 Task: Create a new issue in the GitHub repository titled 'H1 tag missing in MBA.txt file' and add a description 'H1 tag missing in MBA.txt file. Add the h1 tag to make it relevant'.
Action: Mouse moved to (333, 231)
Screenshot: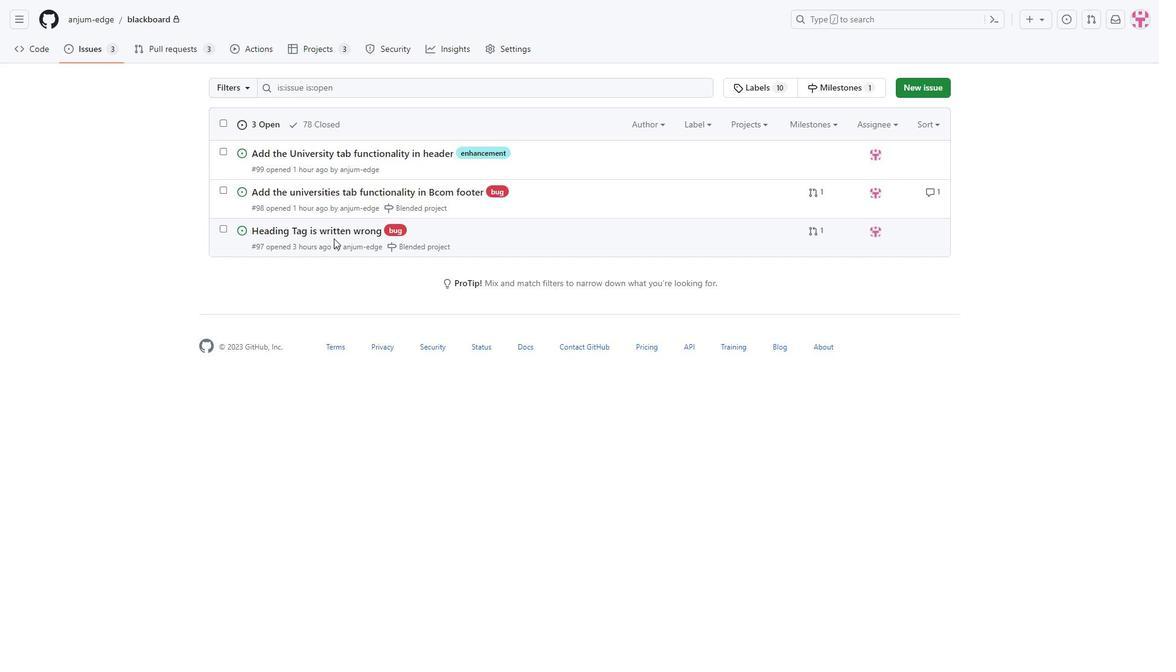
Action: Mouse pressed left at (333, 231)
Screenshot: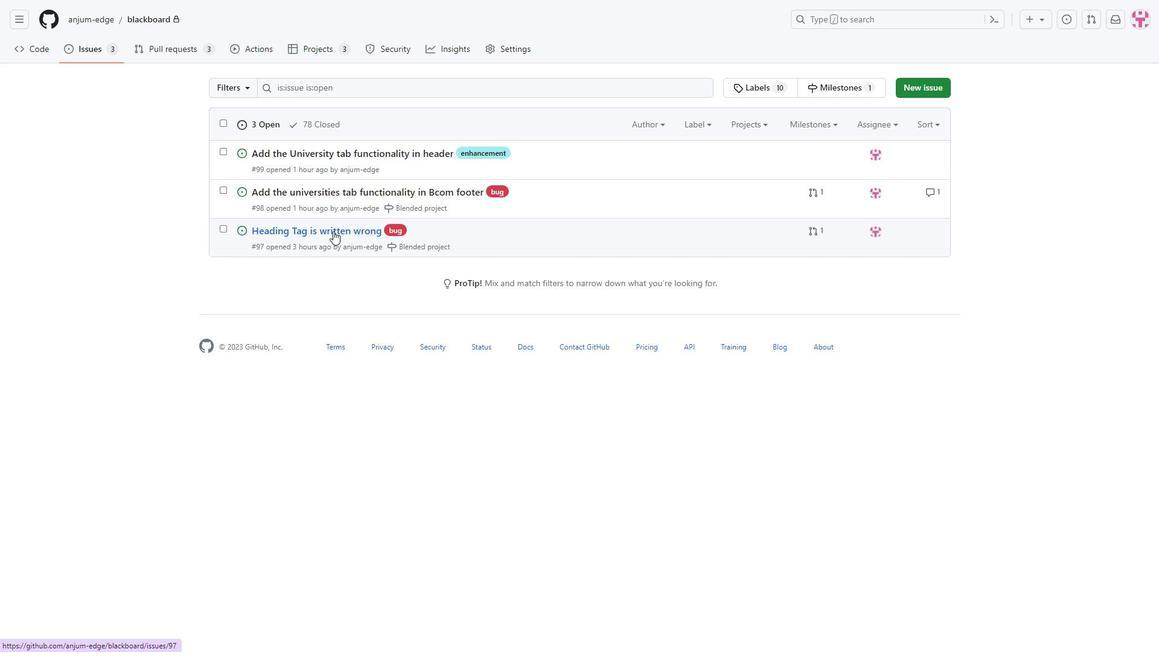 
Action: Mouse moved to (823, 309)
Screenshot: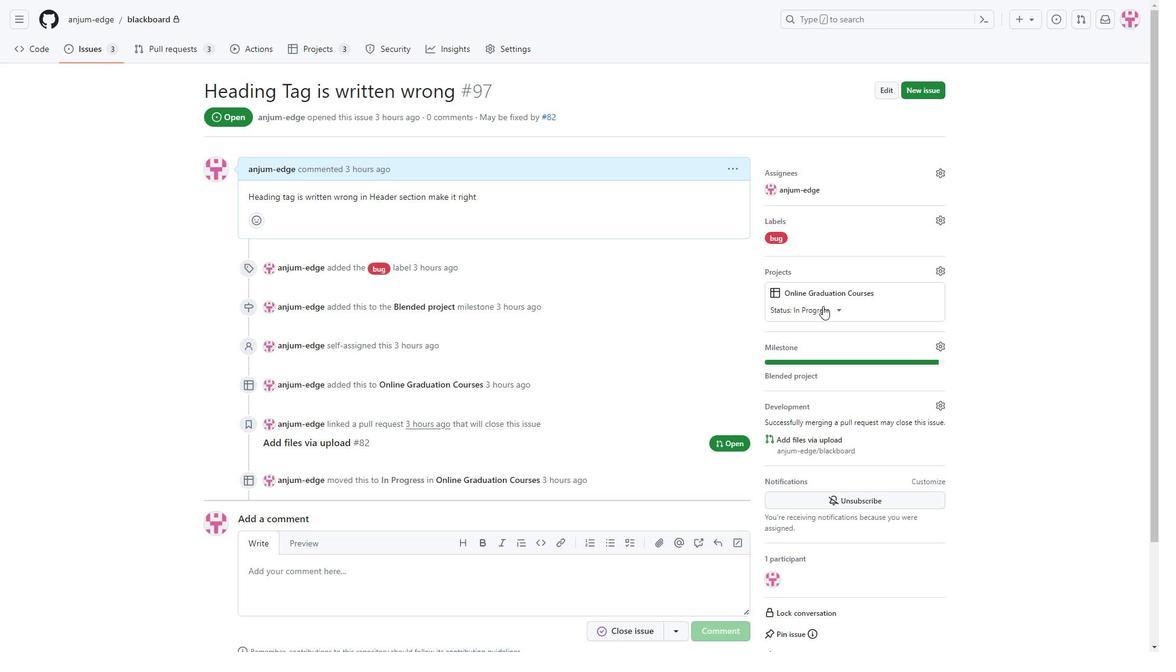 
Action: Mouse pressed left at (823, 309)
Screenshot: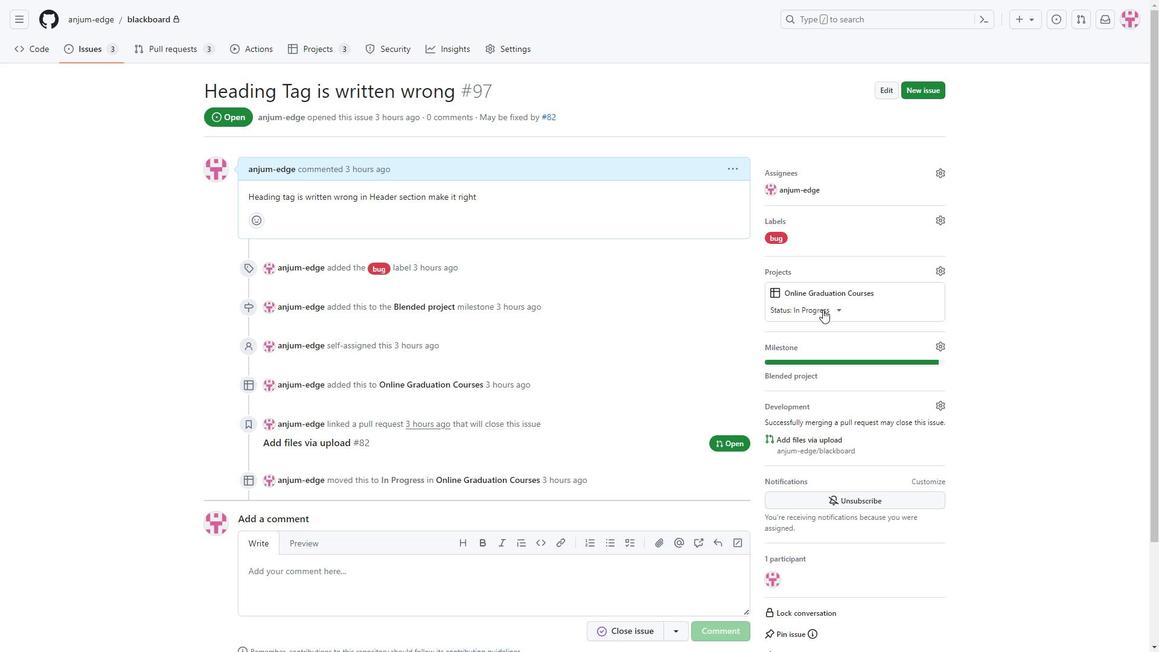 
Action: Mouse moved to (773, 370)
Screenshot: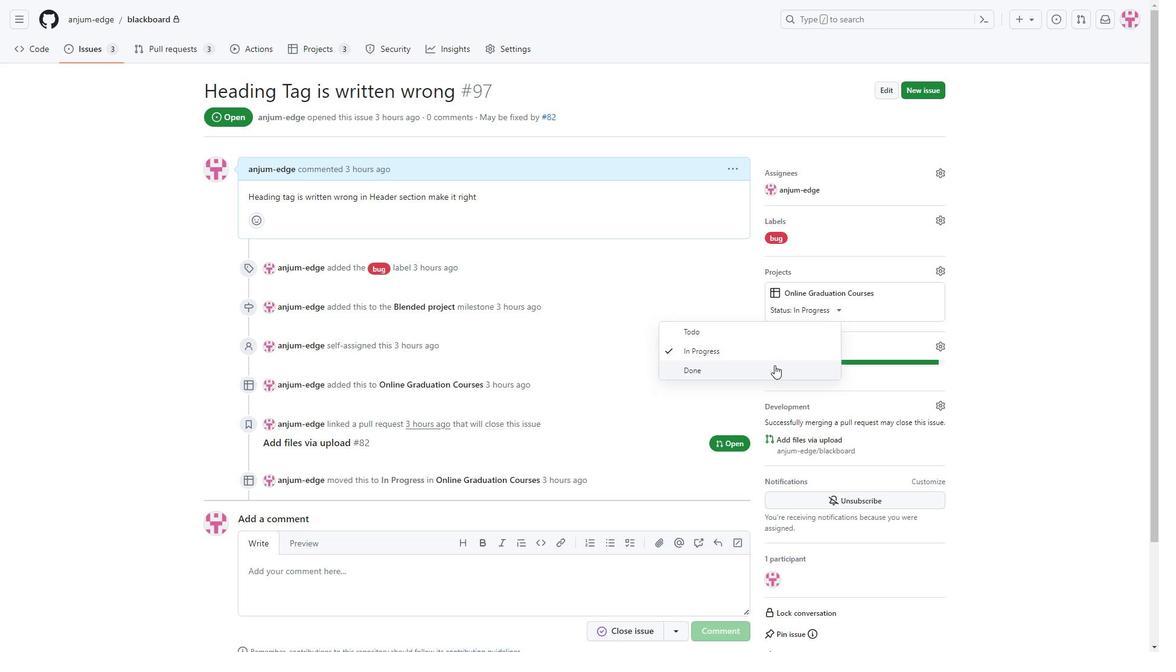 
Action: Mouse pressed left at (773, 370)
Screenshot: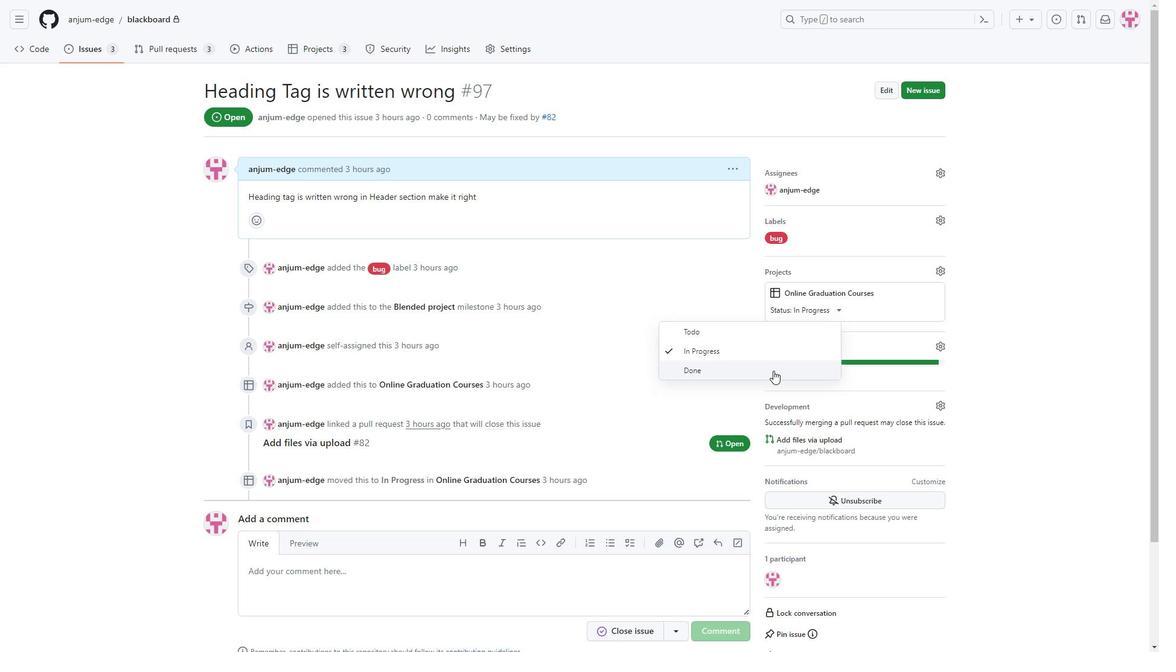 
Action: Mouse moved to (1019, 319)
Screenshot: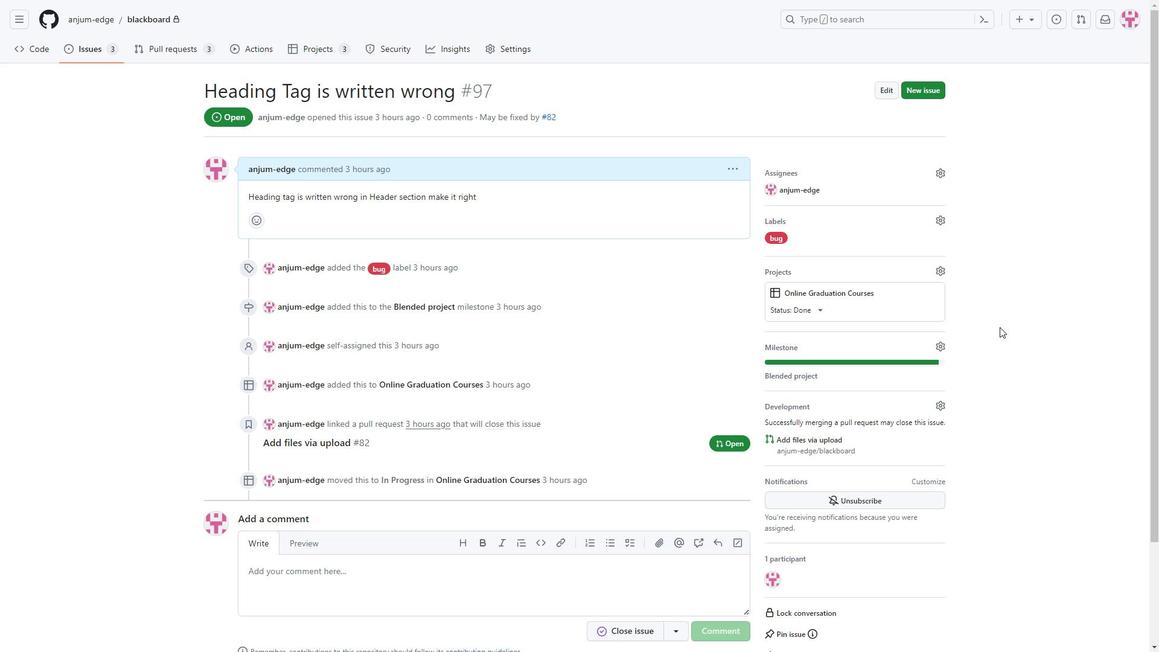 
Action: Mouse pressed left at (1019, 319)
Screenshot: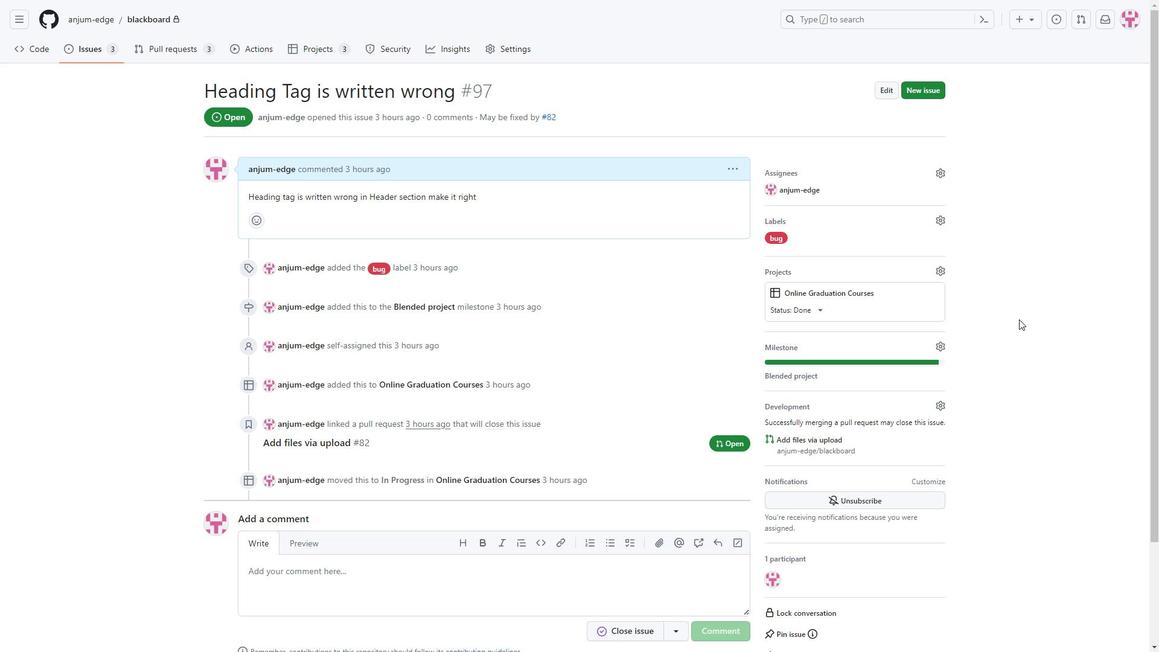 
Action: Mouse moved to (634, 352)
Screenshot: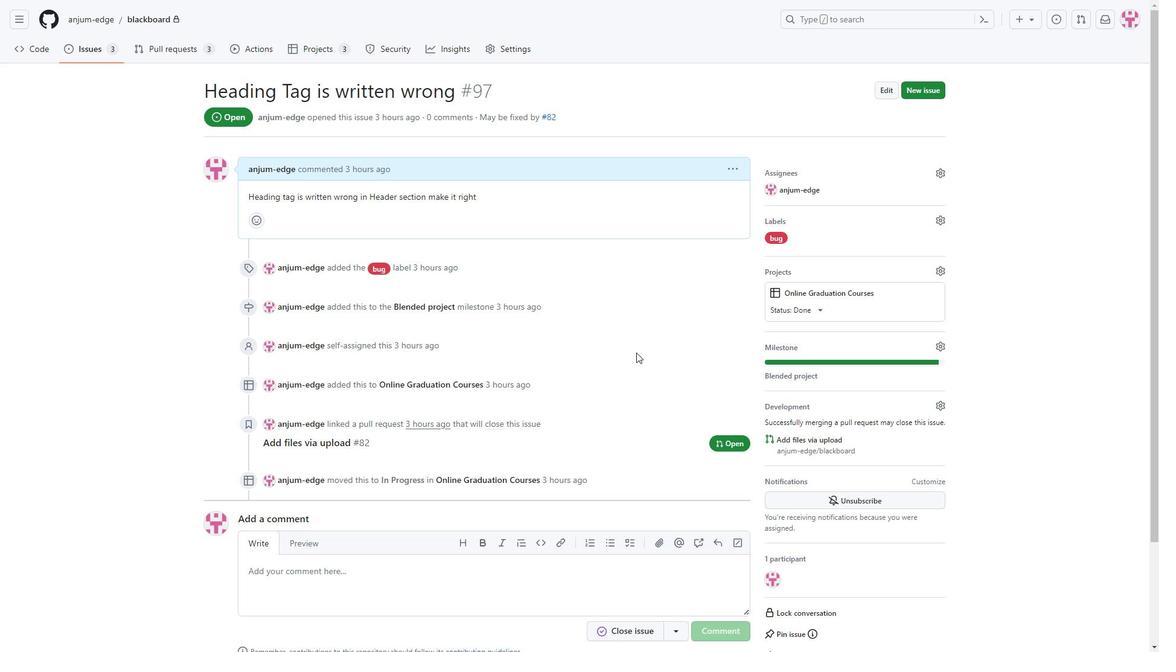 
Action: Mouse scrolled (634, 352) with delta (0, 0)
Screenshot: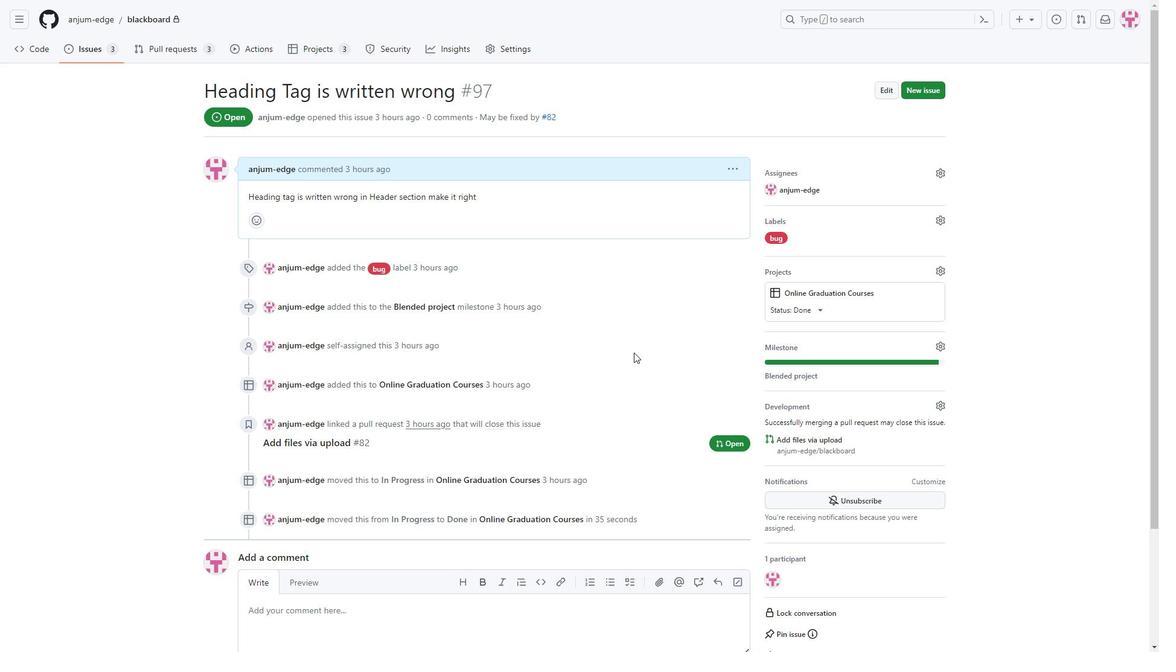 
Action: Mouse scrolled (634, 352) with delta (0, 0)
Screenshot: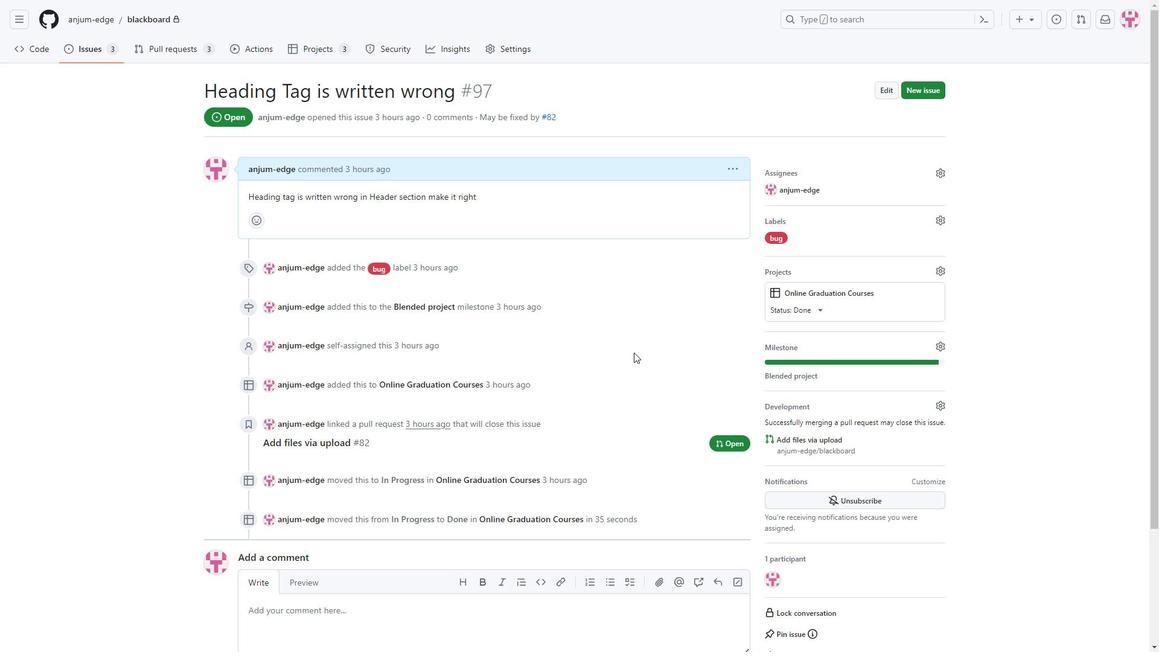 
Action: Mouse moved to (356, 497)
Screenshot: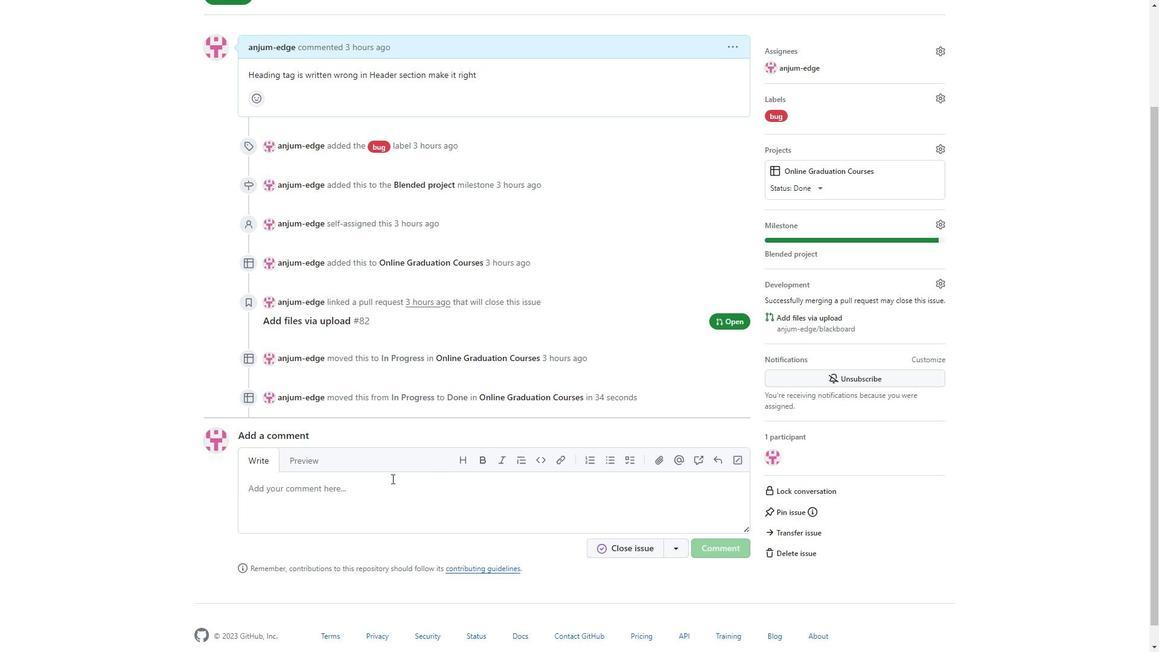
Action: Mouse pressed left at (356, 497)
Screenshot: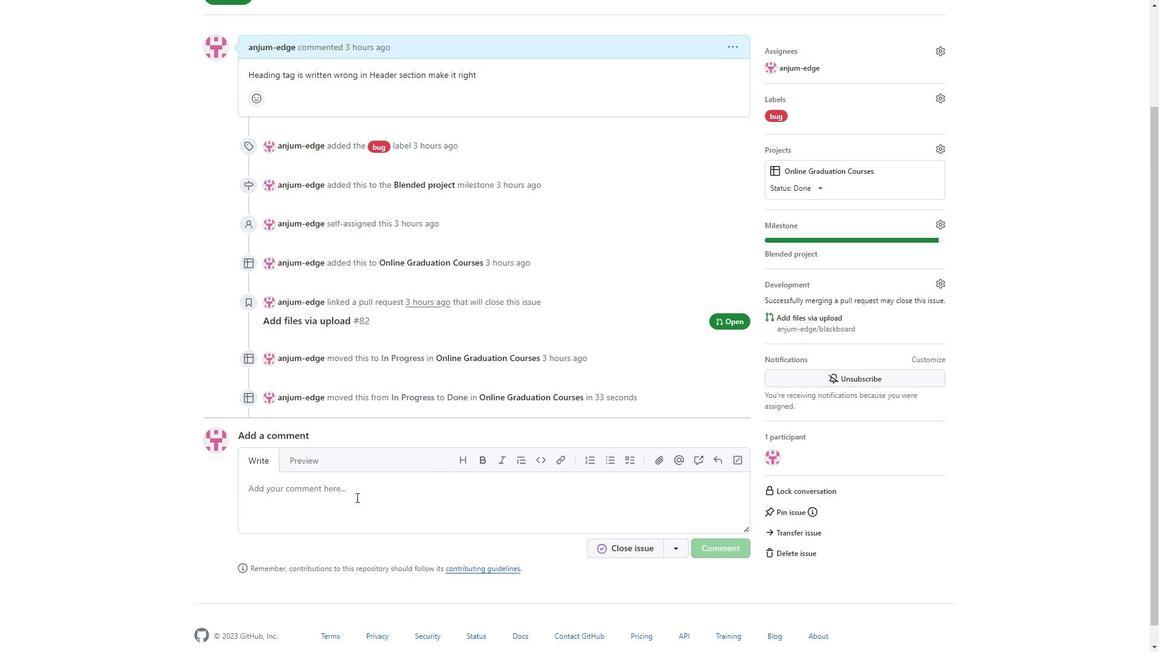 
Action: Mouse moved to (367, 497)
Screenshot: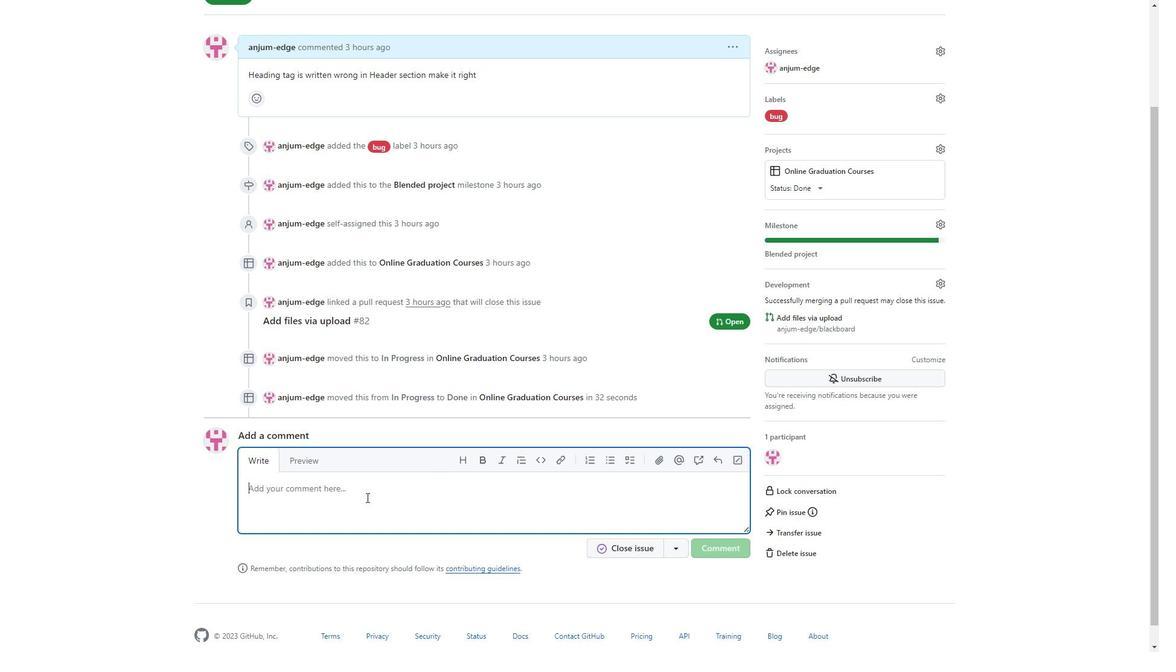 
Action: Key pressed <Key.shift>Done<Key.space>the<Key.space>heading<Key.space>tag<Key.space>is<Key.space>writti<Key.backspace>en<Key.space>wrong<Key.space>in<Key.space>header<Key.space>section<Key.space>
Screenshot: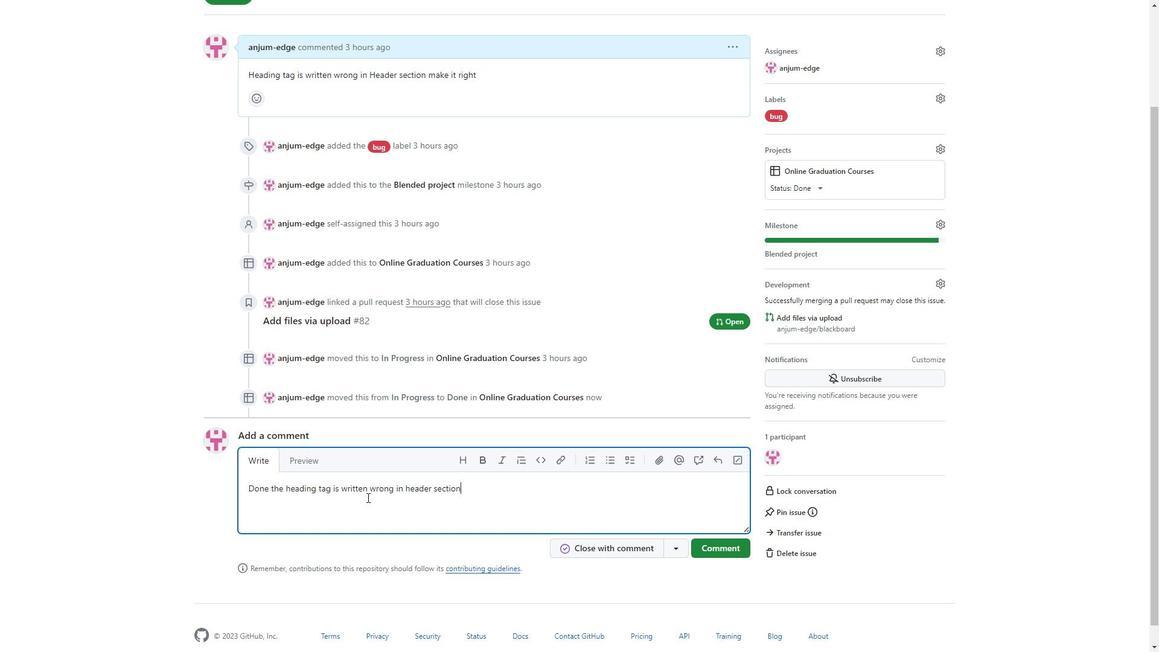 
Action: Mouse moved to (369, 497)
Screenshot: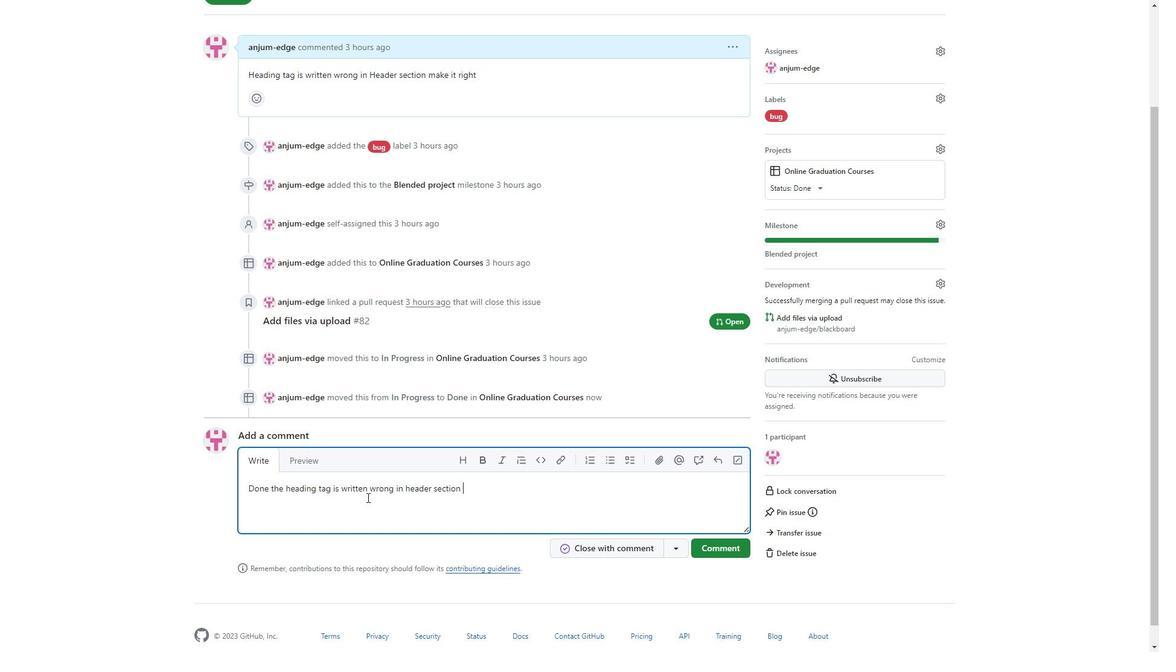 
Action: Key pressed ctrl+A
Screenshot: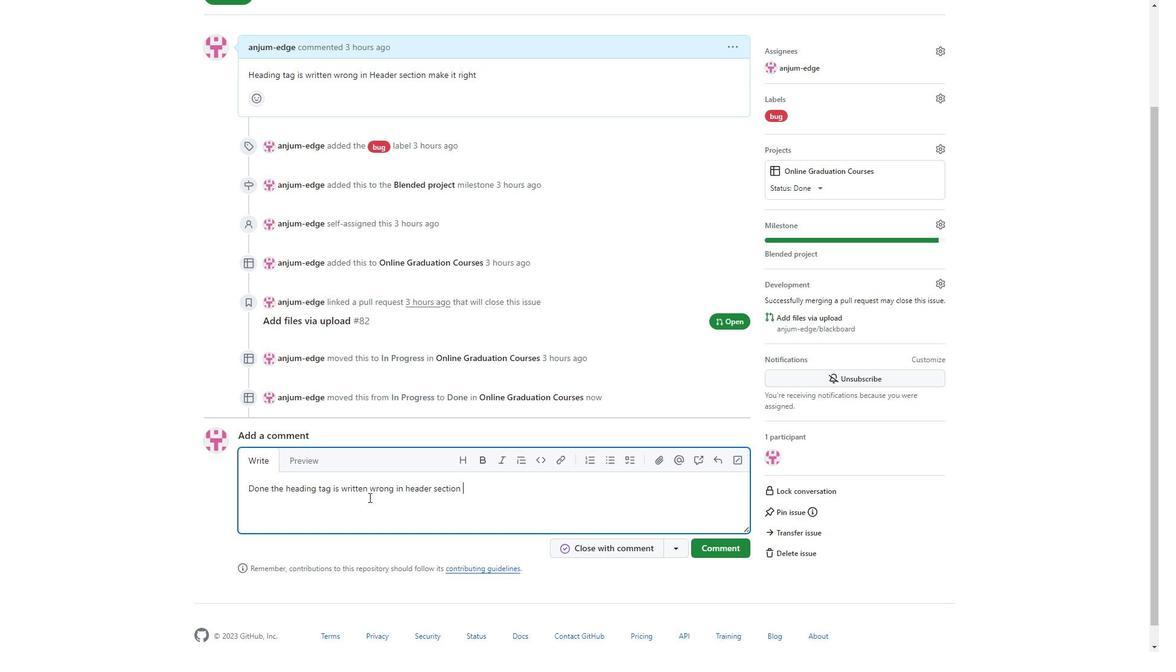 
Action: Mouse moved to (802, 323)
Screenshot: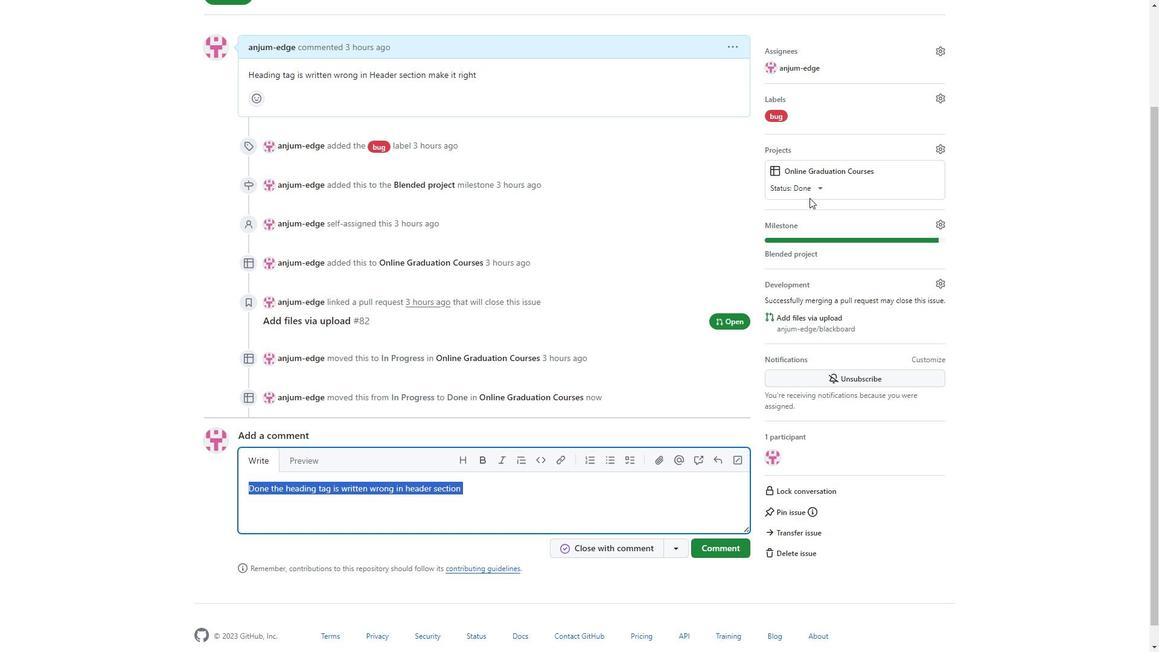 
Action: Mouse scrolled (802, 322) with delta (0, 0)
Screenshot: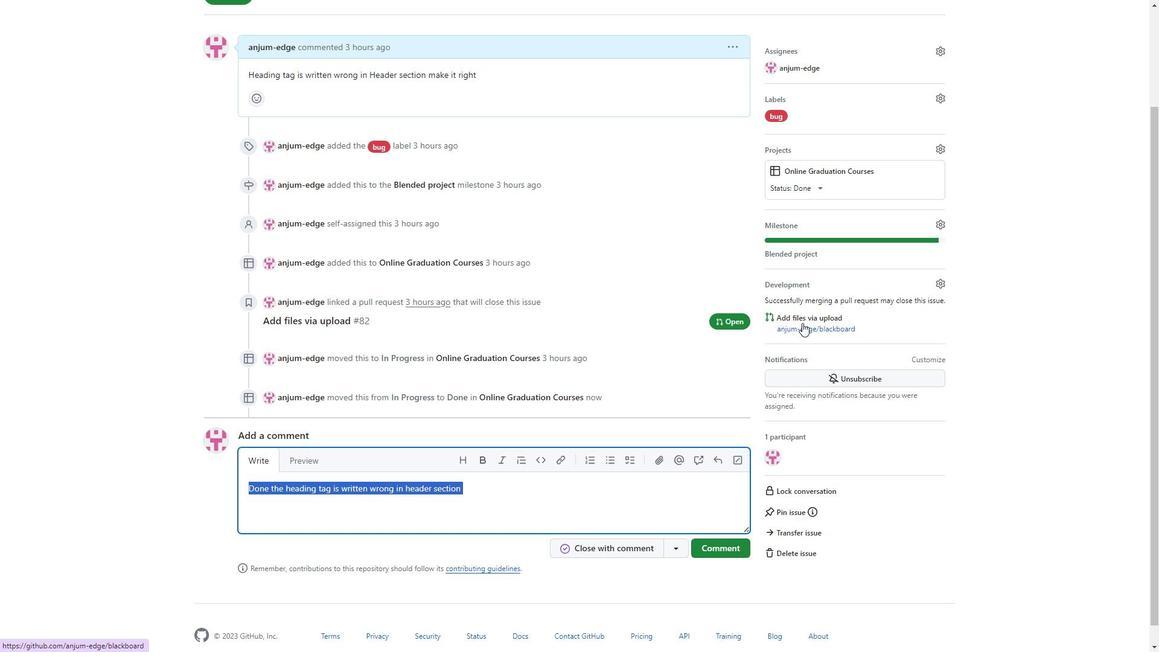 
Action: Mouse scrolled (802, 322) with delta (0, 0)
Screenshot: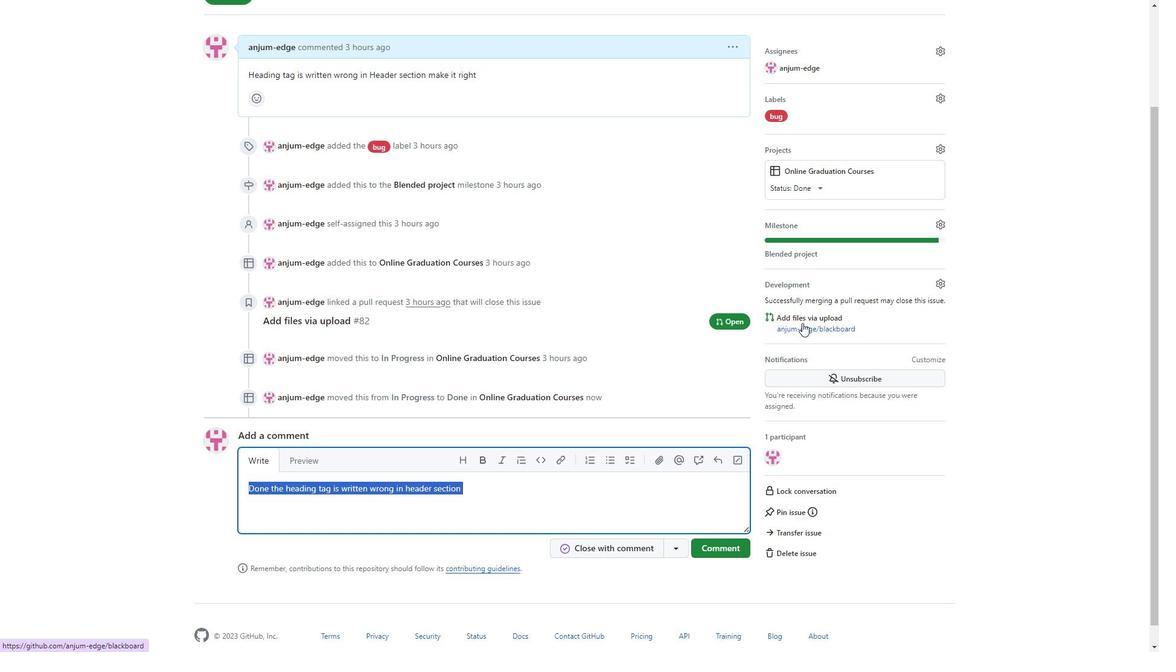 
Action: Mouse moved to (608, 529)
Screenshot: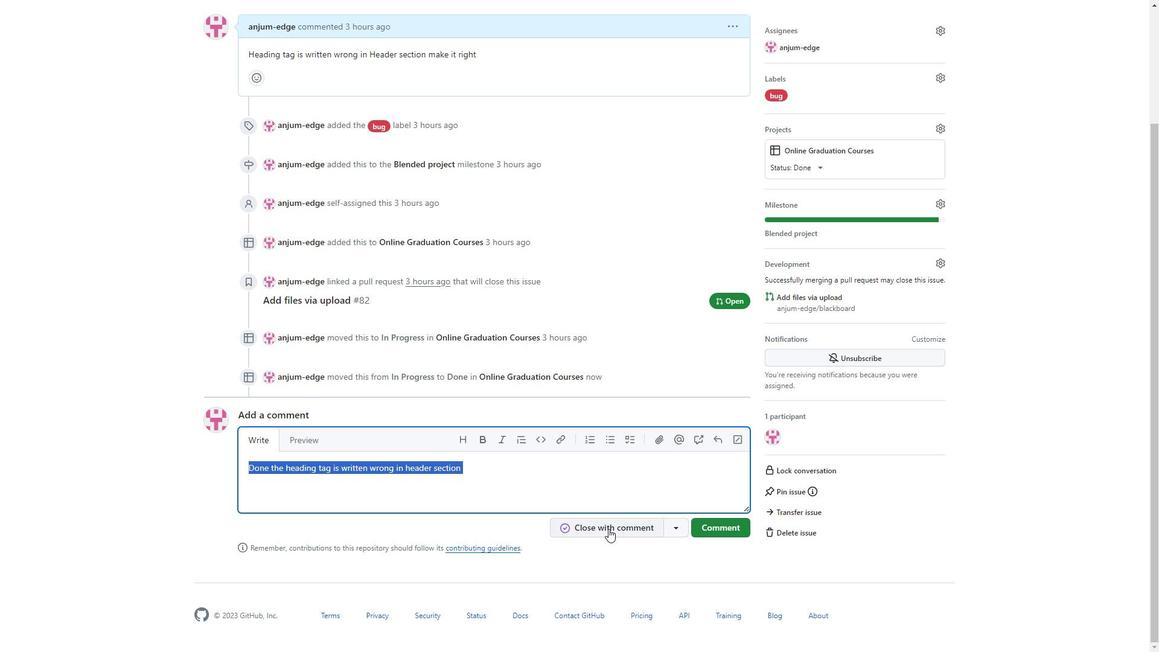 
Action: Mouse pressed left at (608, 529)
Screenshot: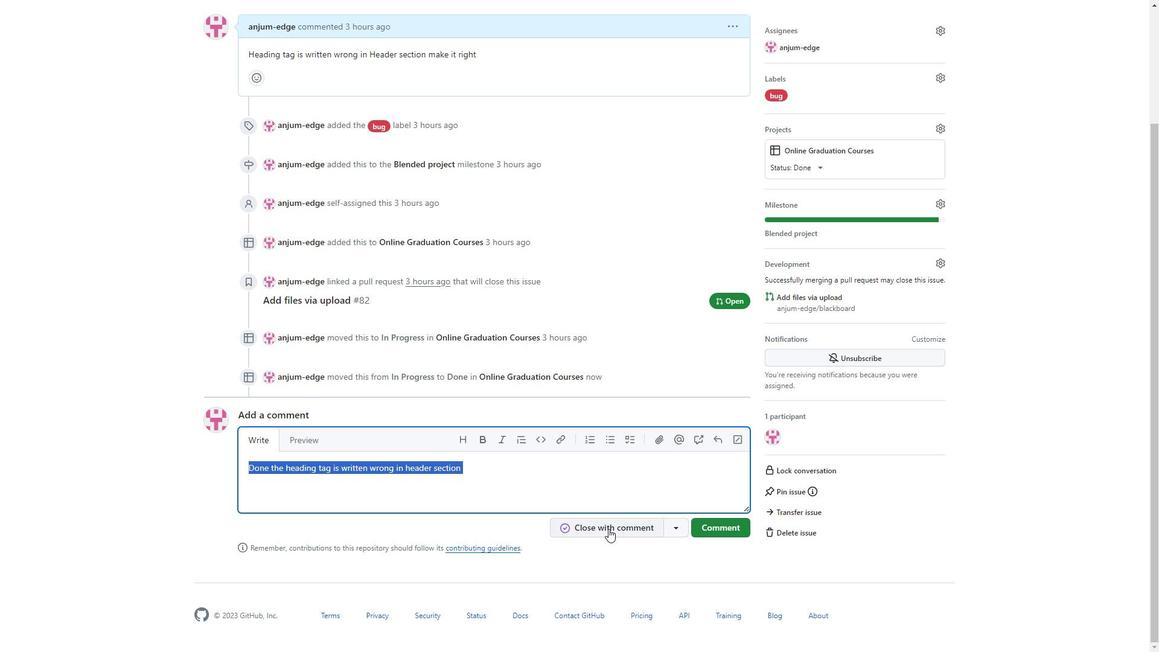 
Action: Mouse moved to (662, 340)
Screenshot: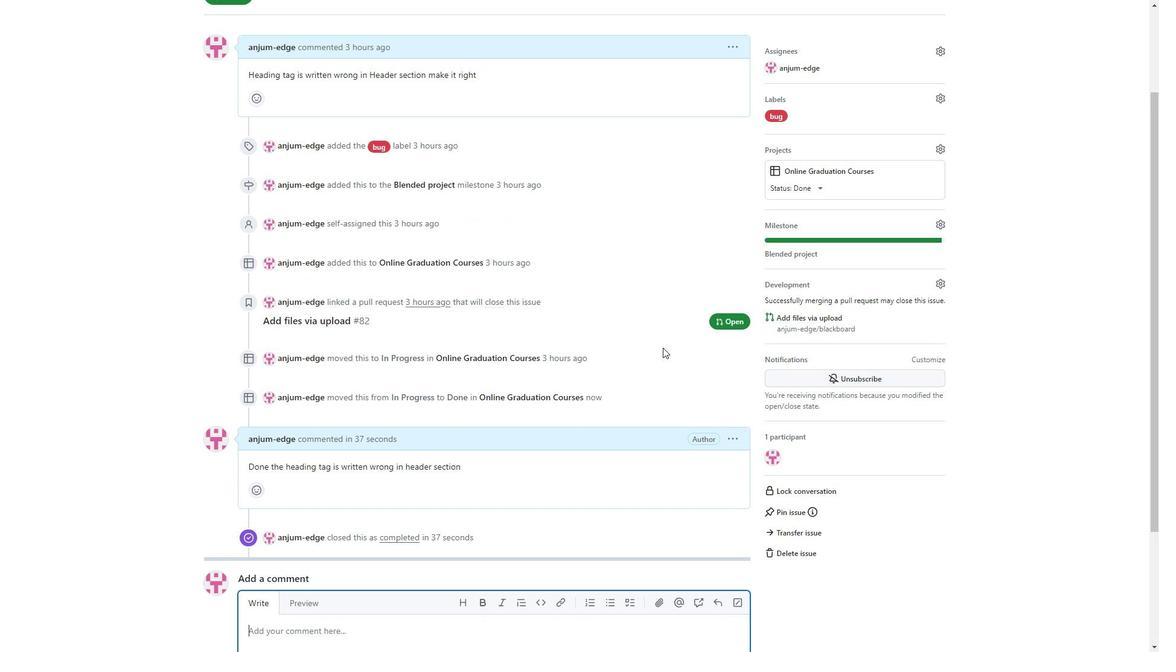 
Action: Mouse scrolled (662, 340) with delta (0, 0)
Screenshot: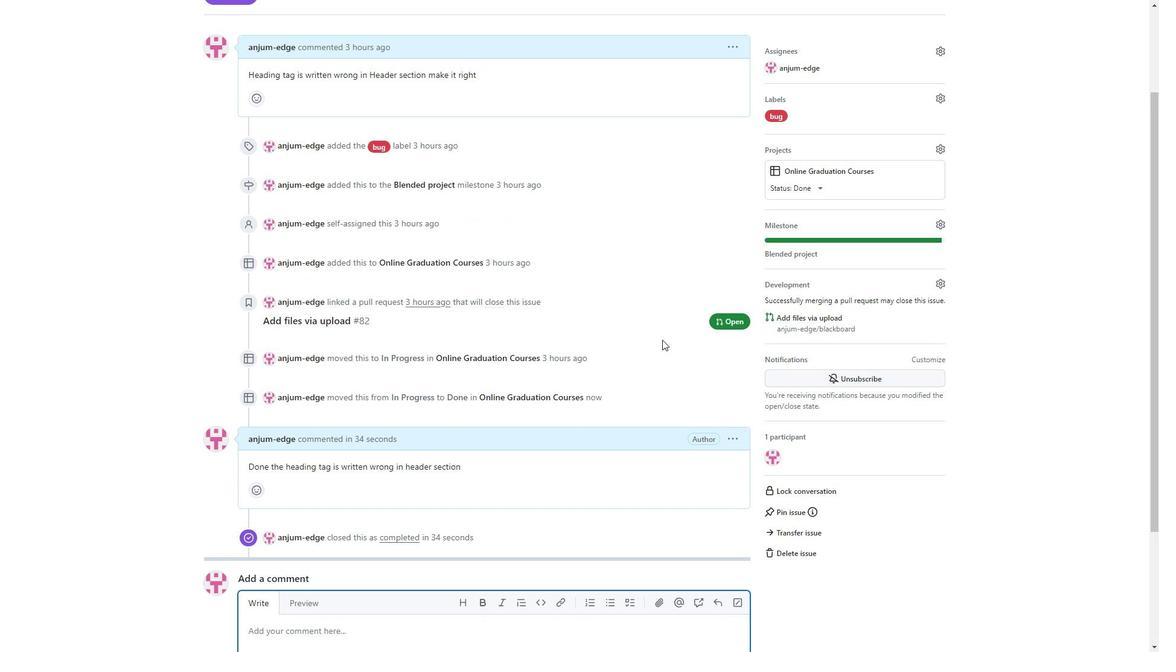 
Action: Mouse scrolled (662, 340) with delta (0, 0)
Screenshot: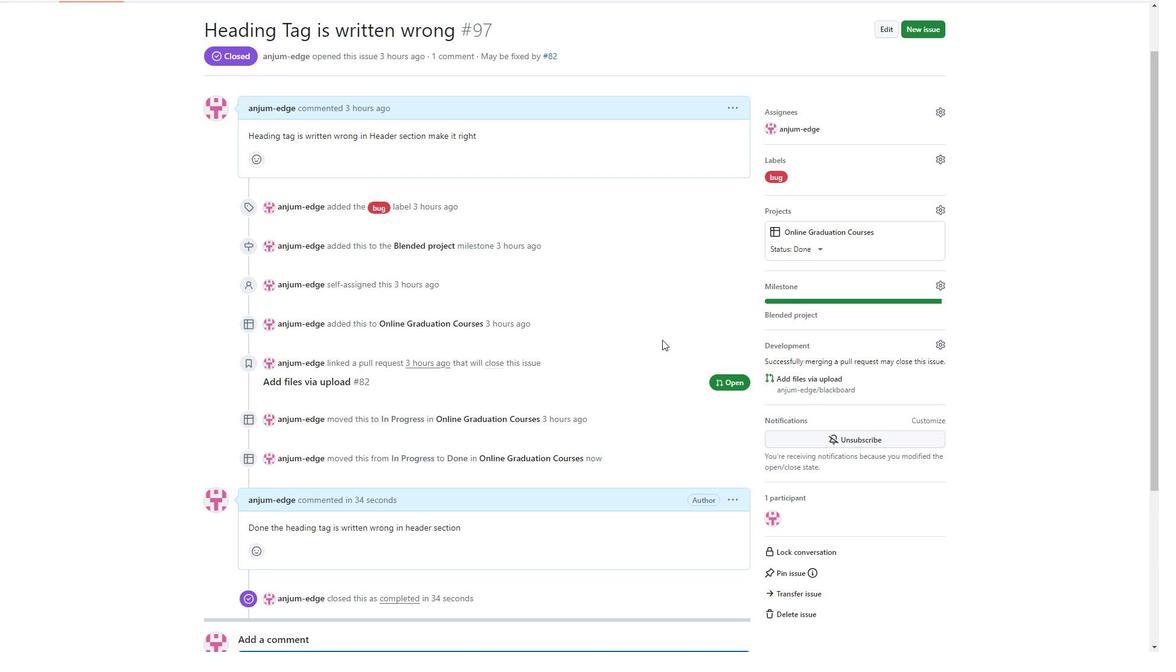 
Action: Mouse scrolled (662, 340) with delta (0, 0)
Screenshot: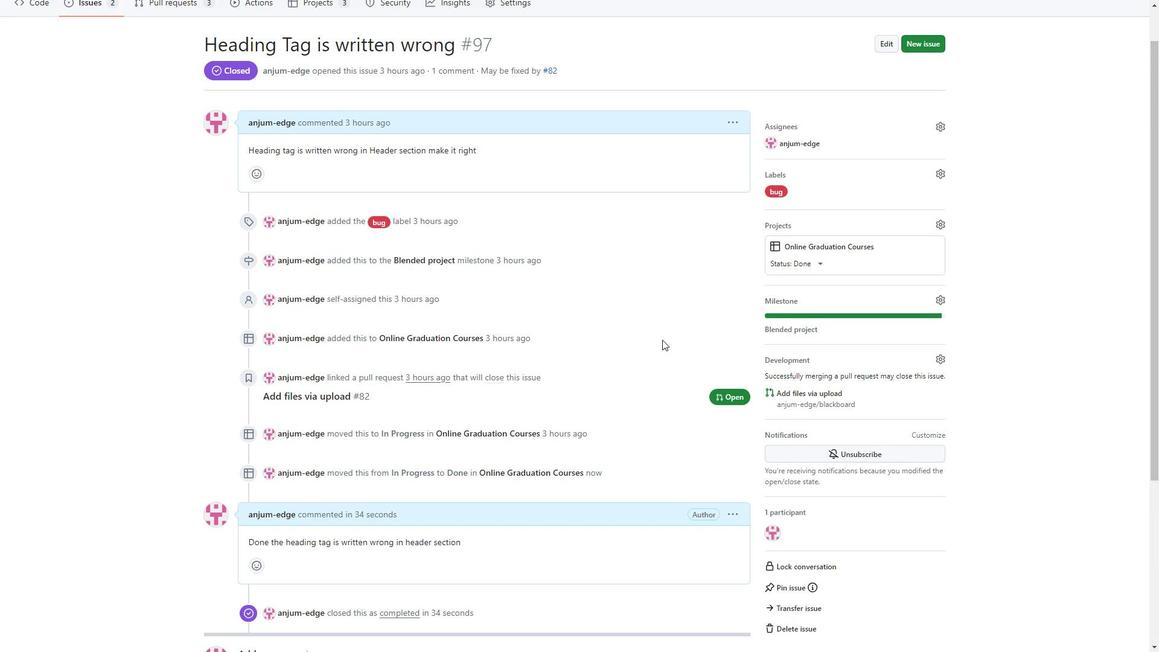 
Action: Mouse moved to (151, 206)
Screenshot: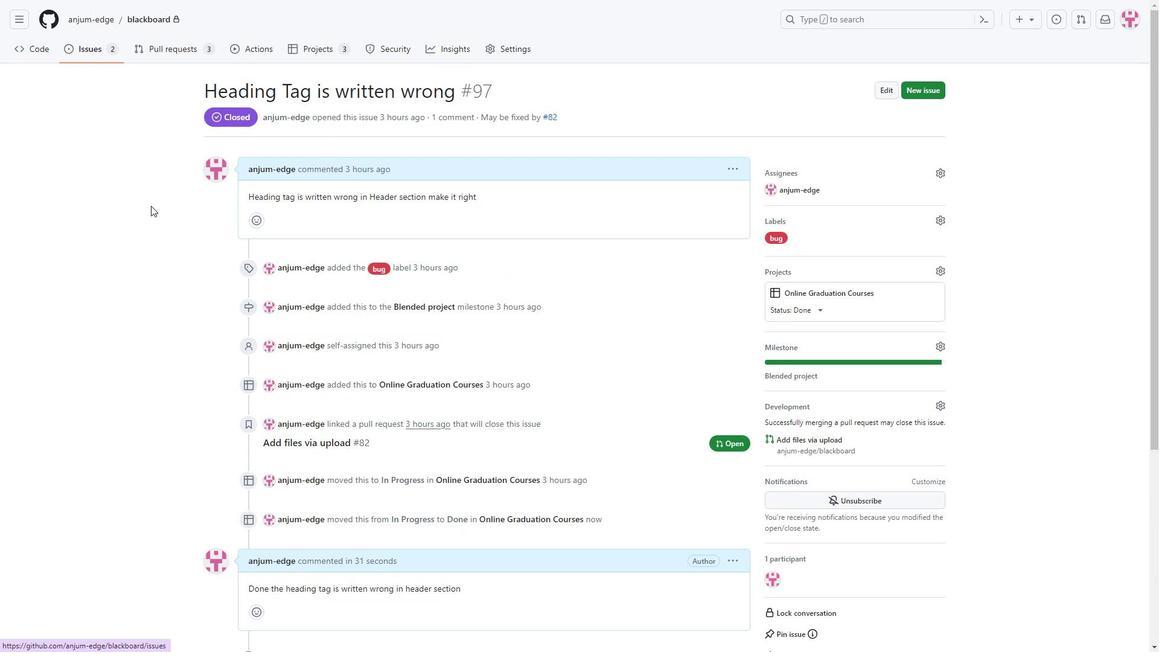 
Action: Mouse scrolled (151, 206) with delta (0, 0)
Screenshot: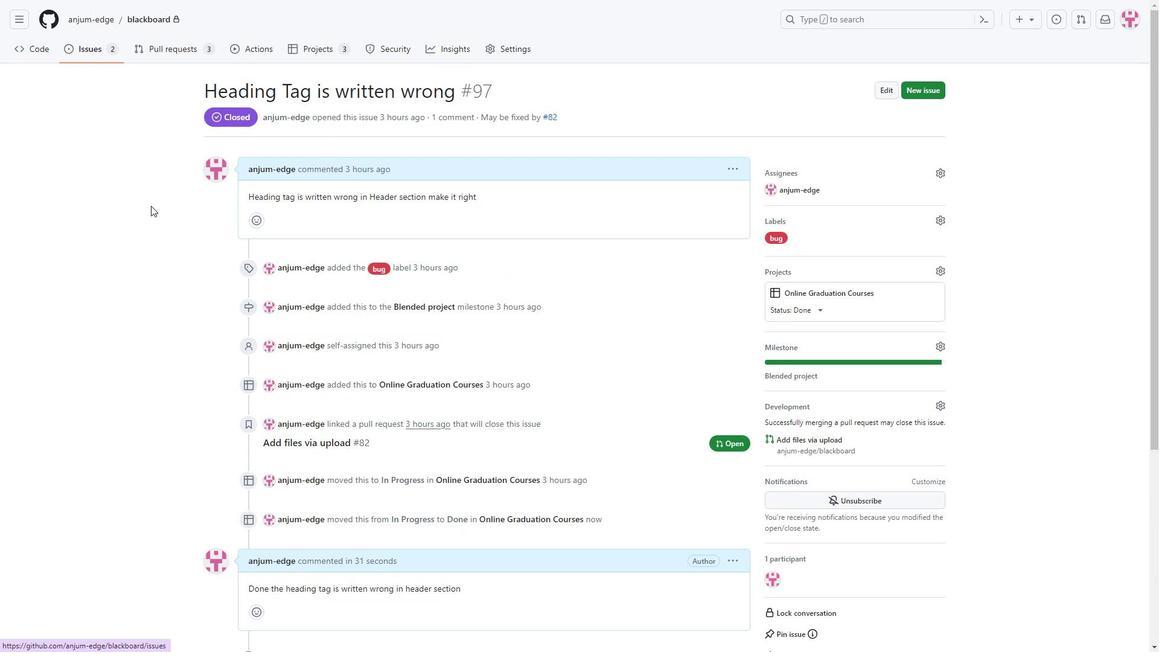 
Action: Mouse scrolled (151, 206) with delta (0, 0)
Screenshot: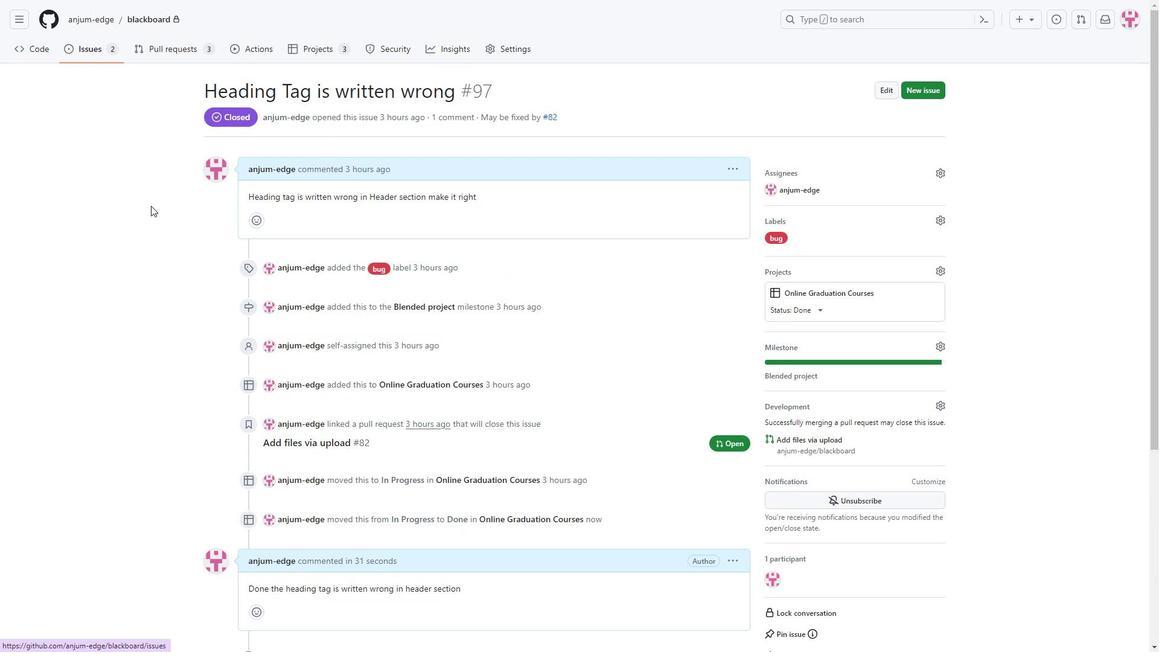 
Action: Mouse scrolled (151, 206) with delta (0, 0)
Screenshot: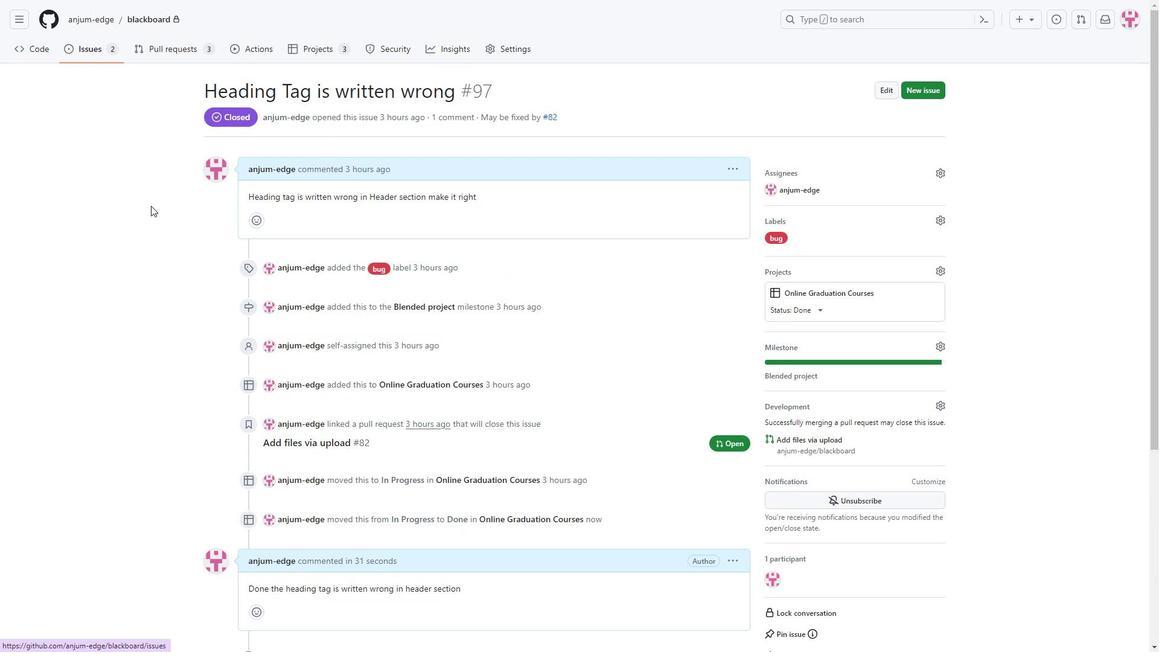 
Action: Mouse scrolled (151, 206) with delta (0, 0)
Screenshot: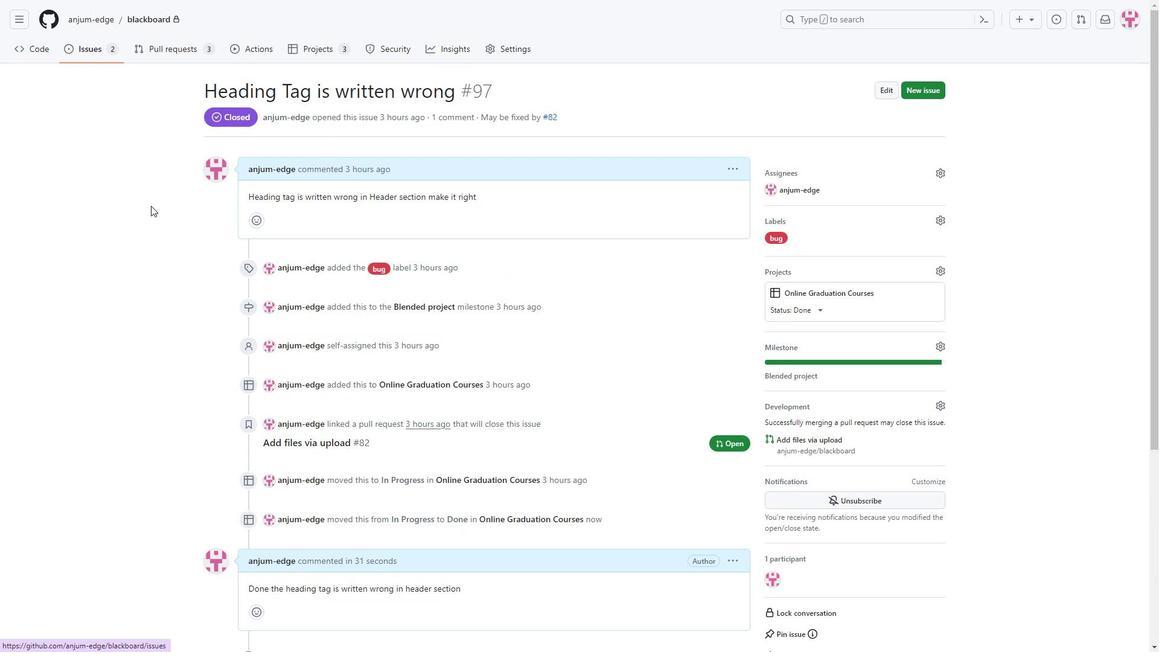 
Action: Mouse scrolled (151, 206) with delta (0, 0)
Screenshot: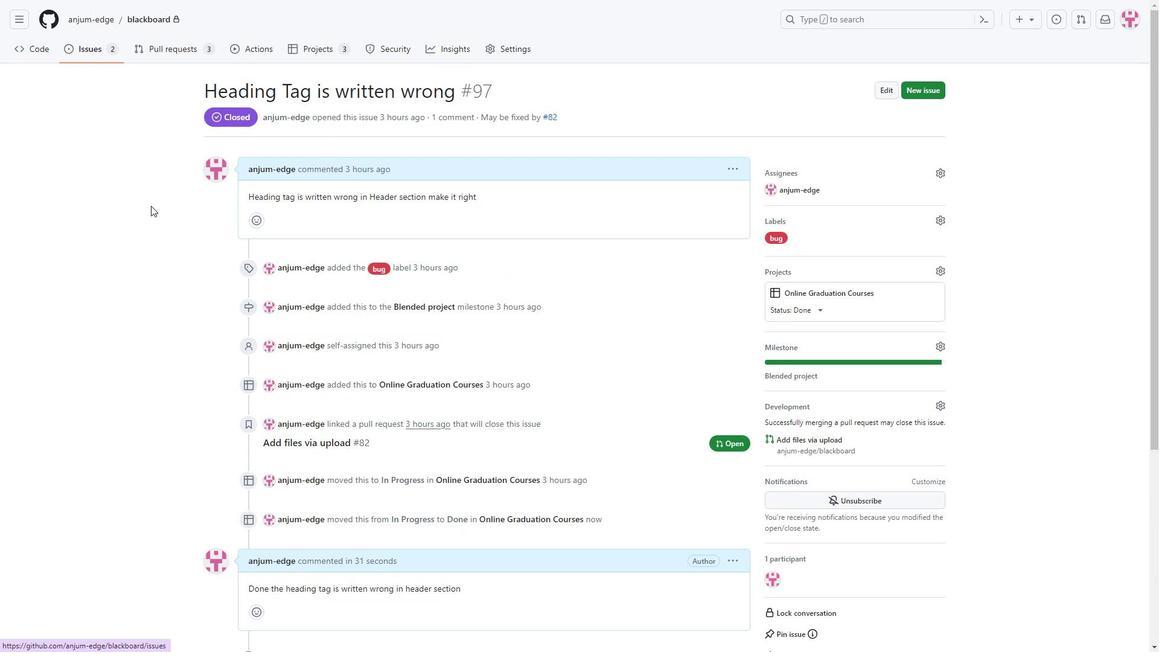 
Action: Mouse scrolled (151, 206) with delta (0, 0)
Screenshot: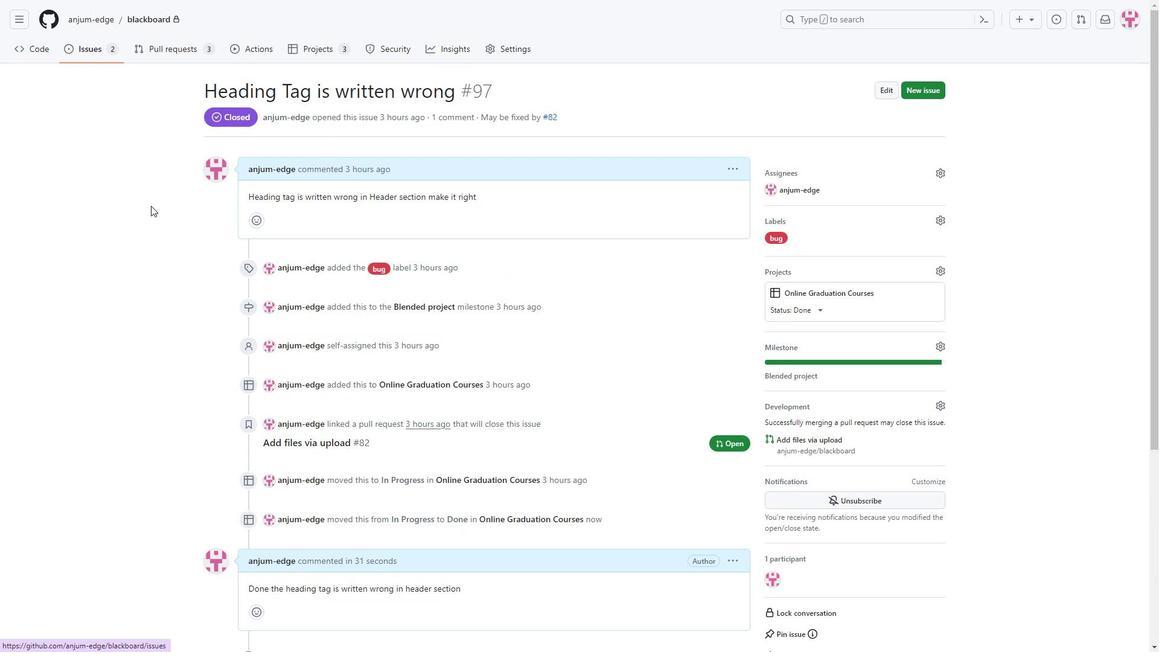 
Action: Mouse scrolled (151, 206) with delta (0, 0)
Screenshot: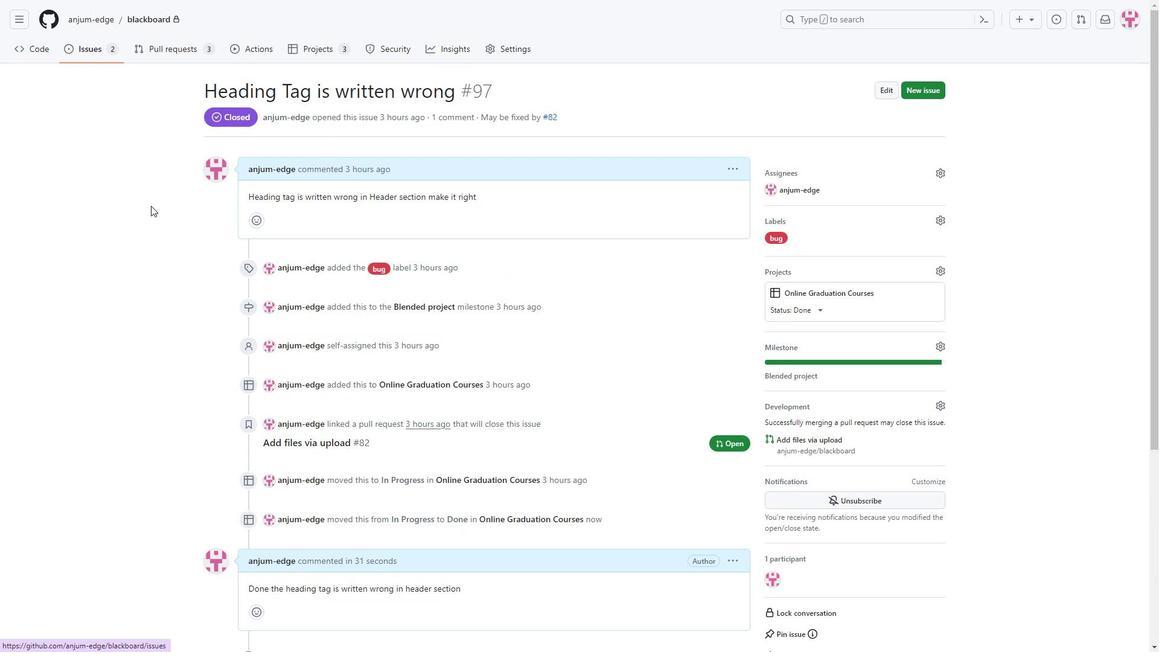 
Action: Mouse moved to (321, 256)
Screenshot: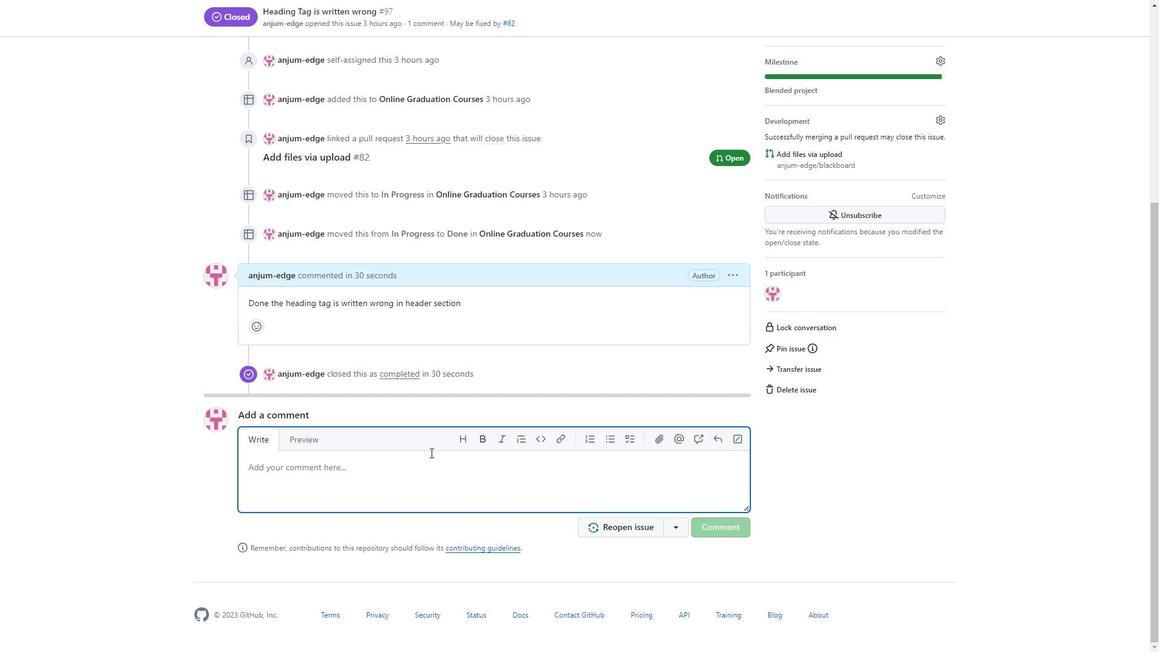 
Action: Mouse scrolled (321, 256) with delta (0, 0)
Screenshot: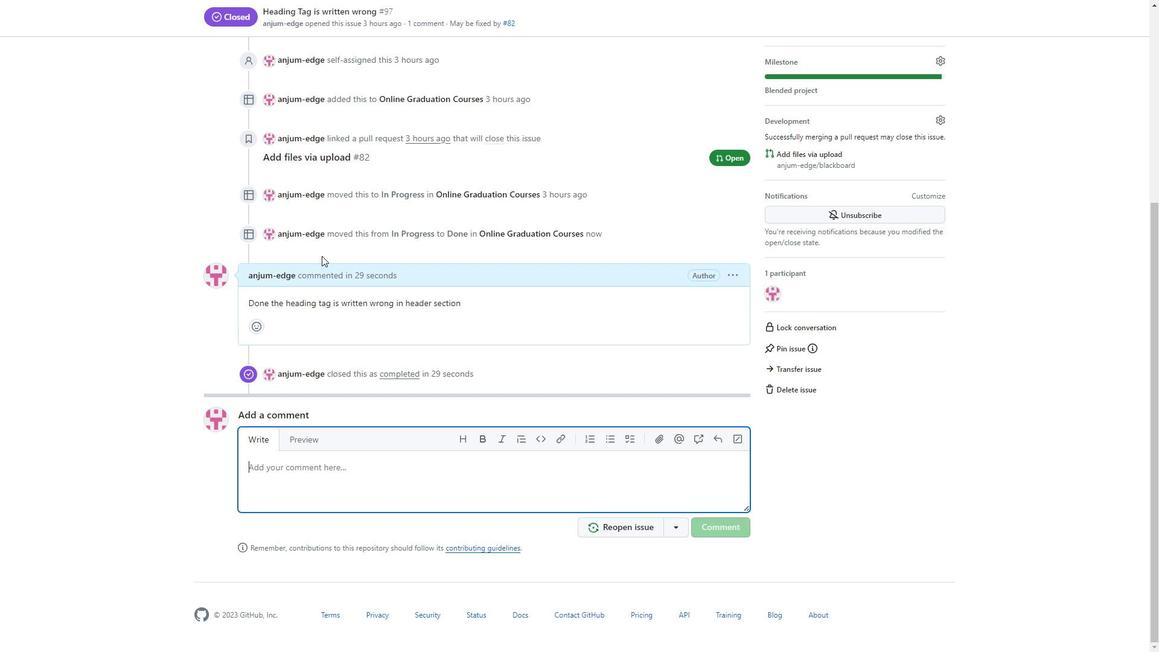 
Action: Mouse scrolled (321, 256) with delta (0, 0)
Screenshot: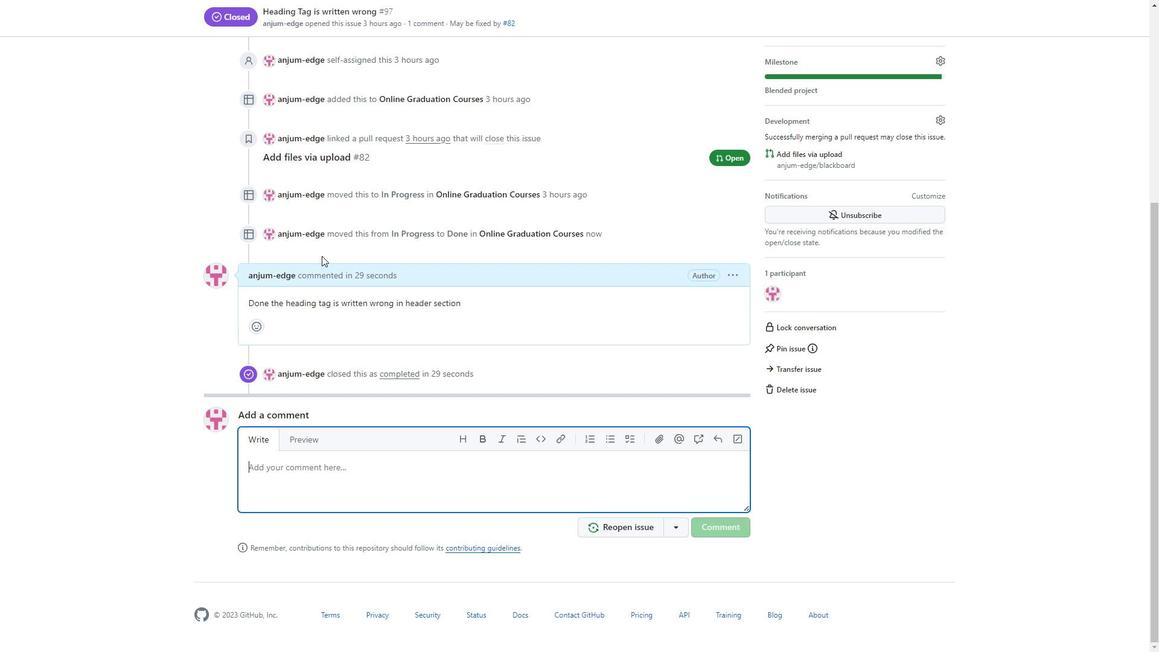 
Action: Mouse scrolled (321, 256) with delta (0, 0)
Screenshot: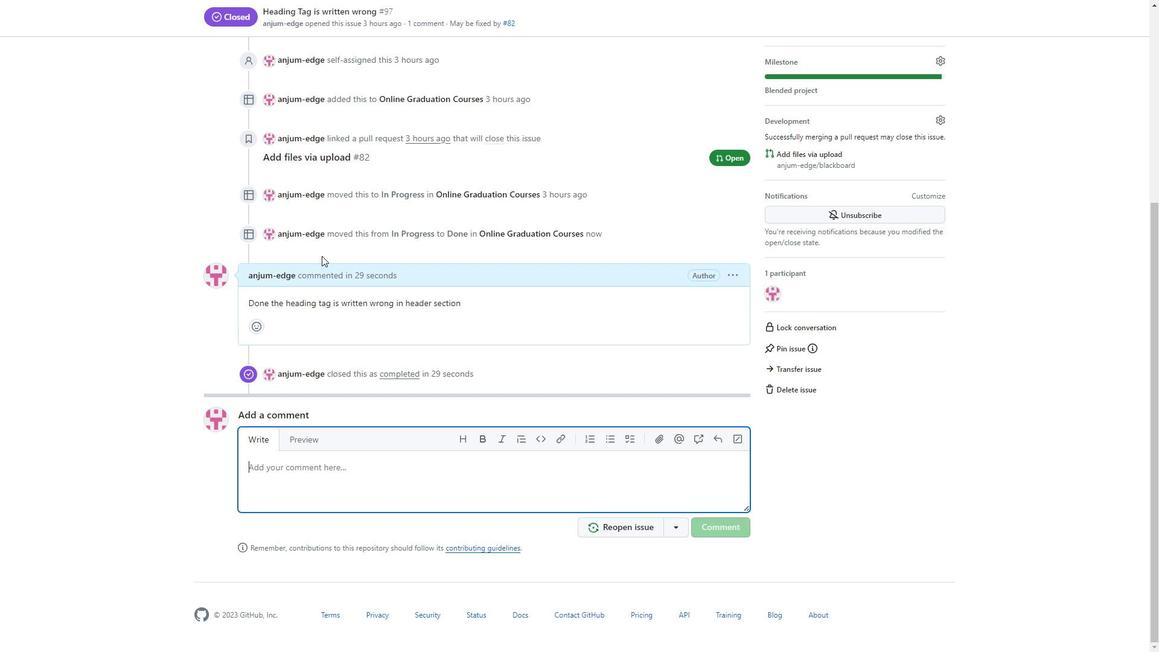 
Action: Mouse scrolled (321, 256) with delta (0, 0)
Screenshot: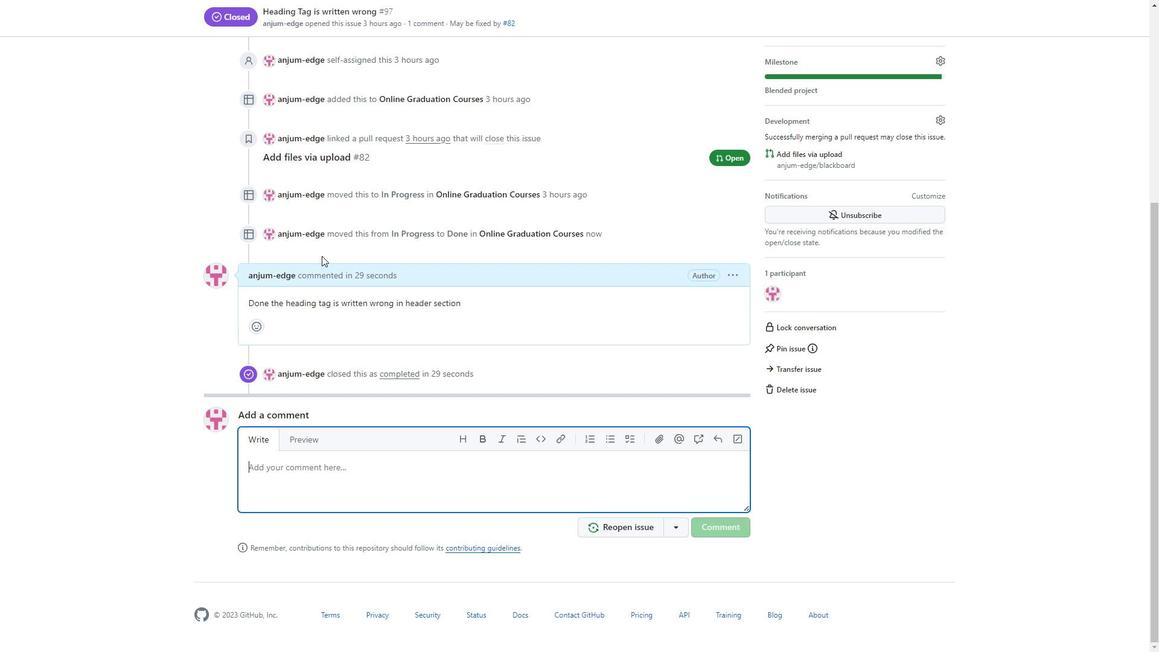 
Action: Mouse scrolled (321, 256) with delta (0, 0)
Screenshot: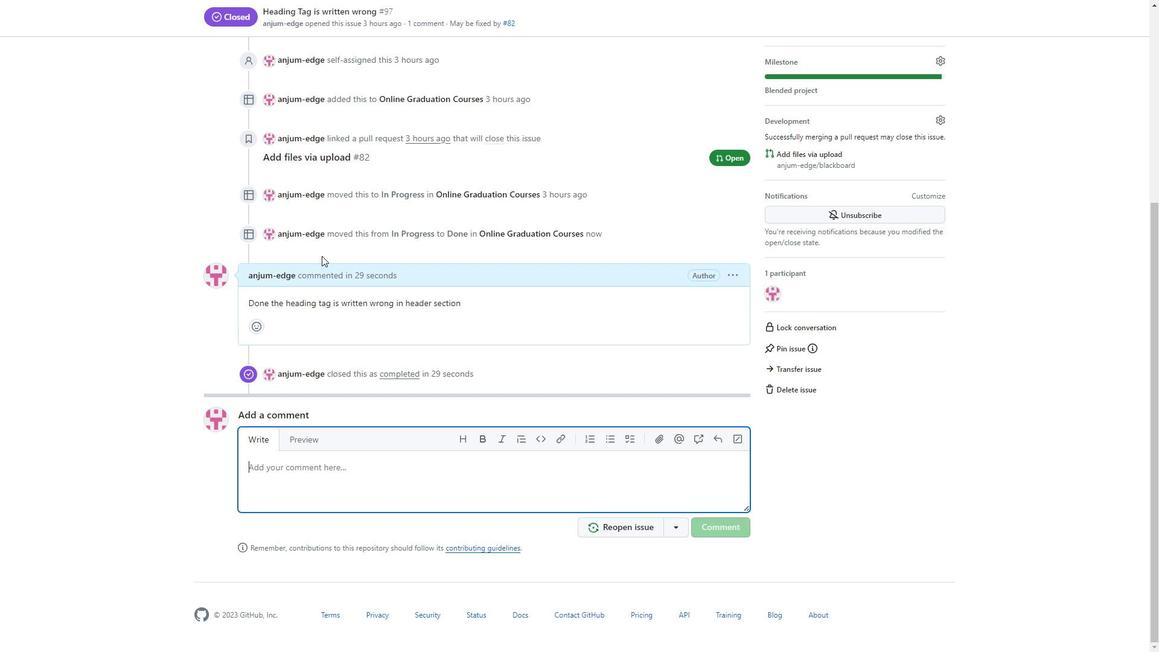 
Action: Mouse moved to (86, 53)
Screenshot: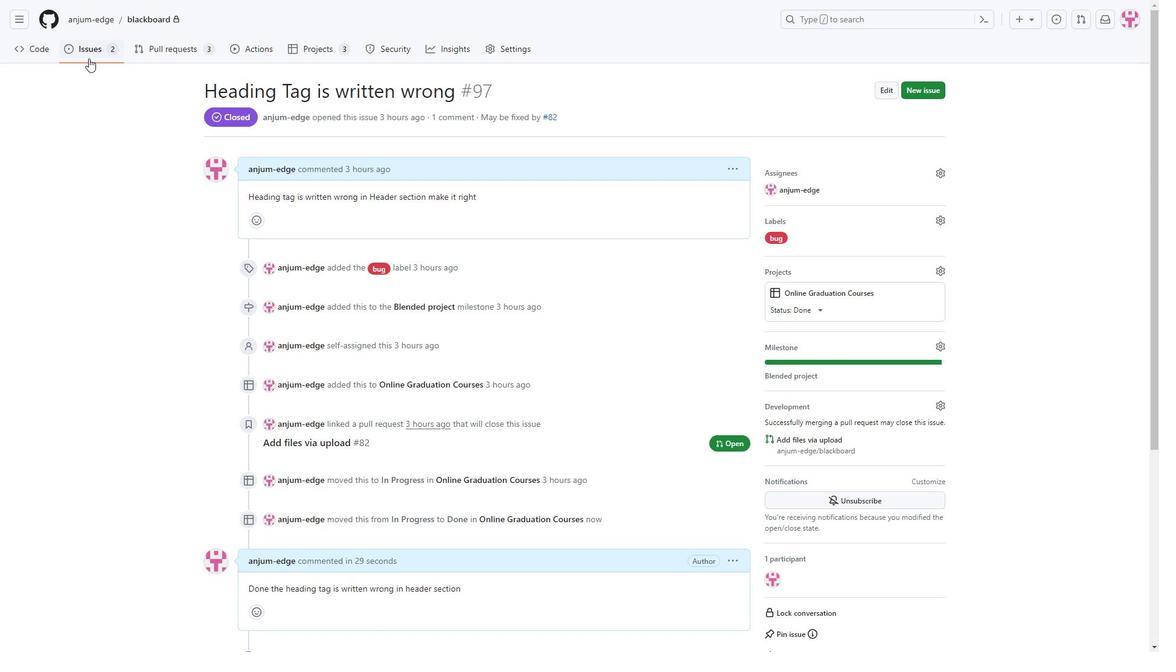 
Action: Mouse pressed left at (86, 53)
Screenshot: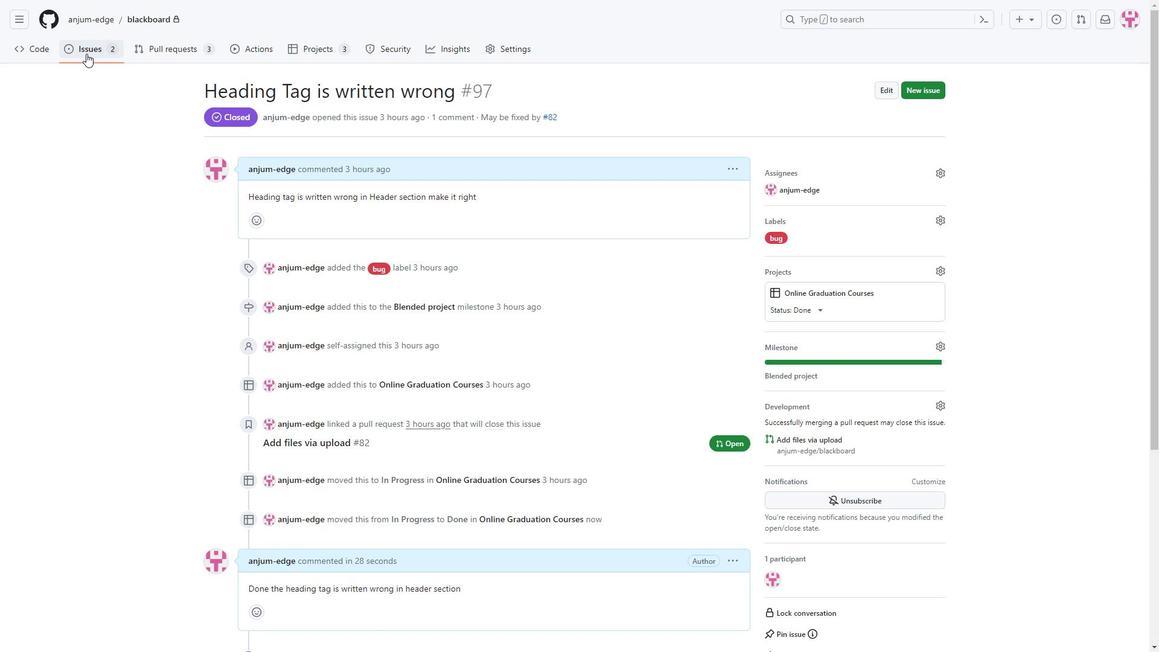 
Action: Mouse moved to (922, 87)
Screenshot: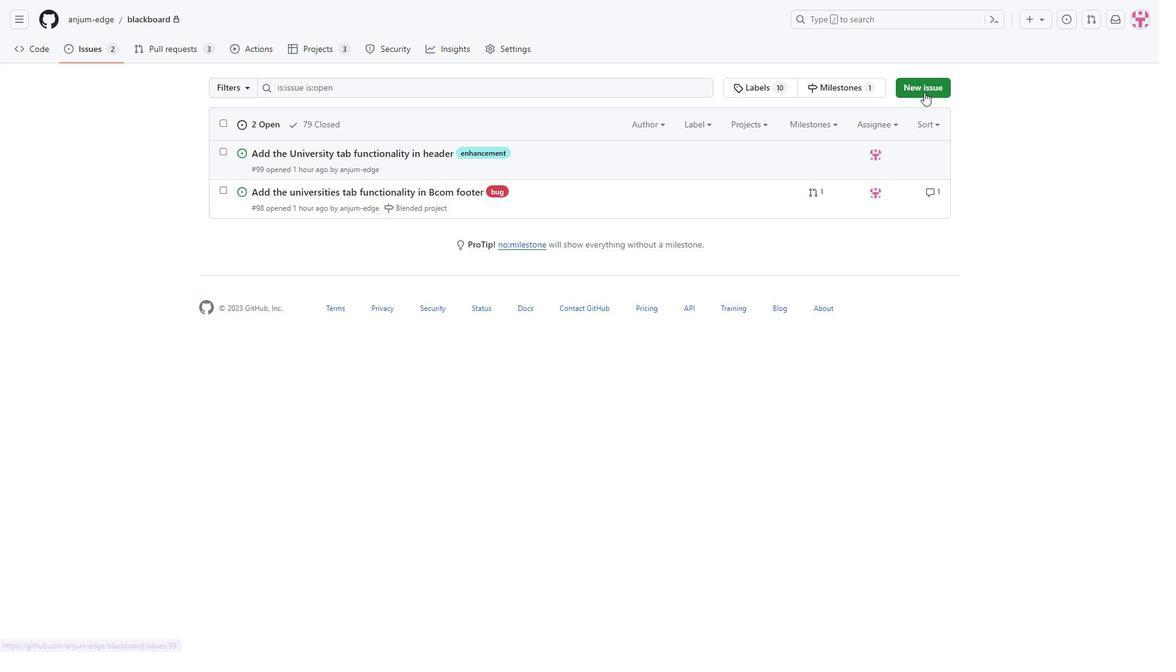 
Action: Mouse pressed left at (922, 87)
Screenshot: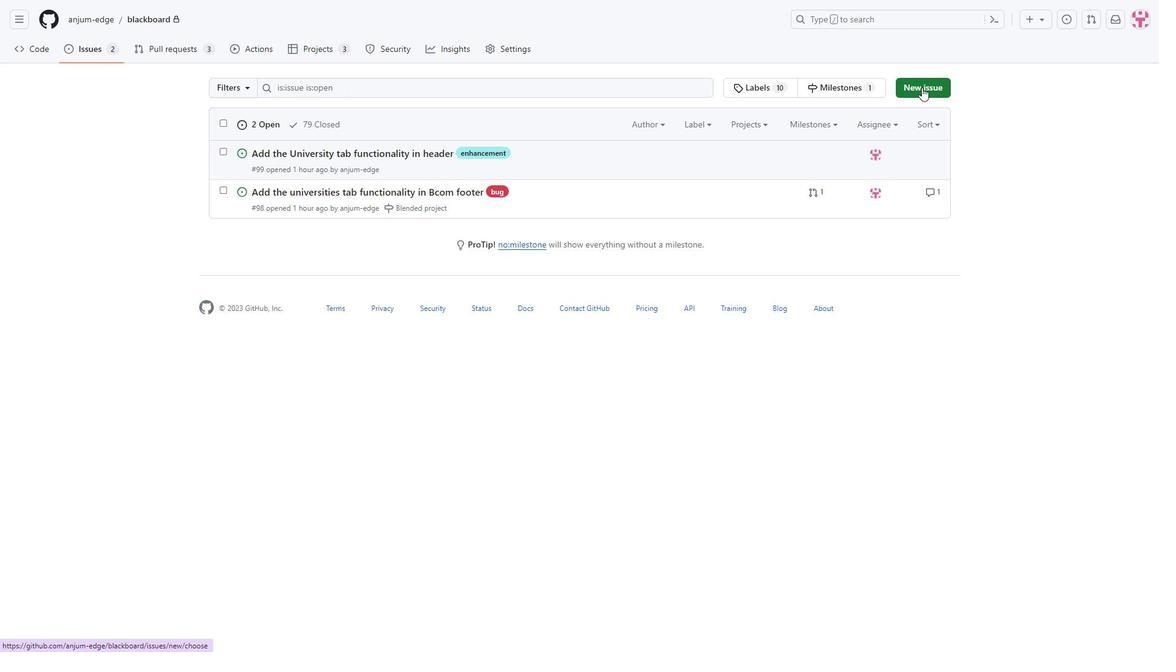 
Action: Mouse moved to (366, 108)
Screenshot: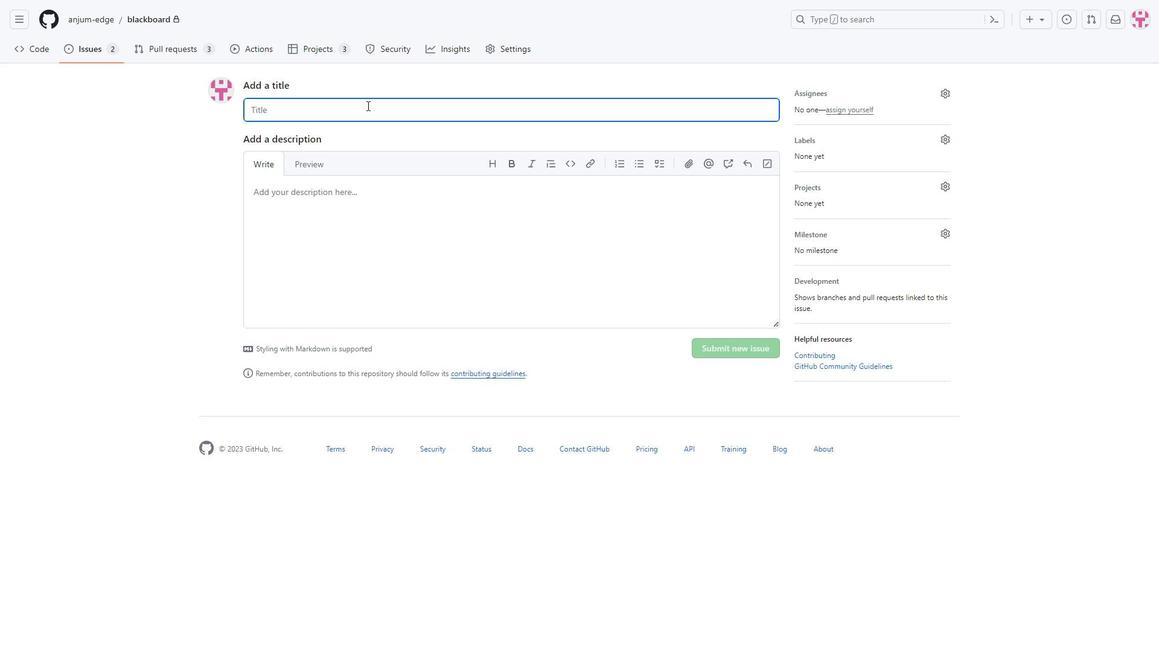 
Action: Mouse pressed left at (366, 108)
Screenshot: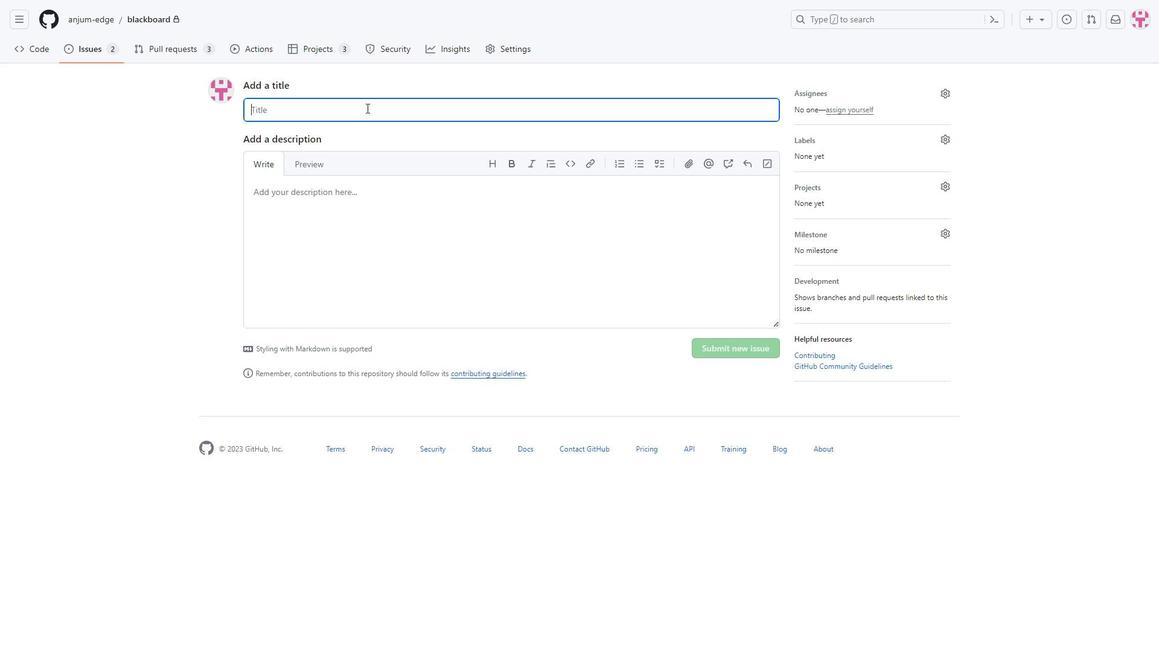 
Action: Mouse moved to (96, 54)
Screenshot: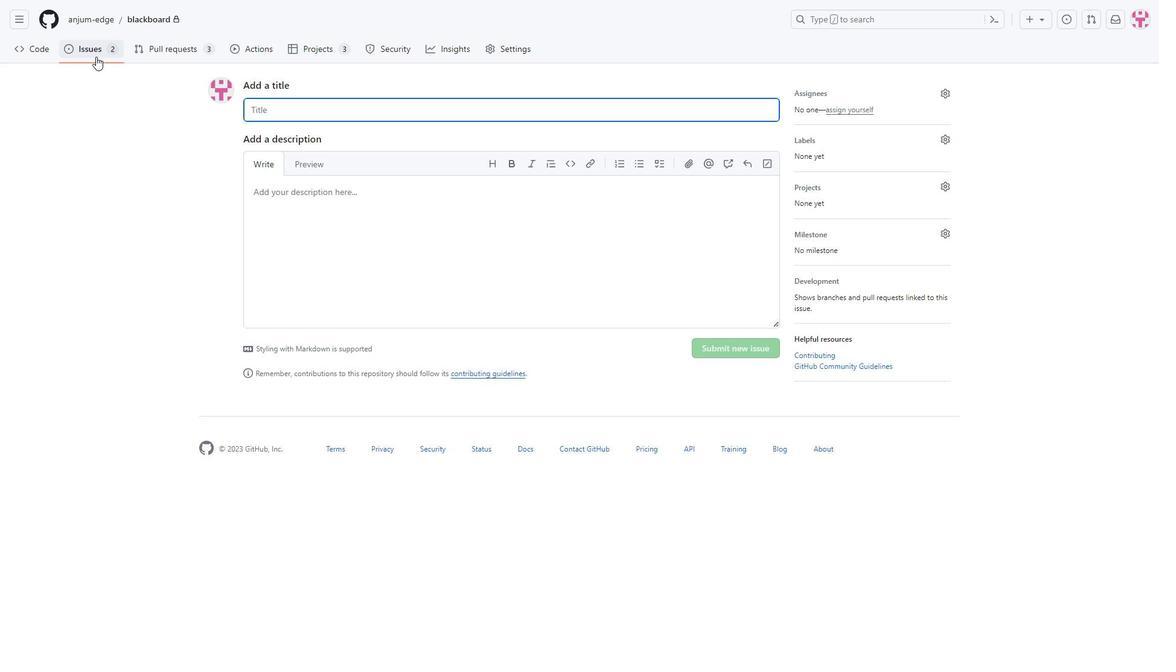
Action: Mouse pressed left at (96, 54)
Screenshot: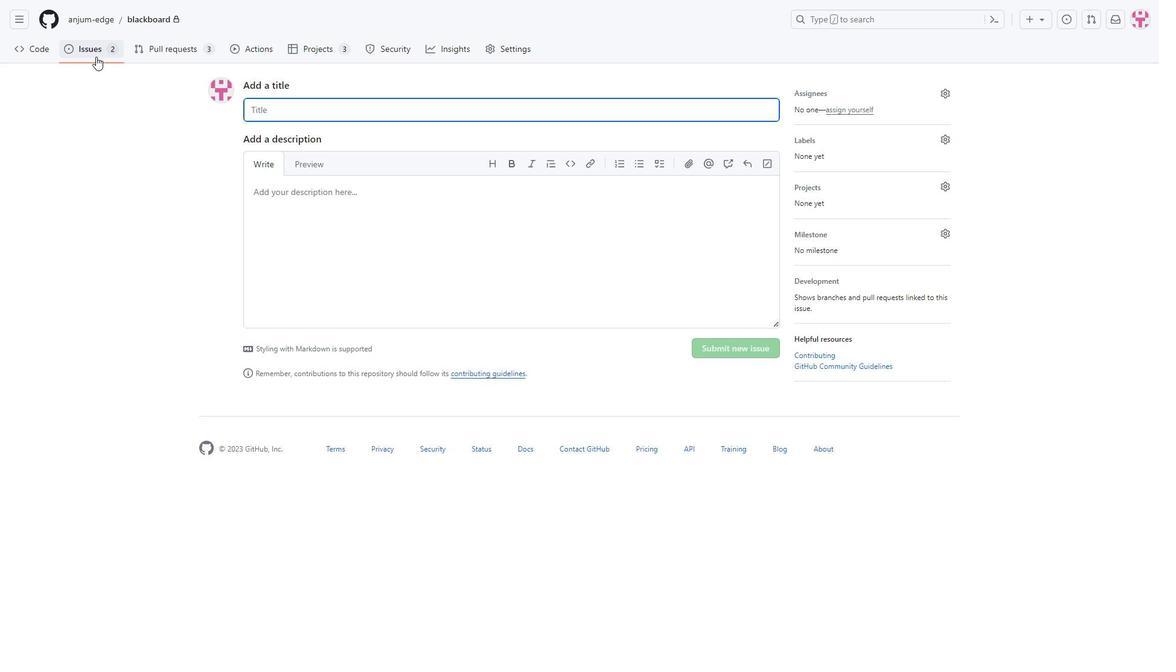 
Action: Mouse moved to (376, 195)
Screenshot: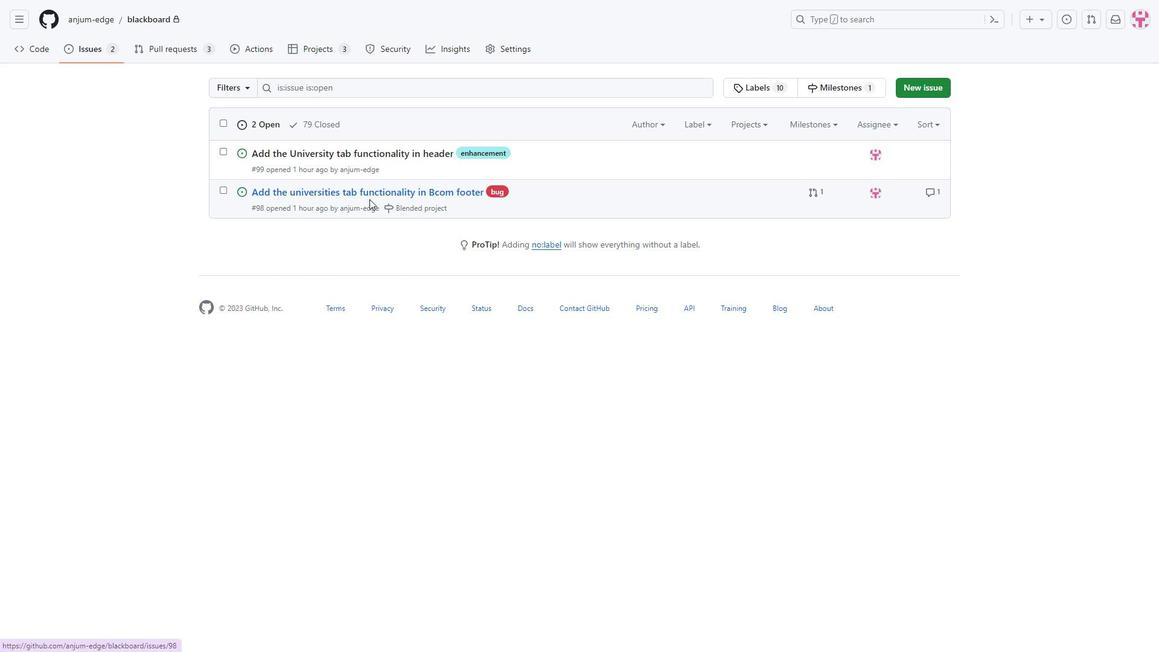 
Action: Mouse pressed left at (376, 195)
Screenshot: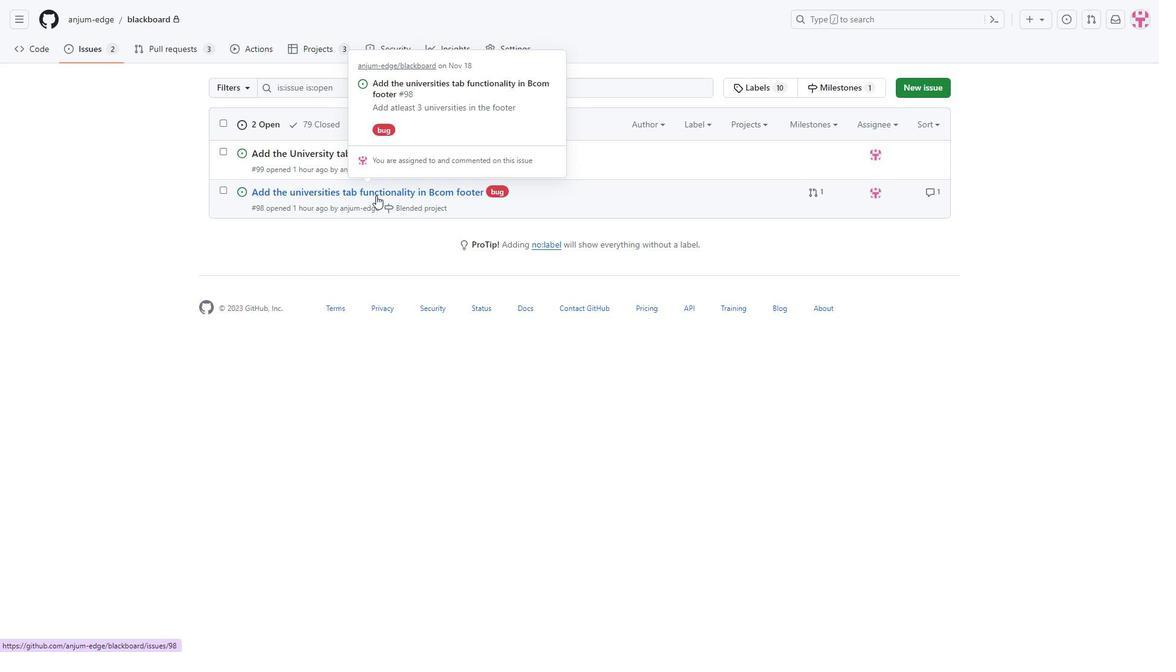 
Action: Mouse moved to (515, 250)
Screenshot: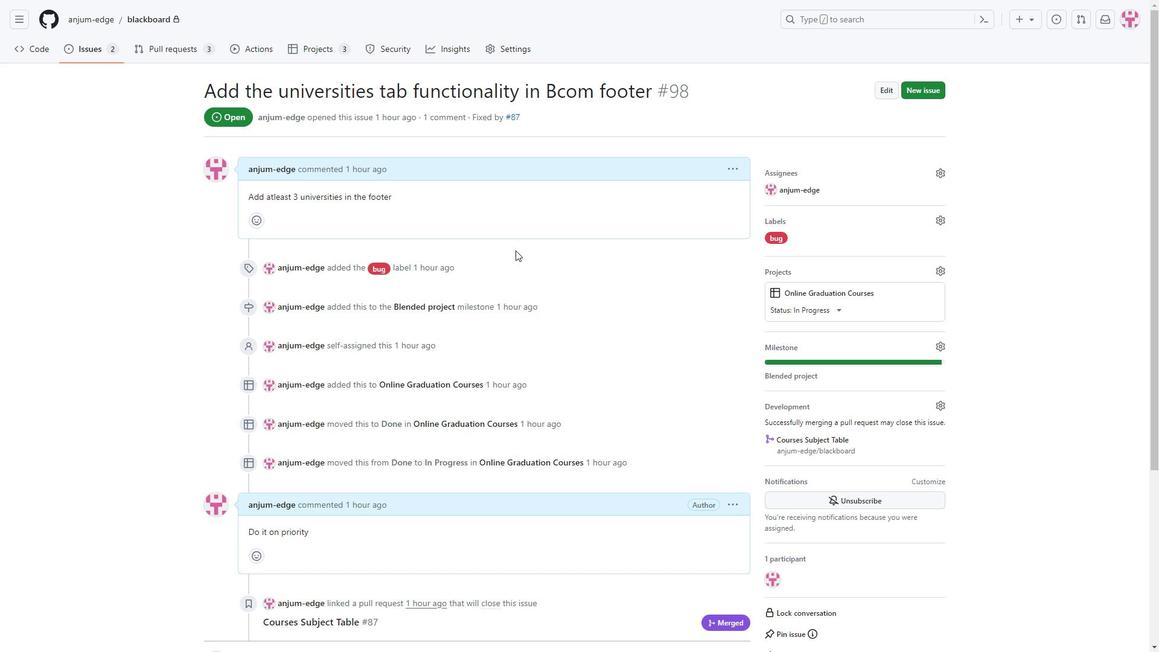 
Action: Mouse scrolled (515, 250) with delta (0, 0)
Screenshot: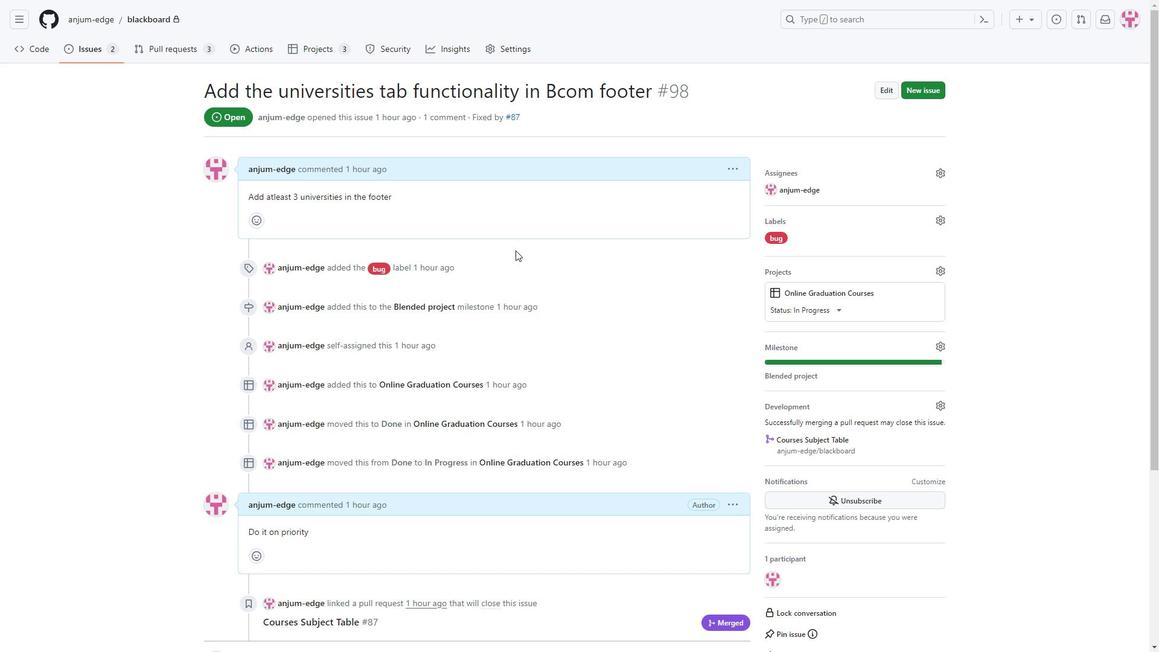 
Action: Mouse scrolled (515, 250) with delta (0, 0)
Screenshot: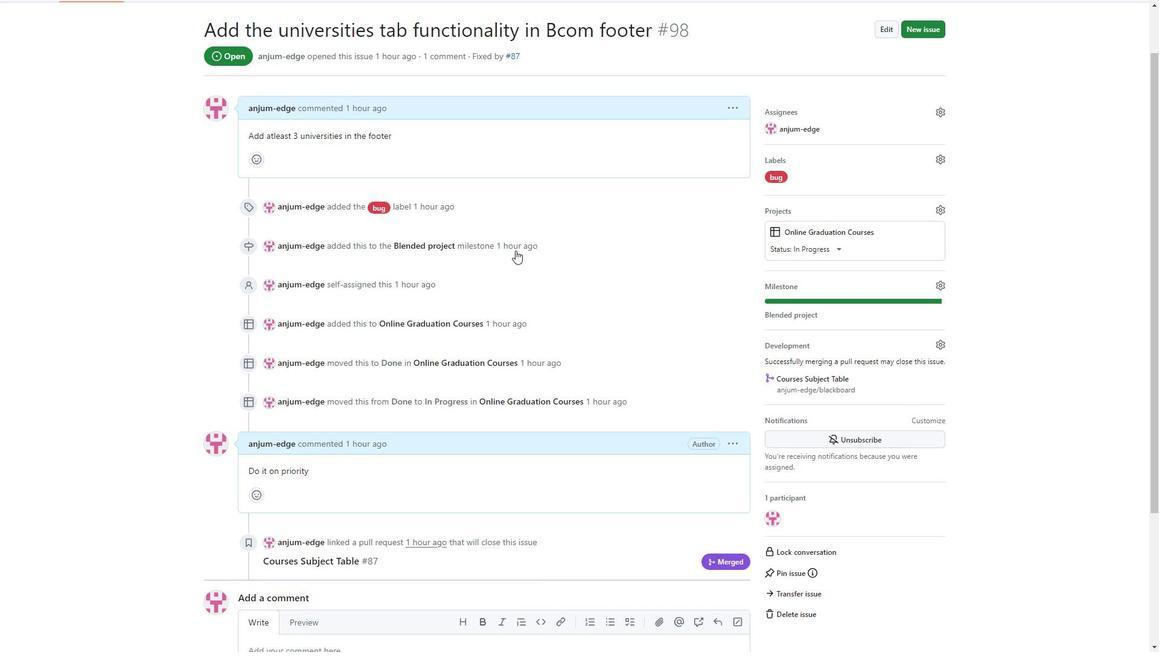 
Action: Mouse scrolled (515, 250) with delta (0, 0)
Screenshot: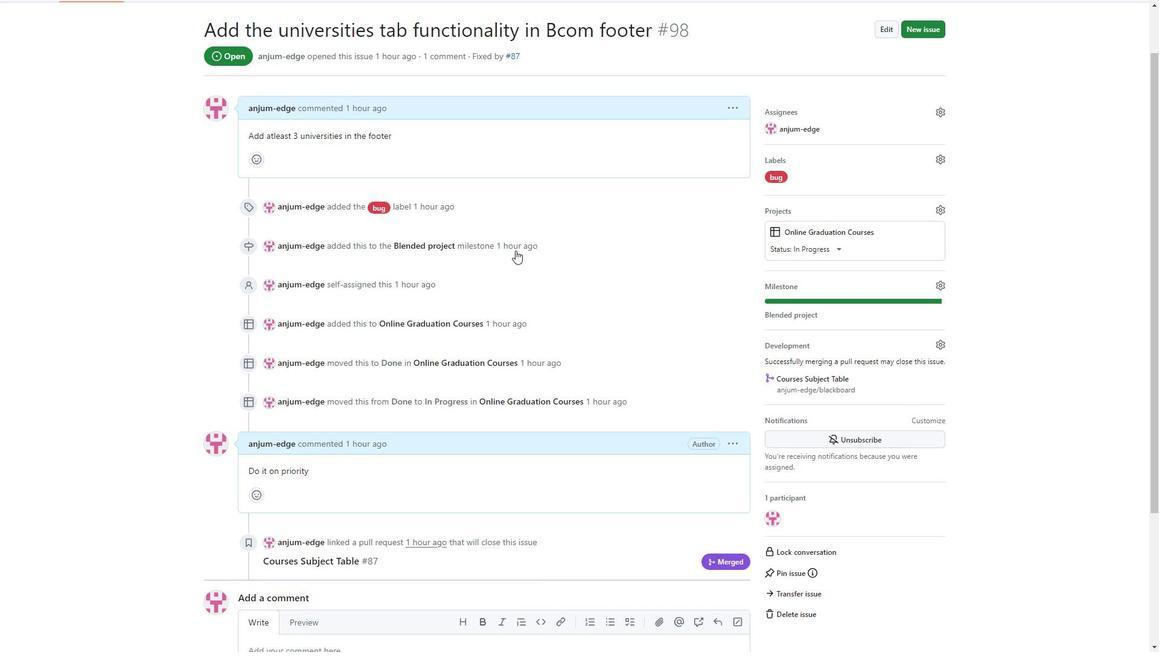 
Action: Mouse scrolled (515, 250) with delta (0, 0)
Screenshot: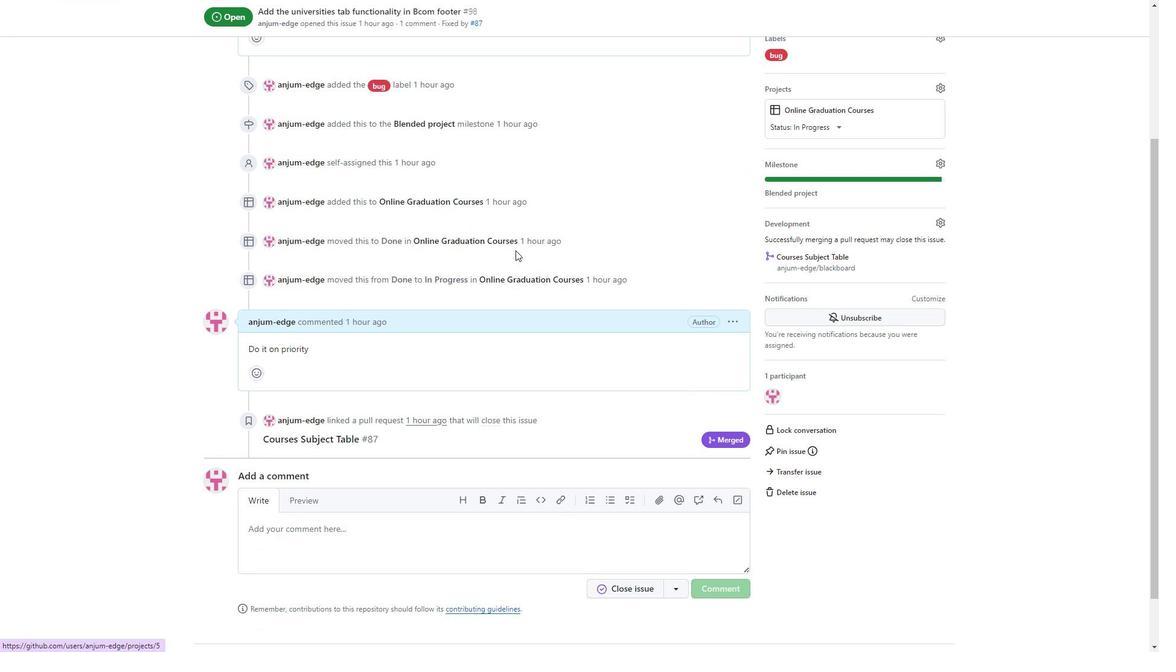 
Action: Mouse scrolled (515, 250) with delta (0, 0)
Screenshot: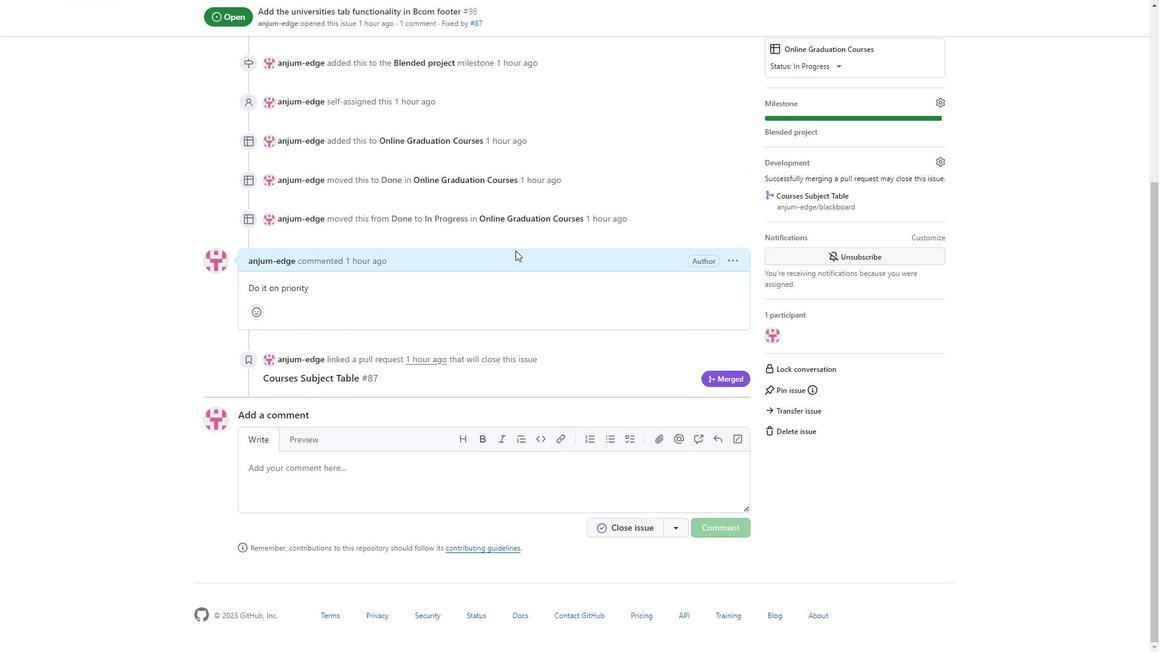 
Action: Mouse moved to (482, 299)
Screenshot: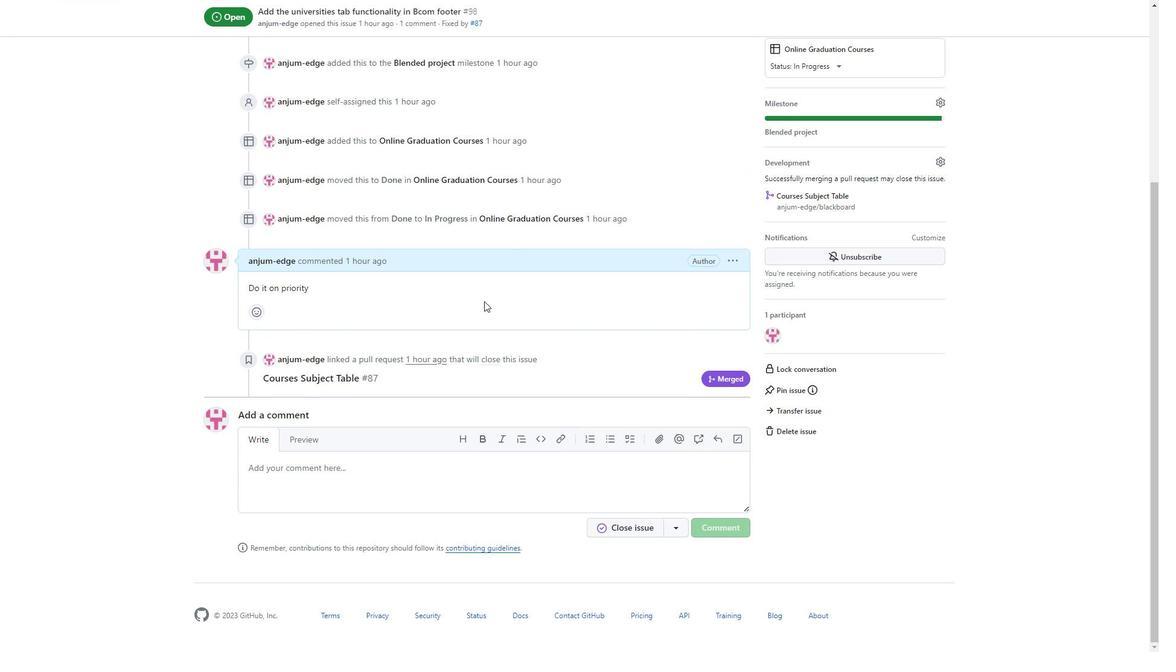 
Action: Mouse scrolled (482, 300) with delta (0, 0)
Screenshot: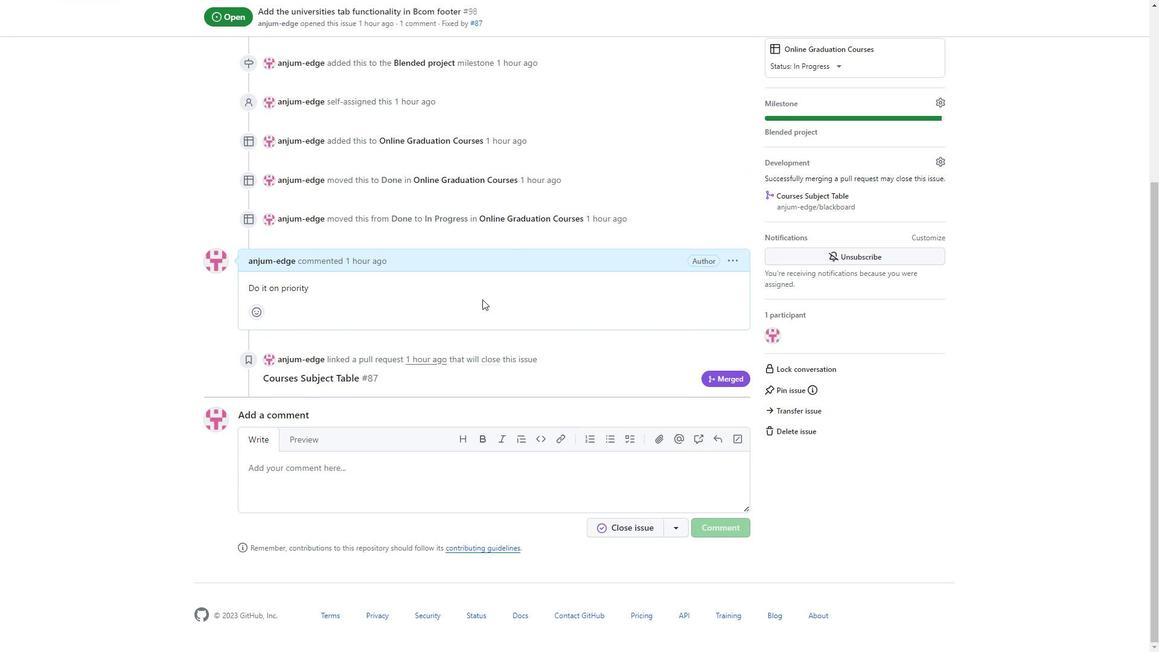
Action: Mouse scrolled (482, 300) with delta (0, 0)
Screenshot: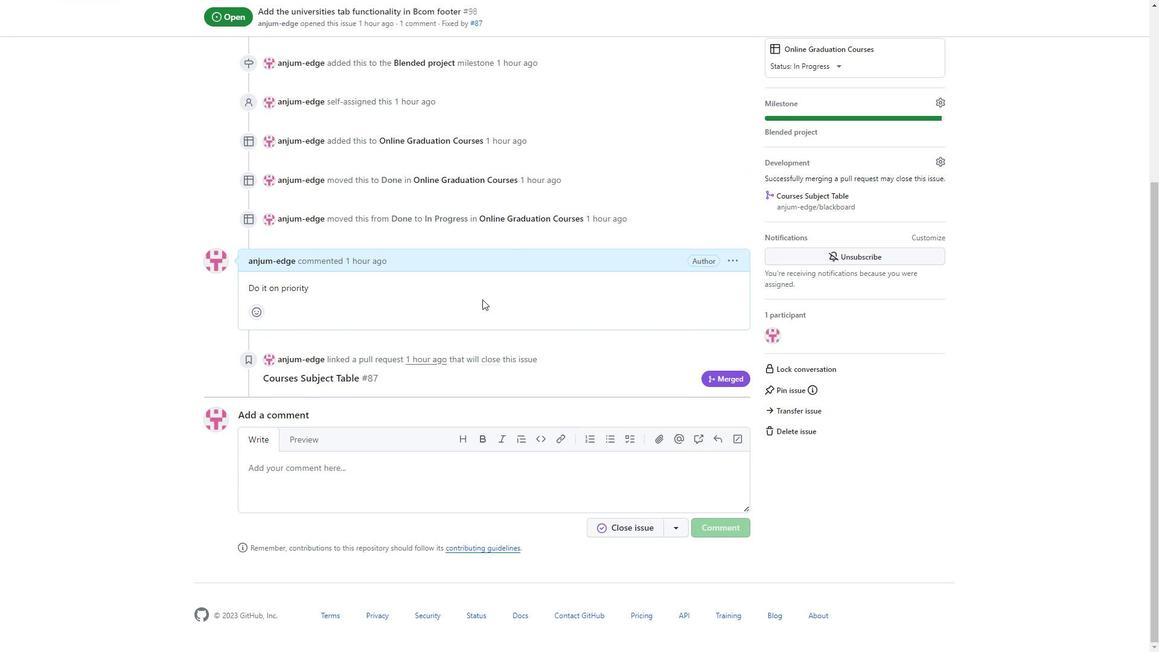 
Action: Mouse scrolled (482, 300) with delta (0, 0)
Screenshot: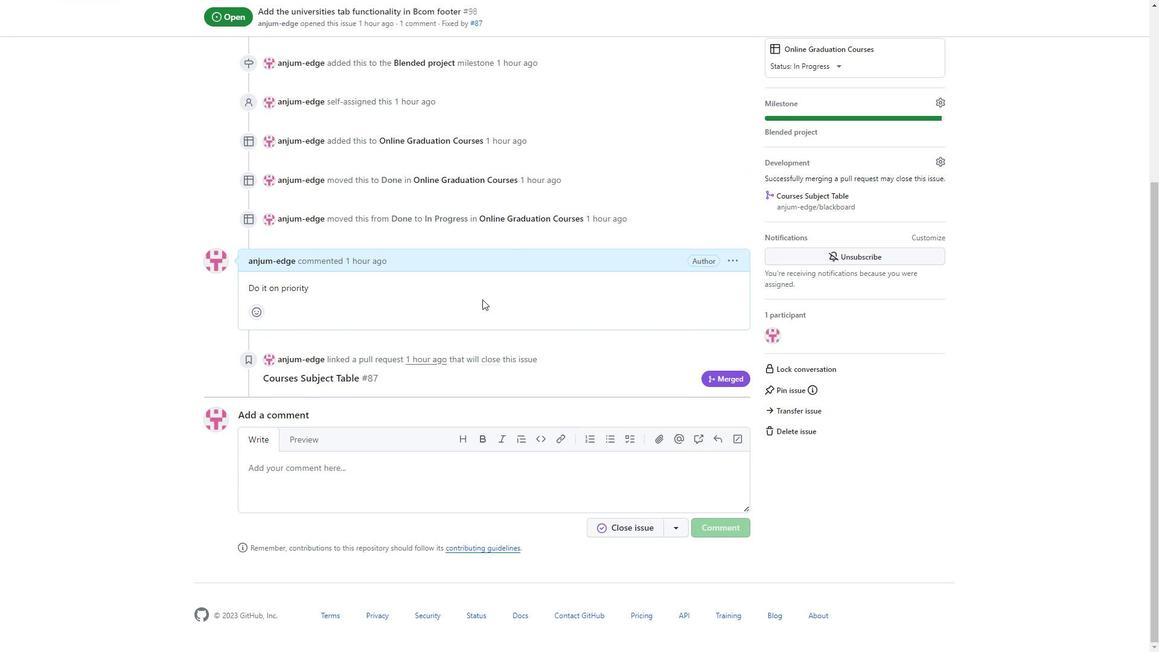 
Action: Mouse scrolled (482, 300) with delta (0, 0)
Screenshot: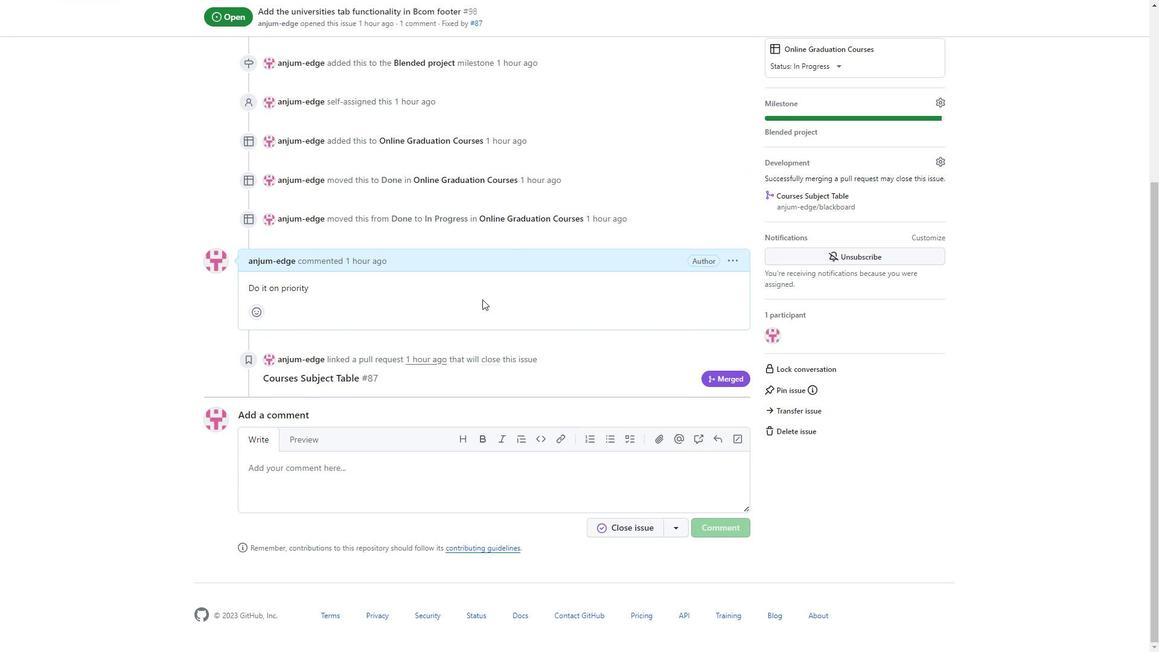 
Action: Mouse scrolled (482, 300) with delta (0, 0)
Screenshot: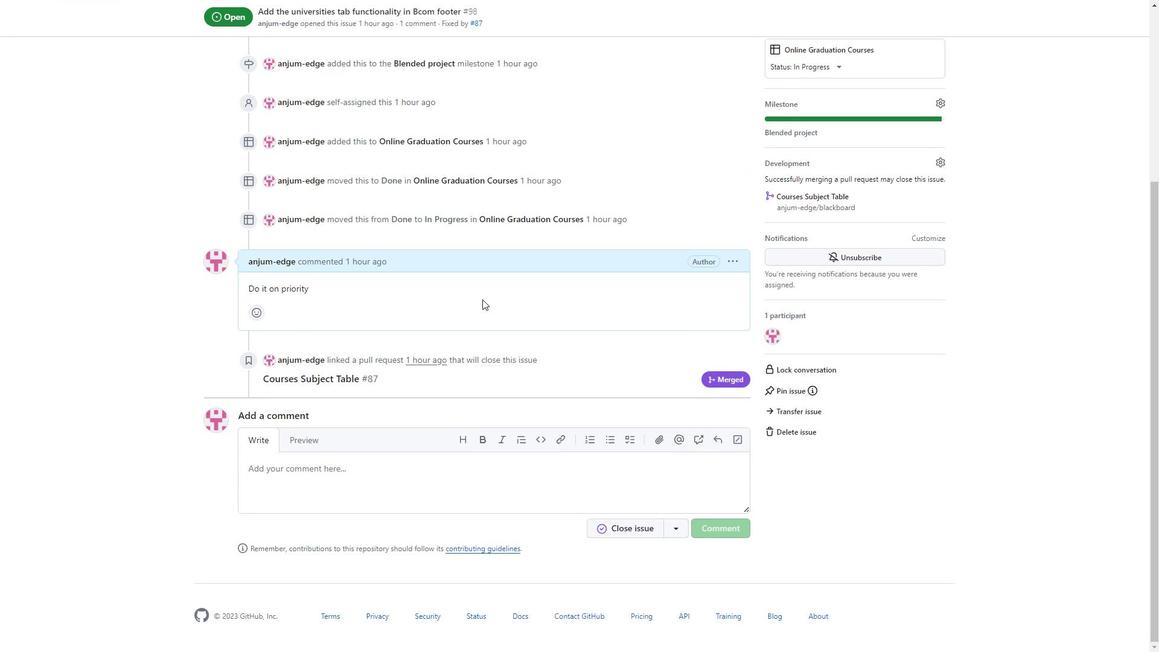 
Action: Mouse moved to (98, 48)
Screenshot: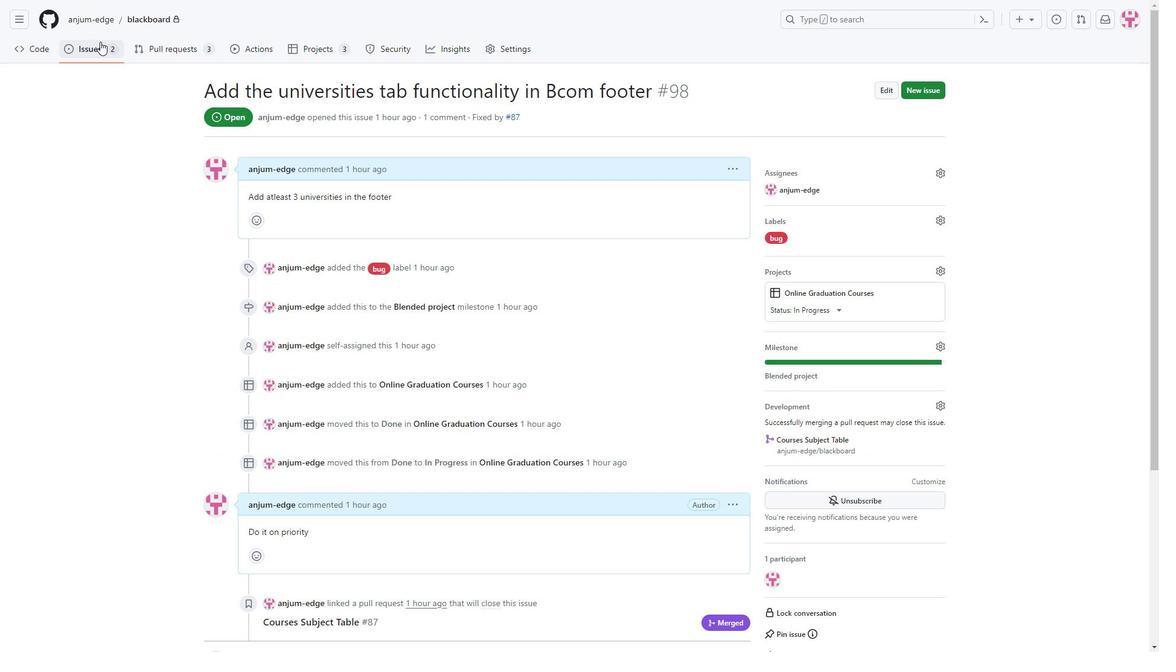 
Action: Mouse pressed left at (98, 48)
Screenshot: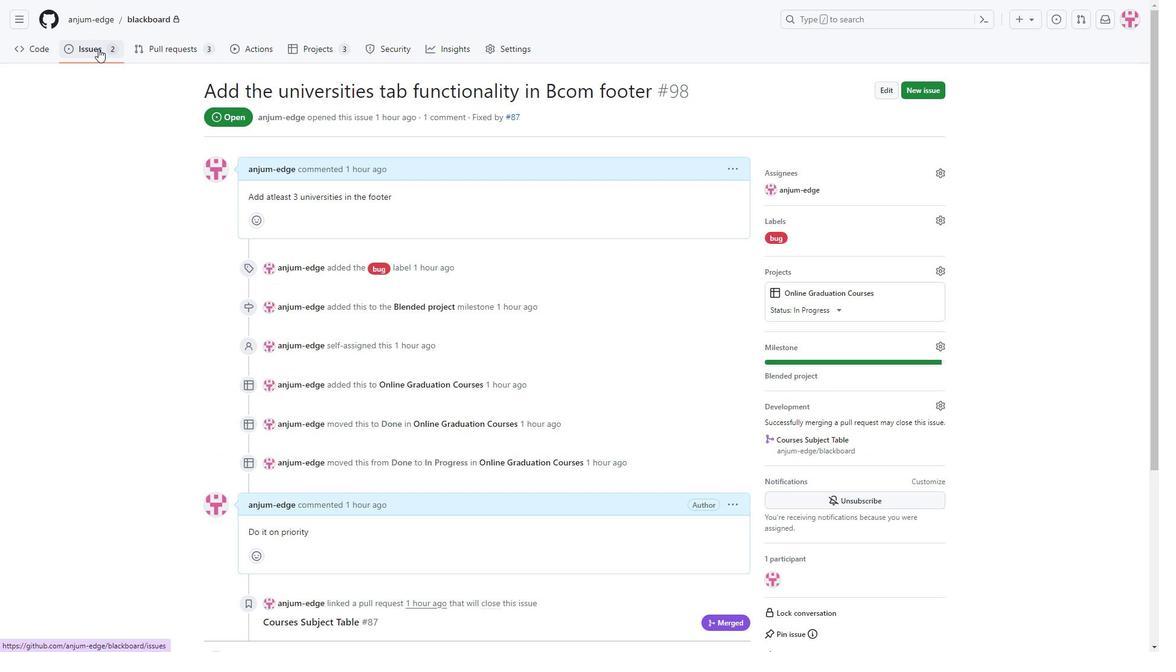 
Action: Mouse moved to (31, 42)
Screenshot: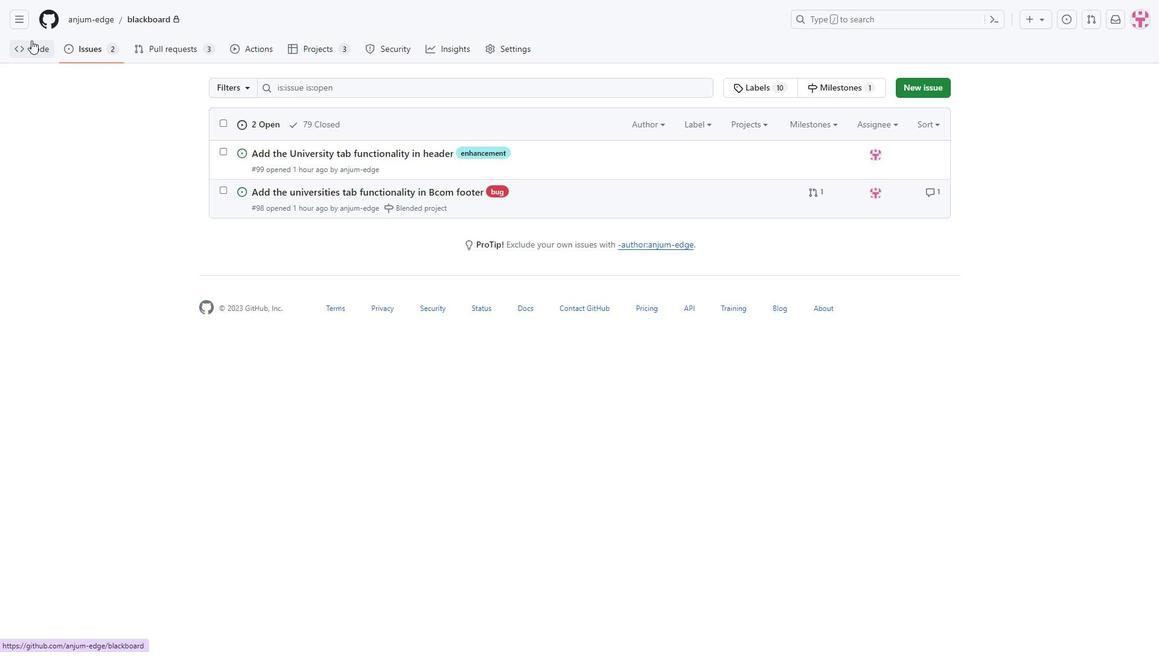 
Action: Mouse pressed left at (31, 42)
Screenshot: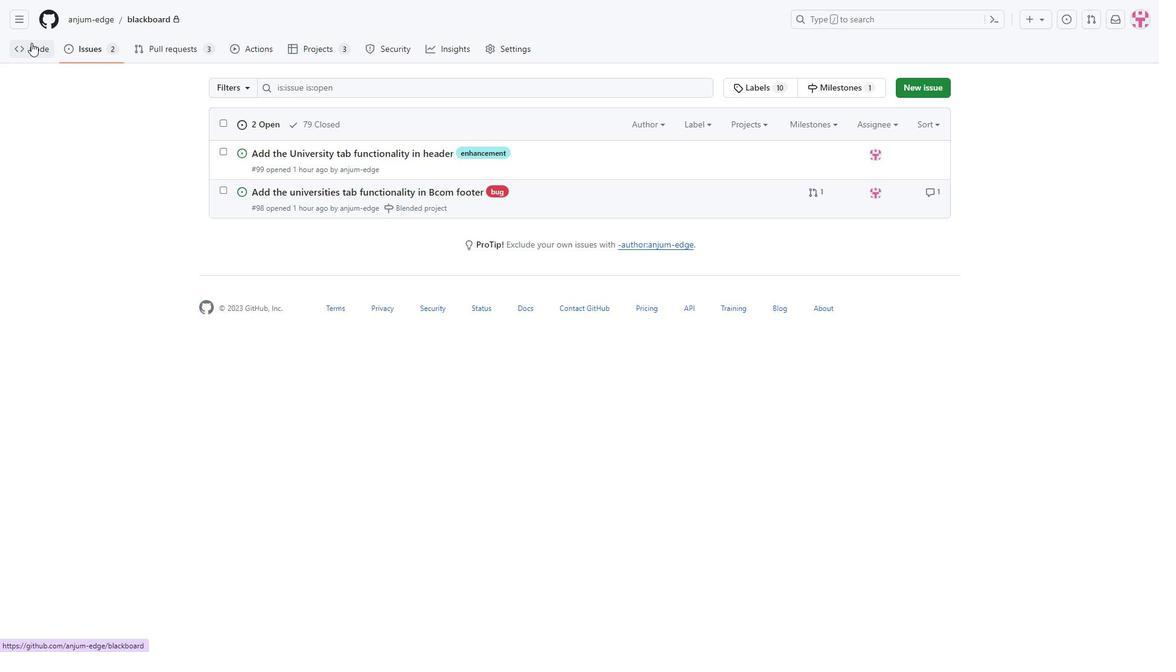 
Action: Mouse moved to (351, 260)
Screenshot: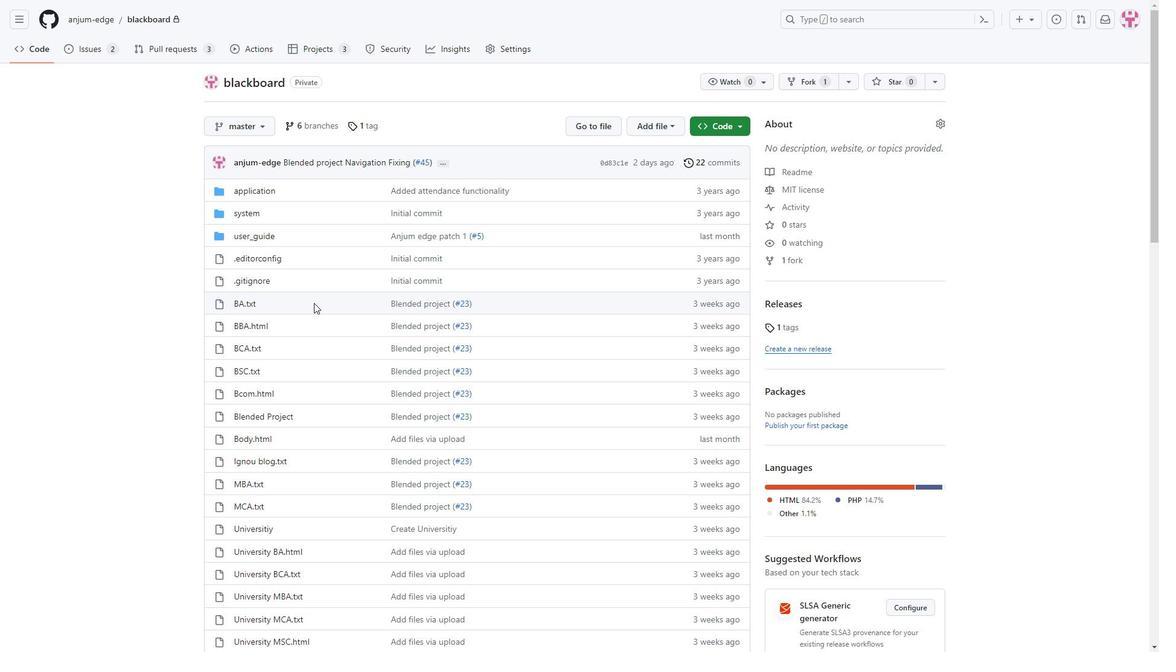 
Action: Mouse scrolled (351, 260) with delta (0, 0)
Screenshot: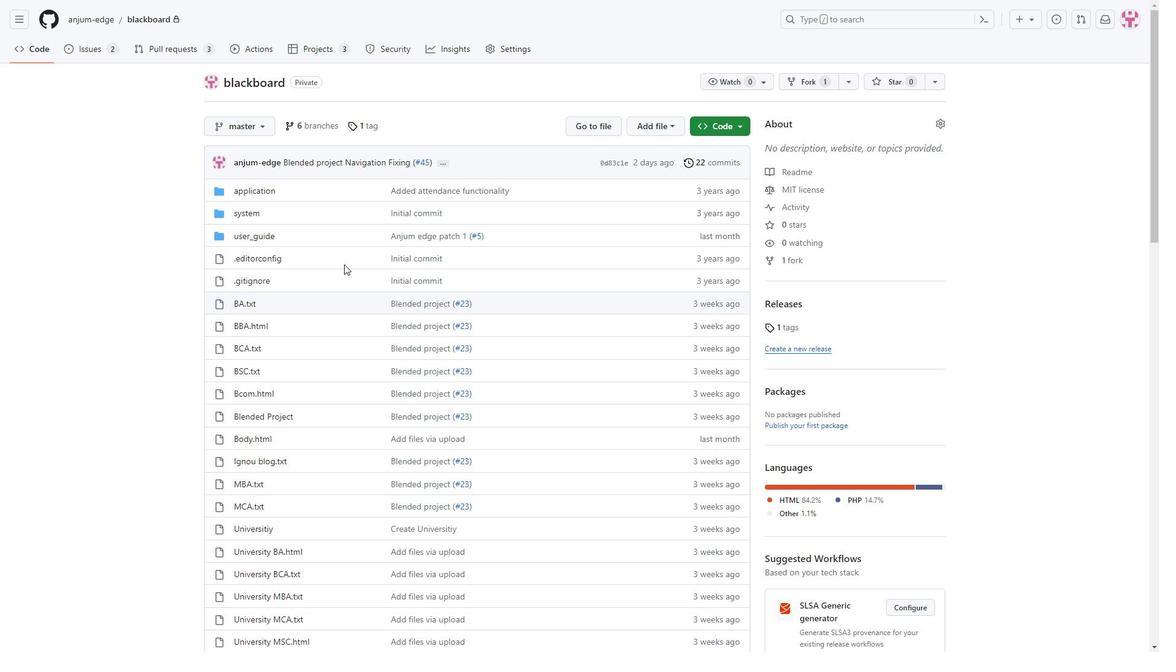 
Action: Mouse moved to (351, 260)
Screenshot: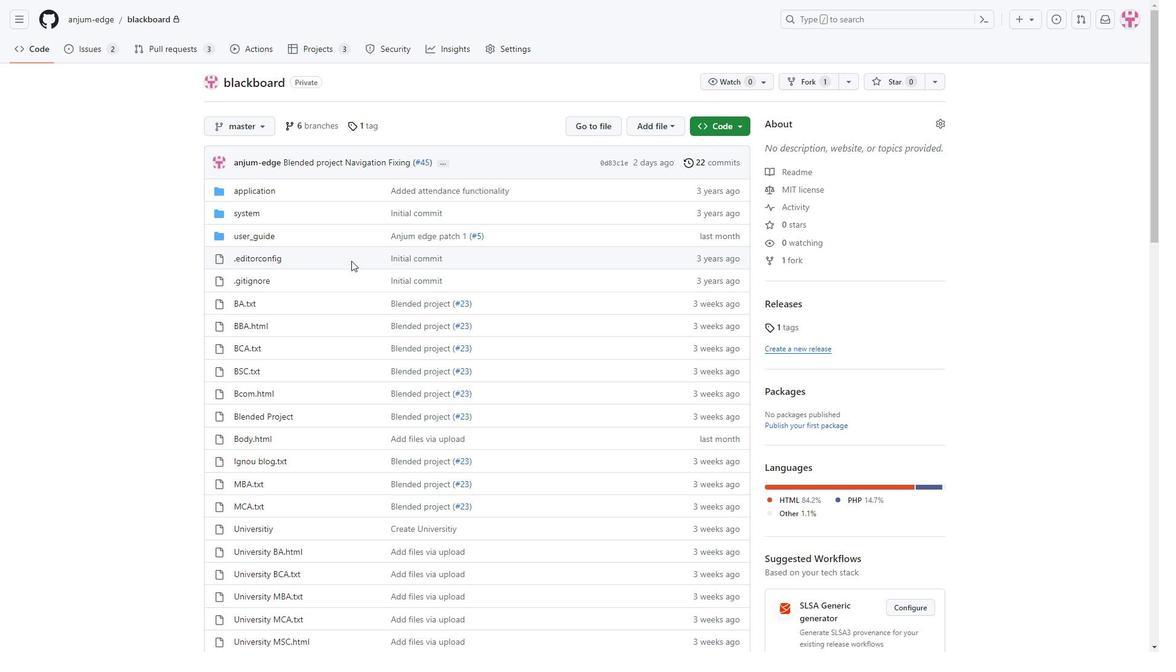 
Action: Mouse scrolled (351, 260) with delta (0, 0)
Screenshot: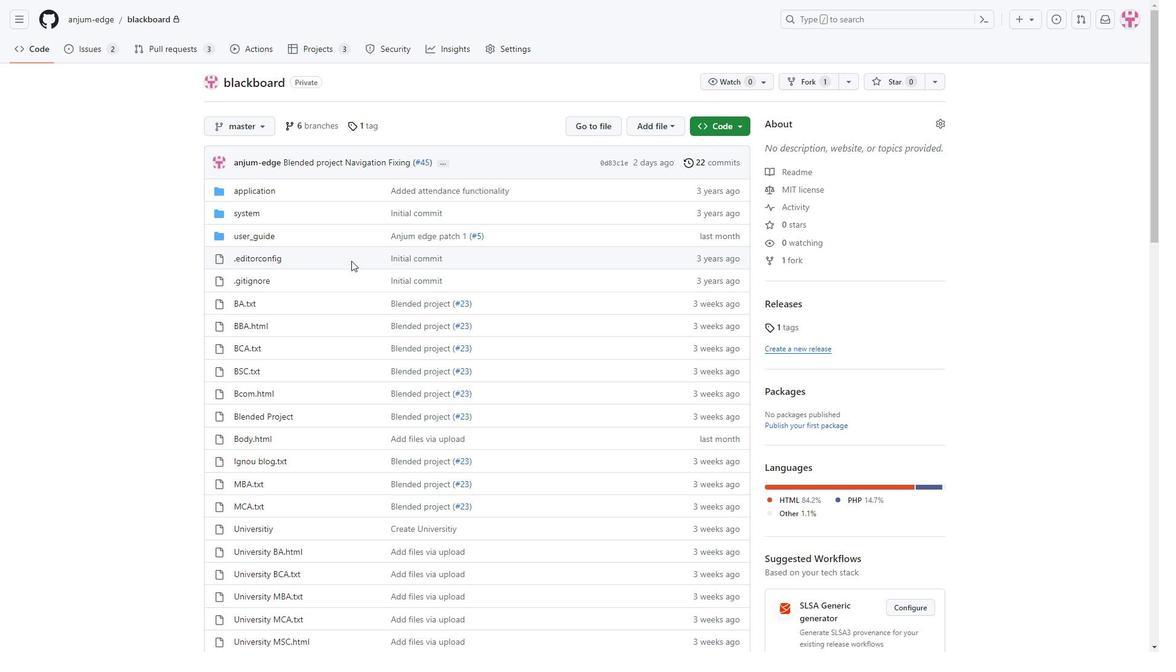 
Action: Mouse moved to (347, 274)
Screenshot: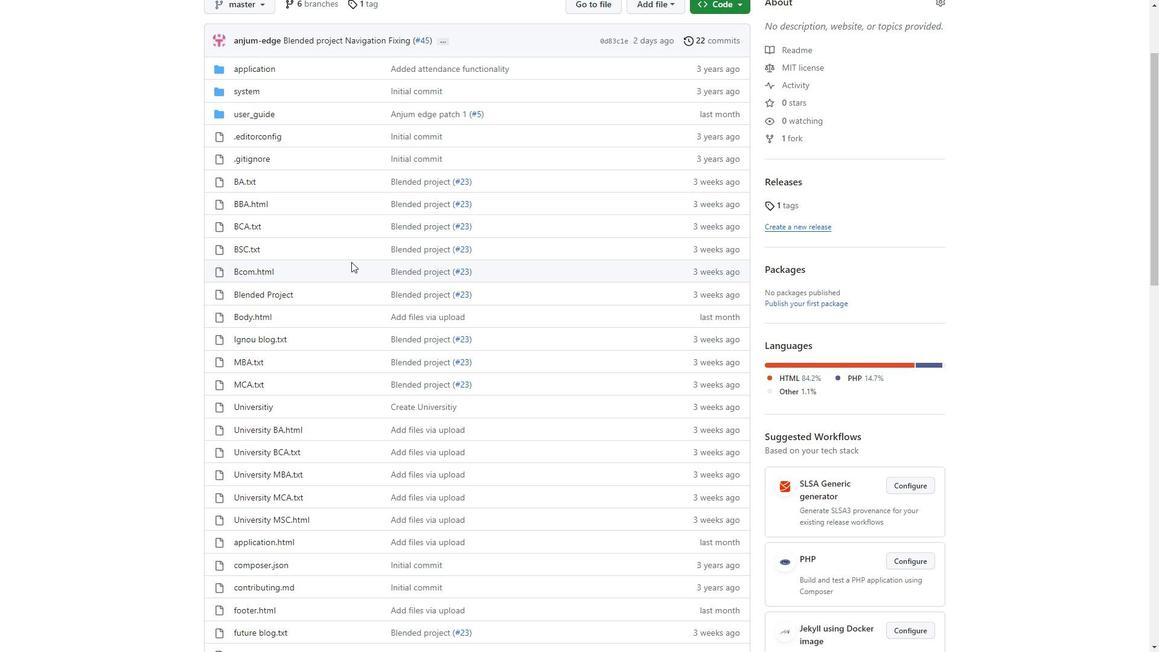 
Action: Mouse scrolled (347, 274) with delta (0, 0)
Screenshot: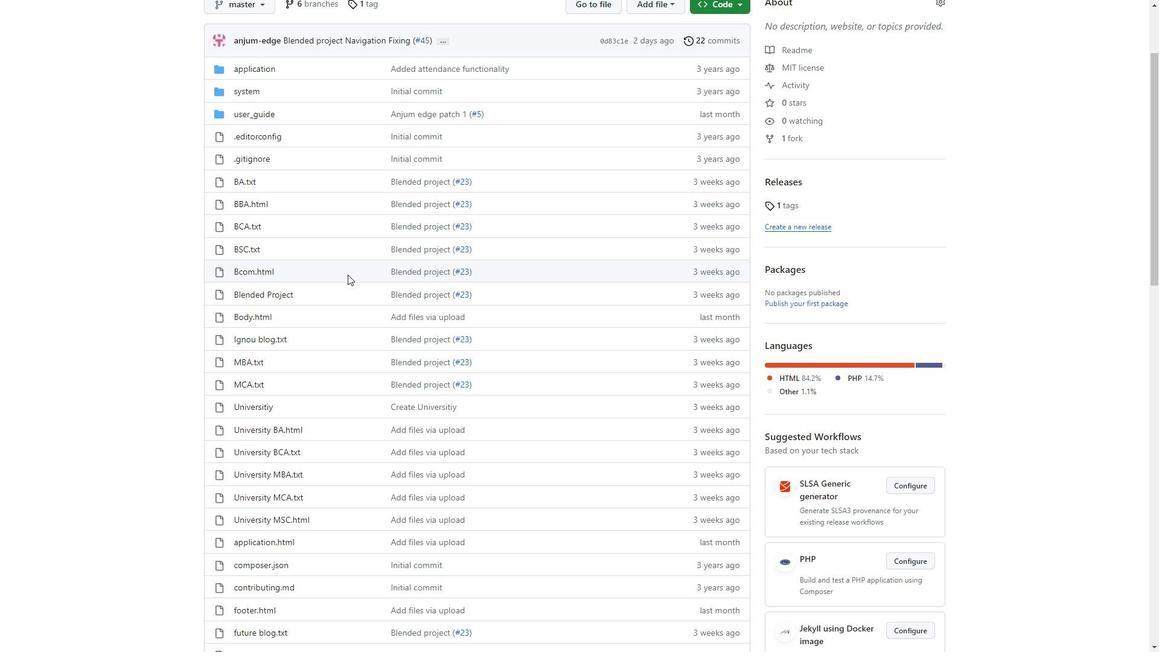 
Action: Mouse moved to (428, 373)
Screenshot: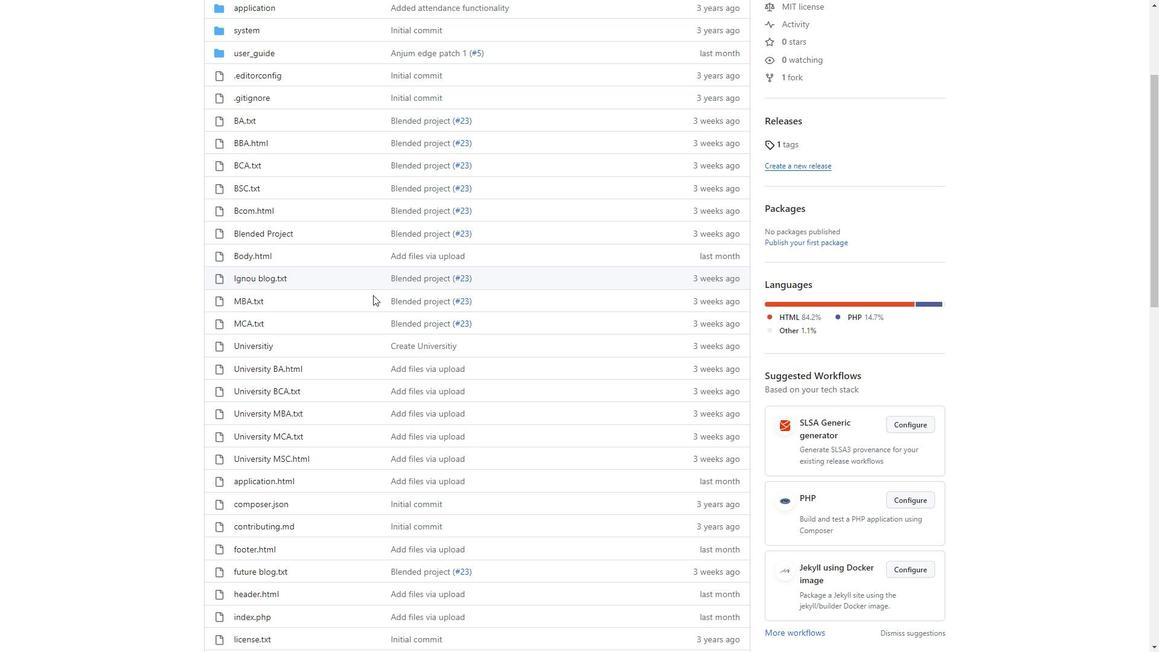 
Action: Mouse scrolled (428, 372) with delta (0, 0)
Screenshot: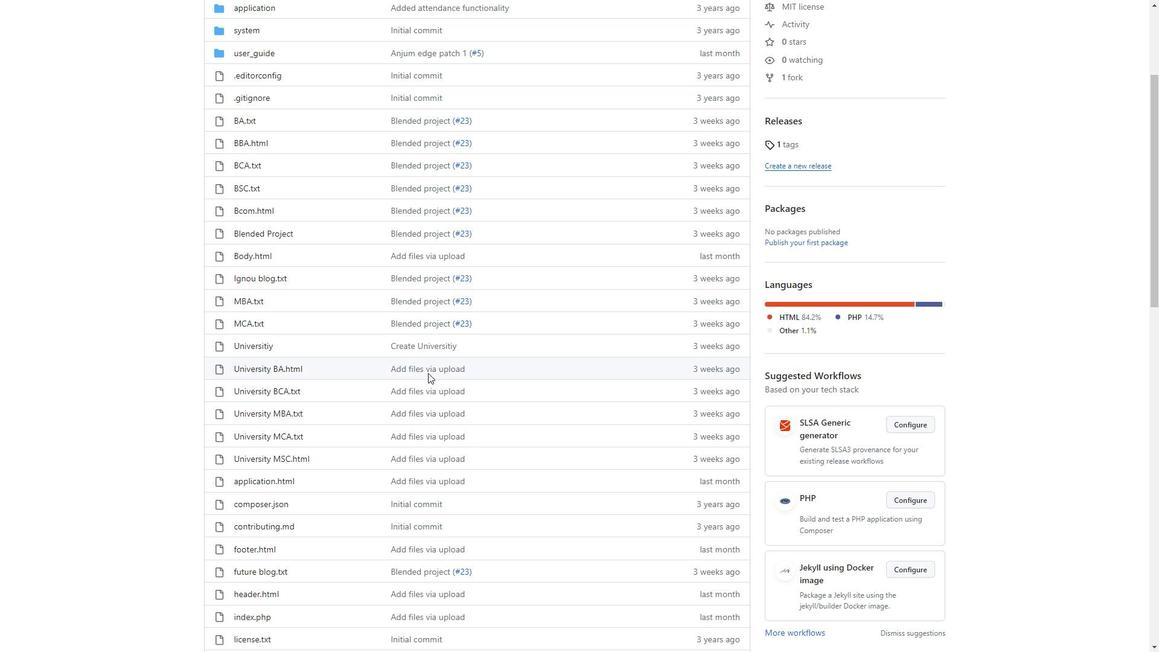 
Action: Mouse moved to (428, 373)
Screenshot: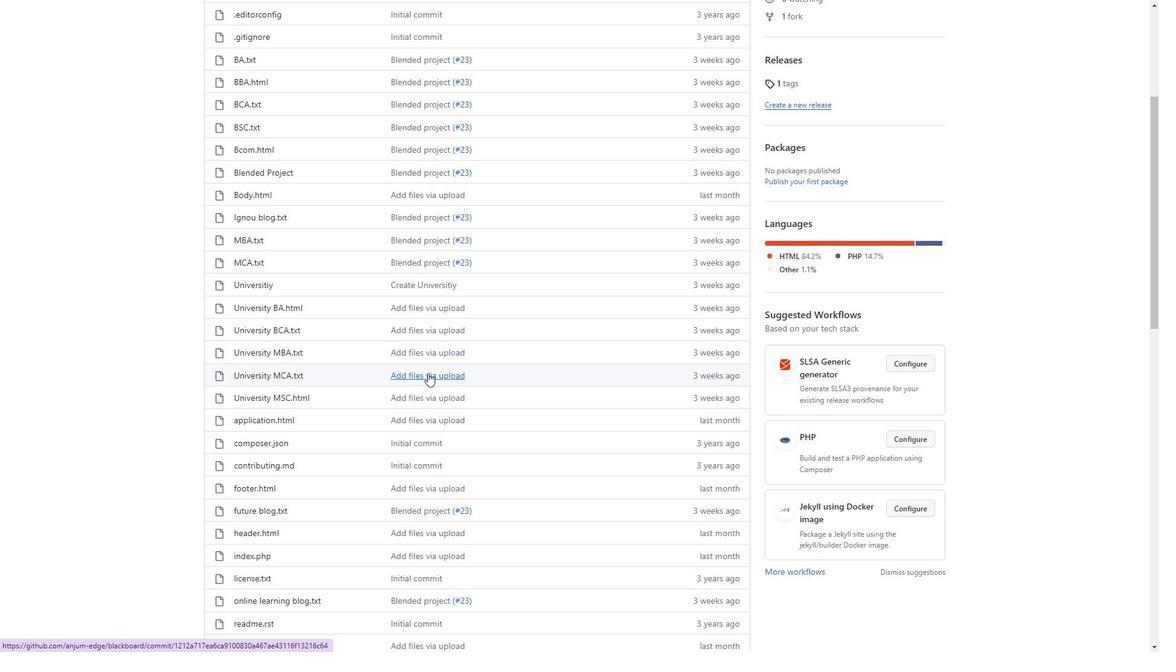 
Action: Mouse scrolled (428, 372) with delta (0, 0)
Screenshot: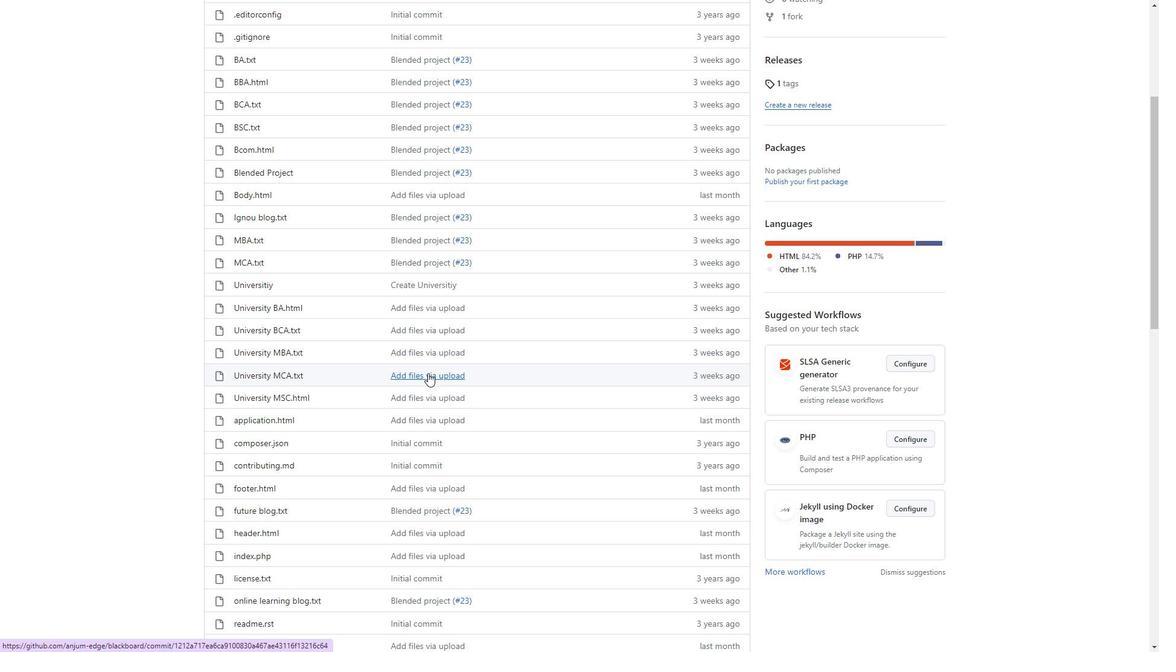
Action: Mouse scrolled (428, 372) with delta (0, 0)
Screenshot: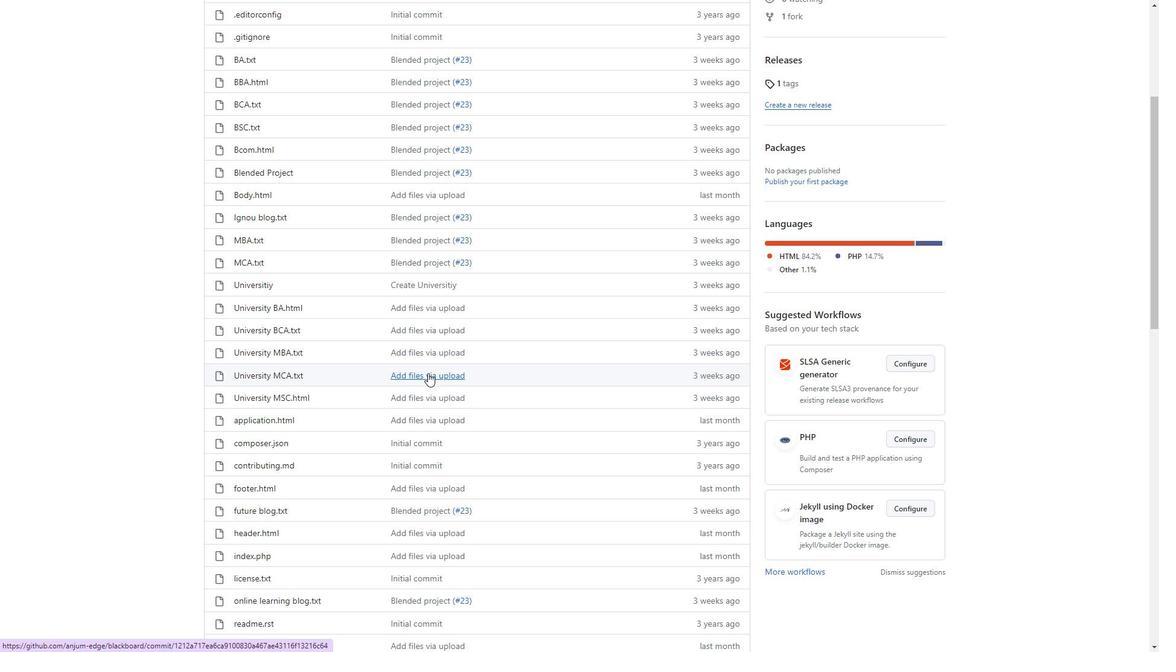 
Action: Mouse moved to (404, 358)
Screenshot: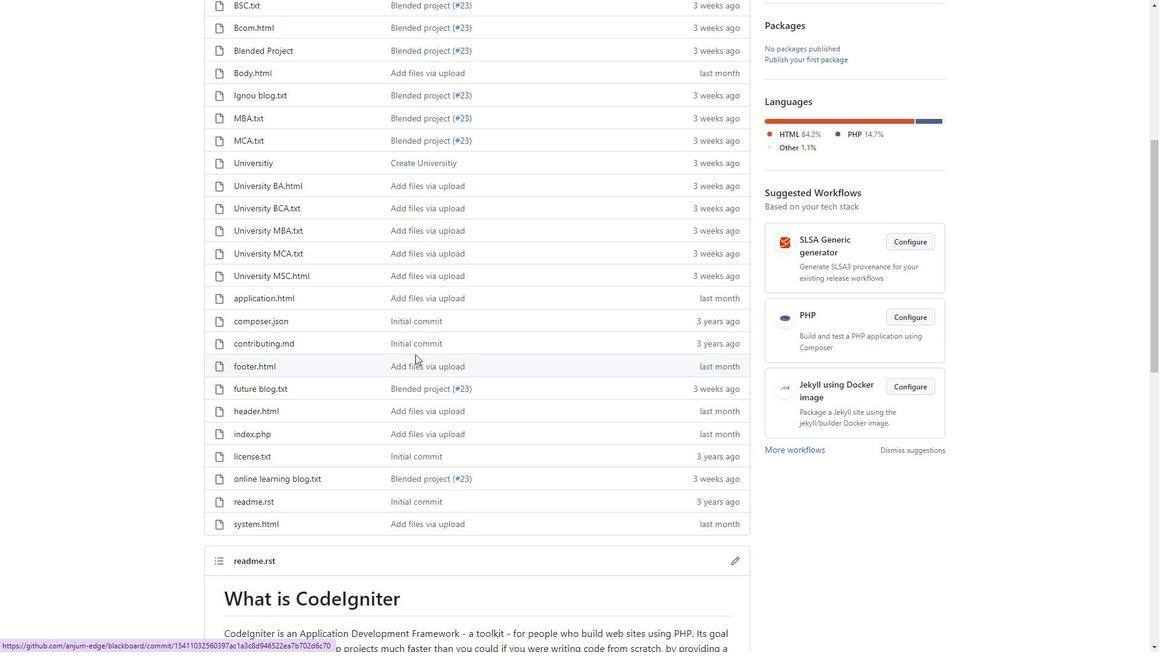 
Action: Mouse scrolled (404, 359) with delta (0, 0)
Screenshot: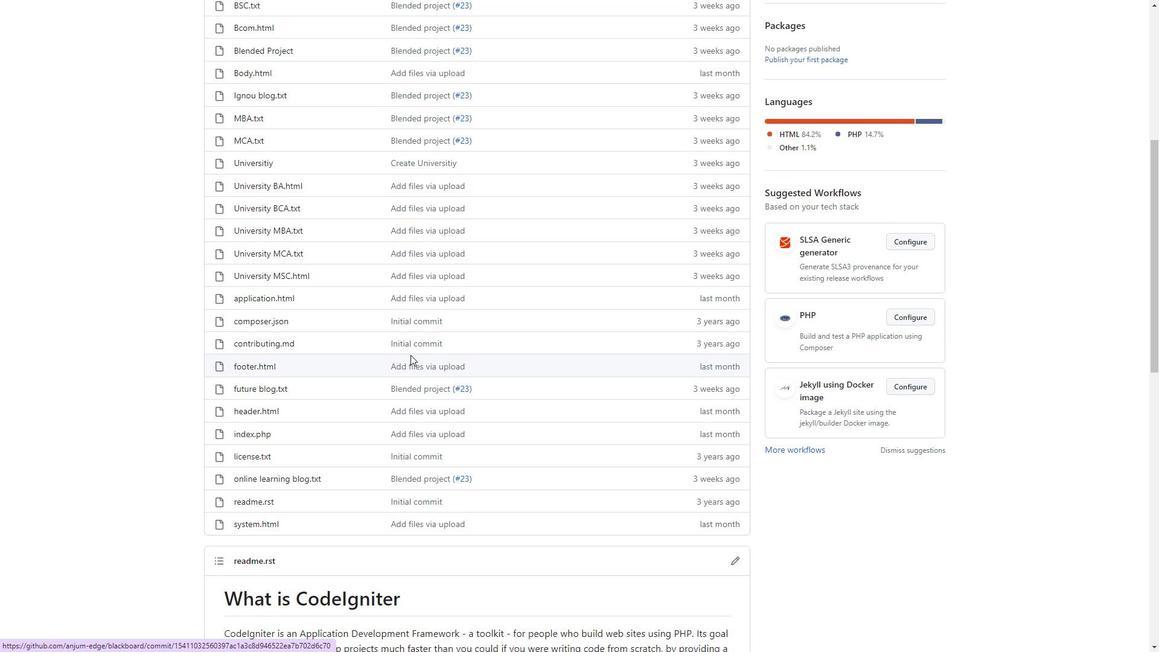 
Action: Mouse scrolled (404, 359) with delta (0, 0)
Screenshot: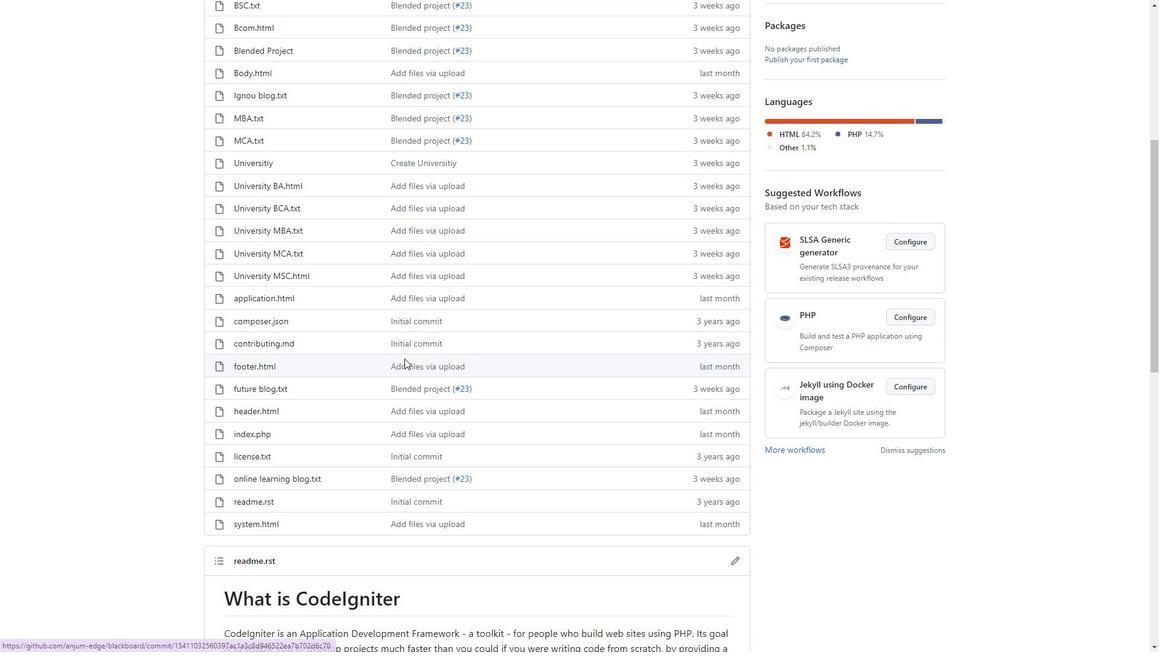 
Action: Mouse scrolled (404, 359) with delta (0, 0)
Screenshot: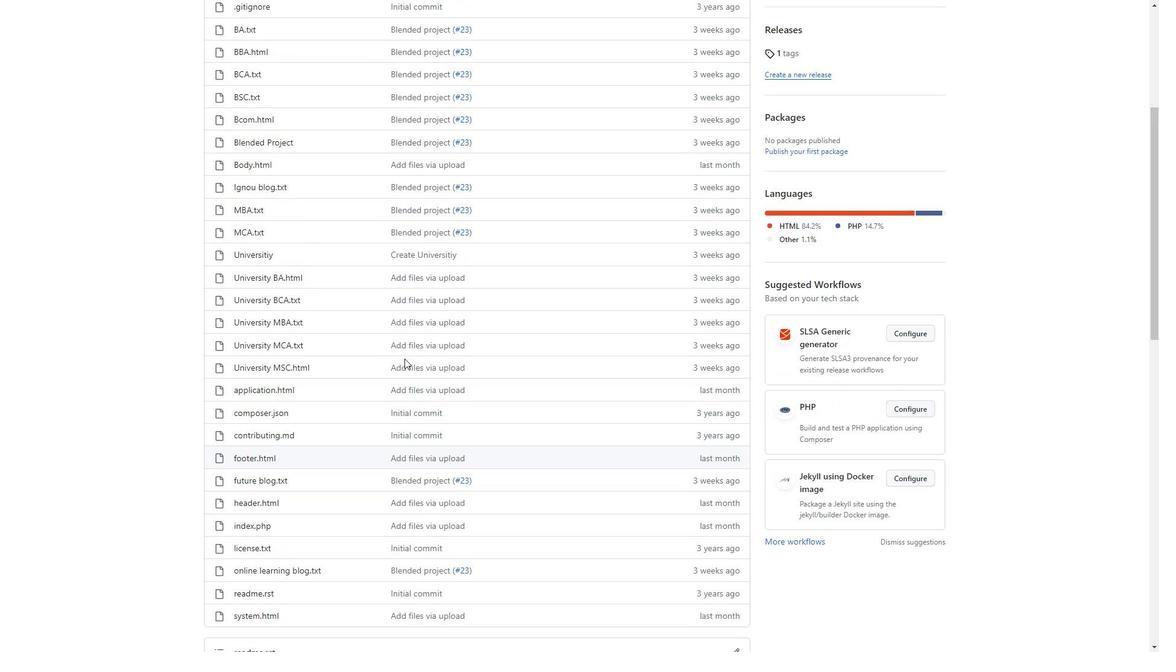 
Action: Mouse moved to (415, 393)
Screenshot: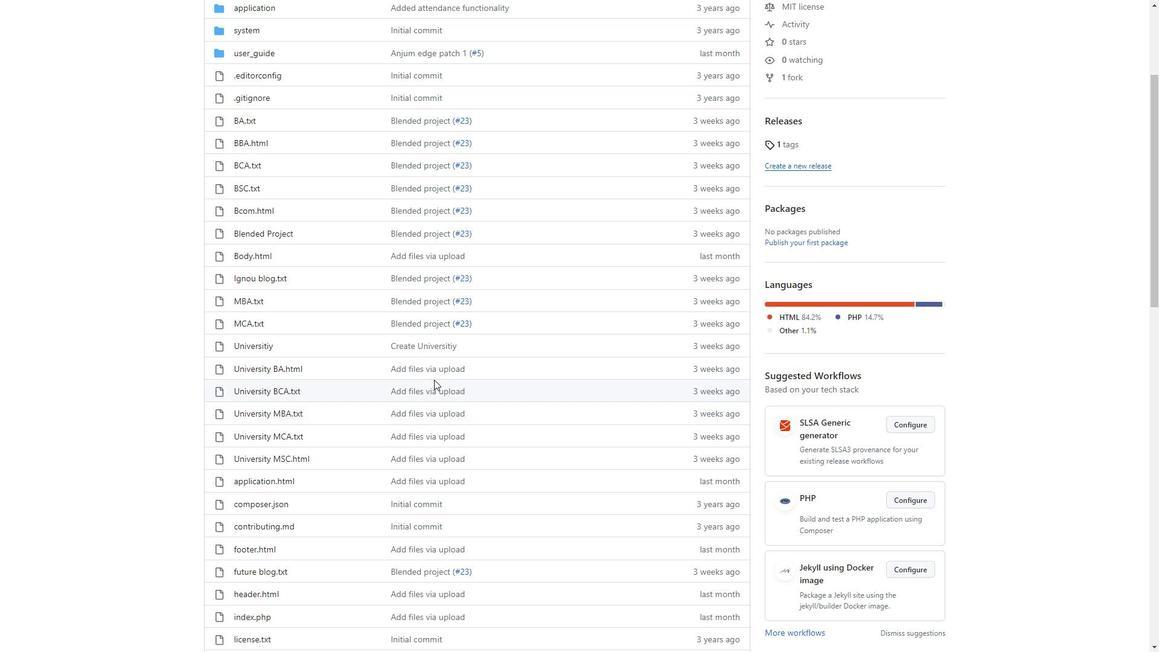 
Action: Mouse scrolled (415, 393) with delta (0, 0)
Screenshot: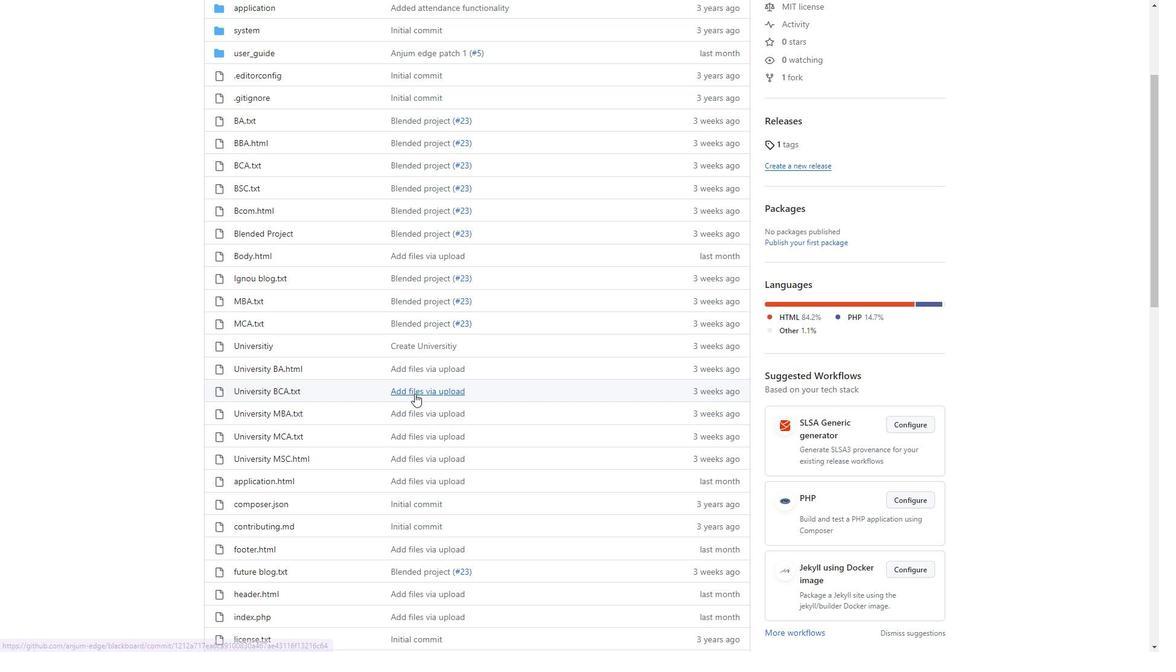 
Action: Mouse moved to (293, 289)
Screenshot: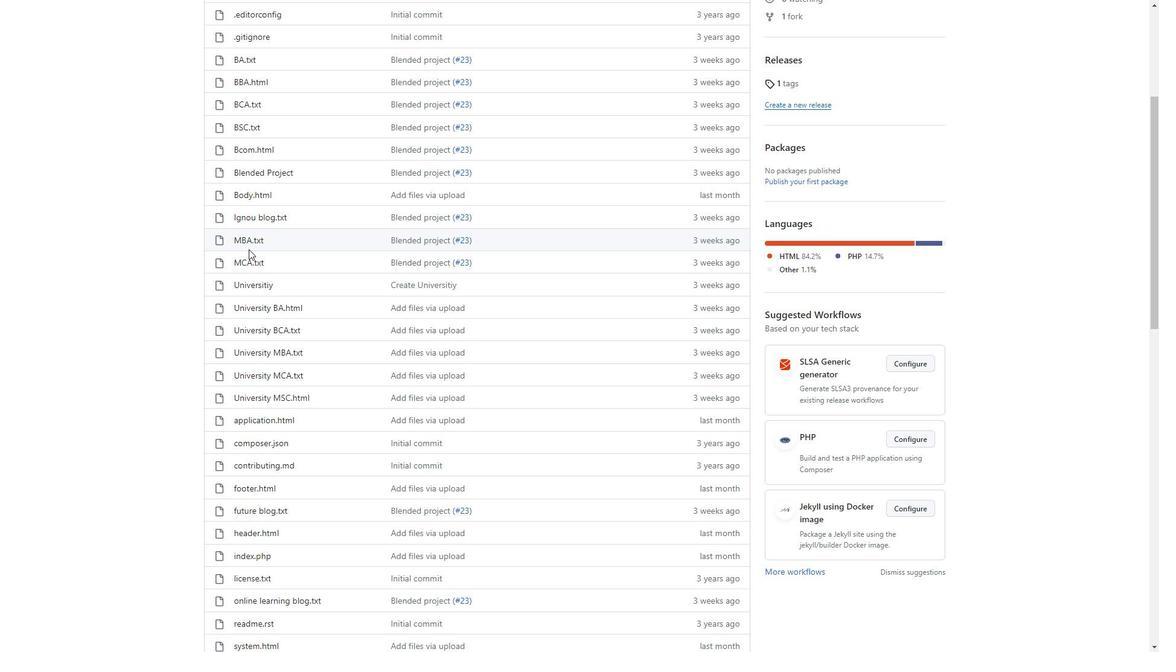 
Action: Mouse scrolled (293, 289) with delta (0, 0)
Screenshot: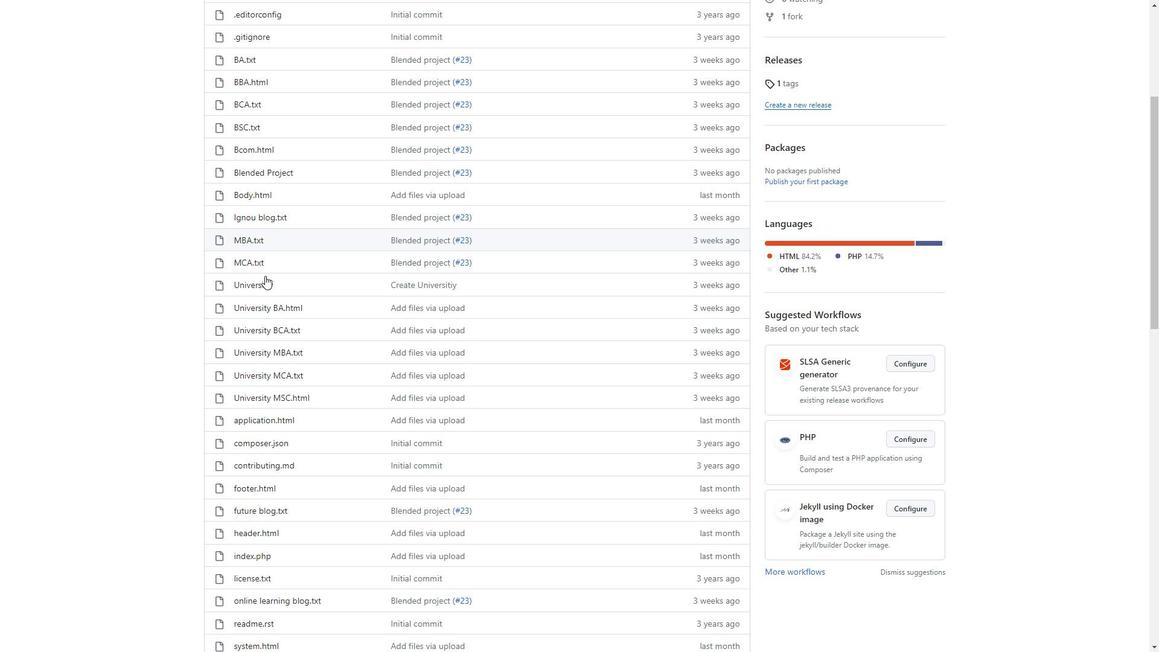 
Action: Mouse scrolled (293, 289) with delta (0, 0)
Screenshot: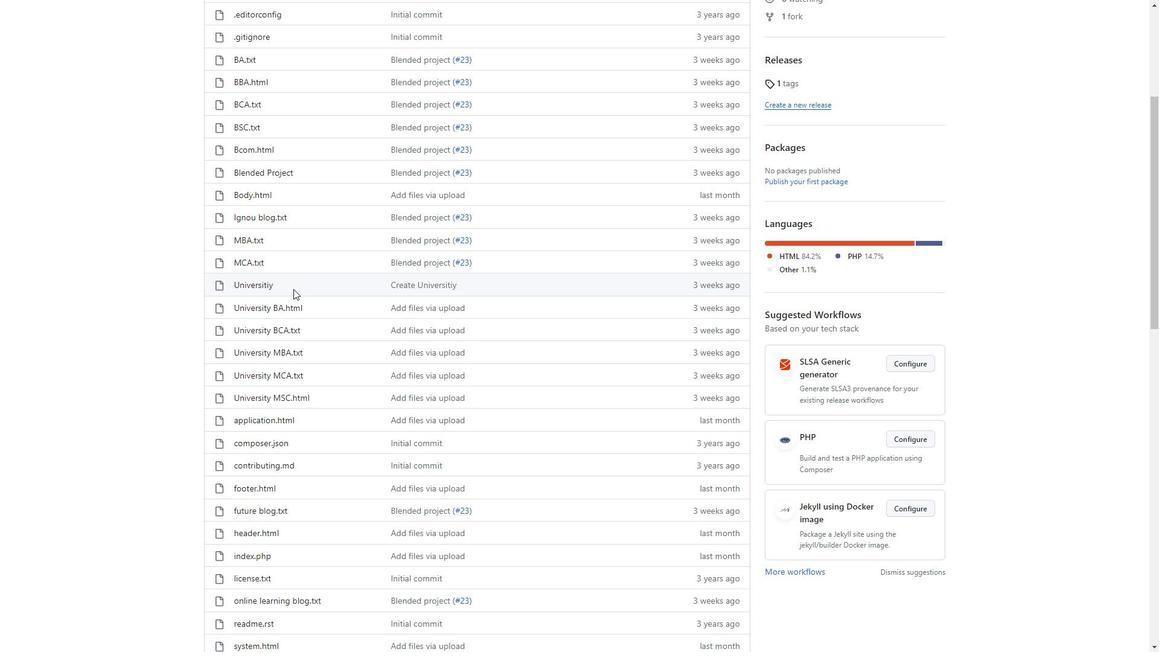 
Action: Mouse moved to (267, 431)
Screenshot: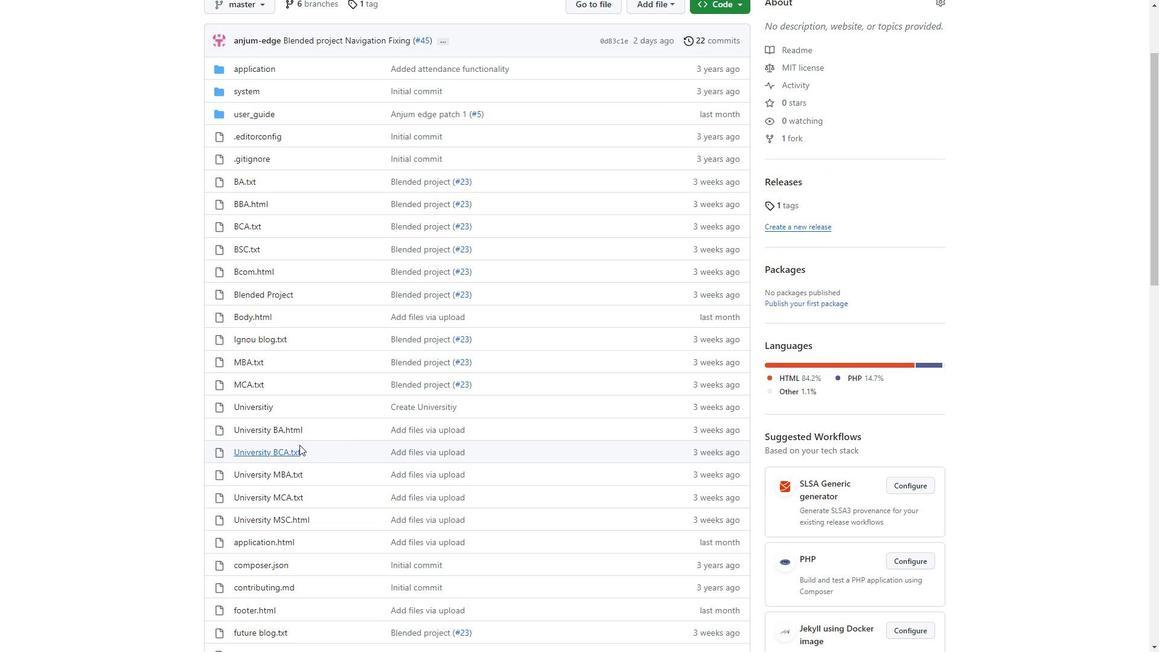 
Action: Mouse pressed left at (267, 431)
Screenshot: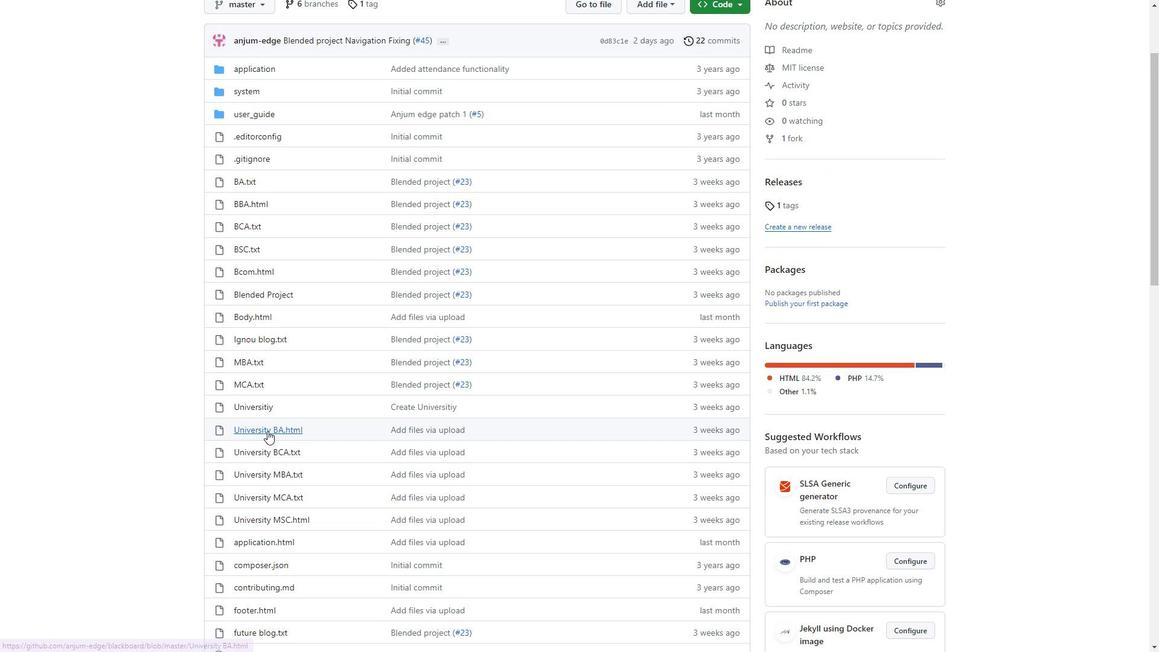 
Action: Mouse moved to (304, 400)
Screenshot: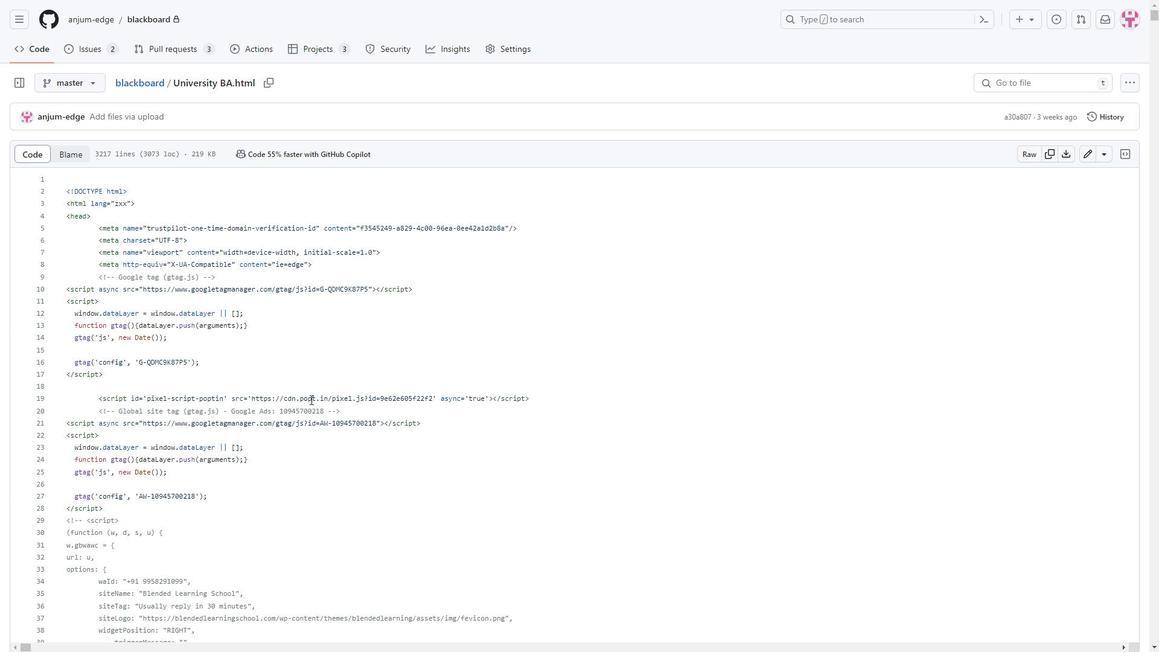 
Action: Mouse scrolled (304, 399) with delta (0, 0)
Screenshot: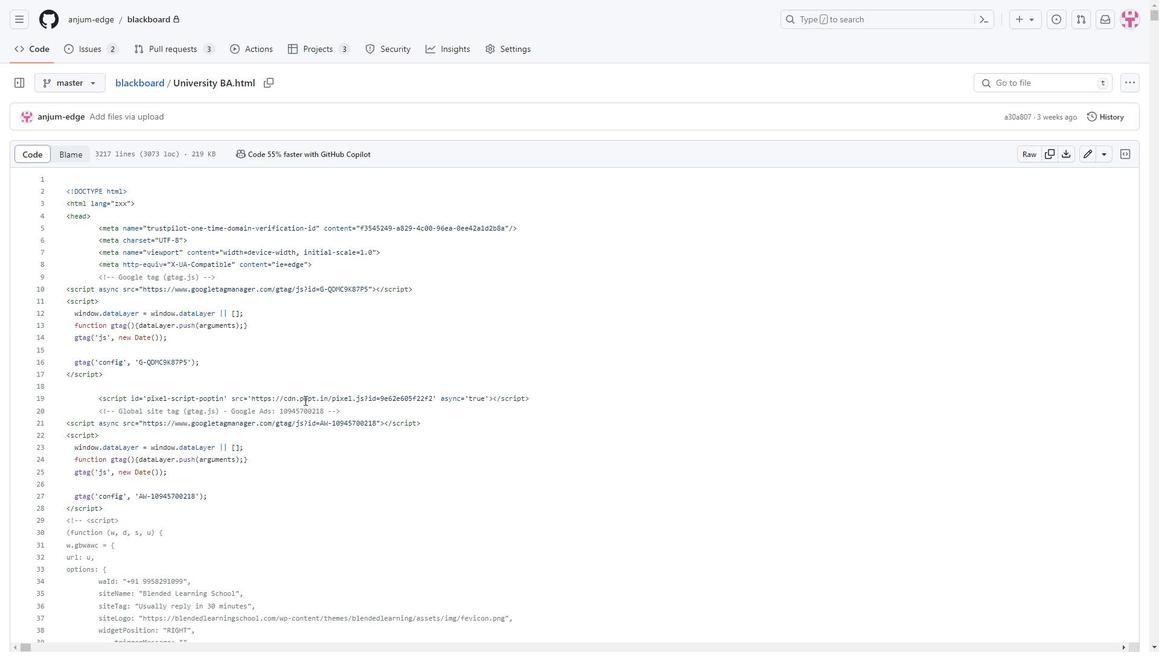 
Action: Mouse scrolled (304, 399) with delta (0, 0)
Screenshot: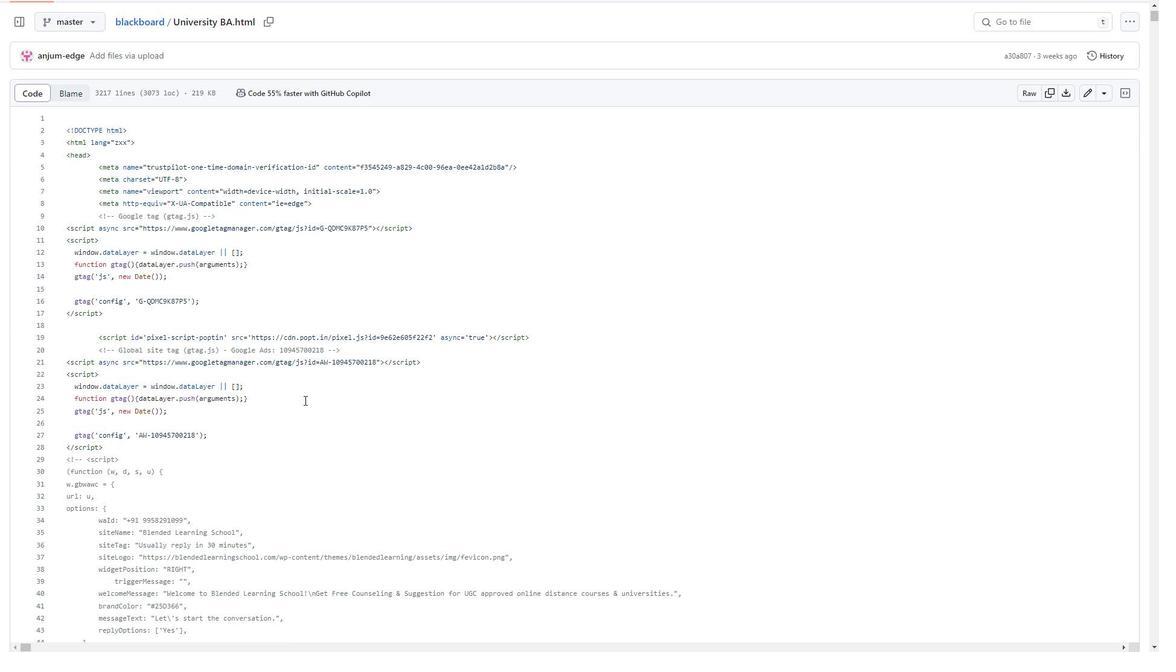 
Action: Mouse scrolled (304, 399) with delta (0, 0)
Screenshot: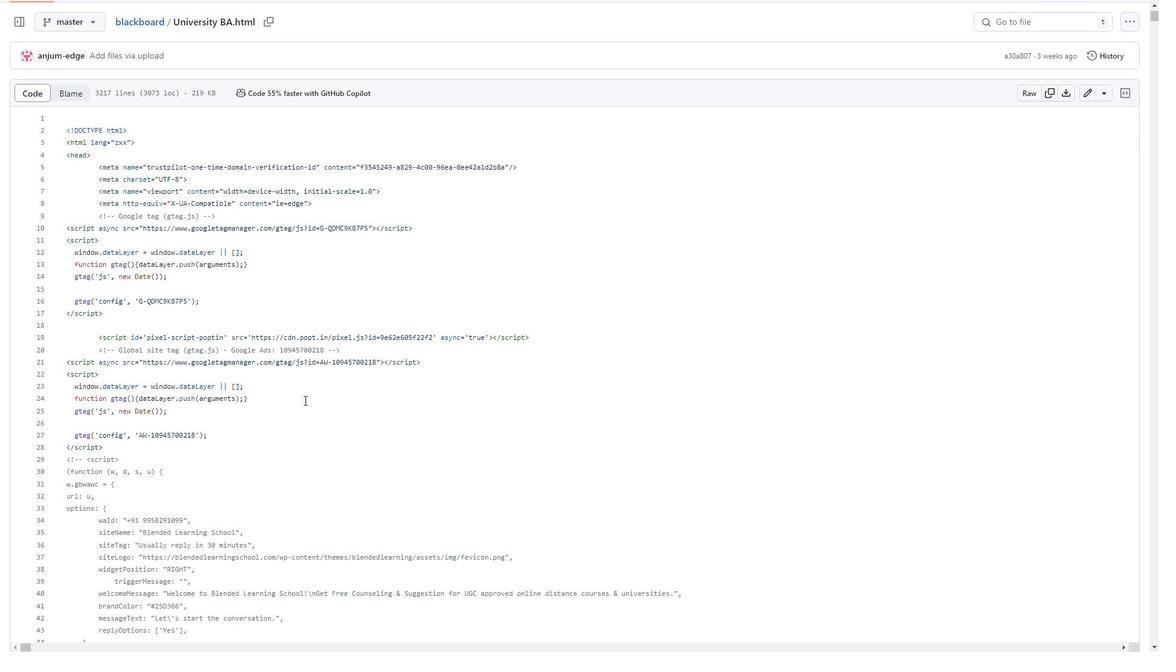 
Action: Mouse scrolled (304, 399) with delta (0, 0)
Screenshot: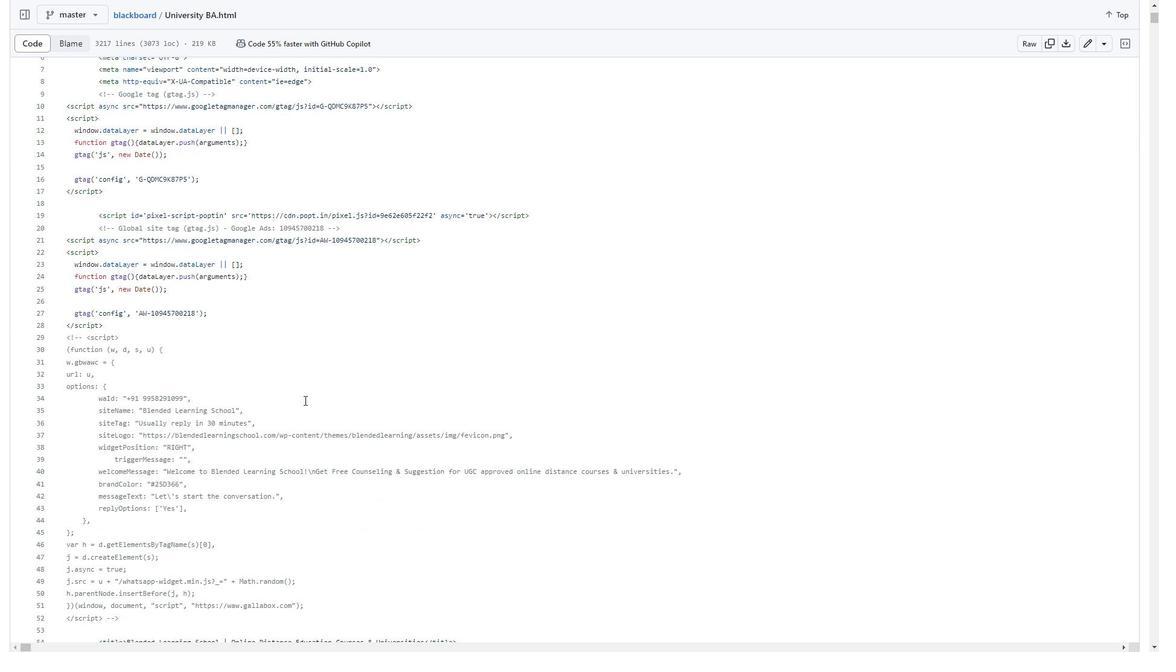 
Action: Mouse moved to (296, 428)
Screenshot: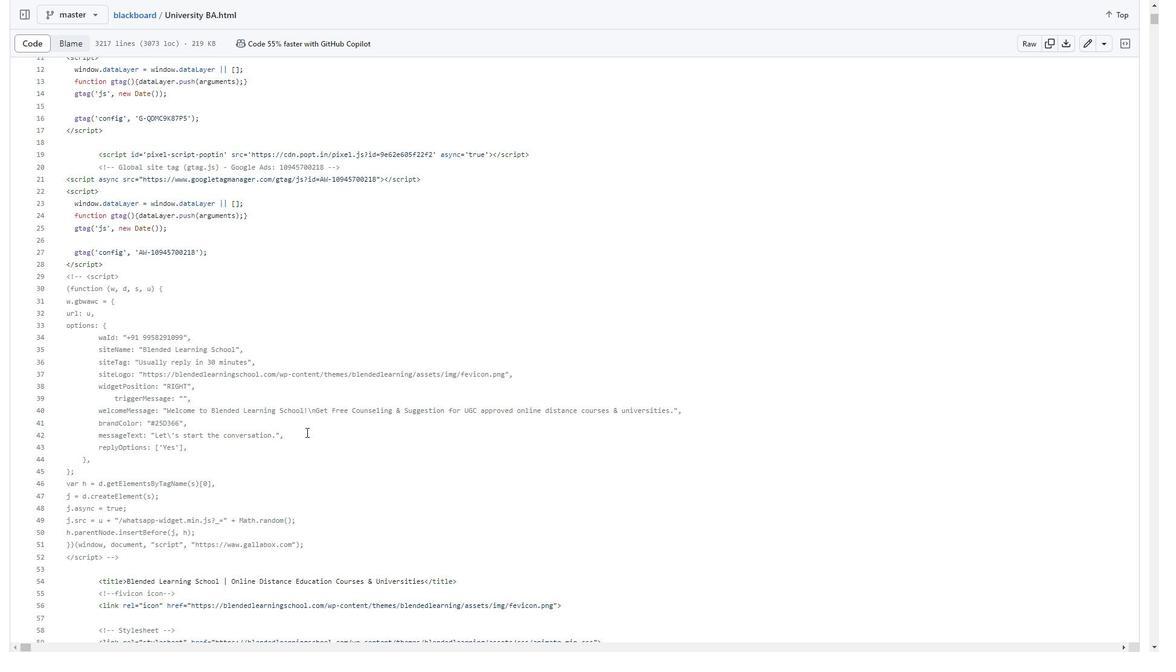 
Action: Mouse scrolled (296, 427) with delta (0, 0)
Screenshot: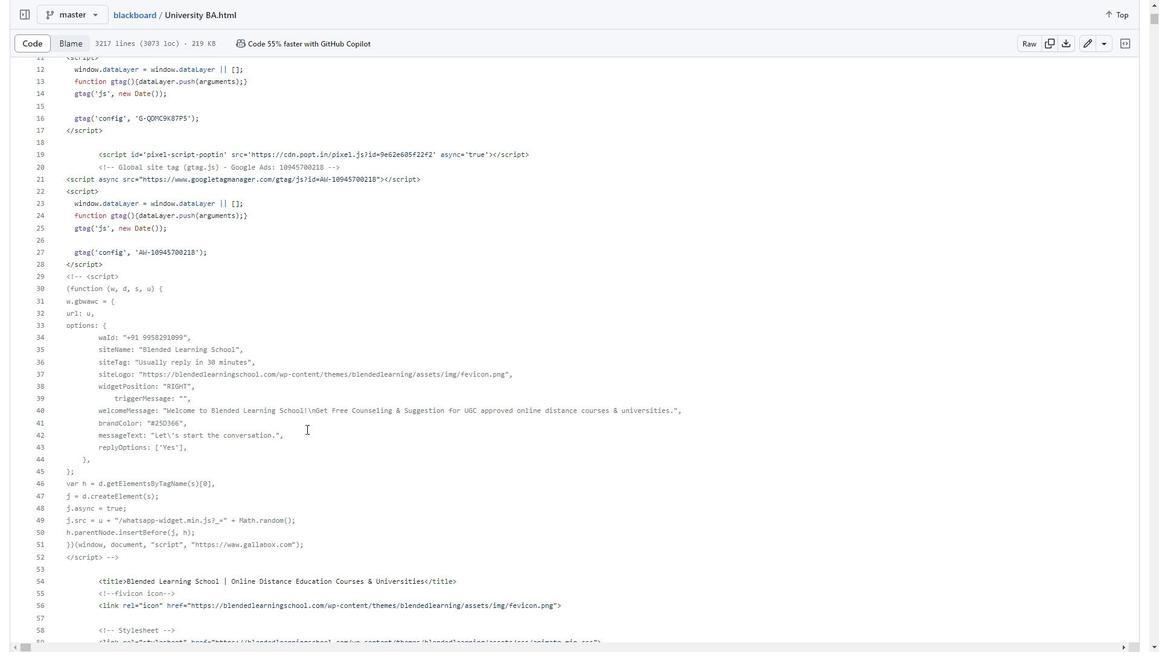 
Action: Mouse scrolled (296, 427) with delta (0, 0)
Screenshot: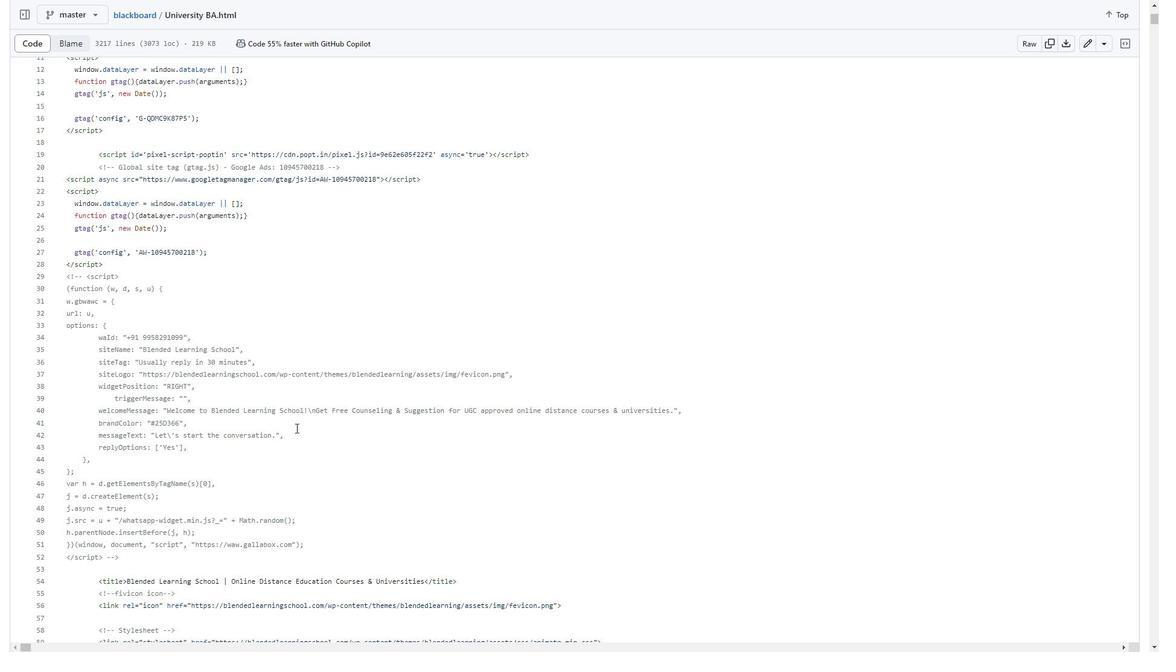 
Action: Mouse scrolled (296, 427) with delta (0, 0)
Screenshot: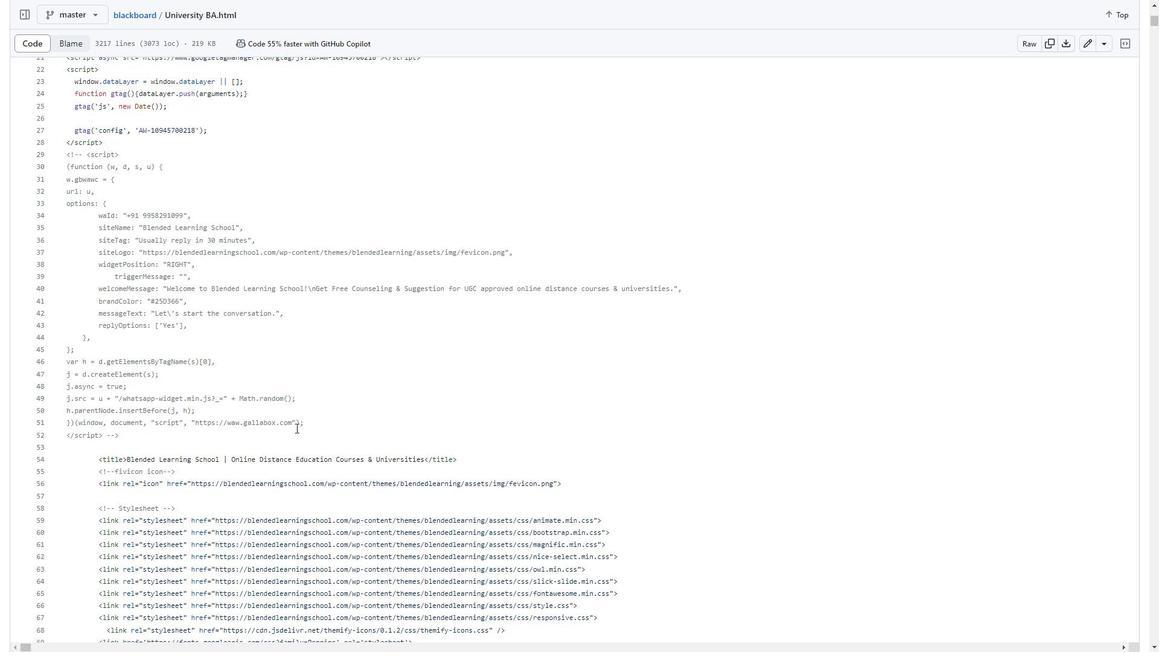 
Action: Mouse scrolled (296, 427) with delta (0, 0)
Screenshot: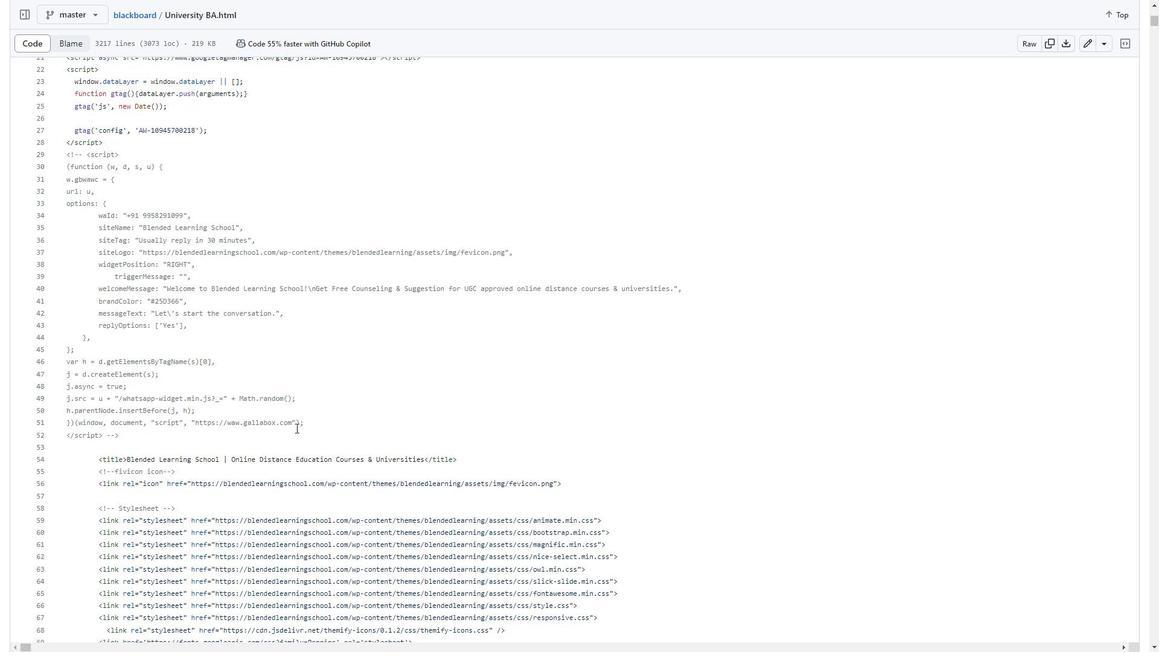 
Action: Mouse scrolled (296, 427) with delta (0, 0)
Screenshot: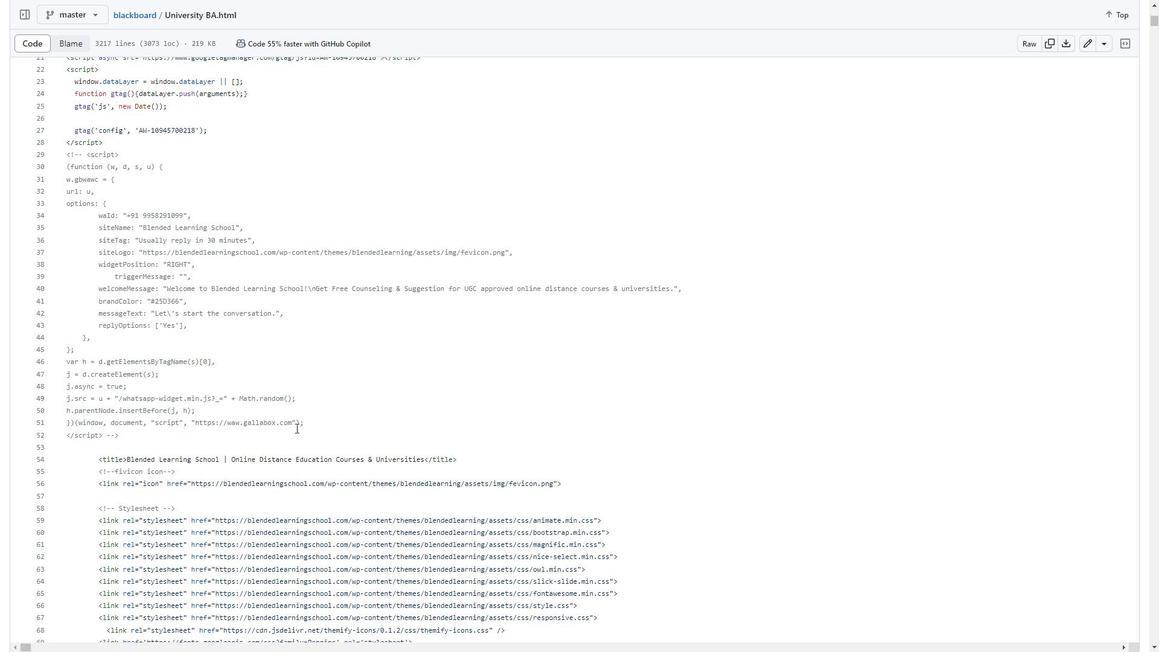 
Action: Mouse scrolled (296, 427) with delta (0, 0)
Screenshot: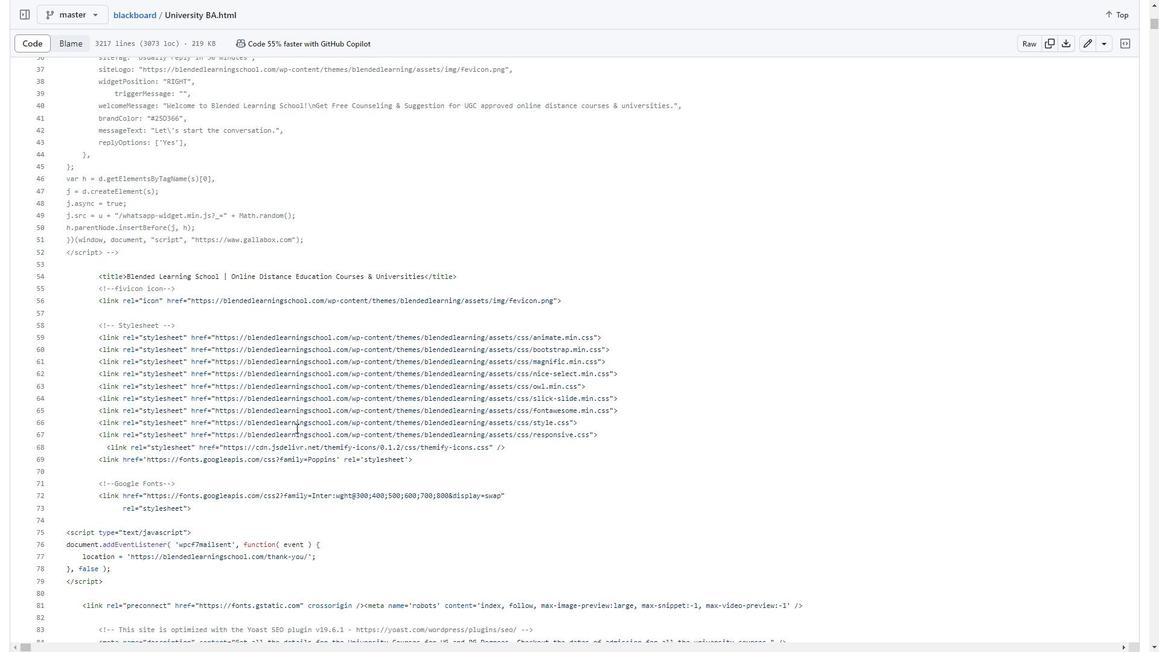 
Action: Mouse scrolled (296, 427) with delta (0, 0)
Screenshot: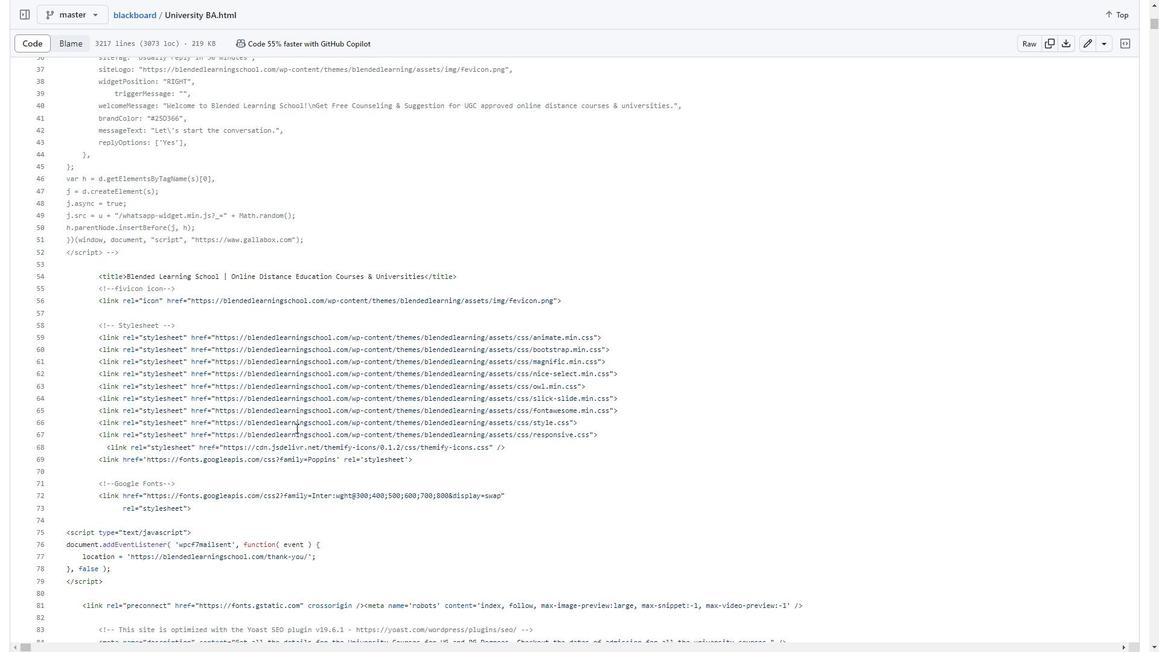 
Action: Mouse moved to (99, 213)
Screenshot: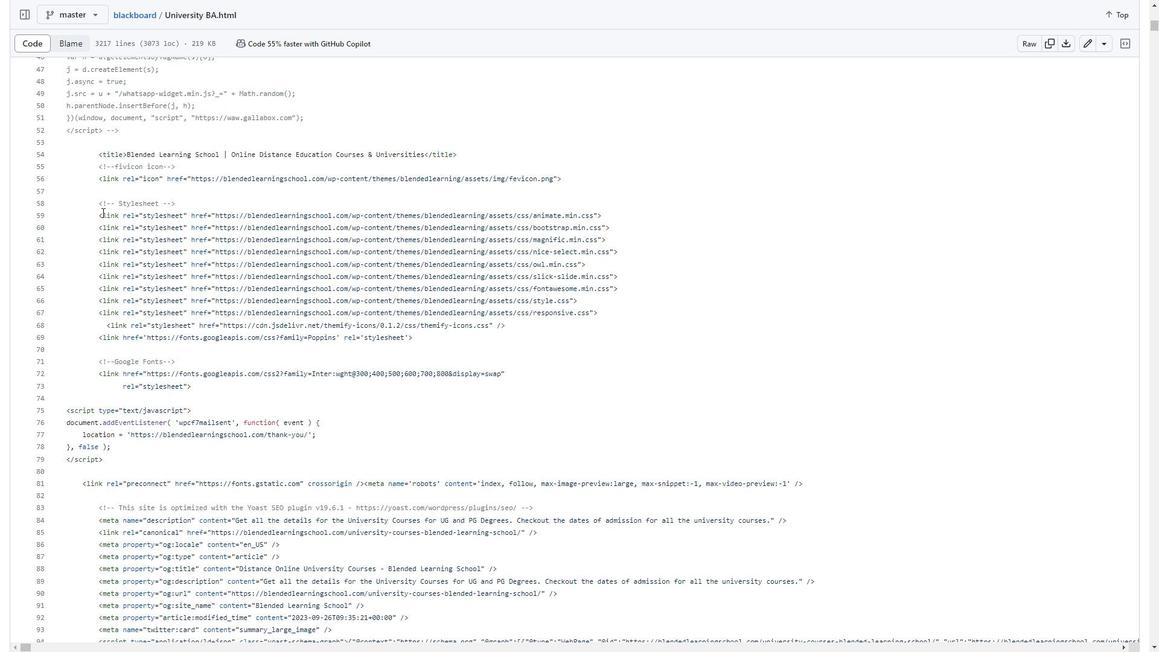 
Action: Mouse pressed left at (99, 213)
Screenshot: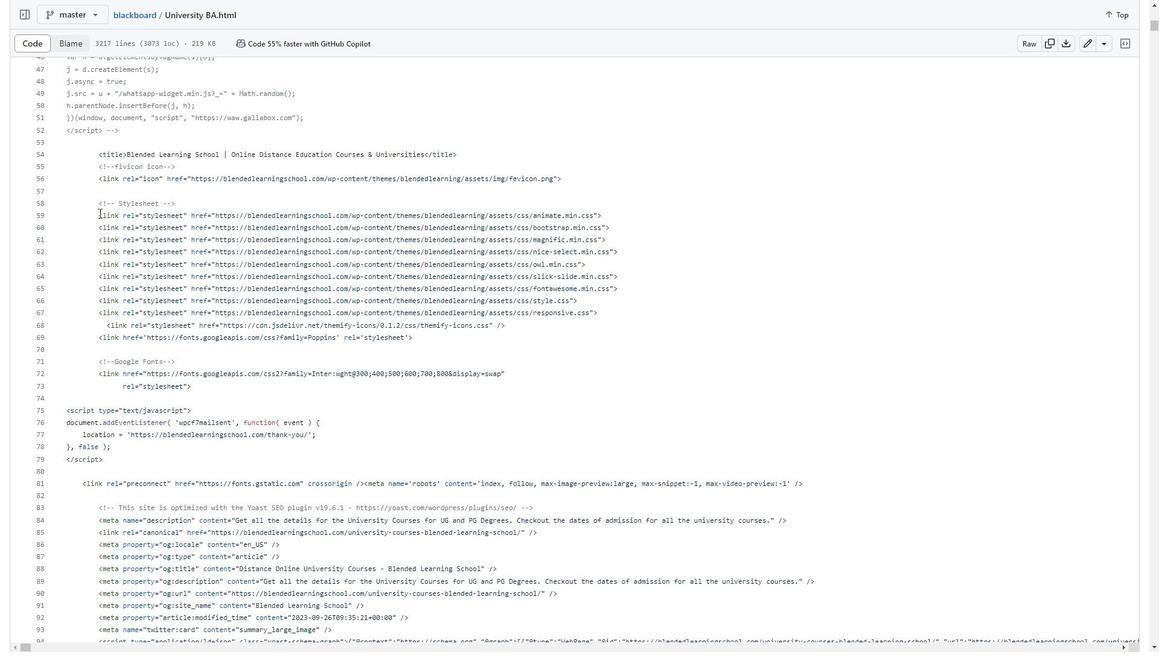 
Action: Mouse moved to (276, 325)
Screenshot: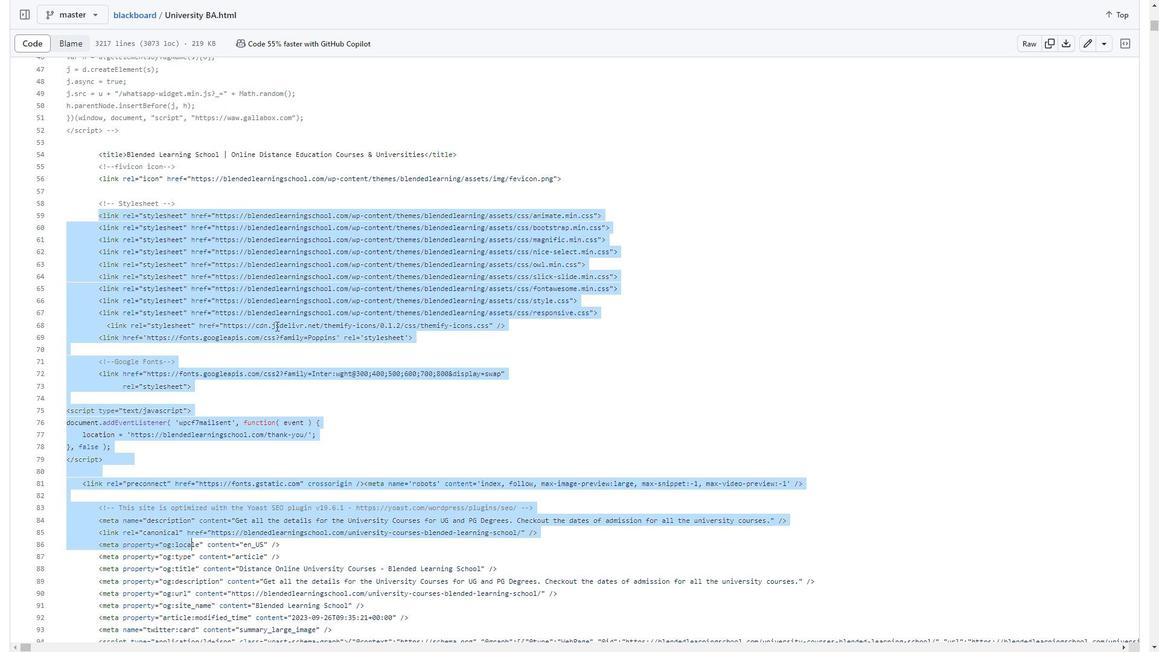
Action: Mouse scrolled (276, 325) with delta (0, 0)
Screenshot: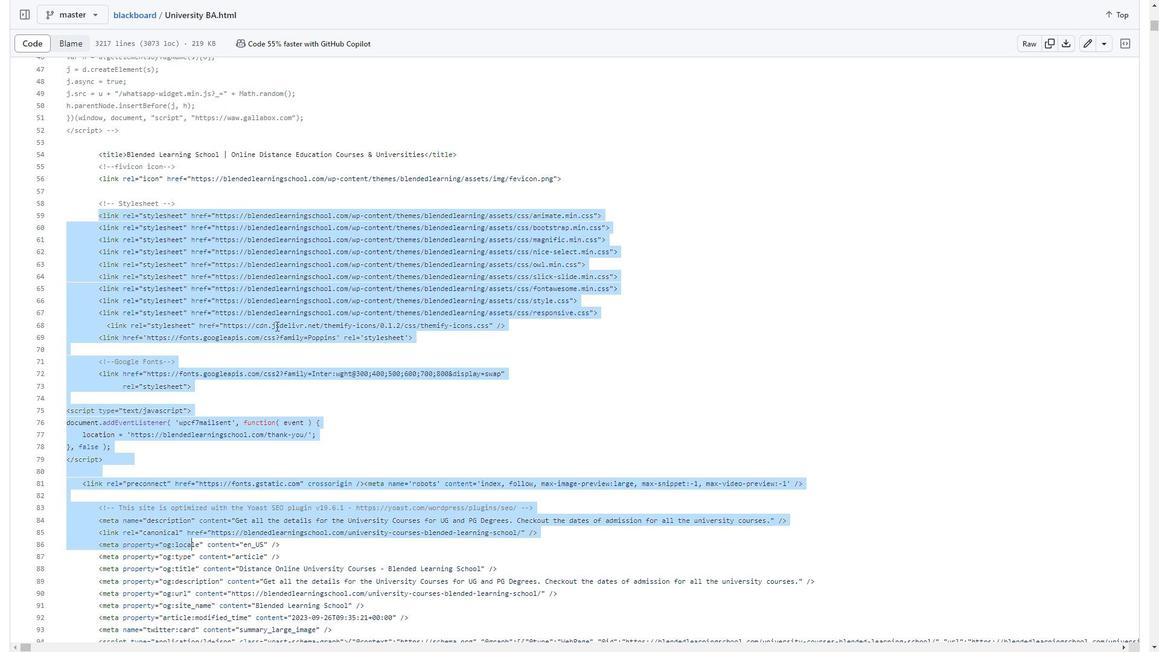 
Action: Mouse moved to (275, 325)
Screenshot: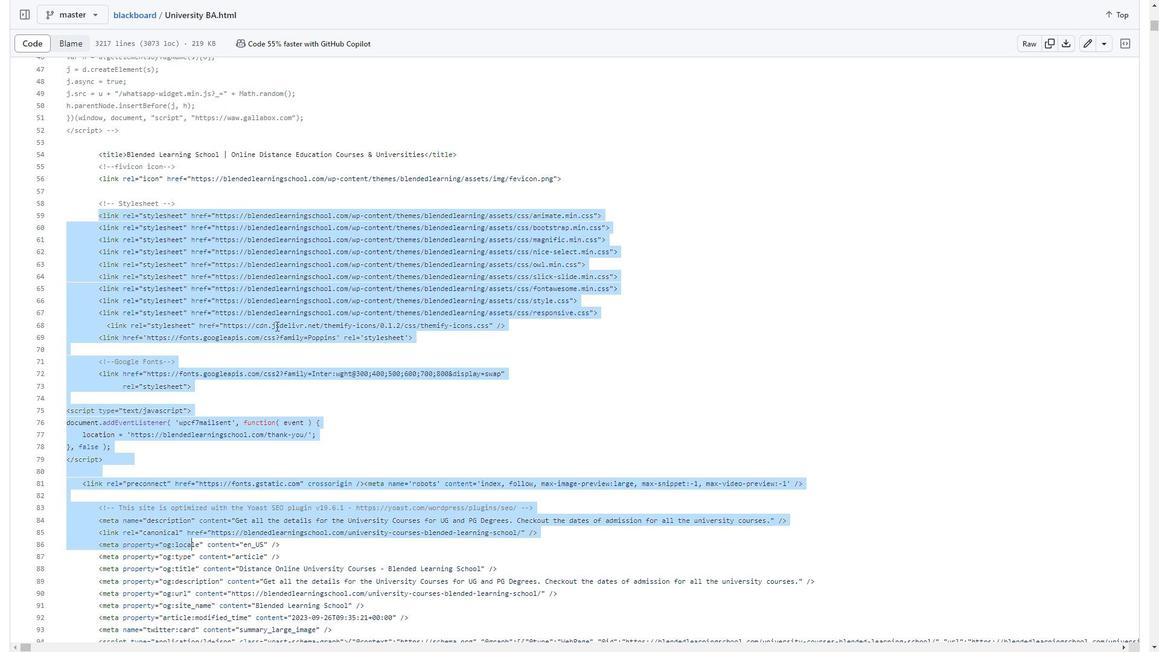 
Action: Mouse scrolled (275, 325) with delta (0, 0)
Screenshot: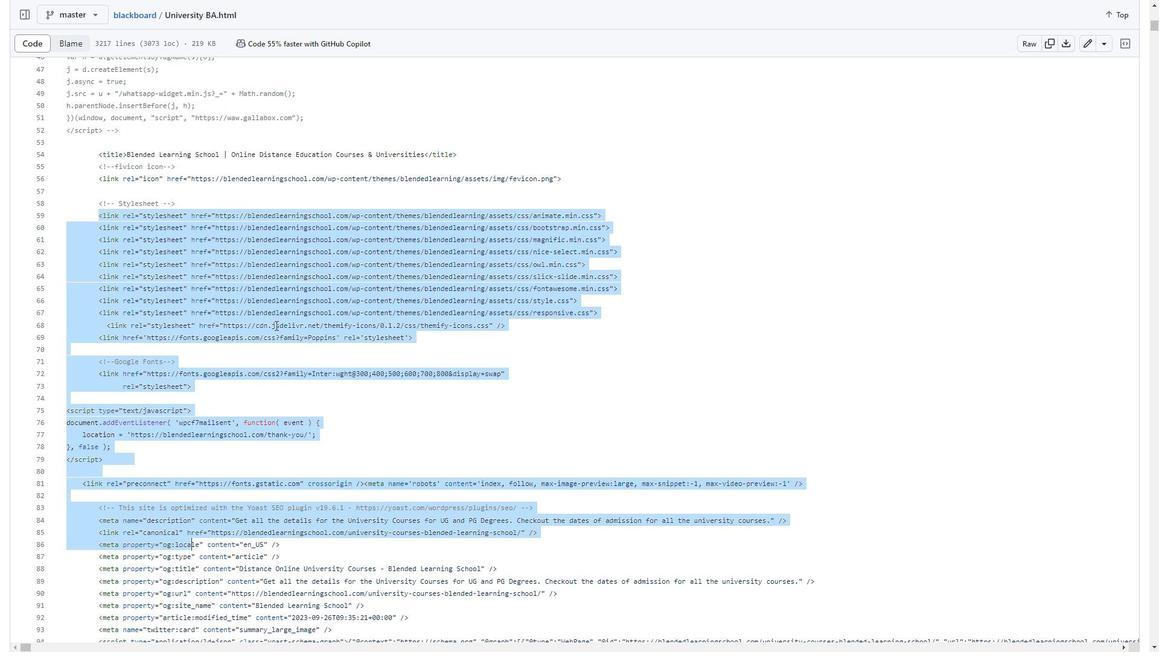 
Action: Mouse moved to (341, 234)
Screenshot: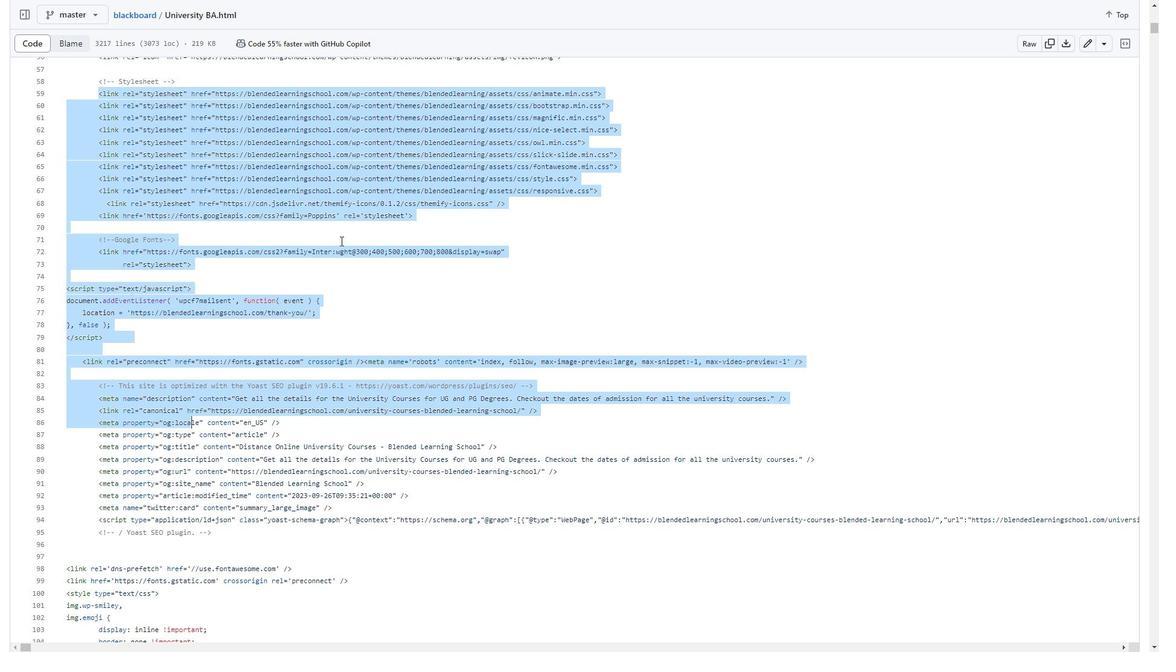 
Action: Mouse scrolled (341, 233) with delta (0, 0)
Screenshot: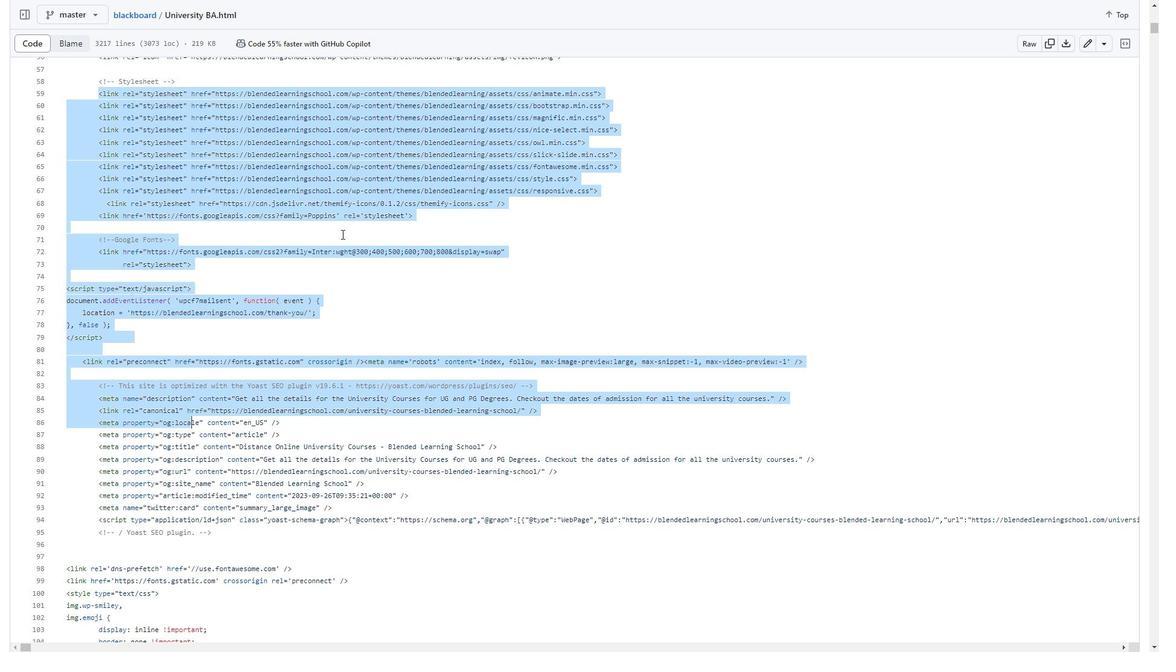 
Action: Mouse scrolled (341, 233) with delta (0, 0)
Screenshot: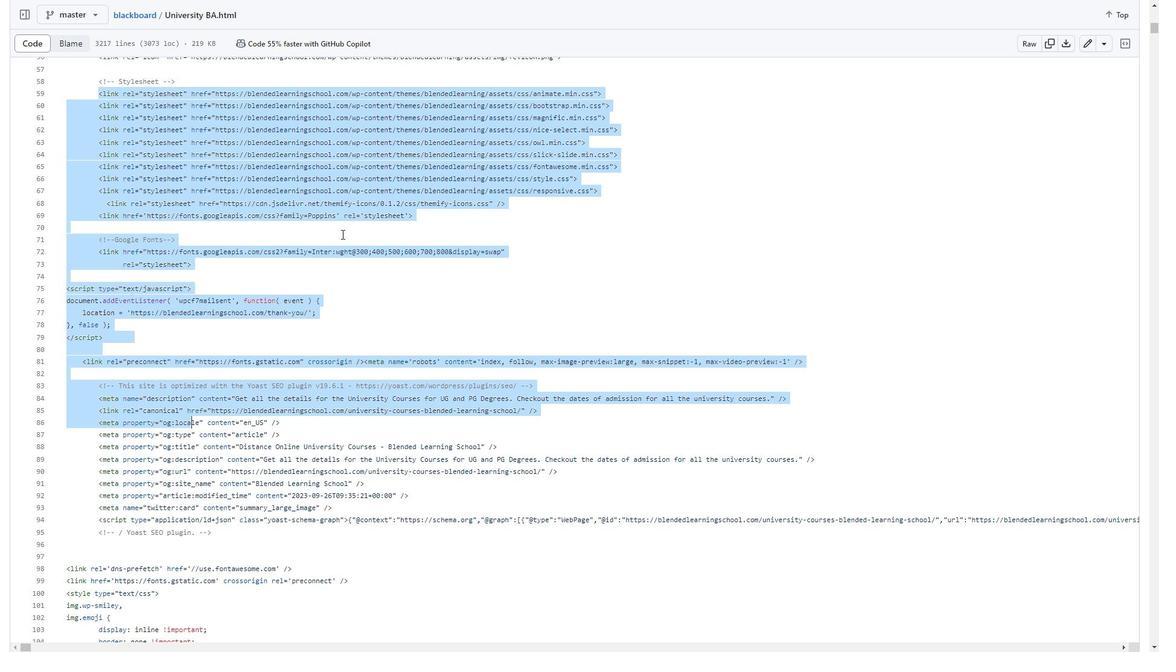
Action: Mouse scrolled (341, 233) with delta (0, 0)
Screenshot: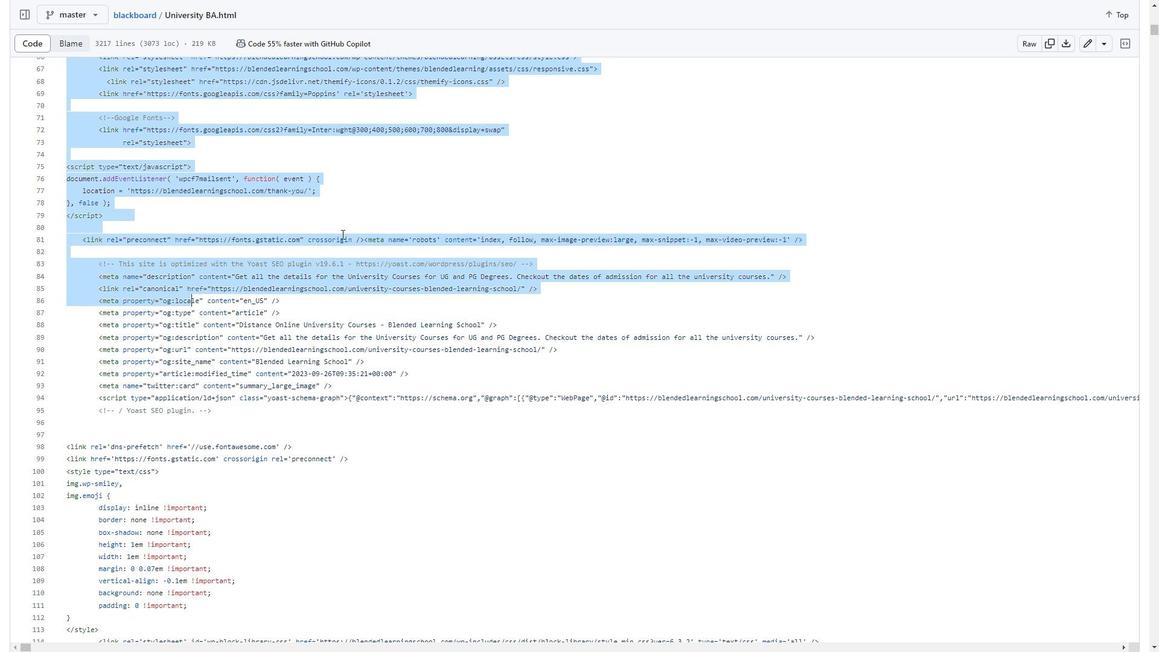 
Action: Mouse scrolled (341, 233) with delta (0, 0)
Screenshot: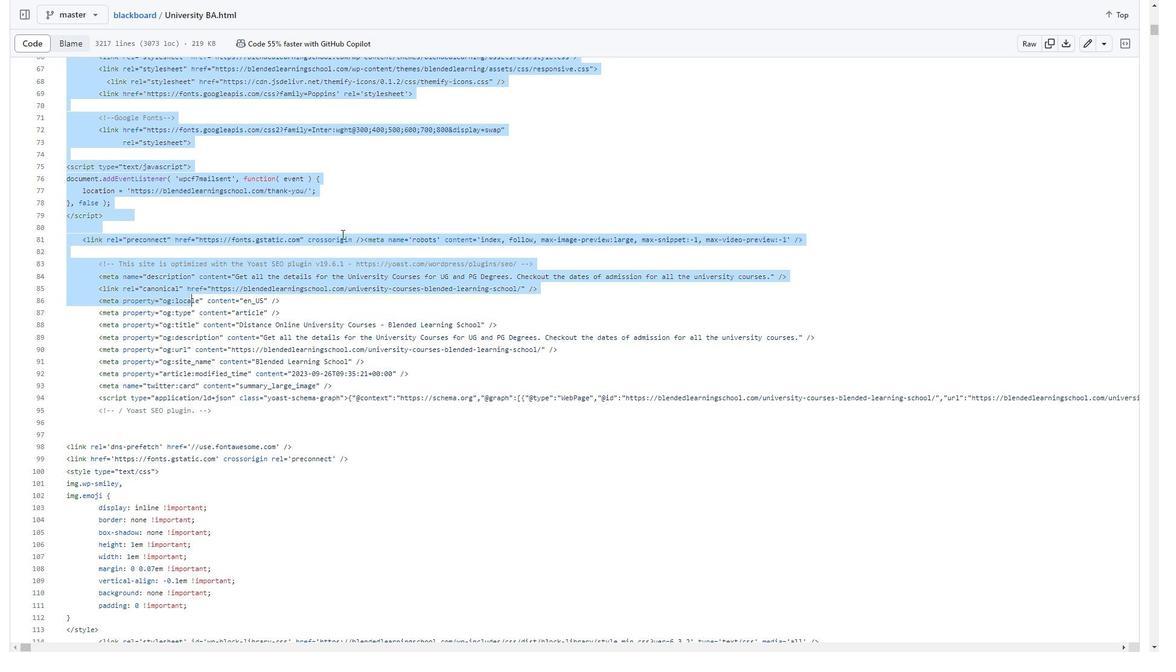 
Action: Mouse scrolled (341, 233) with delta (0, 0)
Screenshot: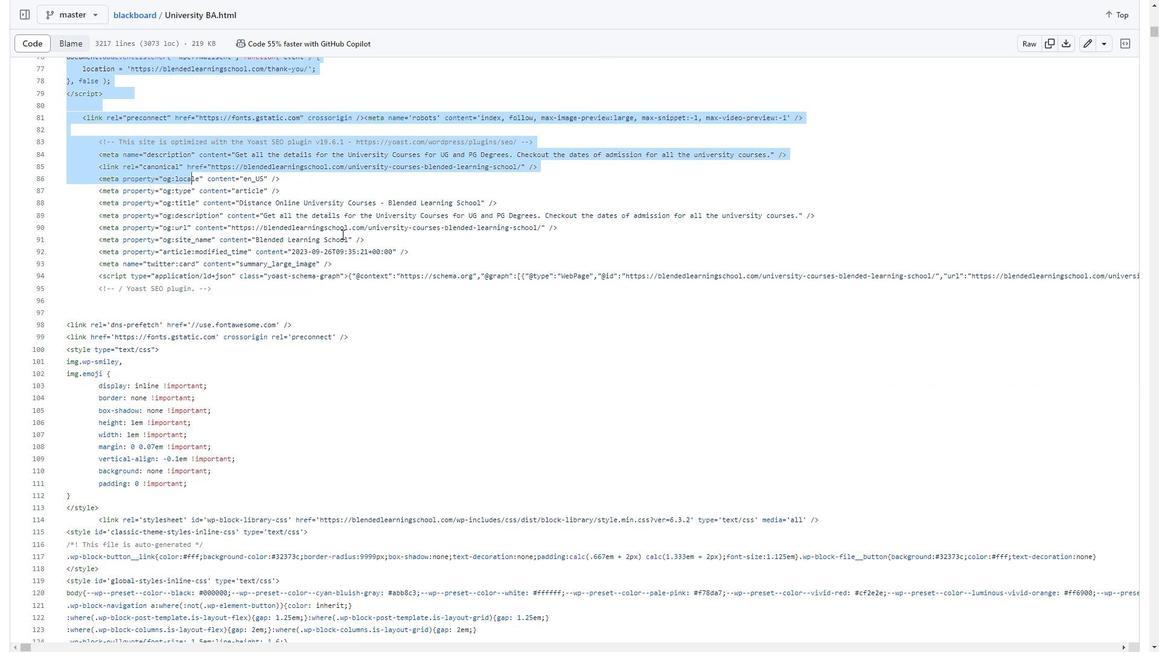 
Action: Mouse scrolled (341, 233) with delta (0, 0)
Screenshot: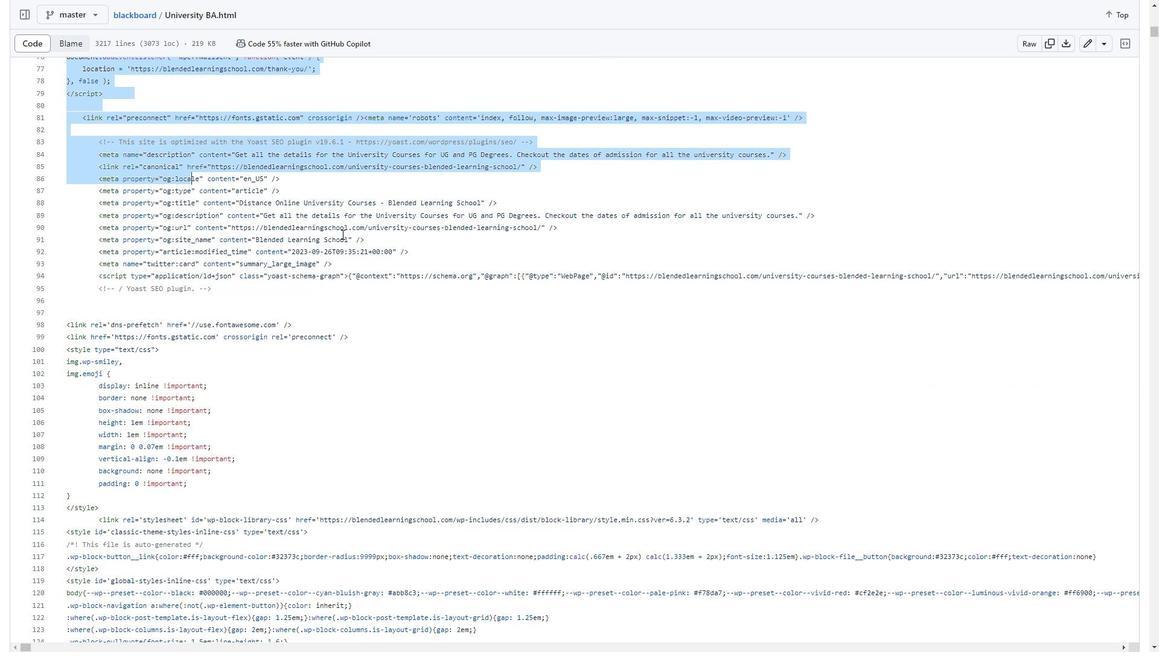 
Action: Mouse scrolled (341, 233) with delta (0, 0)
Screenshot: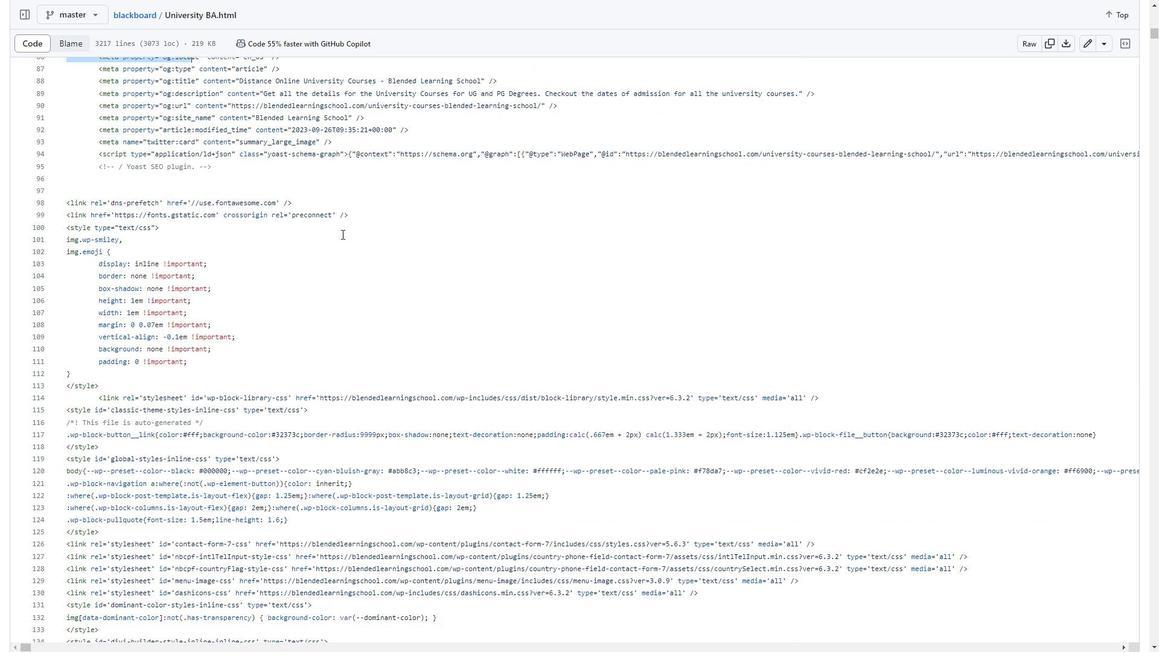 
Action: Mouse scrolled (341, 233) with delta (0, 0)
Screenshot: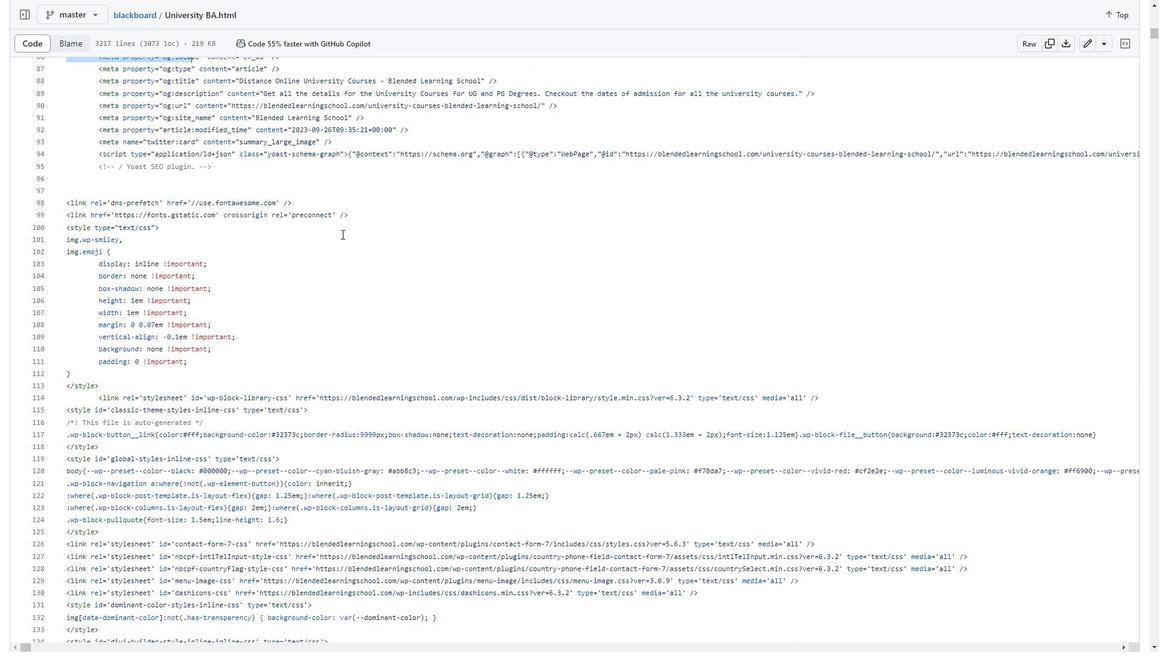 
Action: Mouse moved to (231, 260)
Screenshot: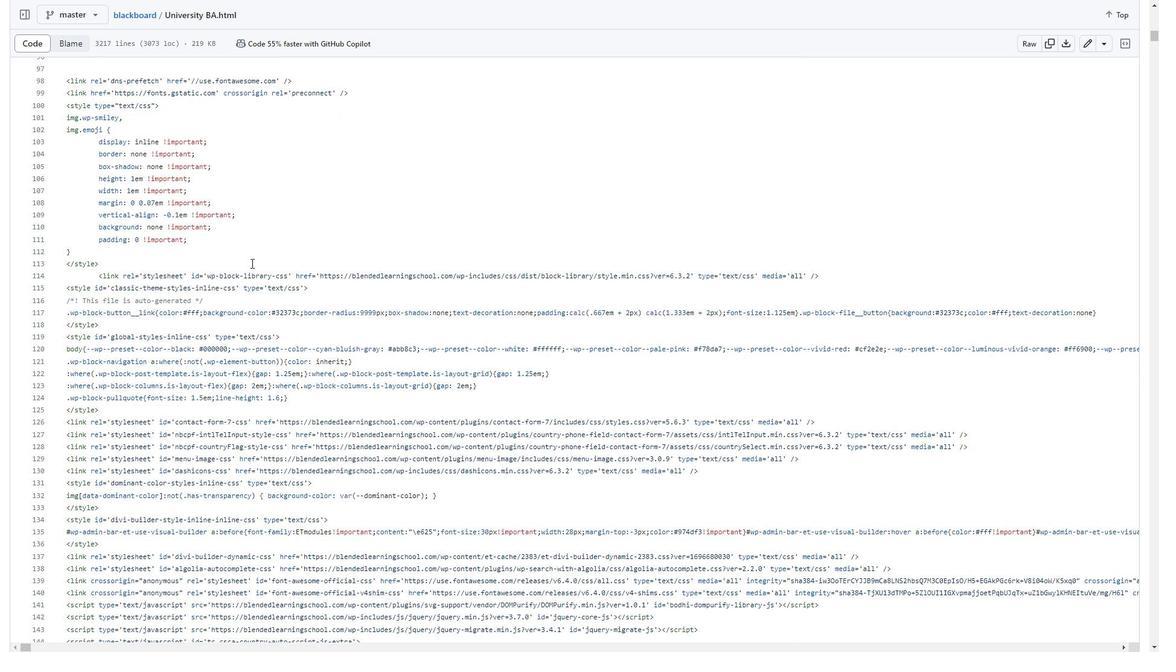 
Action: Mouse scrolled (231, 259) with delta (0, 0)
Screenshot: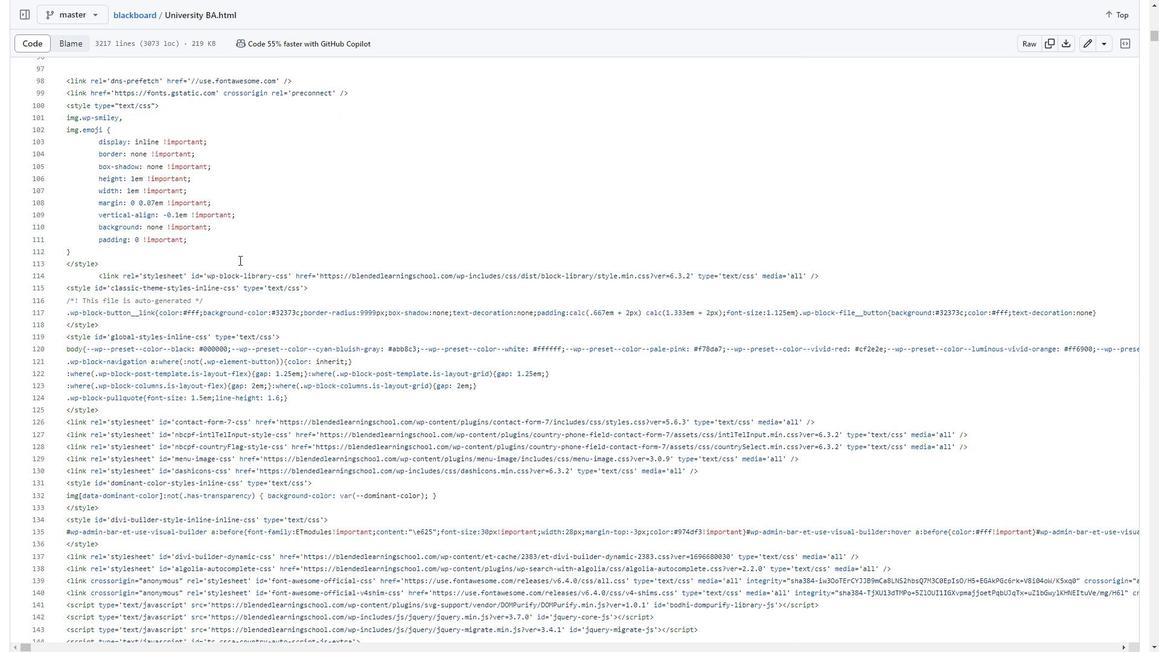 
Action: Mouse moved to (67, 212)
Screenshot: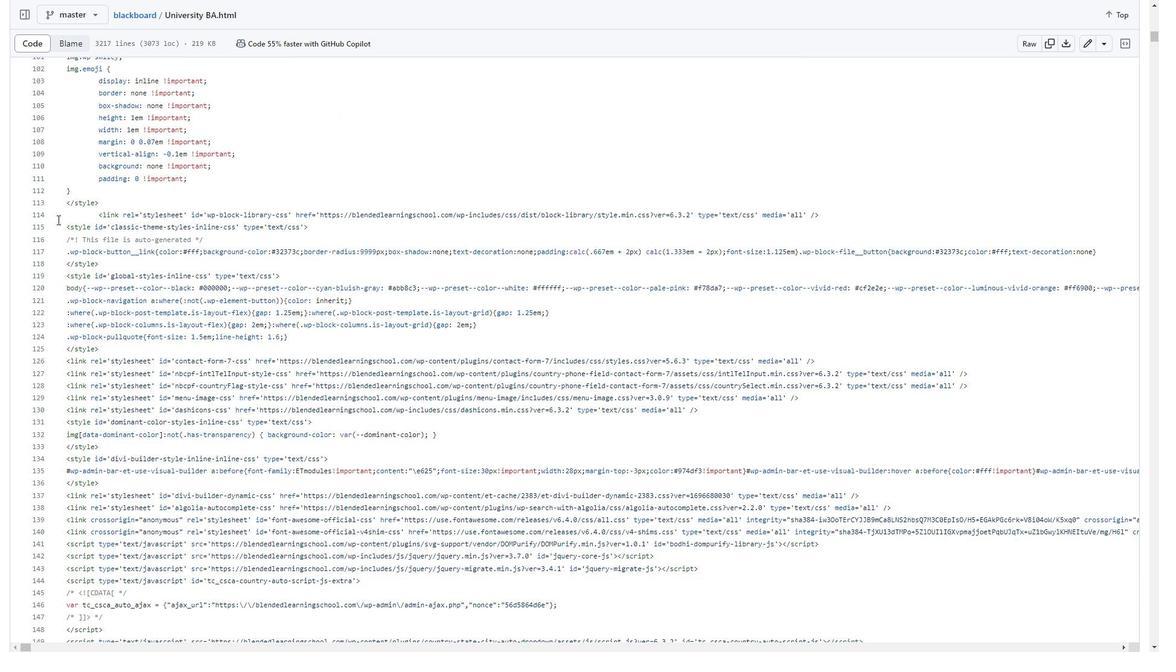
Action: Mouse pressed left at (67, 212)
Screenshot: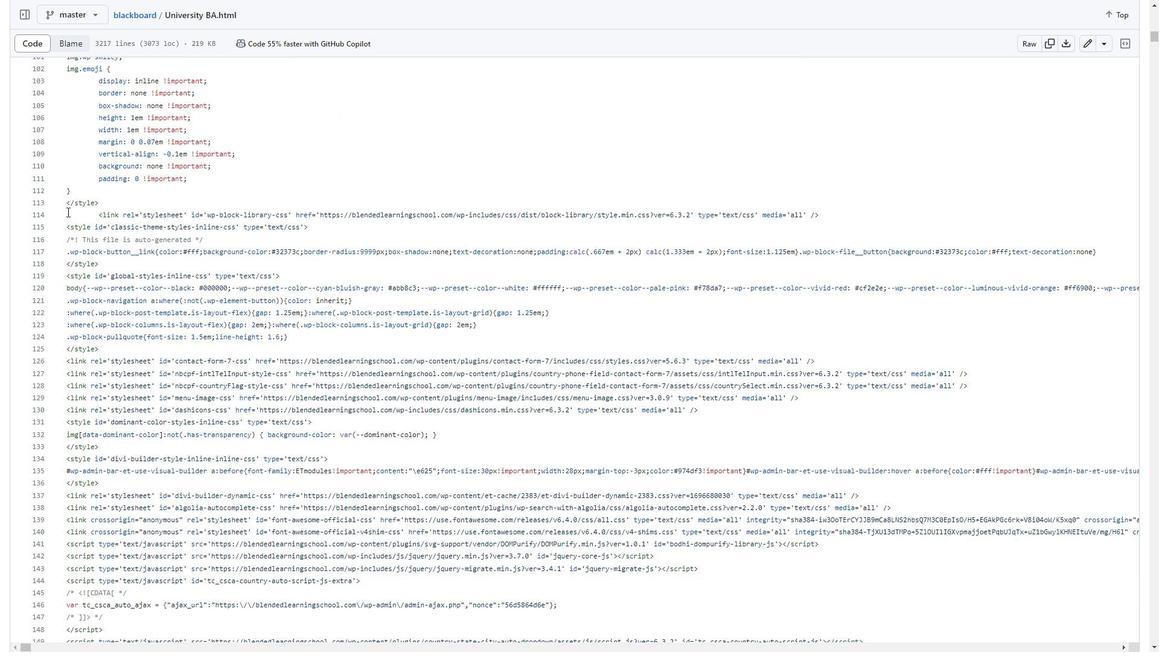 
Action: Mouse moved to (242, 383)
Screenshot: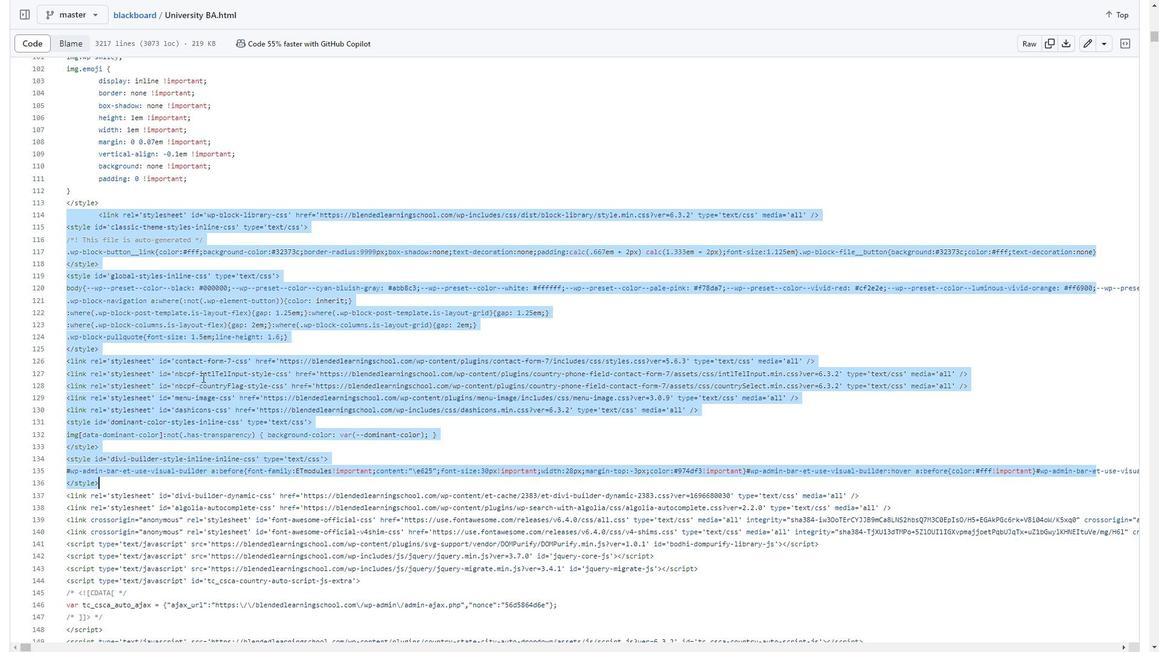 
Action: Mouse scrolled (242, 383) with delta (0, 0)
Screenshot: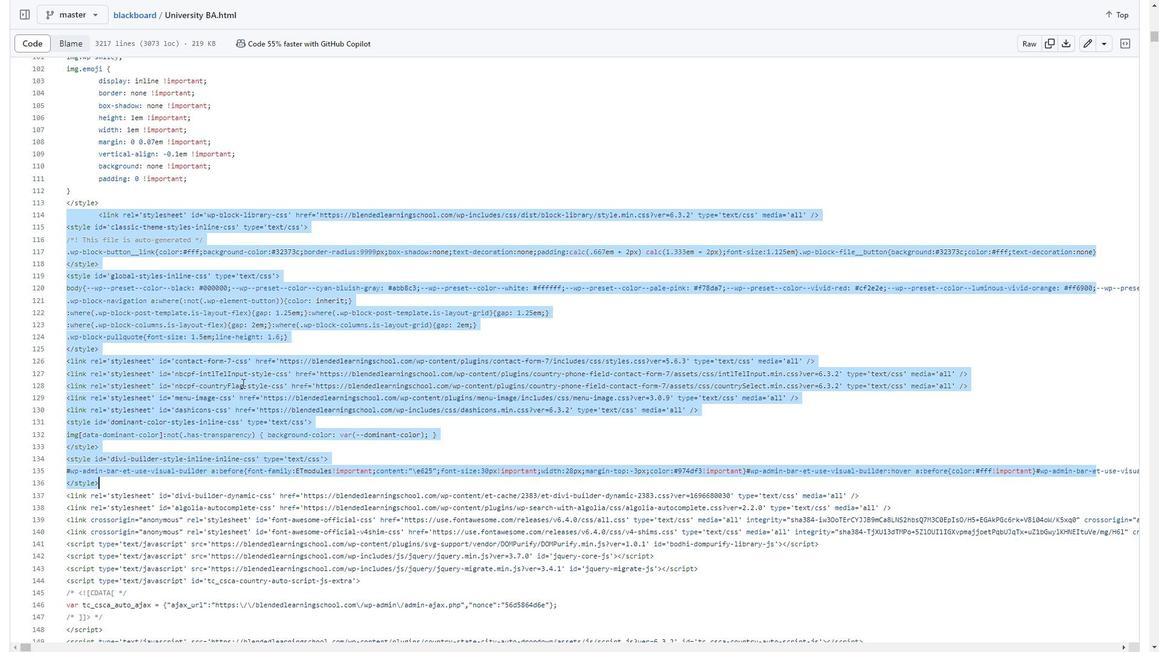 
Action: Mouse moved to (335, 380)
Screenshot: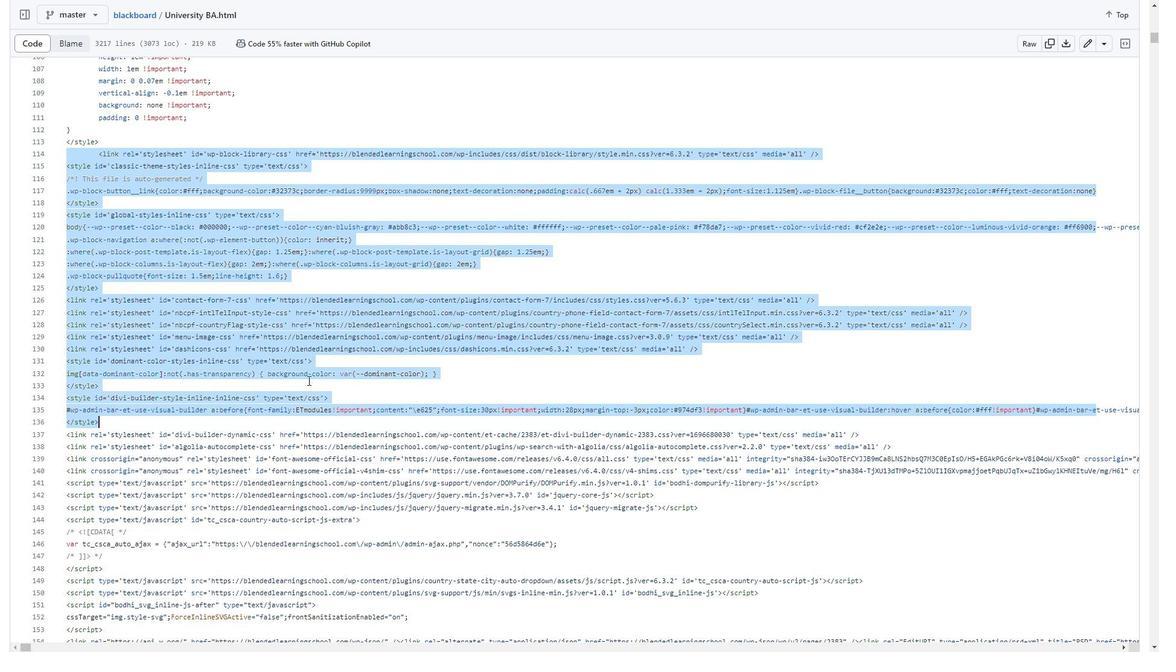 
Action: Mouse scrolled (335, 379) with delta (0, 0)
Screenshot: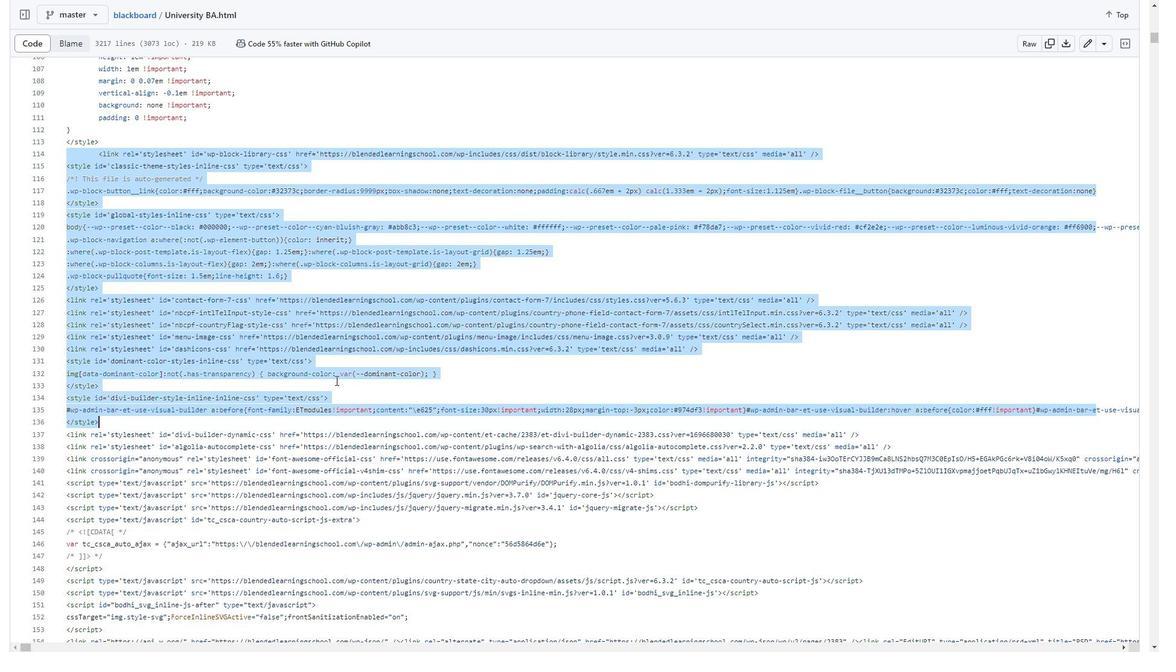 
Action: Mouse moved to (294, 392)
Screenshot: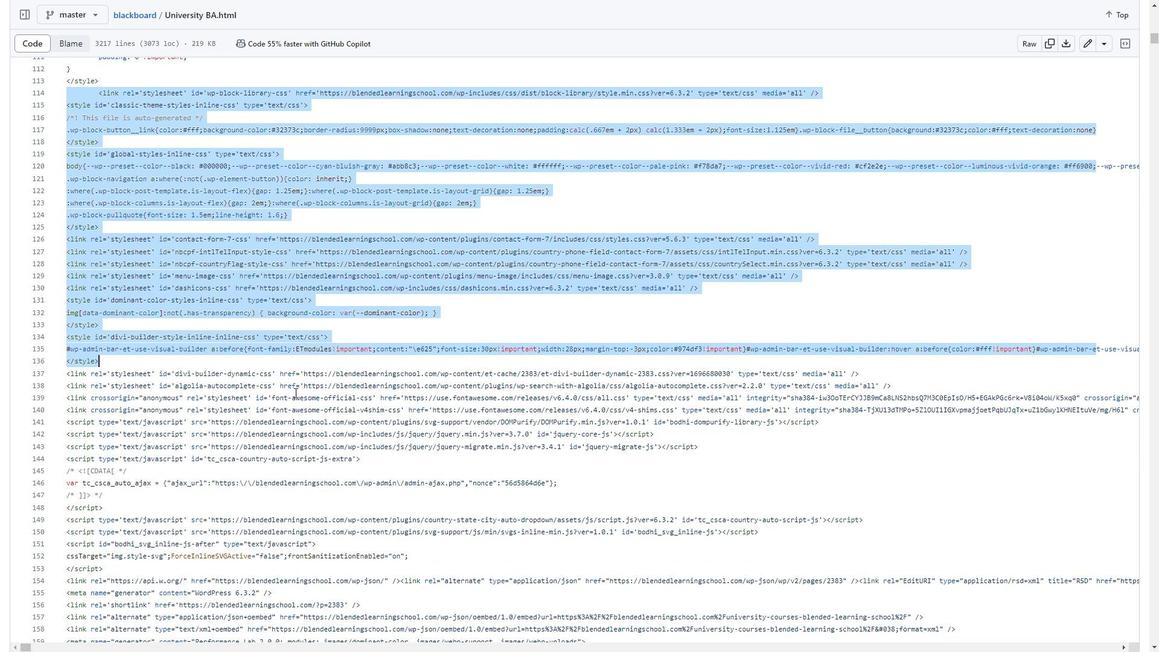 
Action: Mouse scrolled (294, 392) with delta (0, 0)
Screenshot: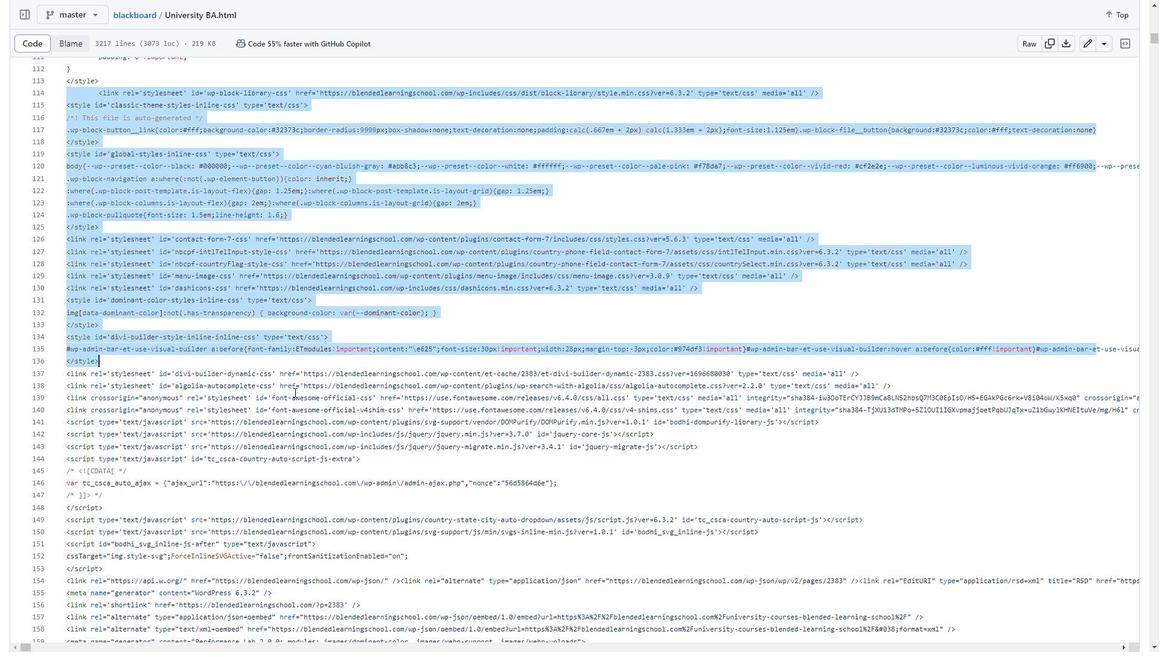 
Action: Mouse scrolled (294, 392) with delta (0, 0)
Screenshot: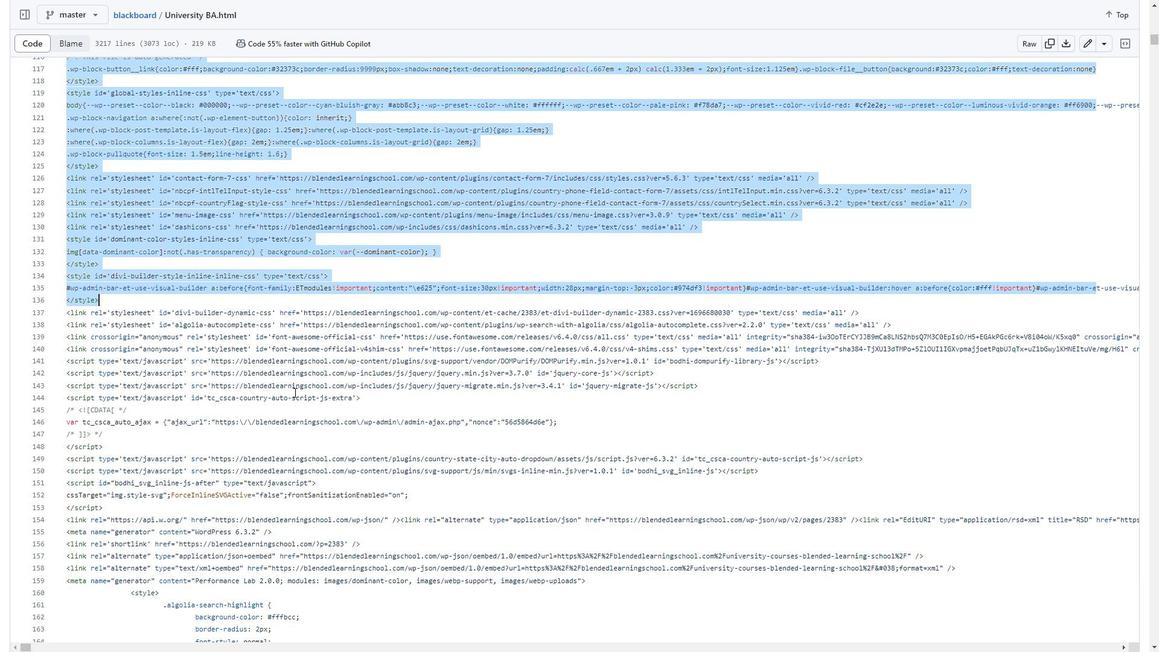
Action: Mouse scrolled (294, 392) with delta (0, 0)
Screenshot: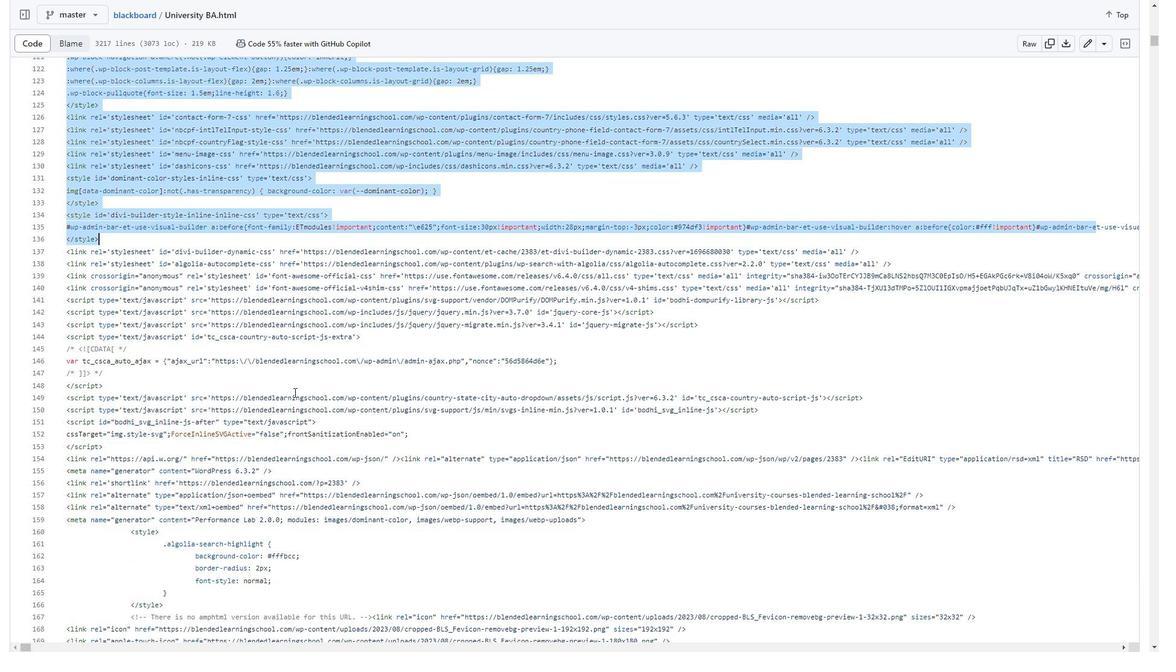 
Action: Mouse scrolled (294, 392) with delta (0, 0)
Screenshot: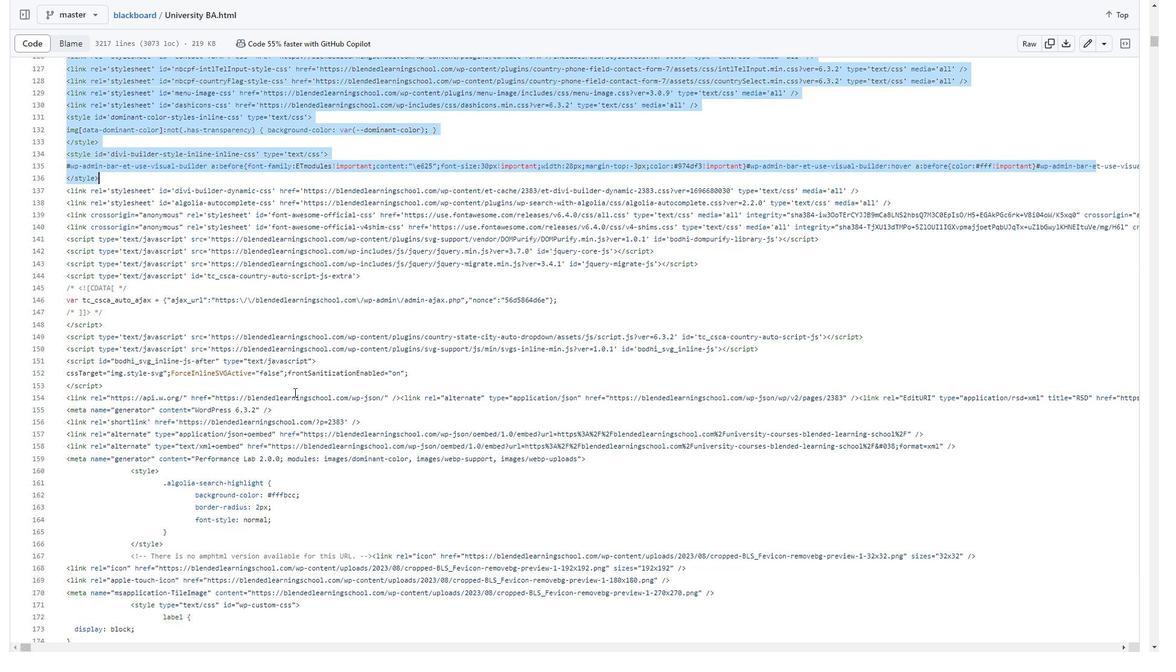 
Action: Mouse scrolled (294, 392) with delta (0, 0)
Screenshot: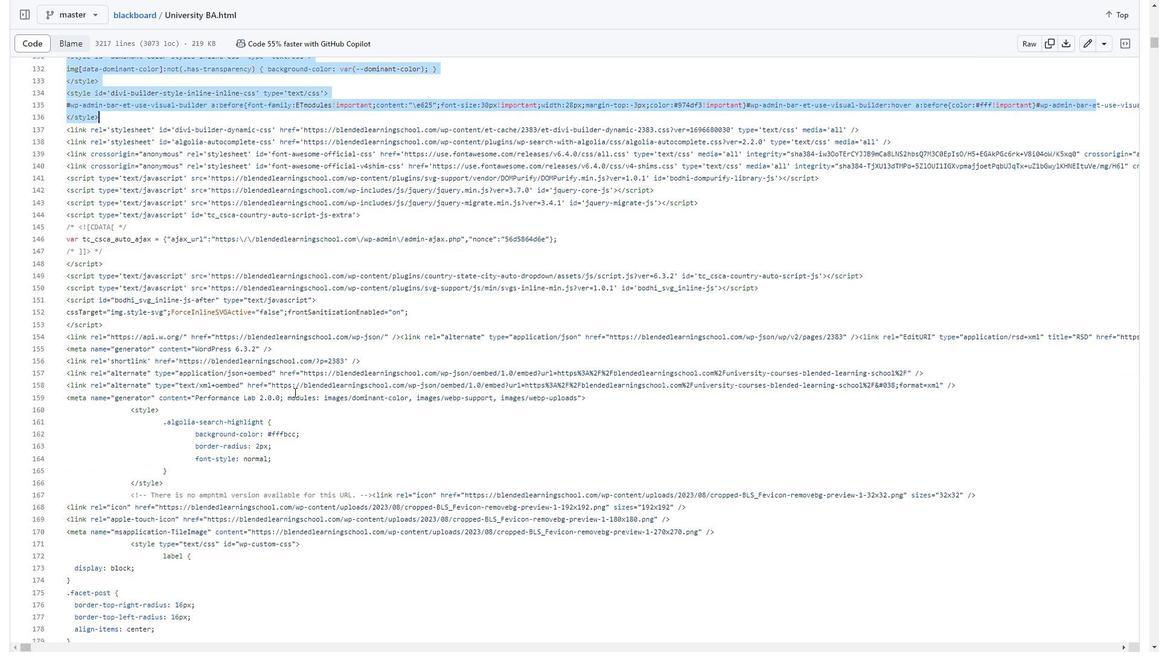 
Action: Mouse scrolled (294, 393) with delta (0, 0)
Screenshot: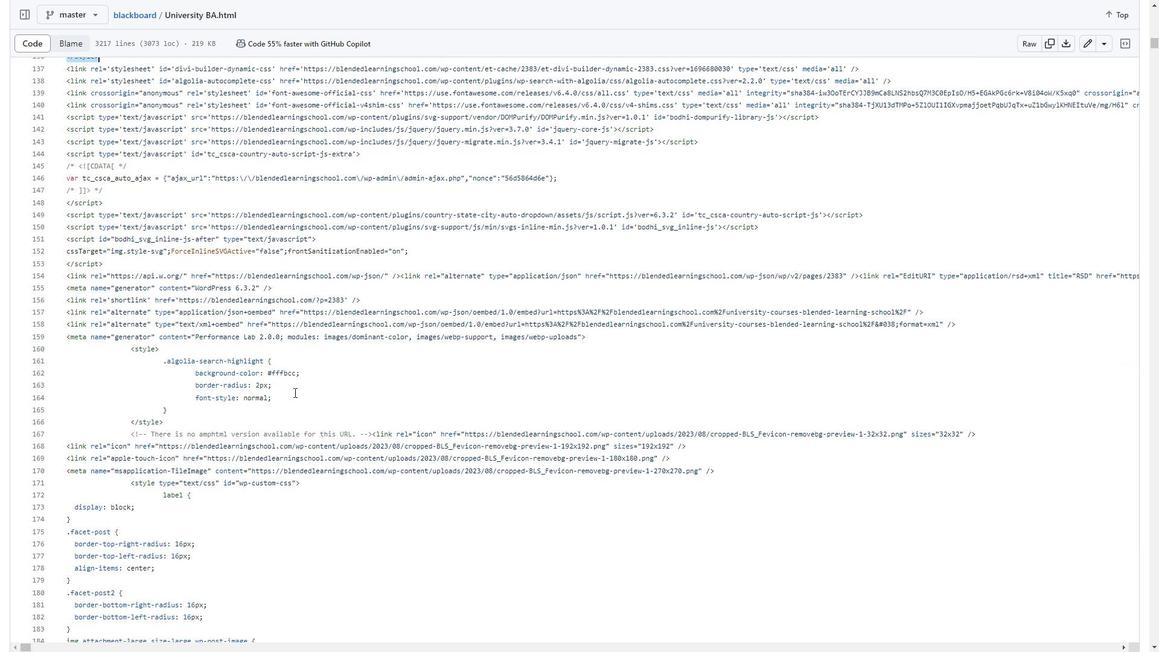 
Action: Mouse scrolled (294, 393) with delta (0, 0)
Screenshot: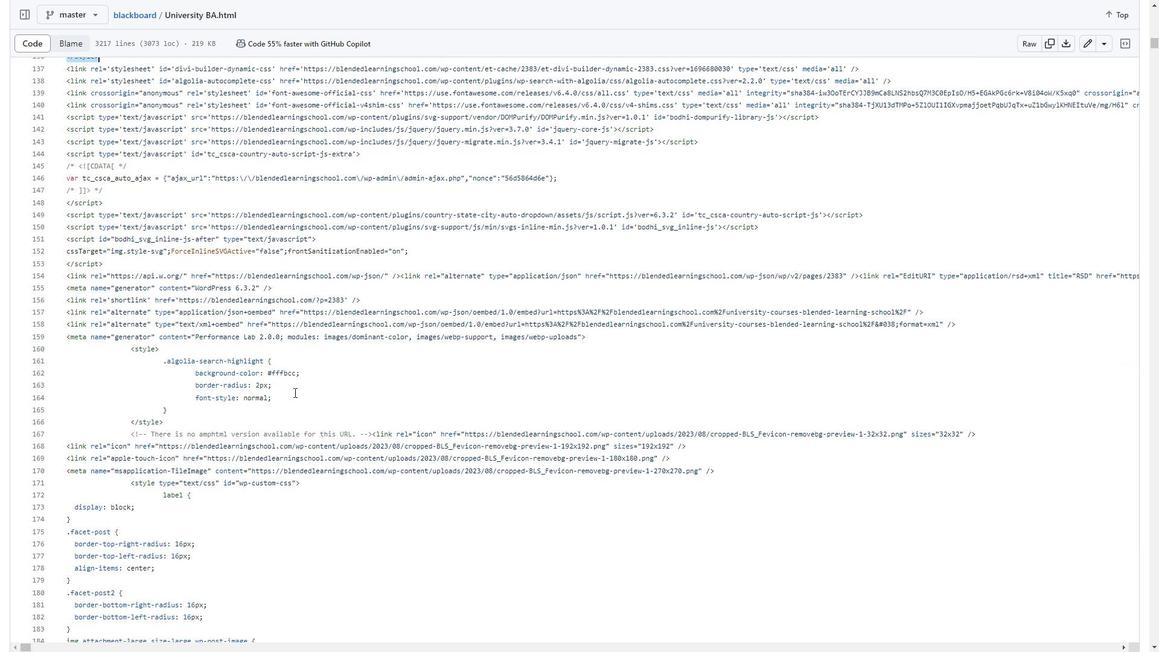 
Action: Mouse scrolled (294, 393) with delta (0, 0)
Screenshot: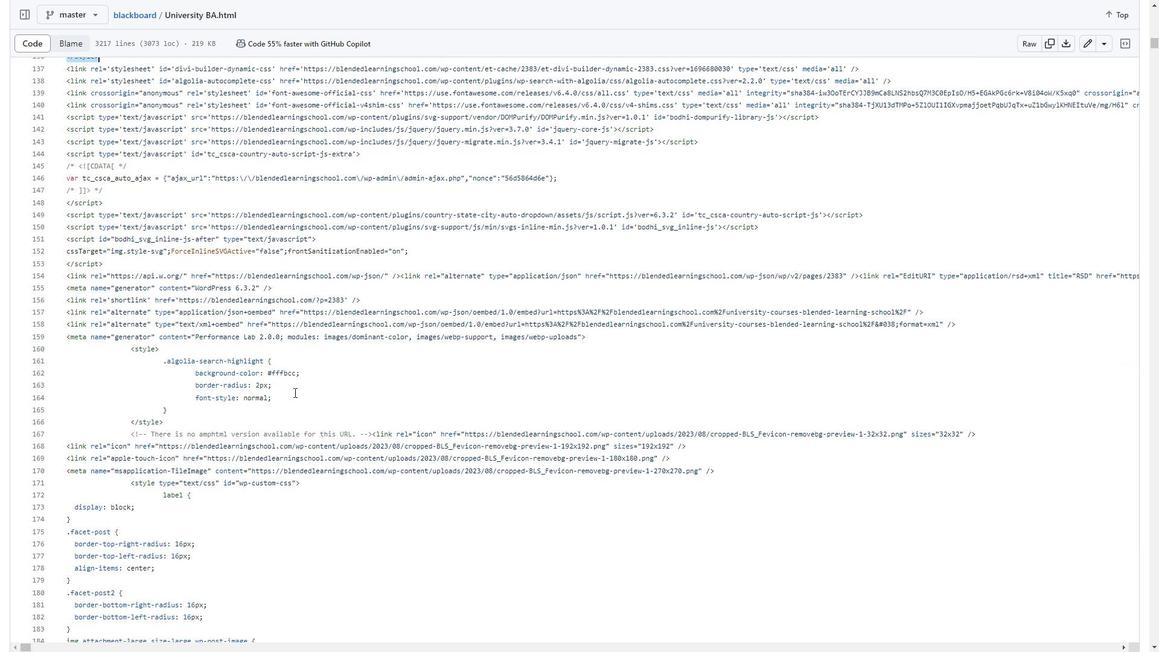 
Action: Mouse scrolled (294, 392) with delta (0, 0)
Screenshot: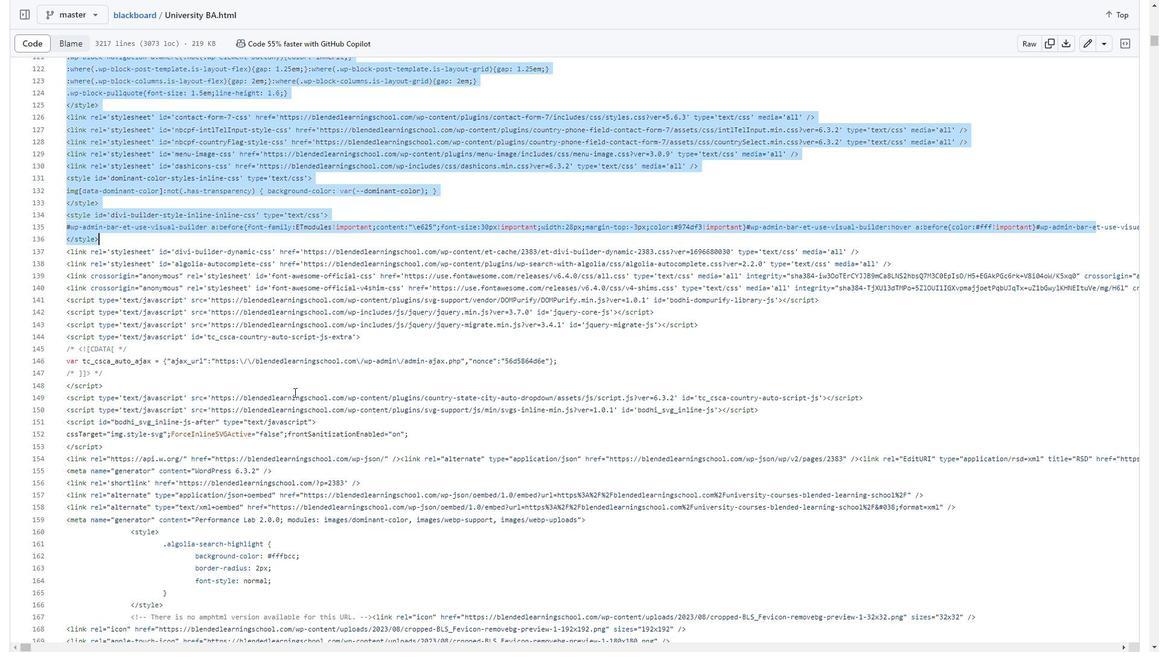 
Action: Mouse scrolled (294, 392) with delta (0, 0)
Screenshot: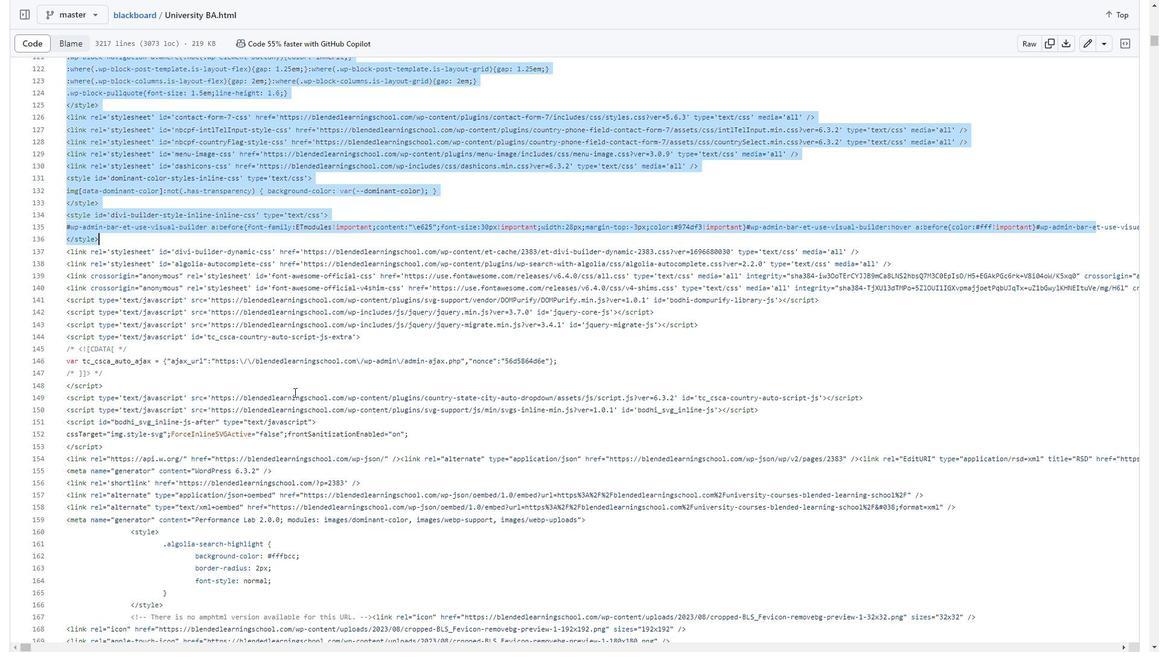 
Action: Mouse moved to (66, 274)
Screenshot: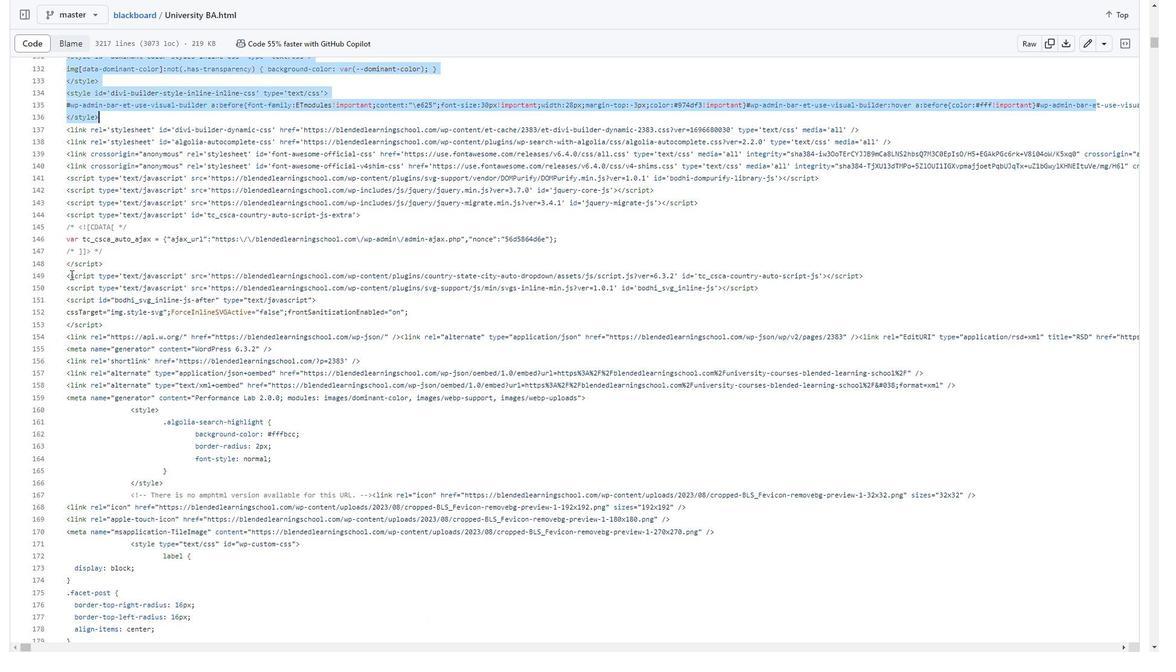 
Action: Mouse pressed left at (66, 274)
Screenshot: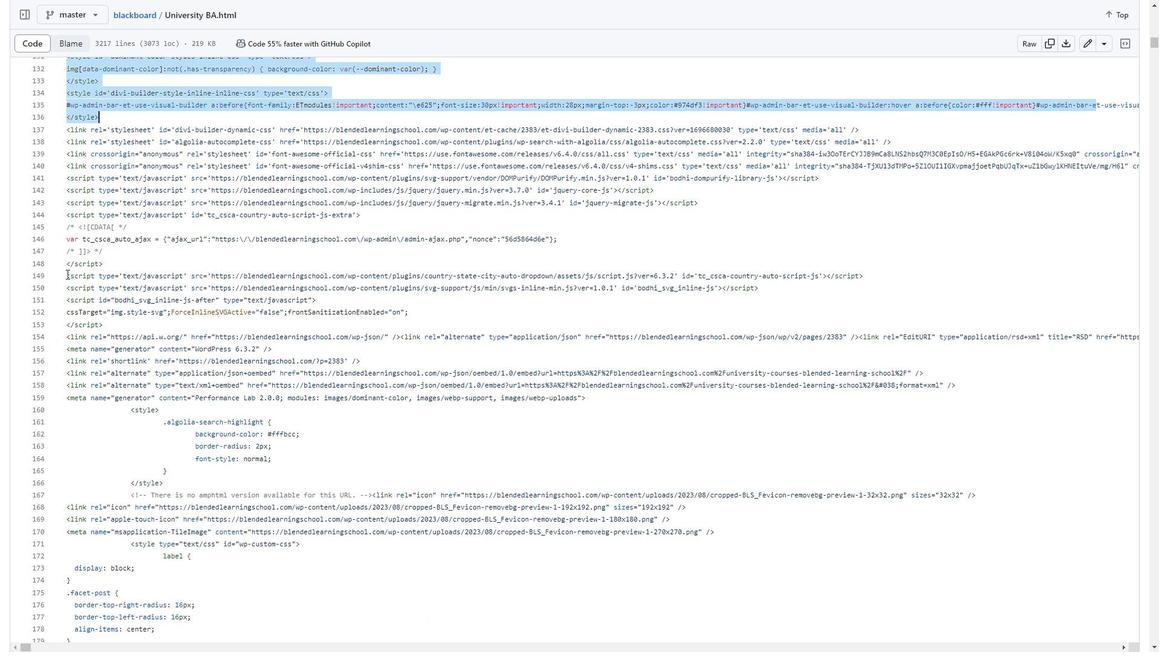 
Action: Mouse moved to (207, 378)
Screenshot: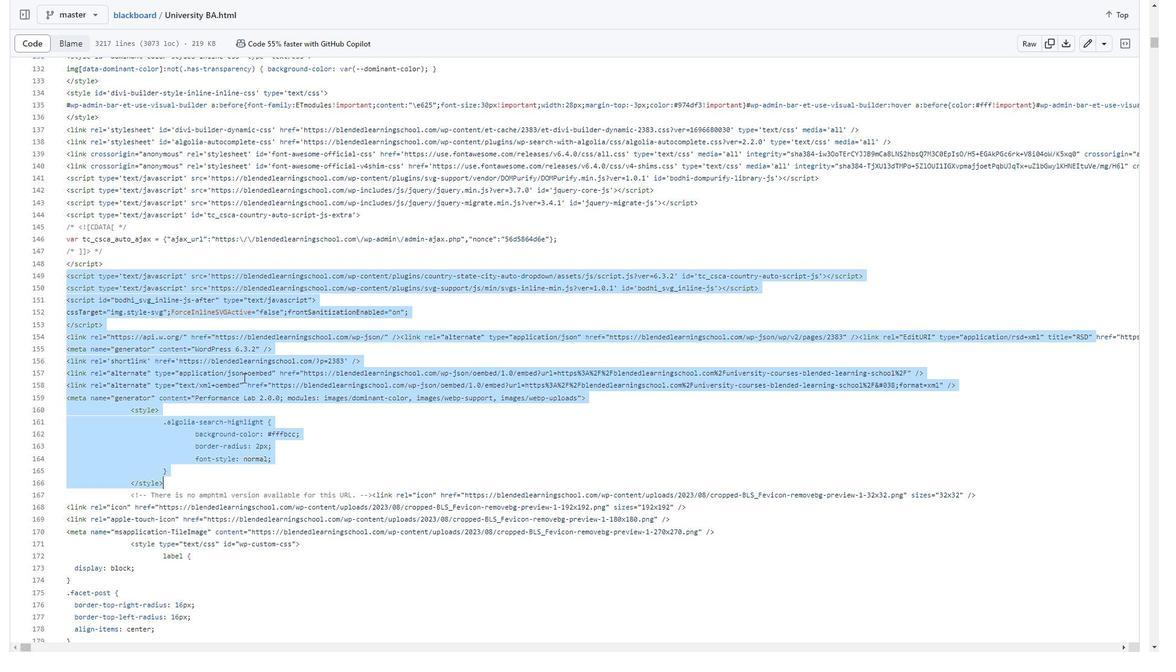 
Action: Mouse scrolled (207, 378) with delta (0, 0)
Screenshot: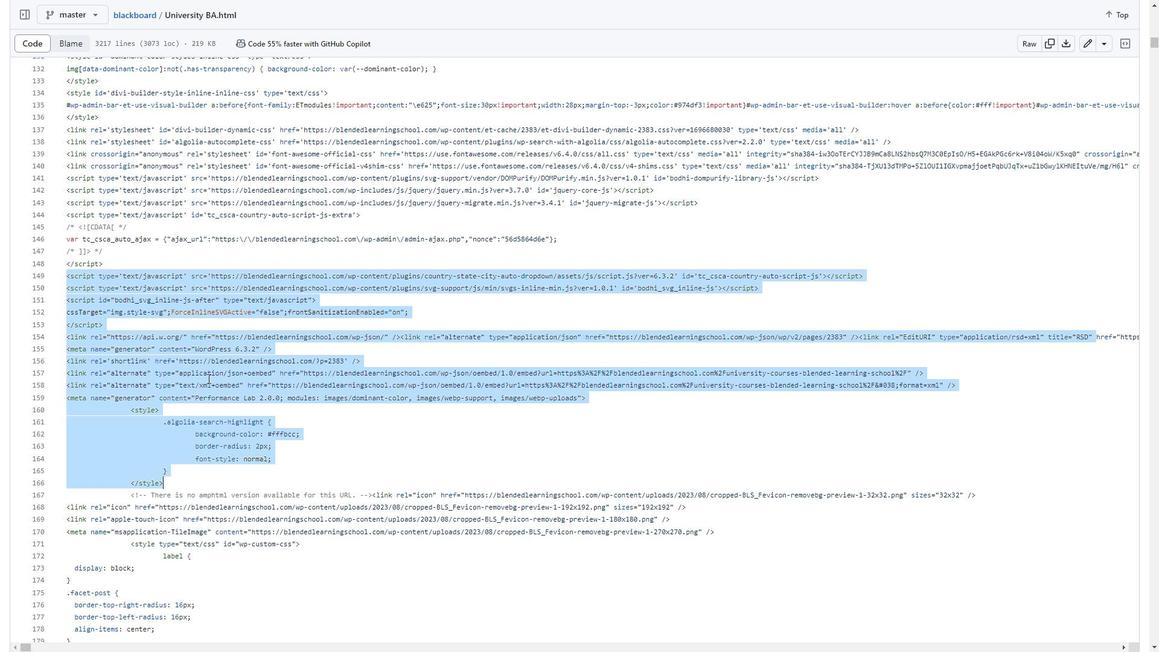 
Action: Mouse scrolled (207, 378) with delta (0, 0)
Screenshot: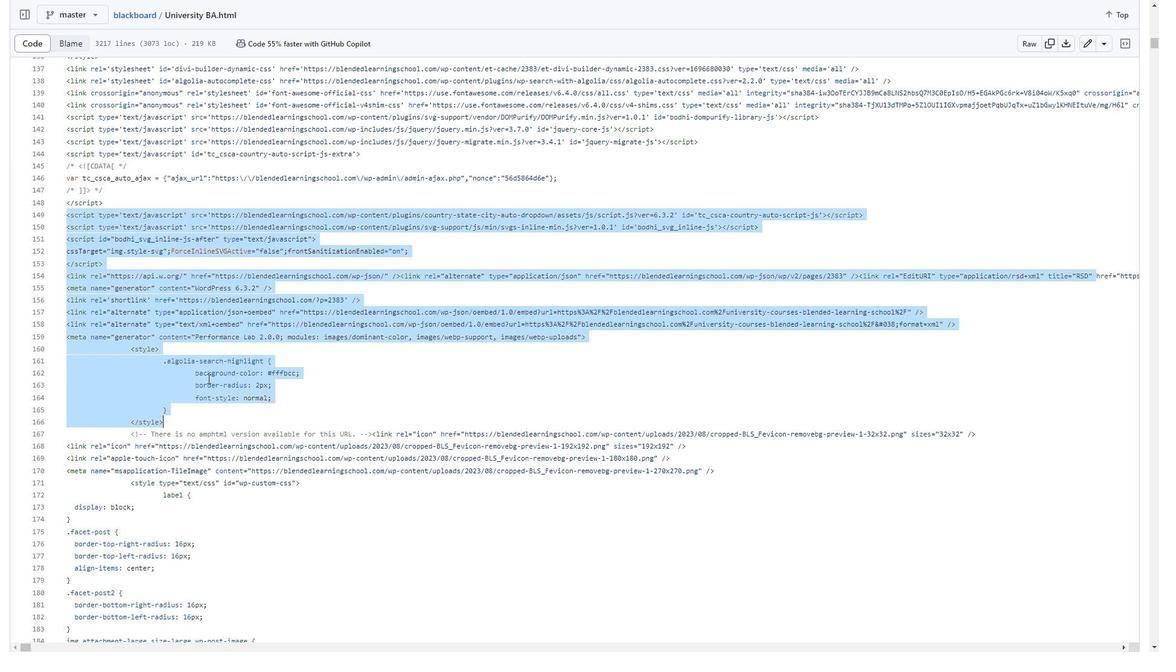 
Action: Mouse scrolled (207, 378) with delta (0, 0)
Screenshot: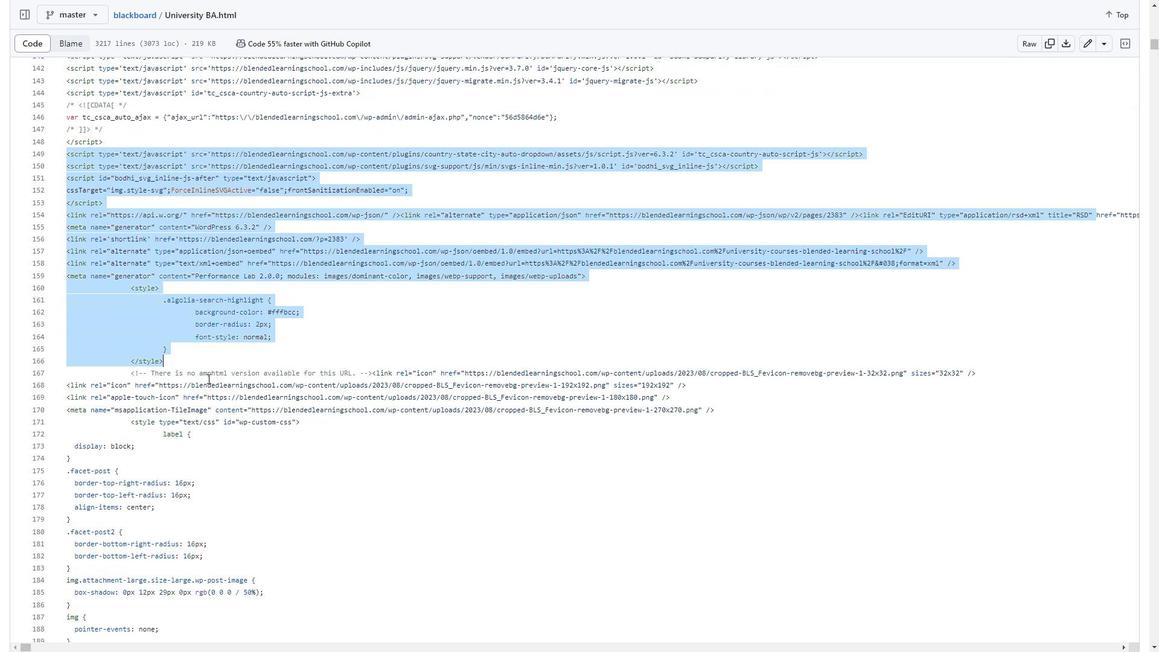 
Action: Mouse moved to (270, 410)
Screenshot: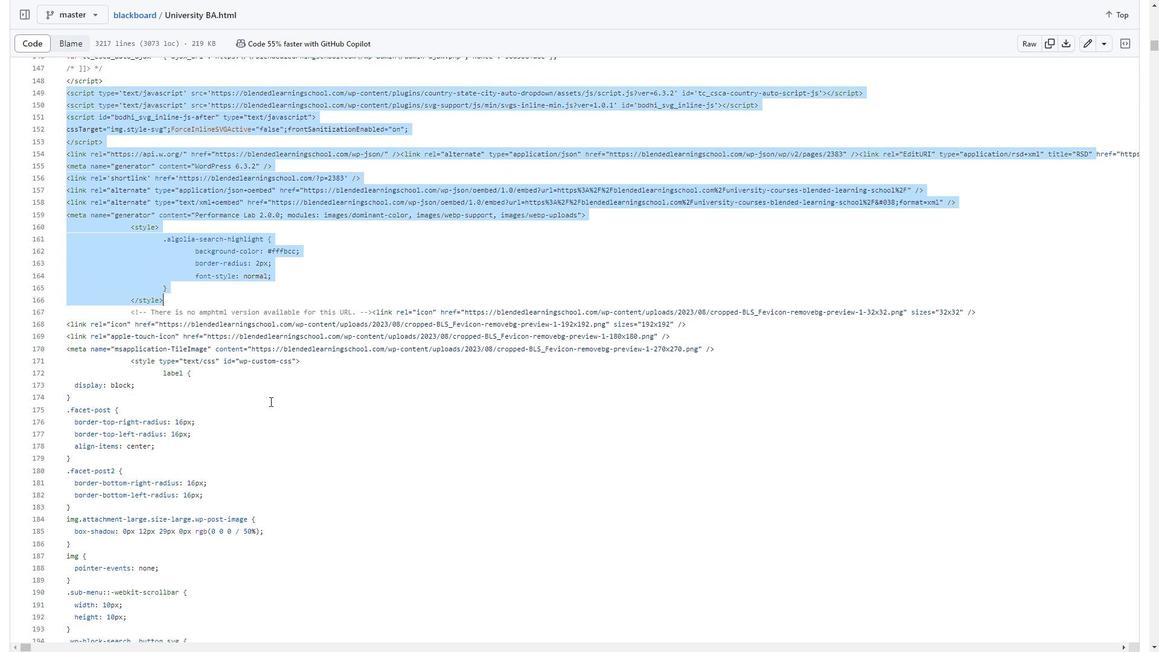 
Action: Mouse scrolled (270, 409) with delta (0, 0)
Screenshot: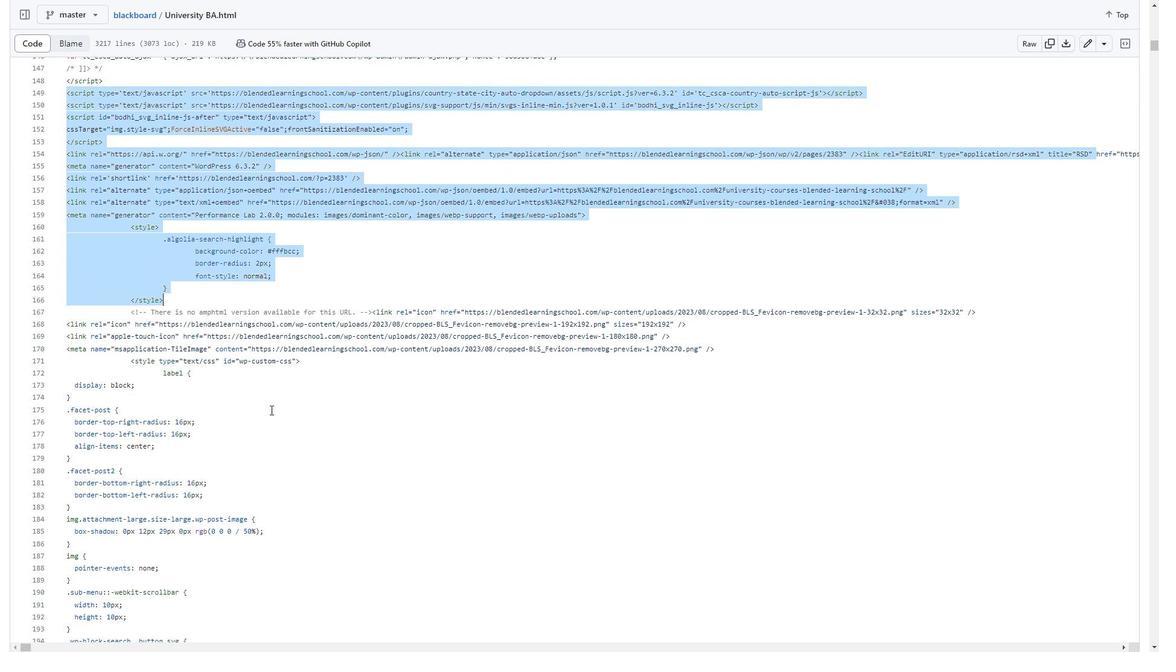 
Action: Mouse scrolled (270, 409) with delta (0, 0)
Screenshot: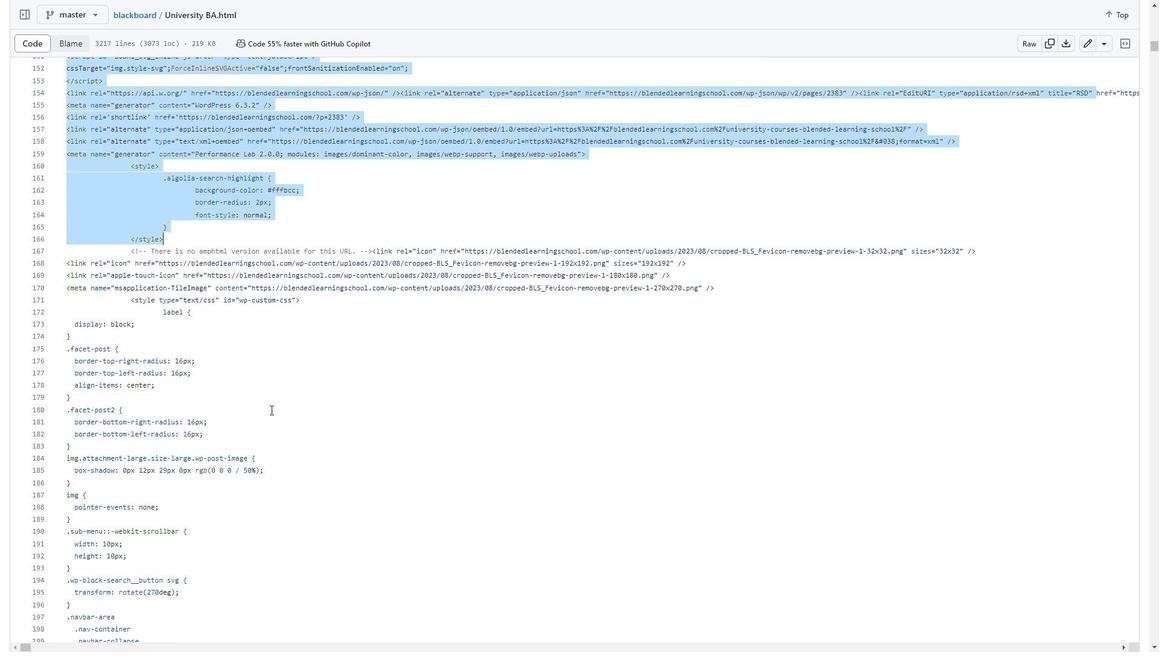 
Action: Mouse scrolled (270, 409) with delta (0, 0)
Screenshot: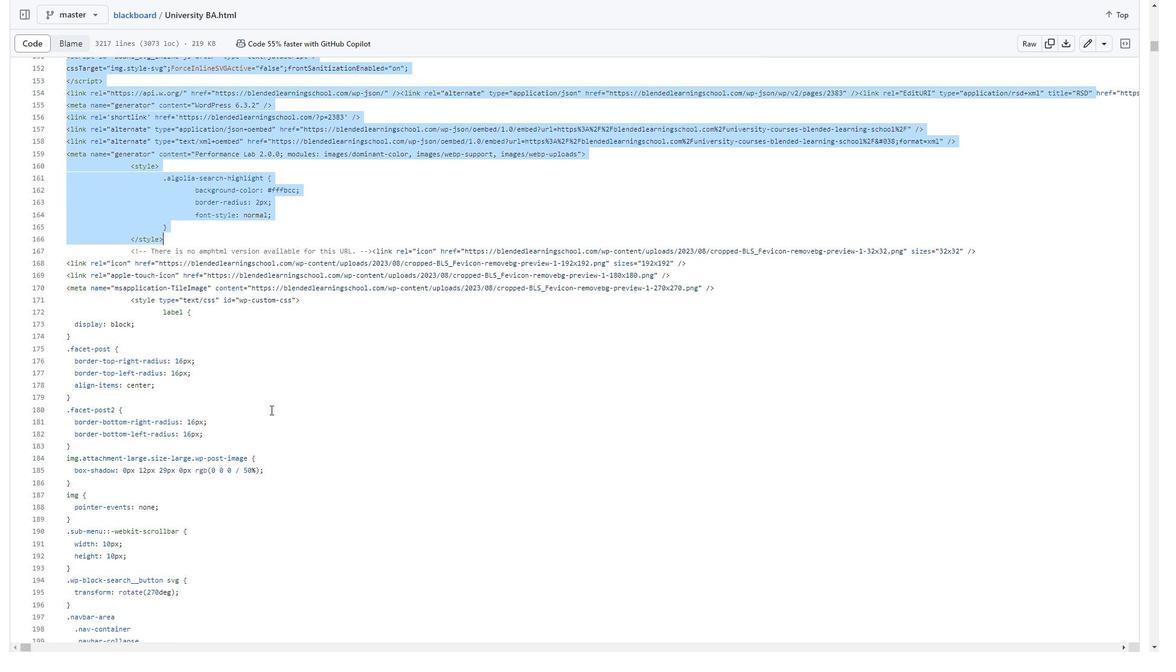 
Action: Mouse scrolled (270, 409) with delta (0, 0)
Screenshot: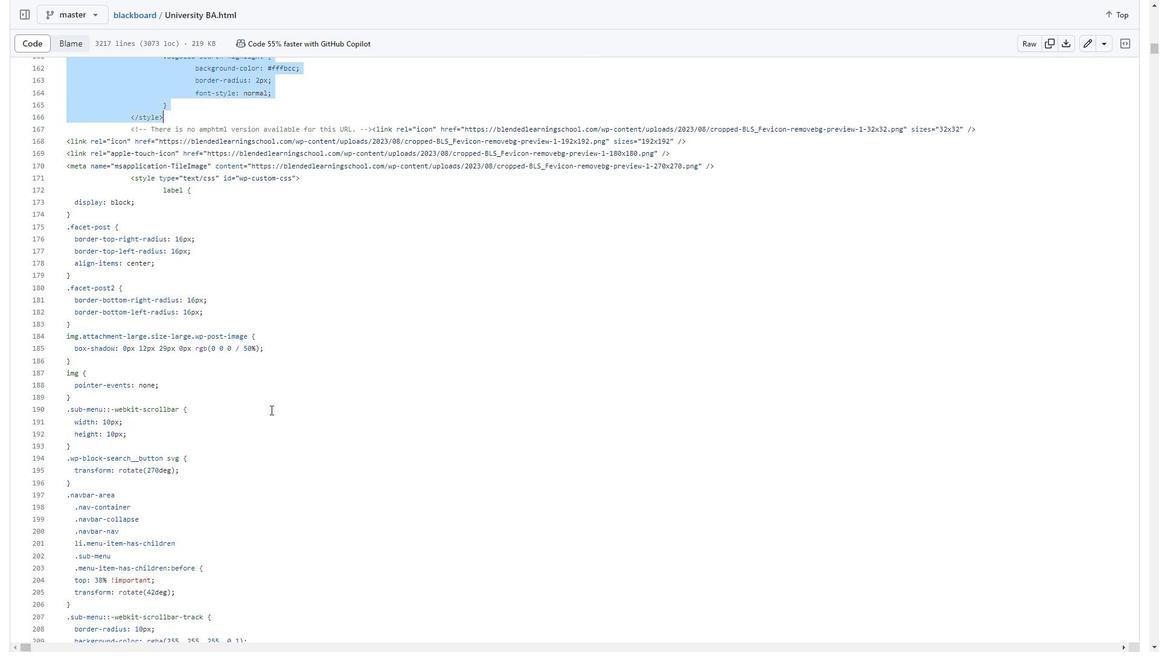 
Action: Mouse scrolled (270, 409) with delta (0, 0)
Screenshot: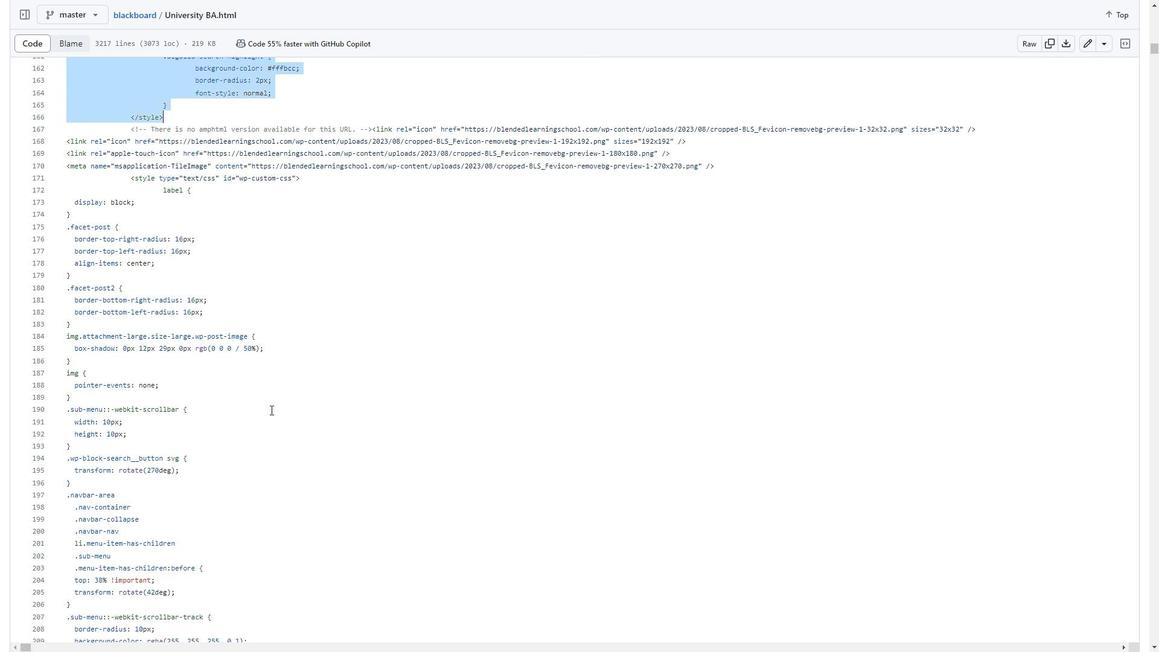
Action: Mouse scrolled (270, 409) with delta (0, 0)
Screenshot: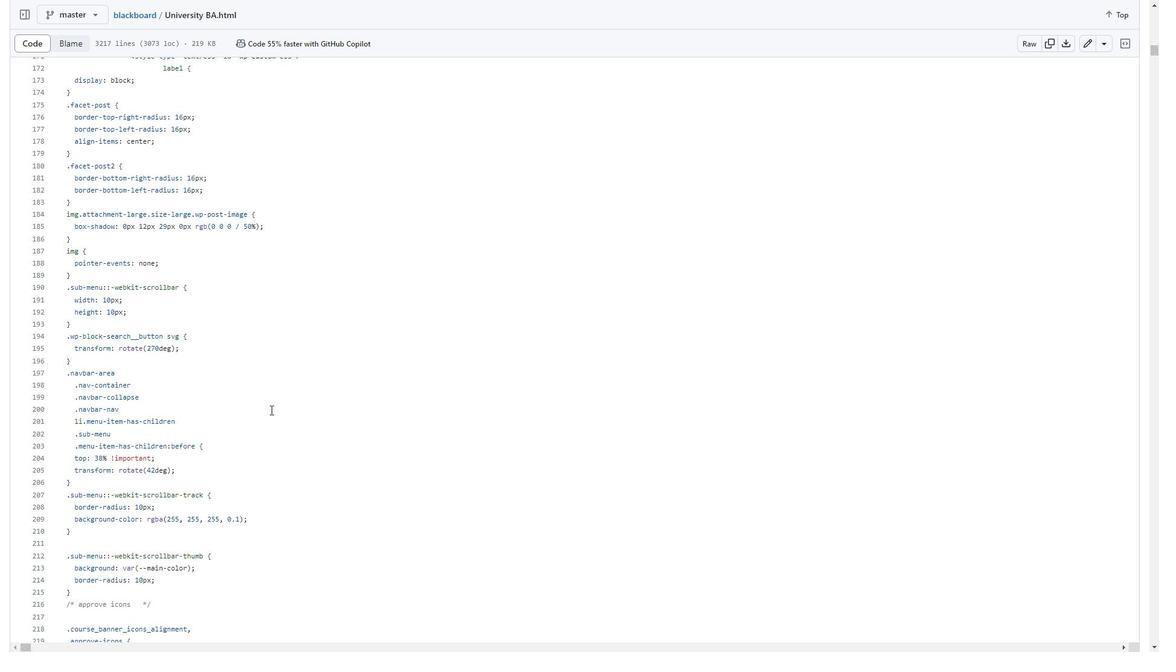 
Action: Mouse scrolled (270, 409) with delta (0, 0)
Screenshot: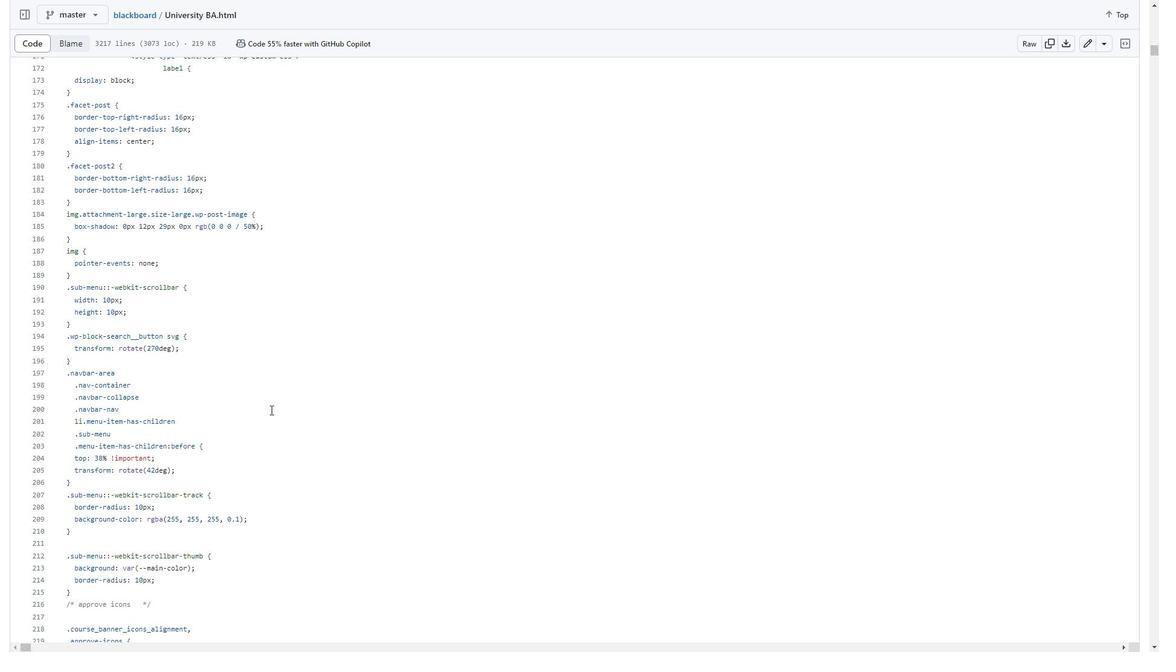 
Action: Mouse scrolled (270, 409) with delta (0, 0)
Screenshot: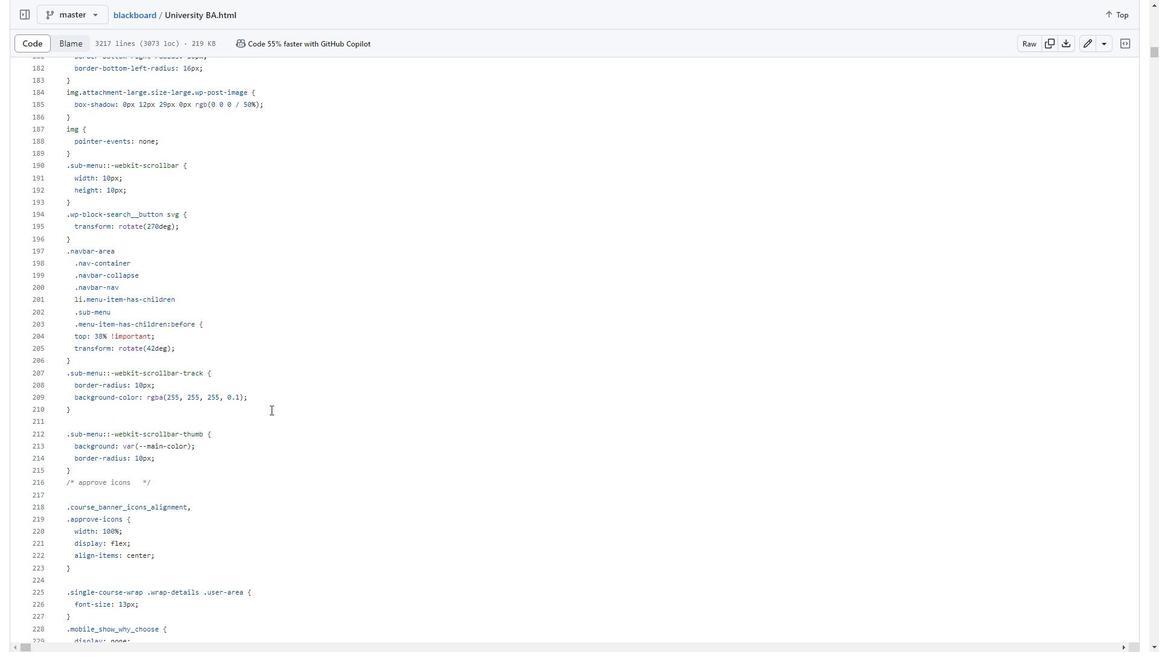 
Action: Mouse scrolled (270, 409) with delta (0, 0)
Screenshot: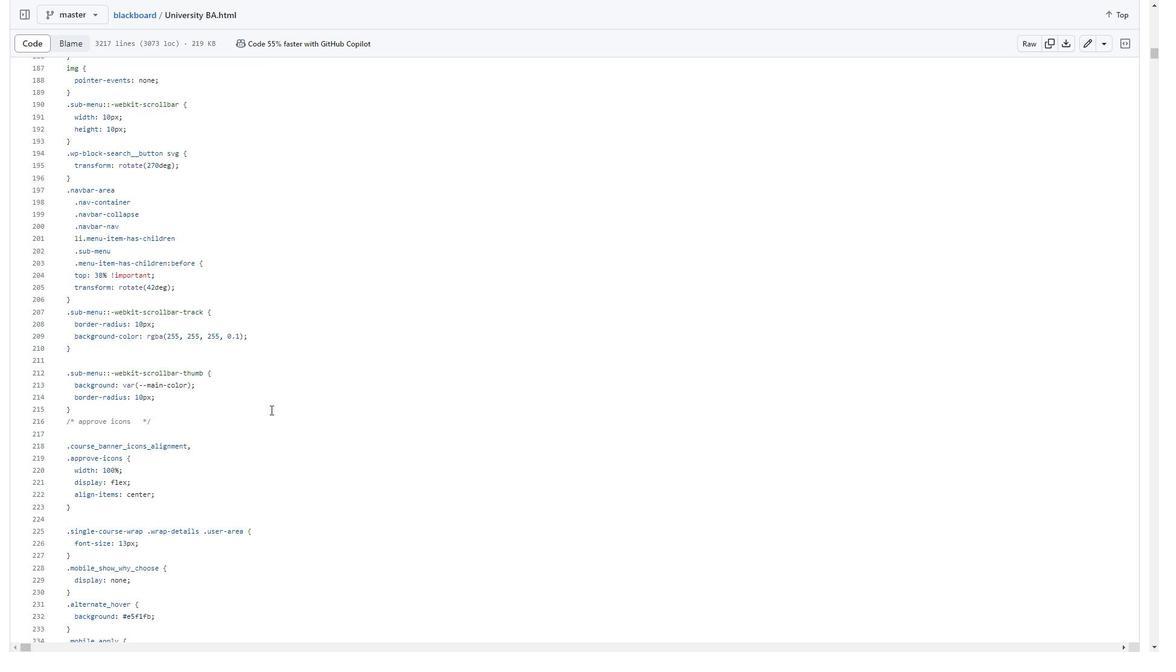 
Action: Mouse scrolled (270, 409) with delta (0, 0)
Screenshot: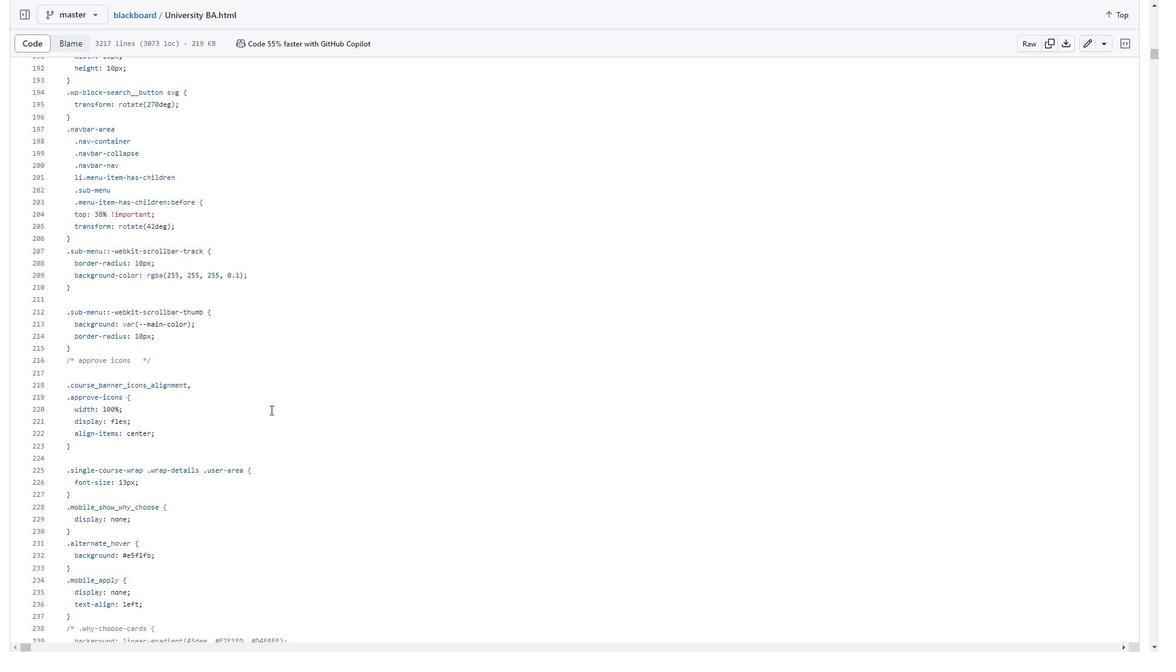 
Action: Mouse scrolled (270, 409) with delta (0, 0)
Screenshot: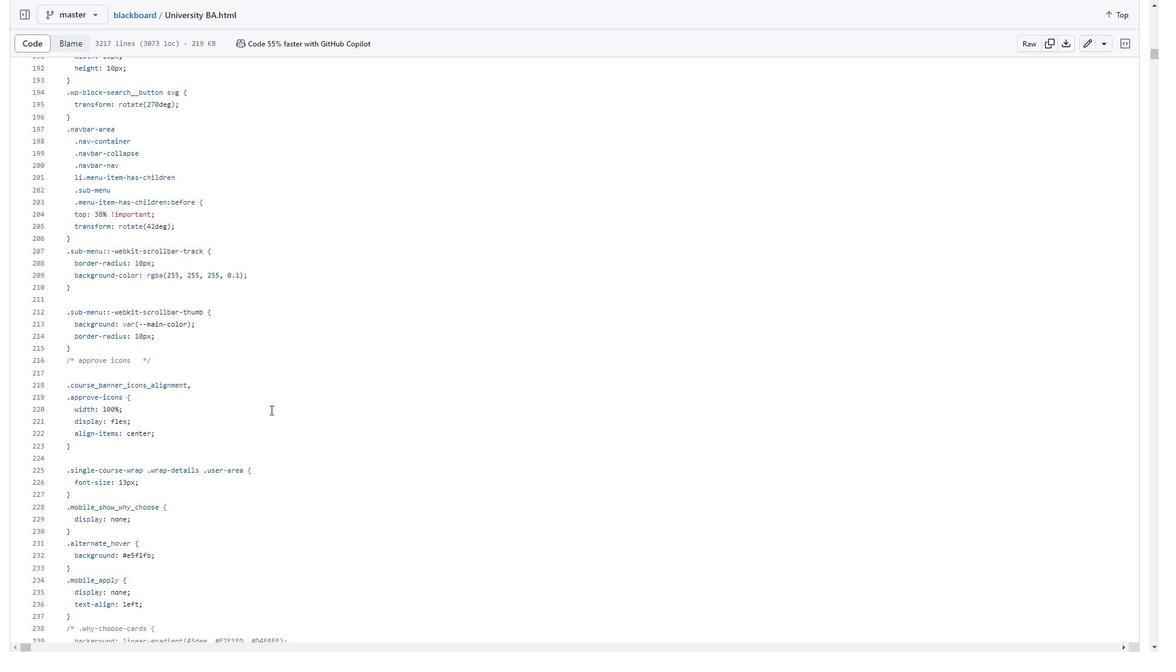 
Action: Mouse scrolled (270, 409) with delta (0, 0)
Screenshot: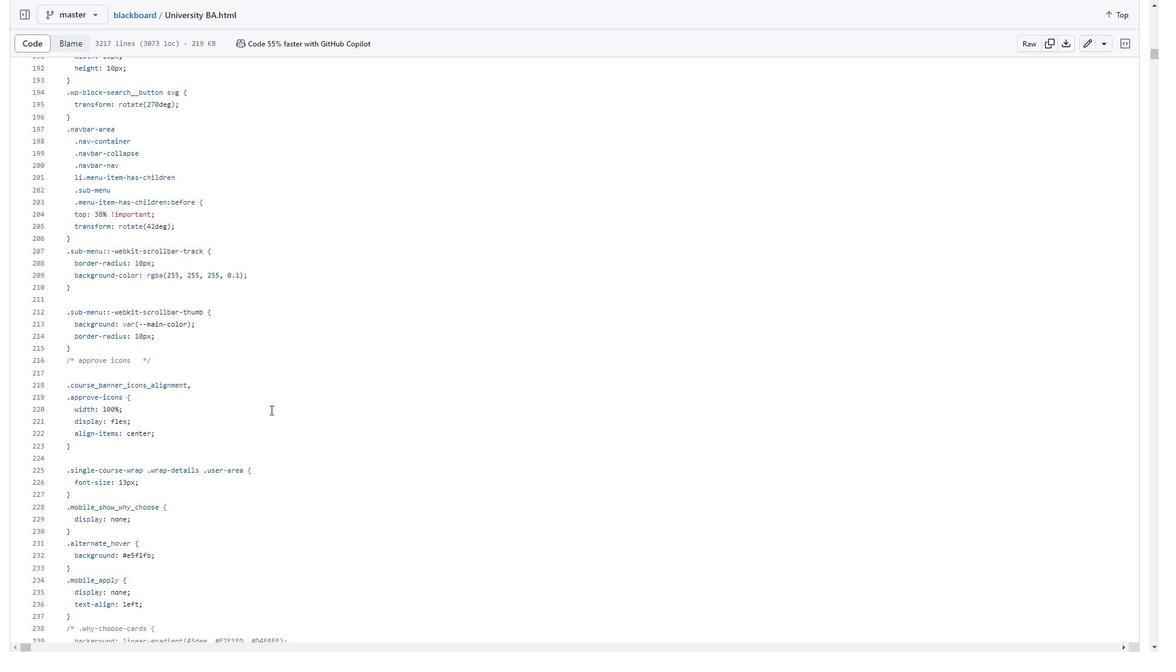 
Action: Mouse scrolled (270, 409) with delta (0, 0)
Screenshot: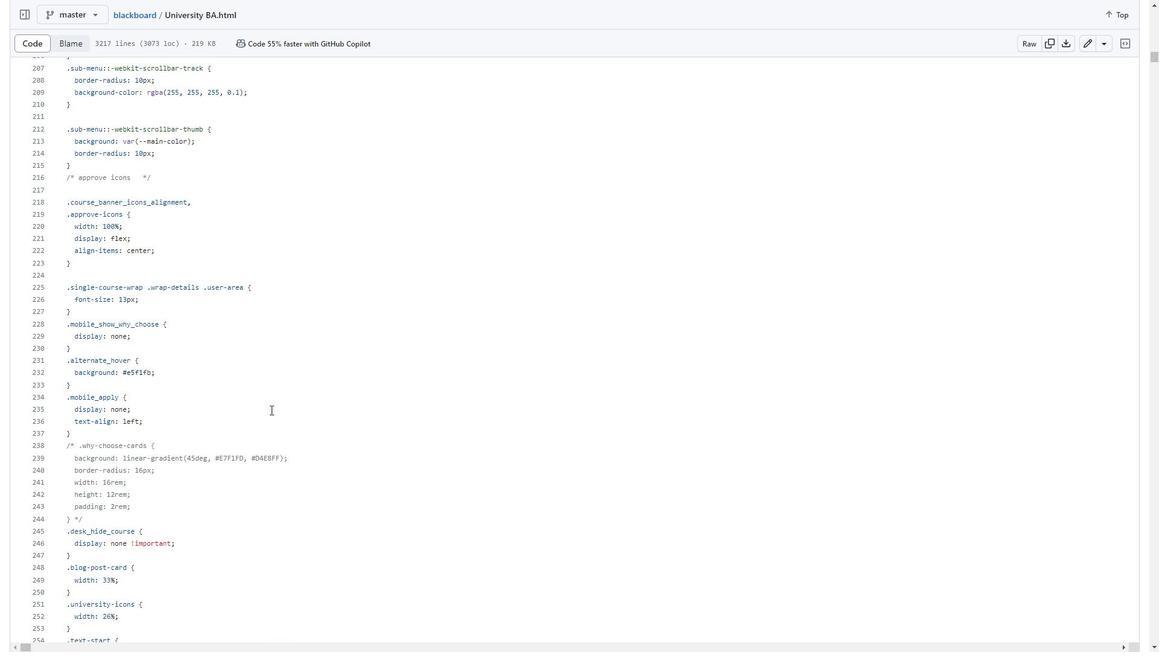 
Action: Mouse scrolled (270, 409) with delta (0, 0)
Screenshot: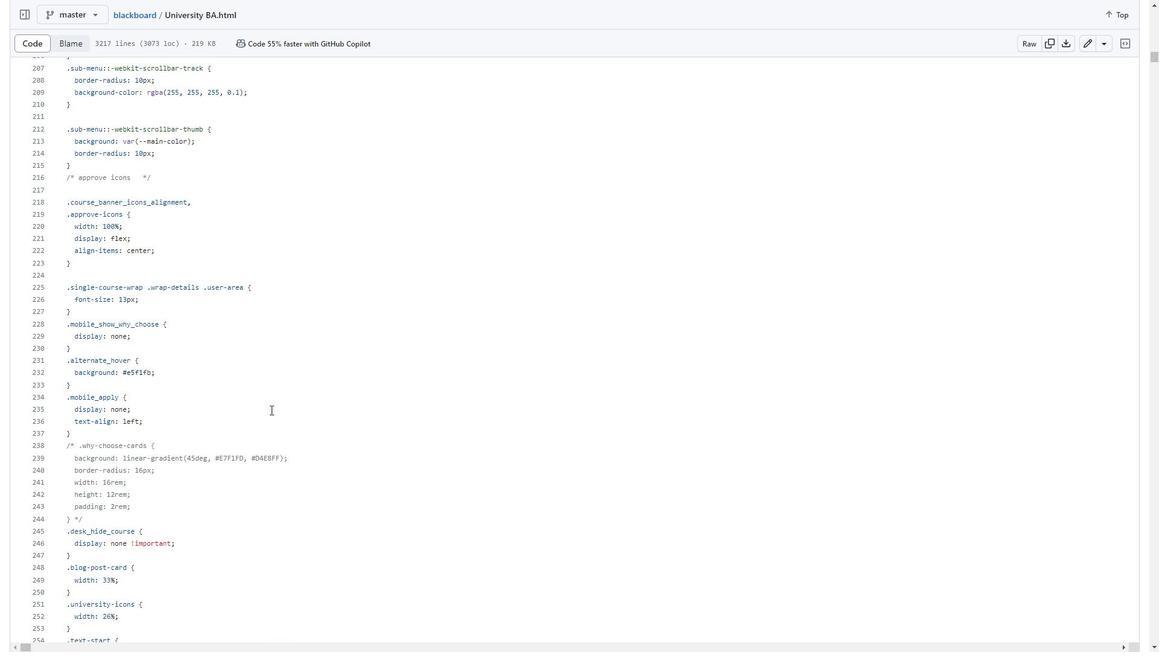 
Action: Mouse scrolled (270, 410) with delta (0, 0)
Screenshot: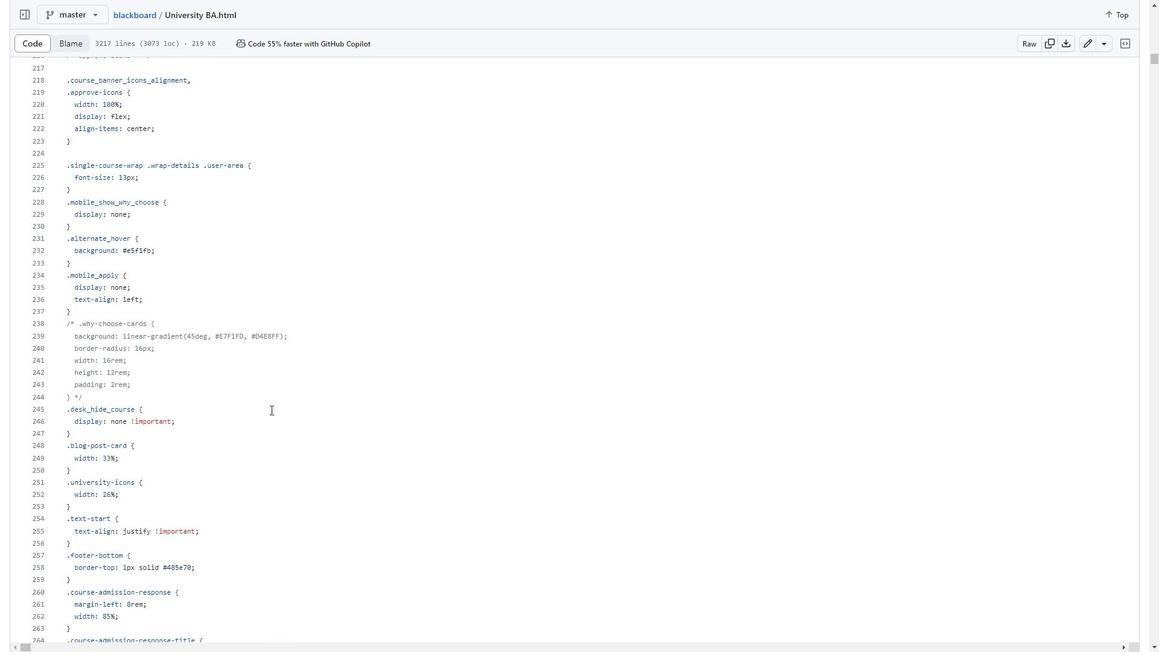 
Action: Mouse scrolled (270, 410) with delta (0, 0)
Screenshot: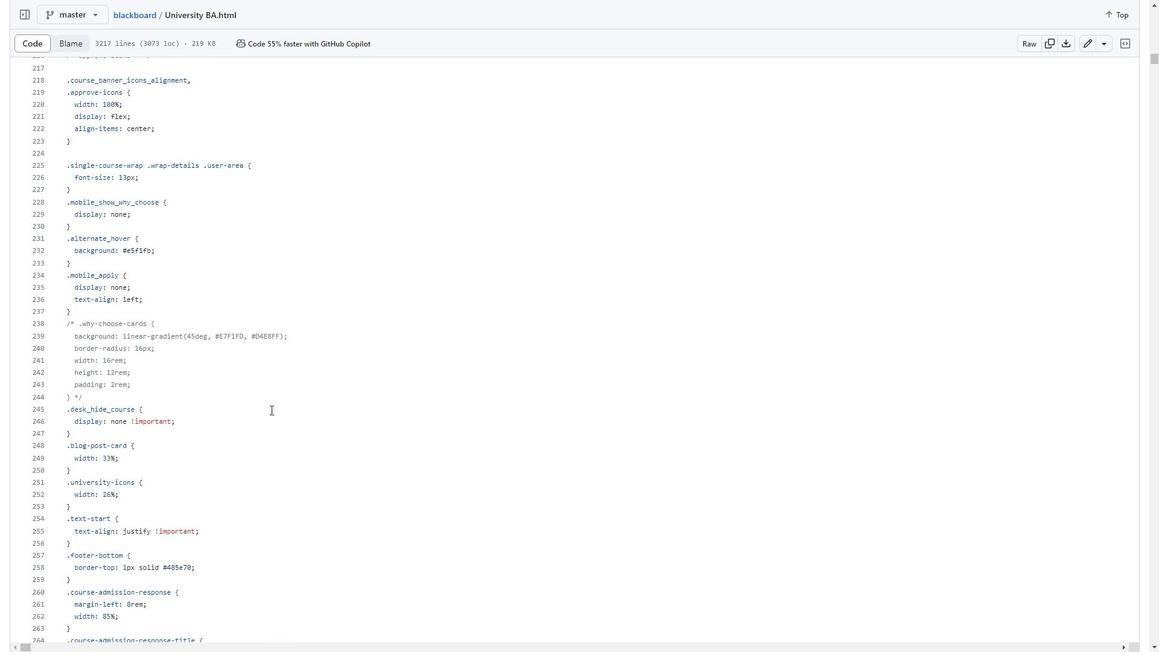 
Action: Mouse scrolled (270, 410) with delta (0, 0)
Screenshot: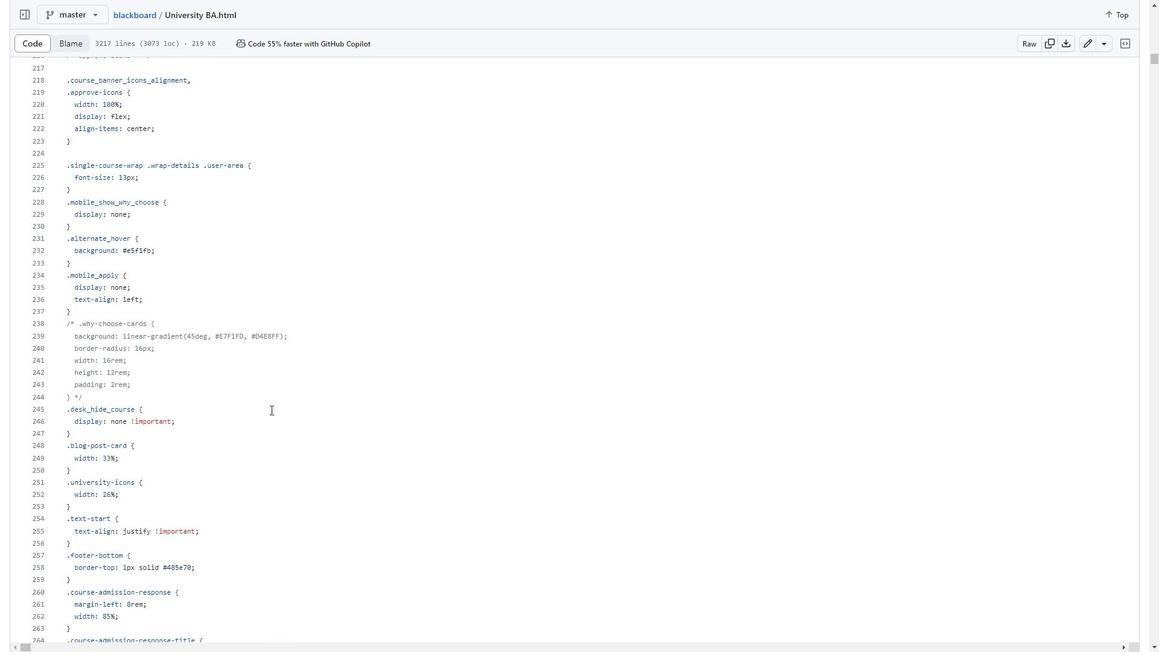 
Action: Mouse scrolled (270, 410) with delta (0, 0)
Screenshot: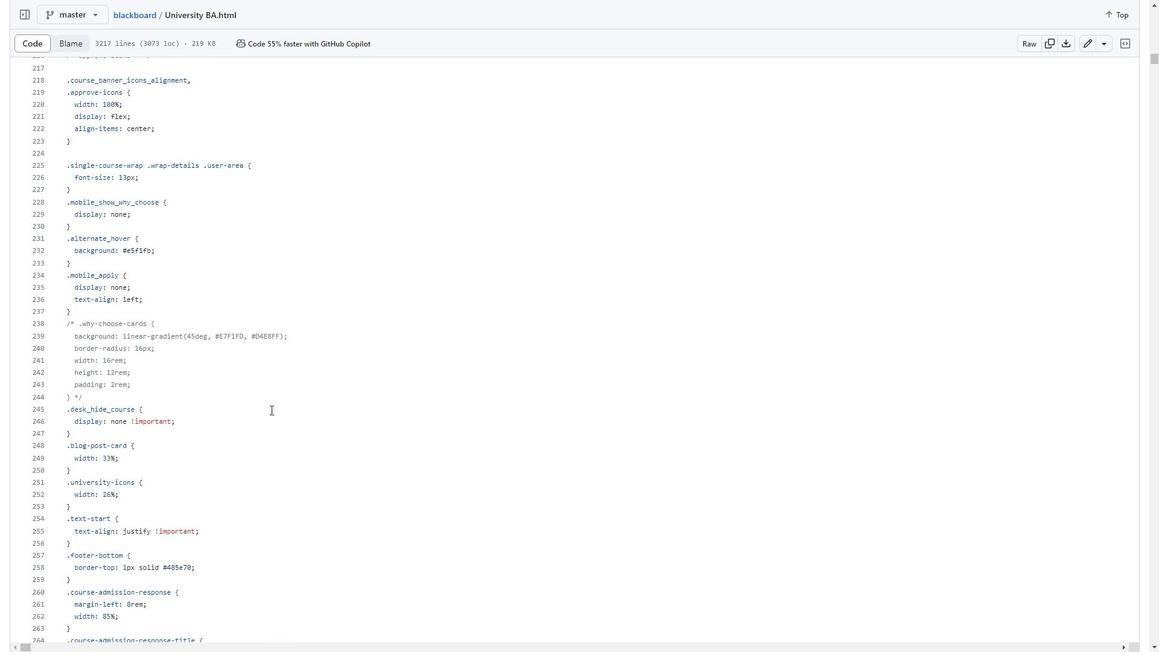 
Action: Mouse scrolled (270, 410) with delta (0, 0)
Screenshot: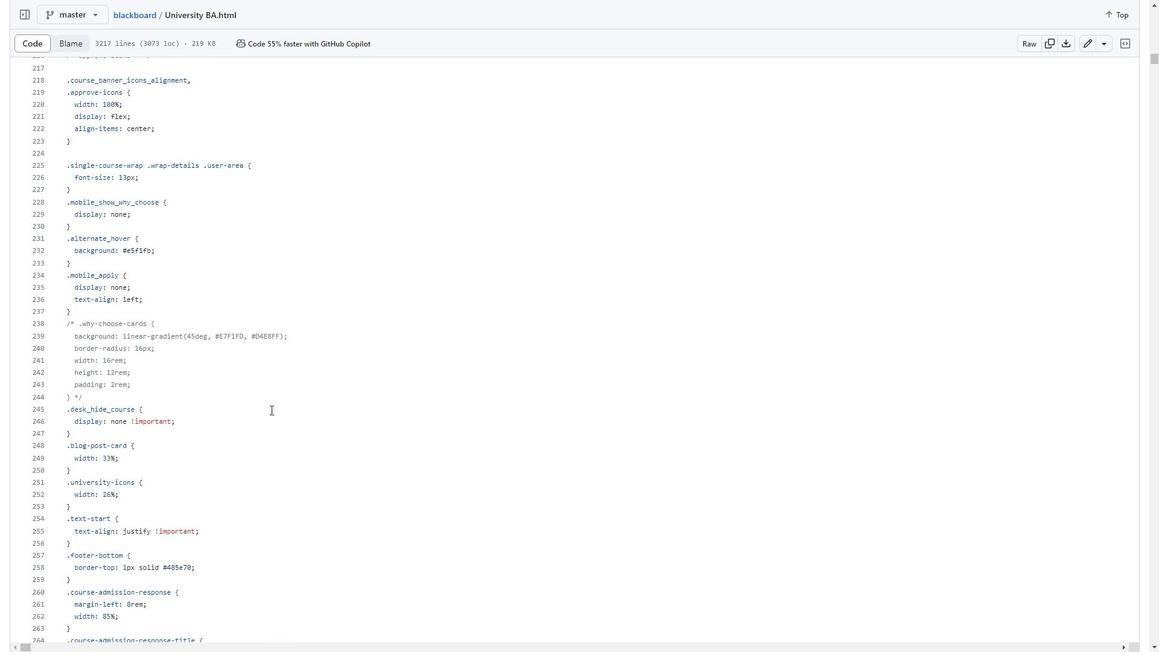 
Action: Mouse scrolled (270, 410) with delta (0, 0)
Screenshot: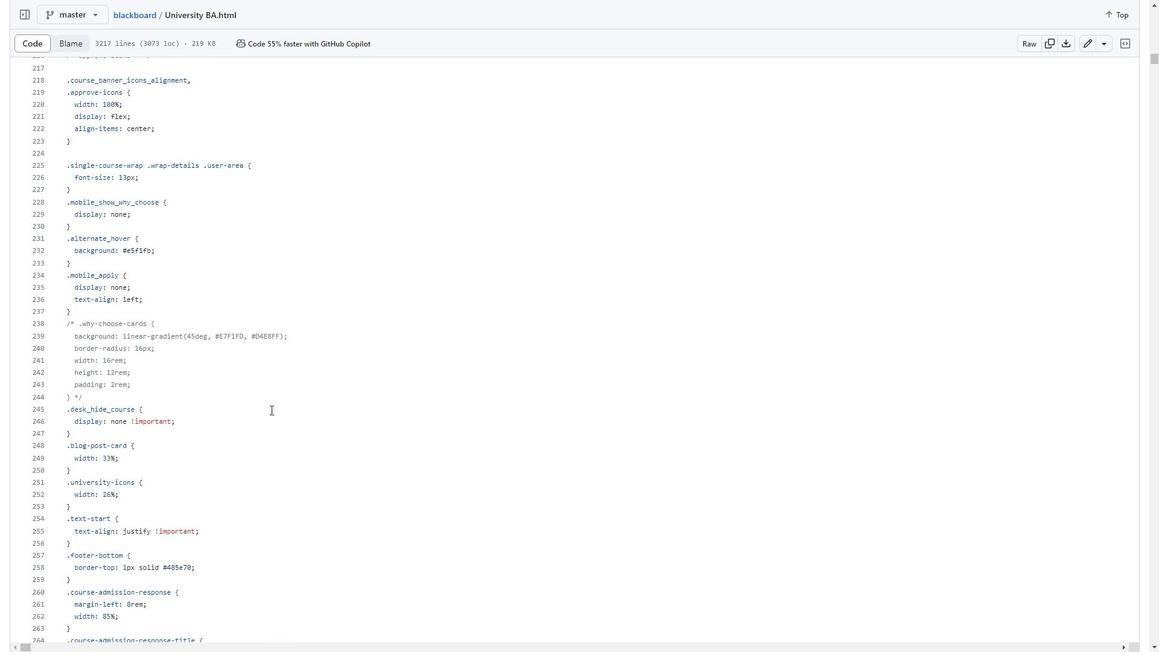 
Action: Mouse scrolled (270, 410) with delta (0, 0)
Screenshot: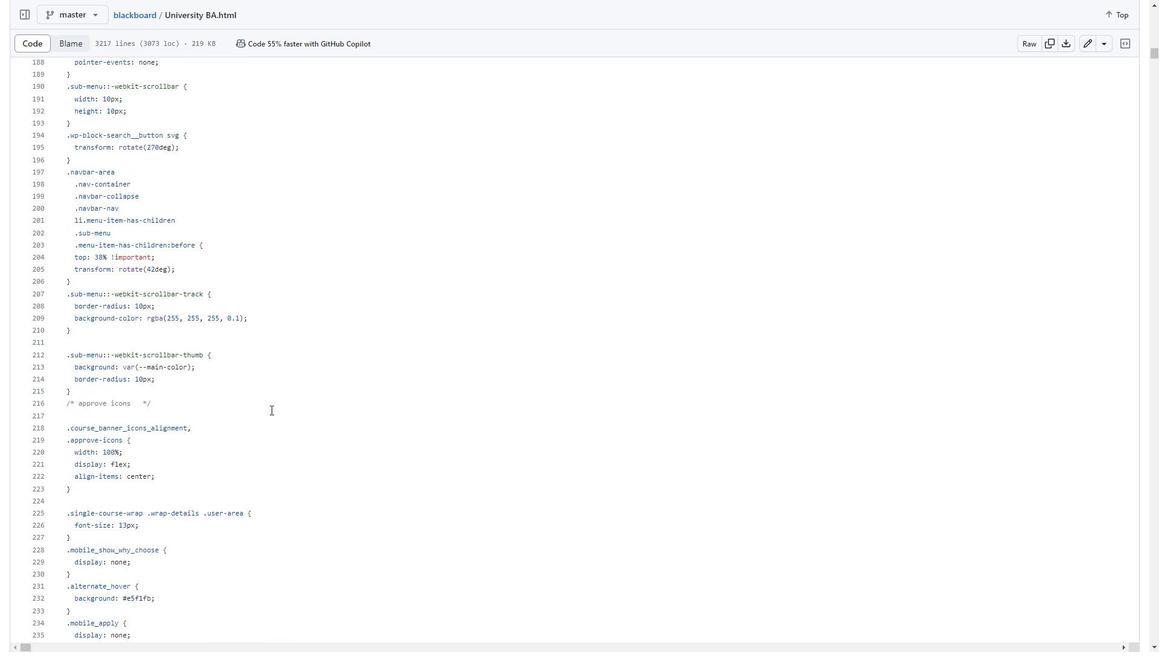 
Action: Mouse scrolled (270, 410) with delta (0, 0)
Screenshot: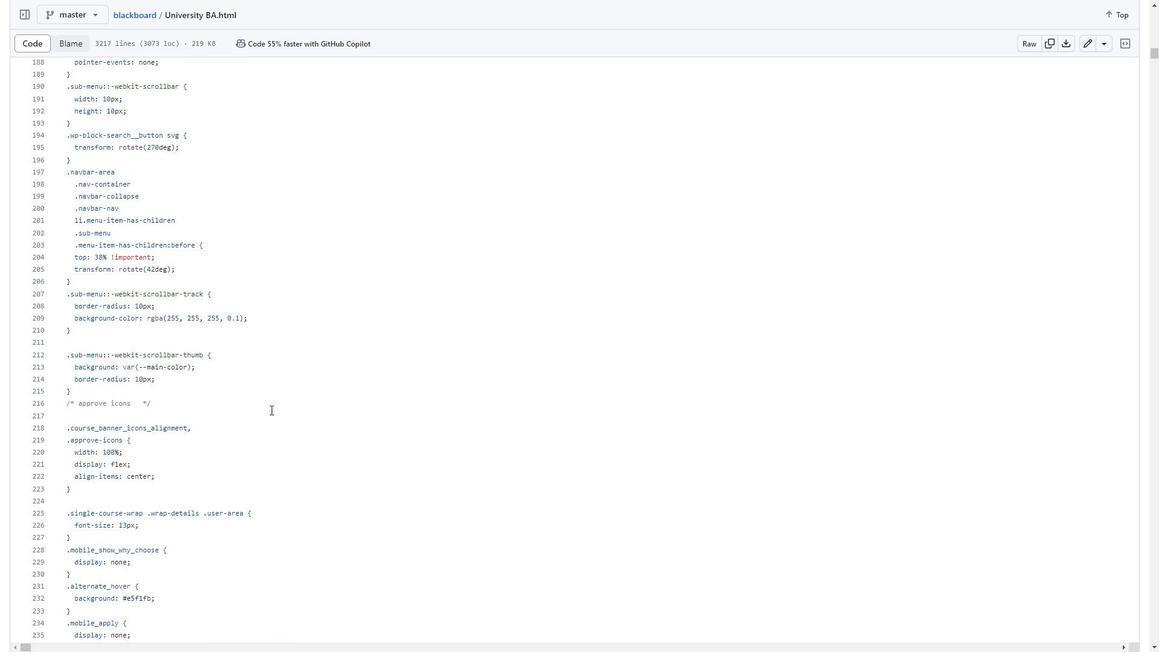 
Action: Mouse scrolled (270, 410) with delta (0, 0)
Screenshot: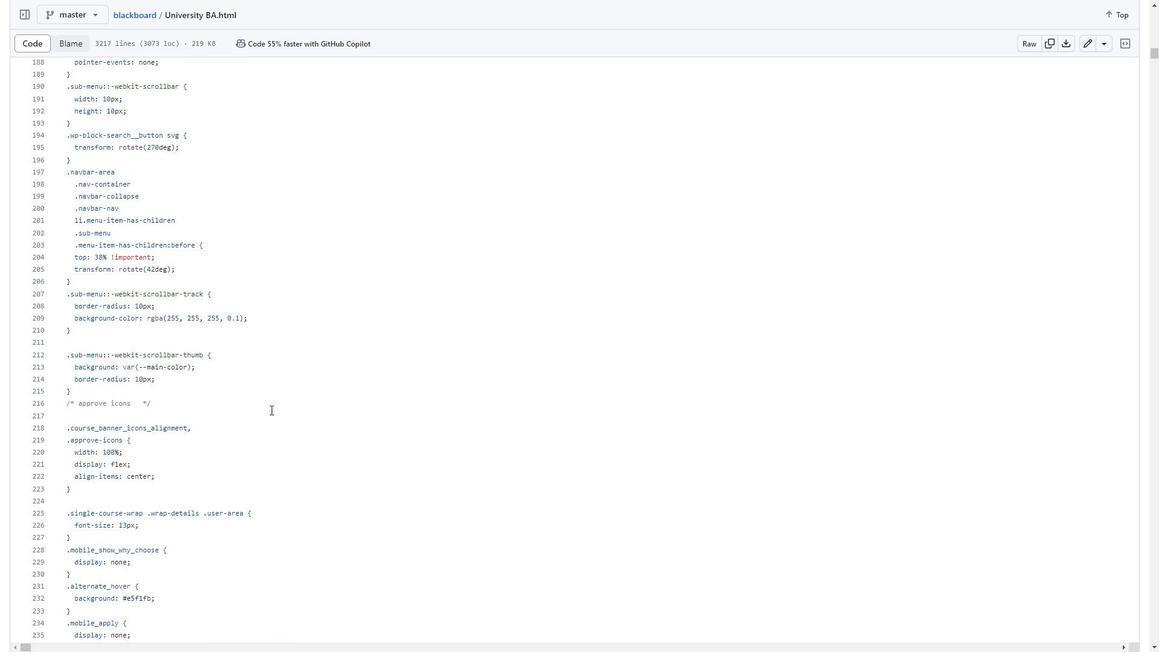 
Action: Mouse scrolled (270, 410) with delta (0, 0)
Screenshot: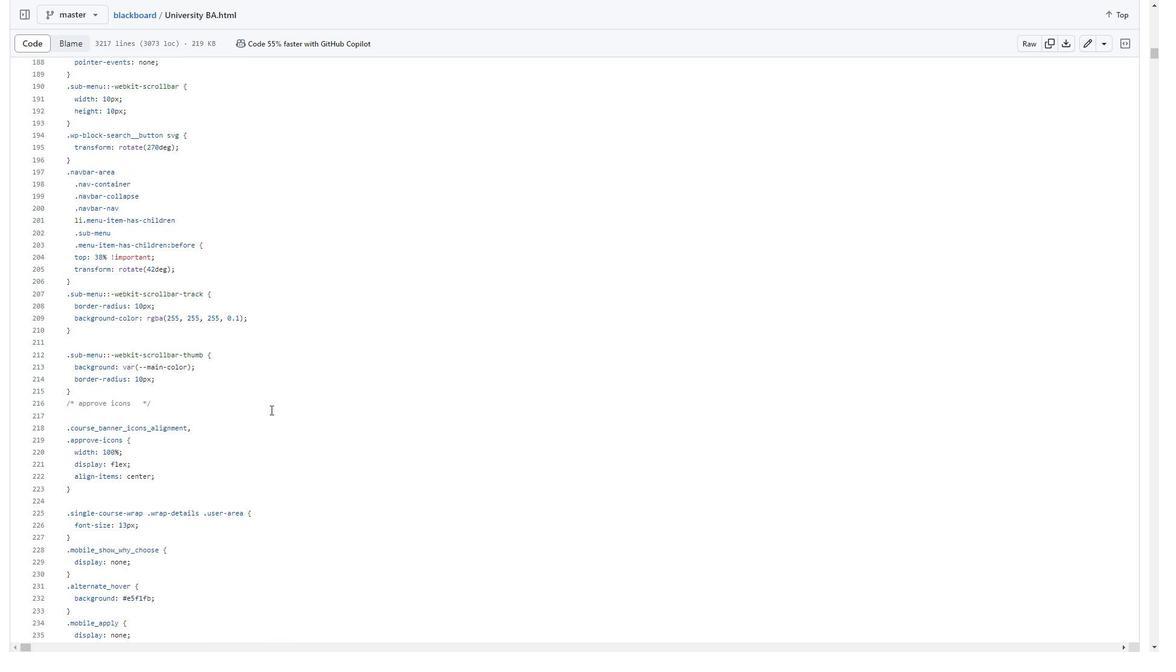 
Action: Mouse scrolled (270, 410) with delta (0, 0)
Screenshot: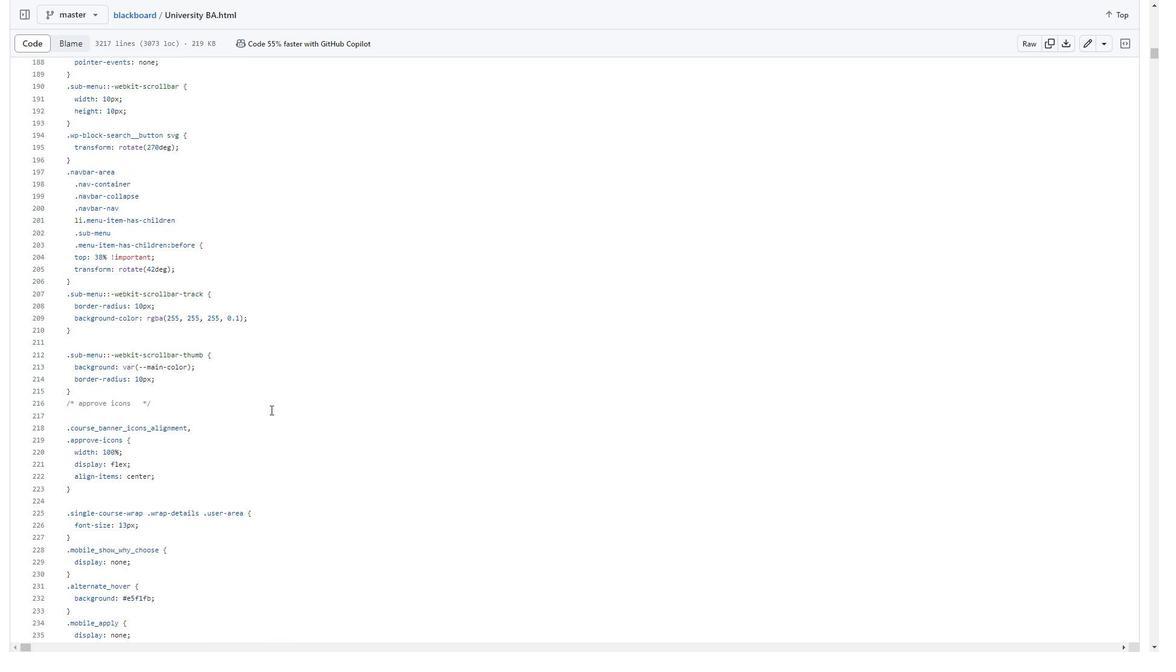 
Action: Mouse scrolled (270, 410) with delta (0, 0)
Screenshot: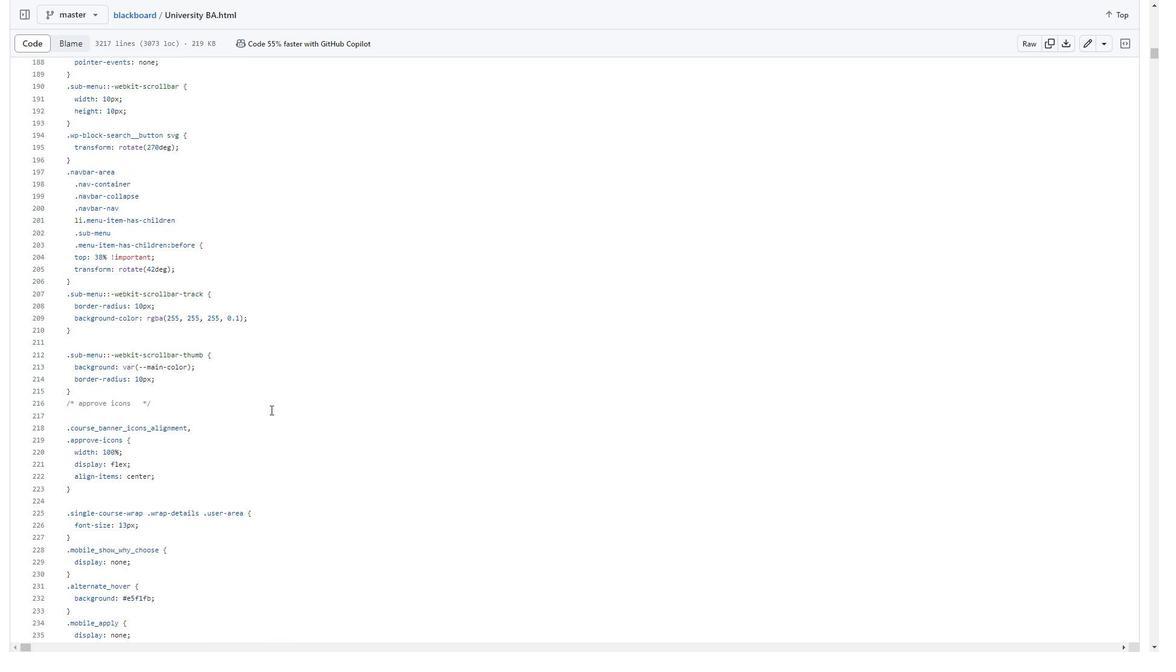 
Action: Mouse scrolled (270, 410) with delta (0, 0)
Screenshot: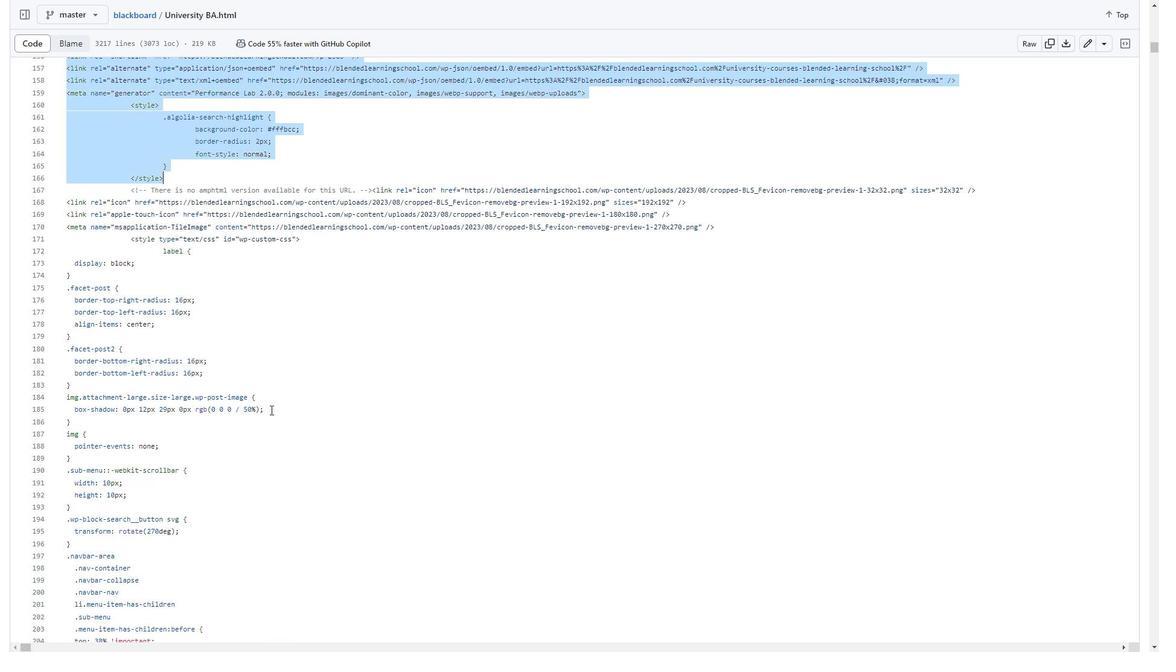 
Action: Mouse scrolled (270, 410) with delta (0, 0)
Screenshot: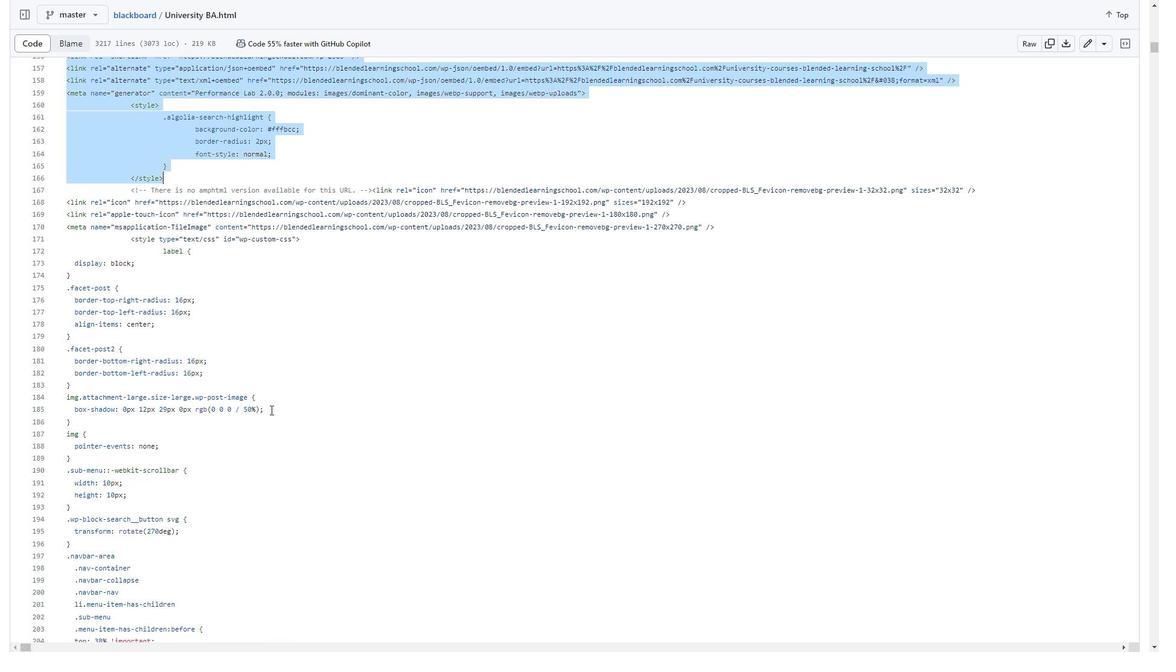 
Action: Mouse scrolled (270, 410) with delta (0, 0)
Screenshot: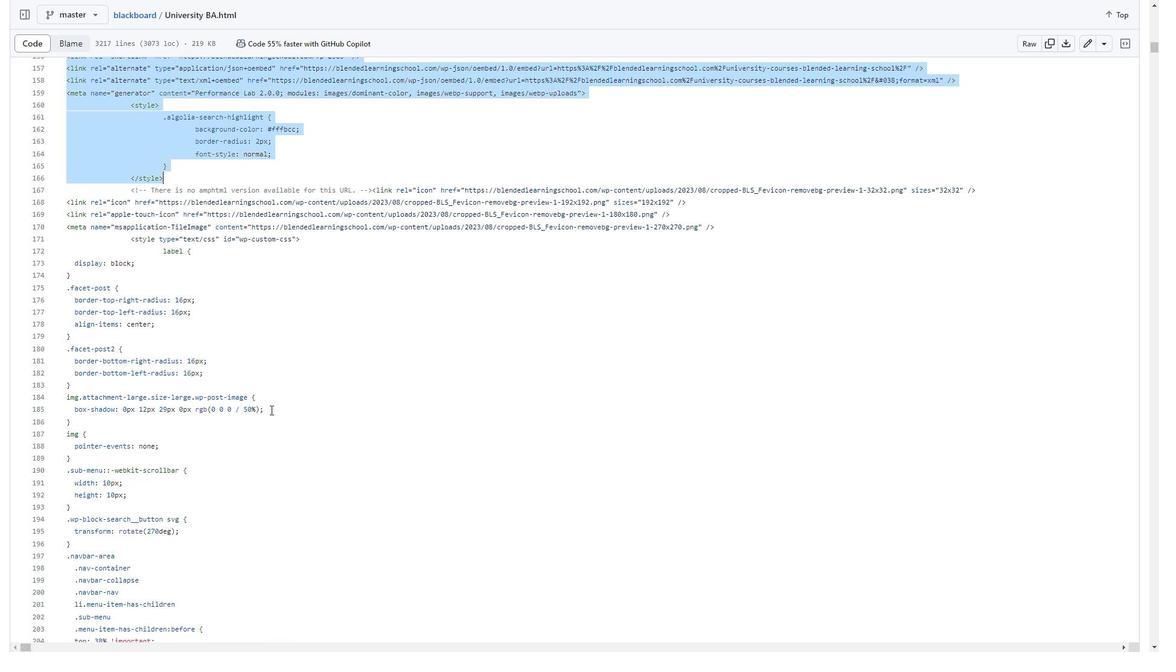 
Action: Mouse moved to (131, 11)
Screenshot: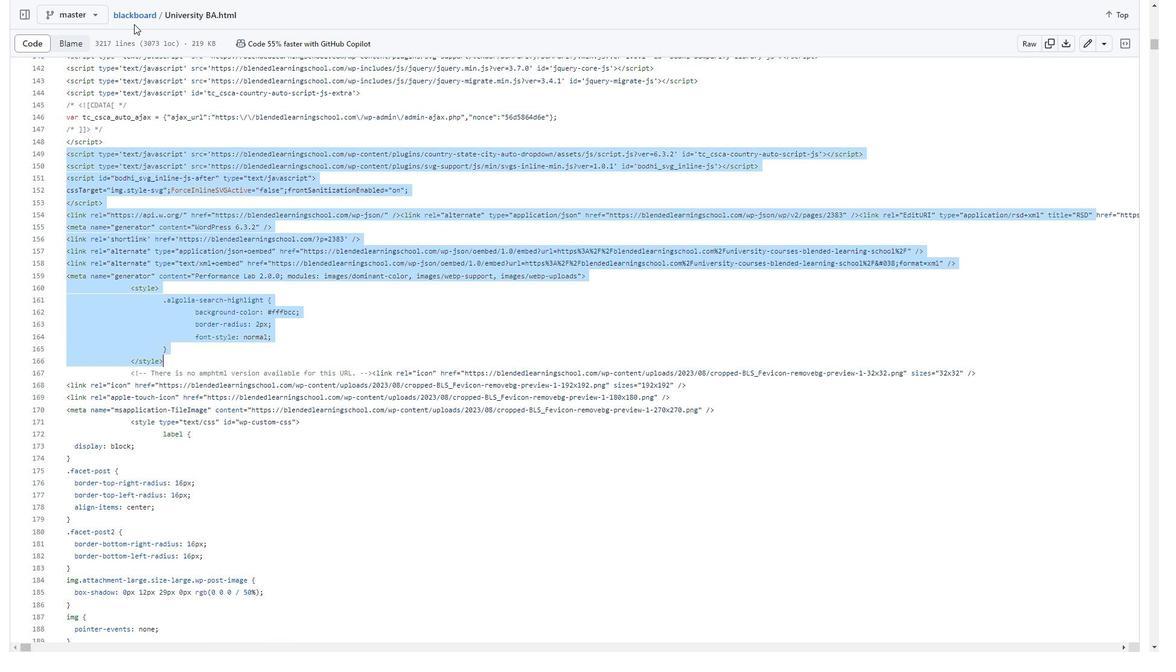 
Action: Mouse pressed left at (131, 11)
Screenshot: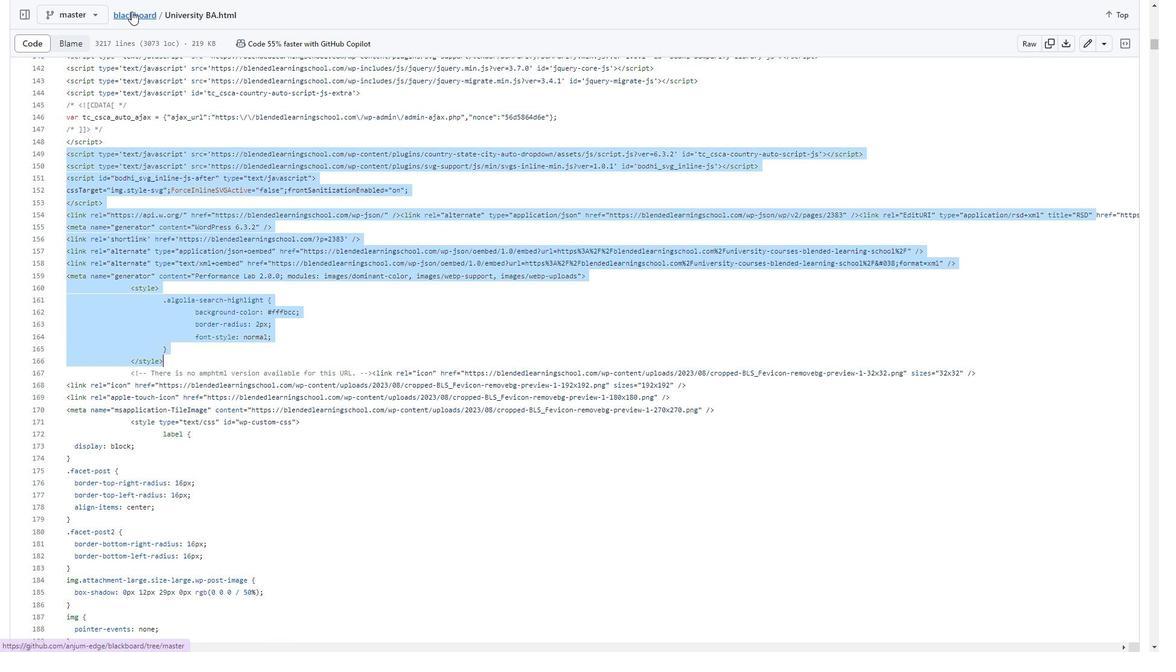
Action: Mouse moved to (340, 339)
Screenshot: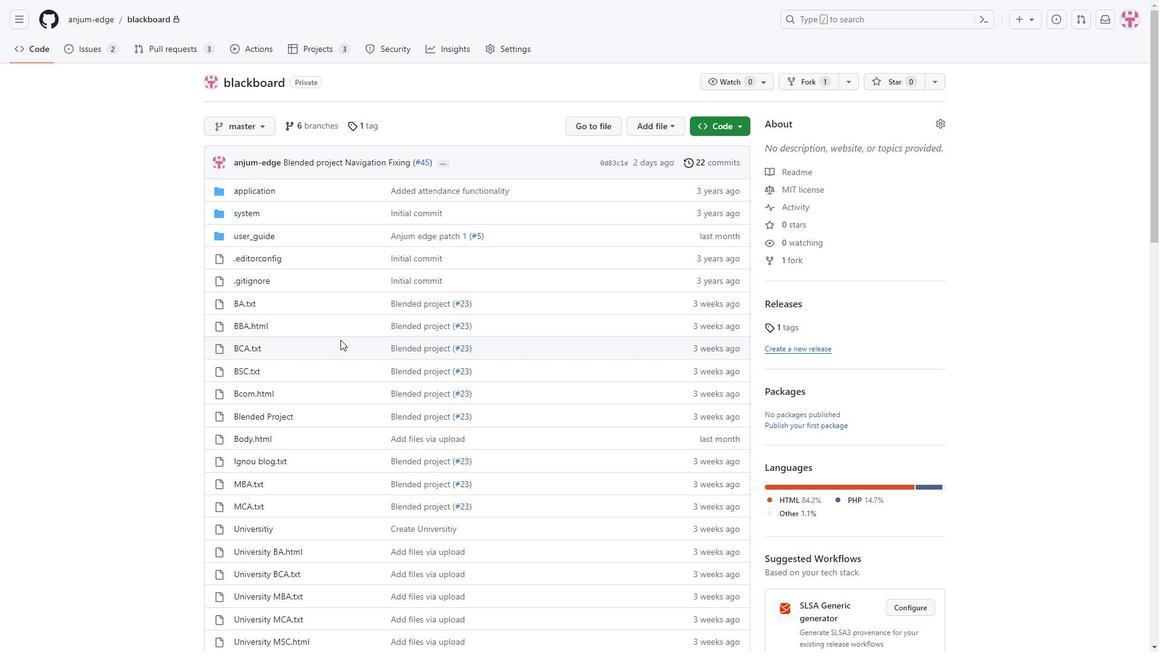
Action: Mouse scrolled (340, 340) with delta (0, 0)
Screenshot: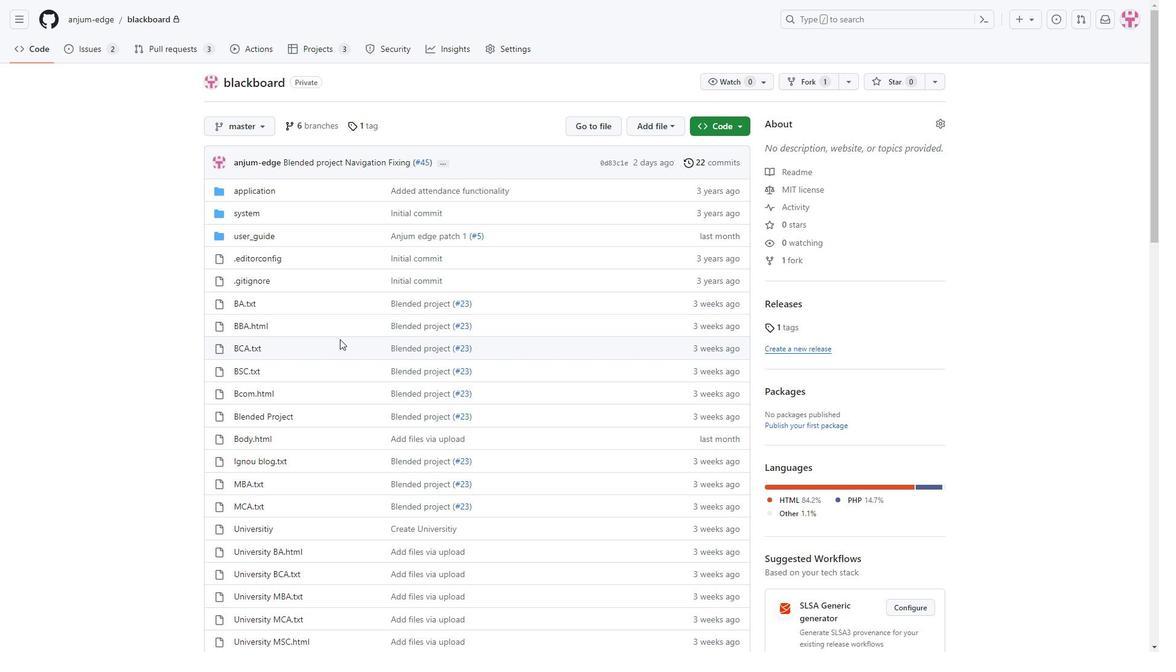 
Action: Mouse scrolled (340, 340) with delta (0, 0)
Screenshot: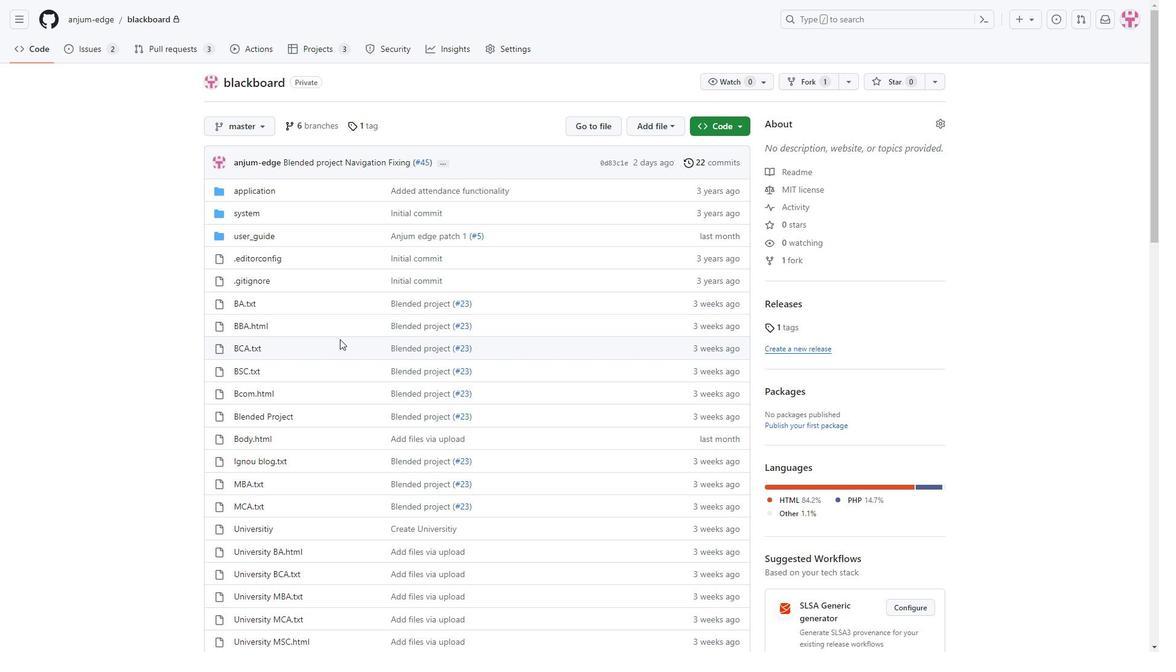 
Action: Mouse scrolled (340, 340) with delta (0, 0)
Screenshot: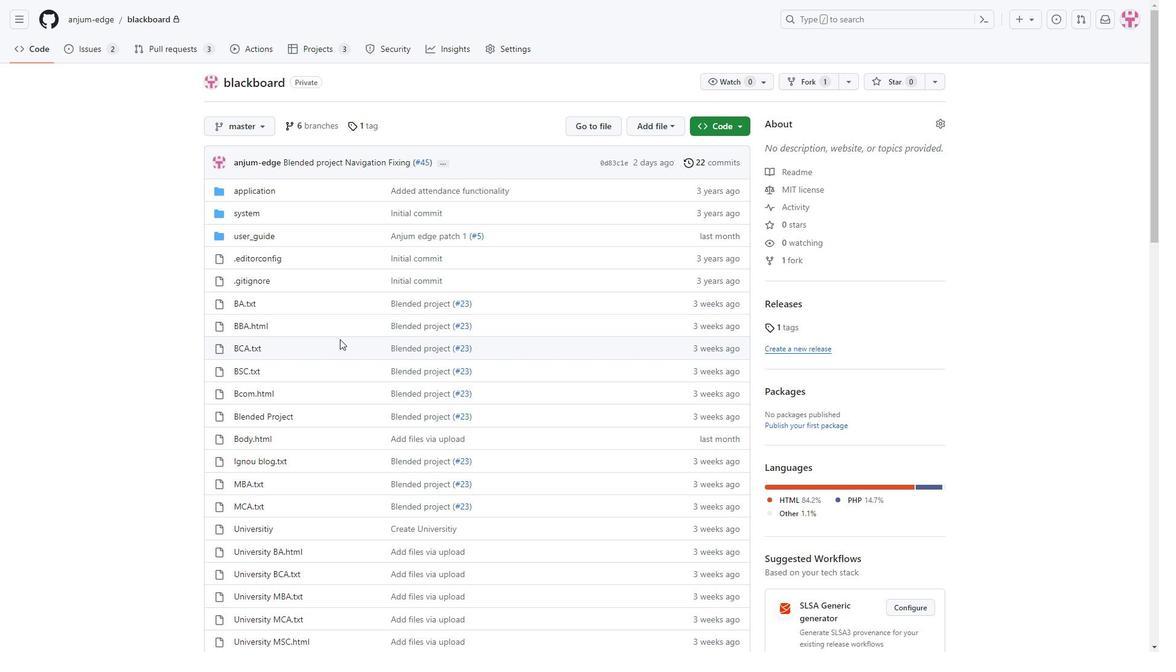 
Action: Mouse scrolled (340, 338) with delta (0, 0)
Screenshot: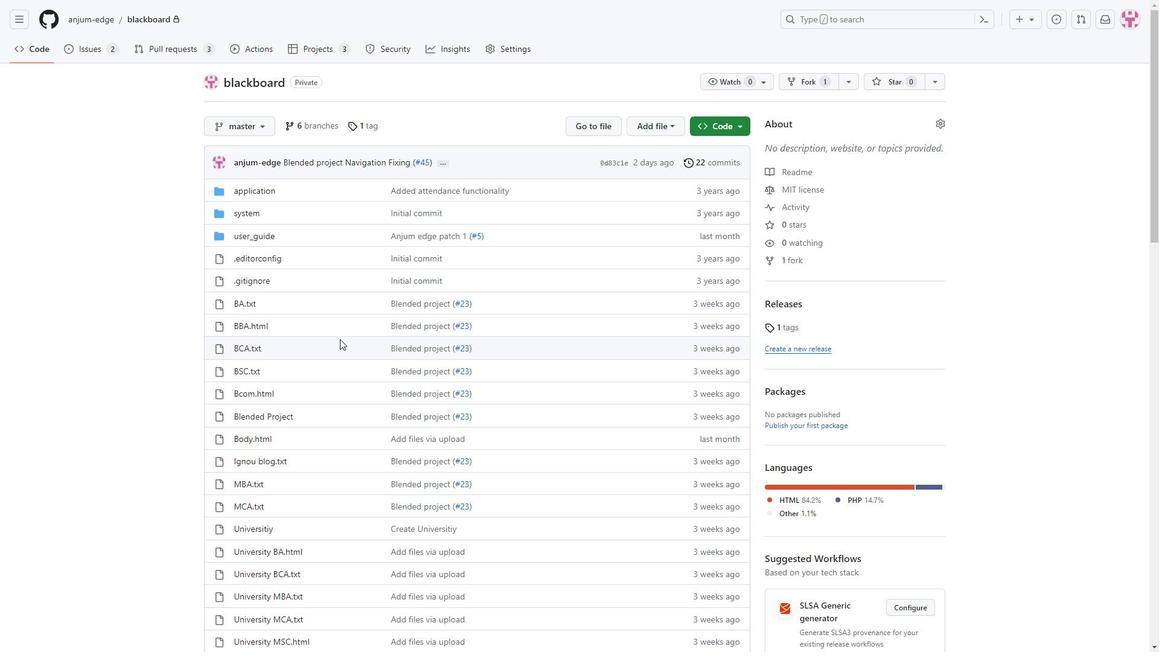 
Action: Mouse scrolled (340, 338) with delta (0, 0)
Screenshot: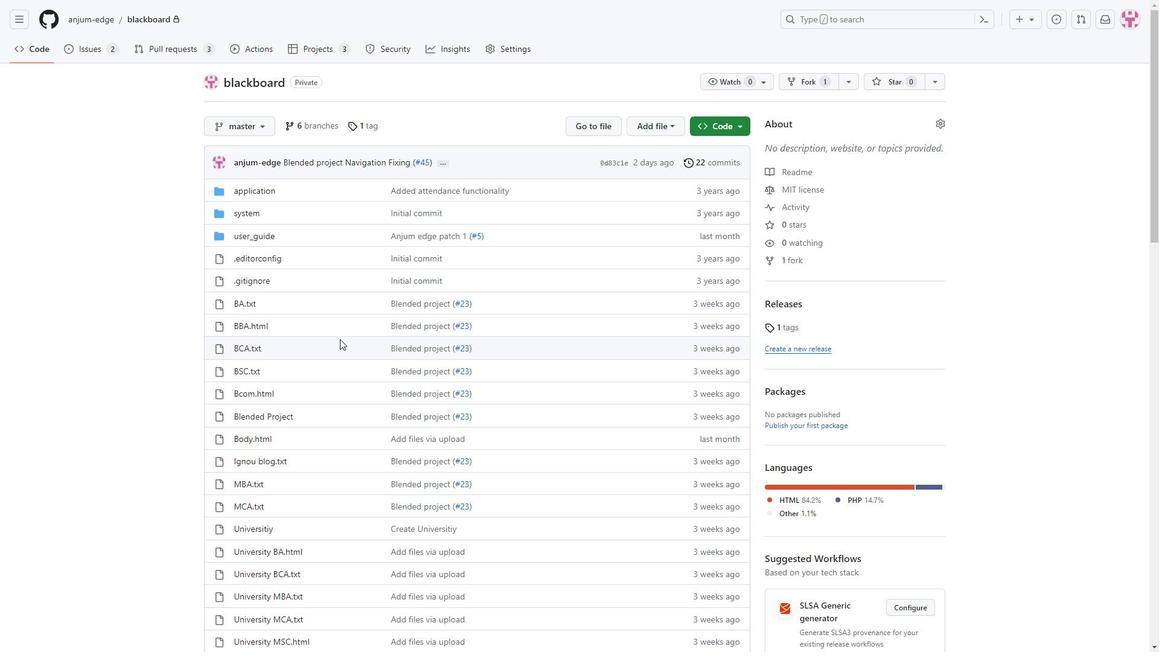 
Action: Mouse moved to (320, 442)
Screenshot: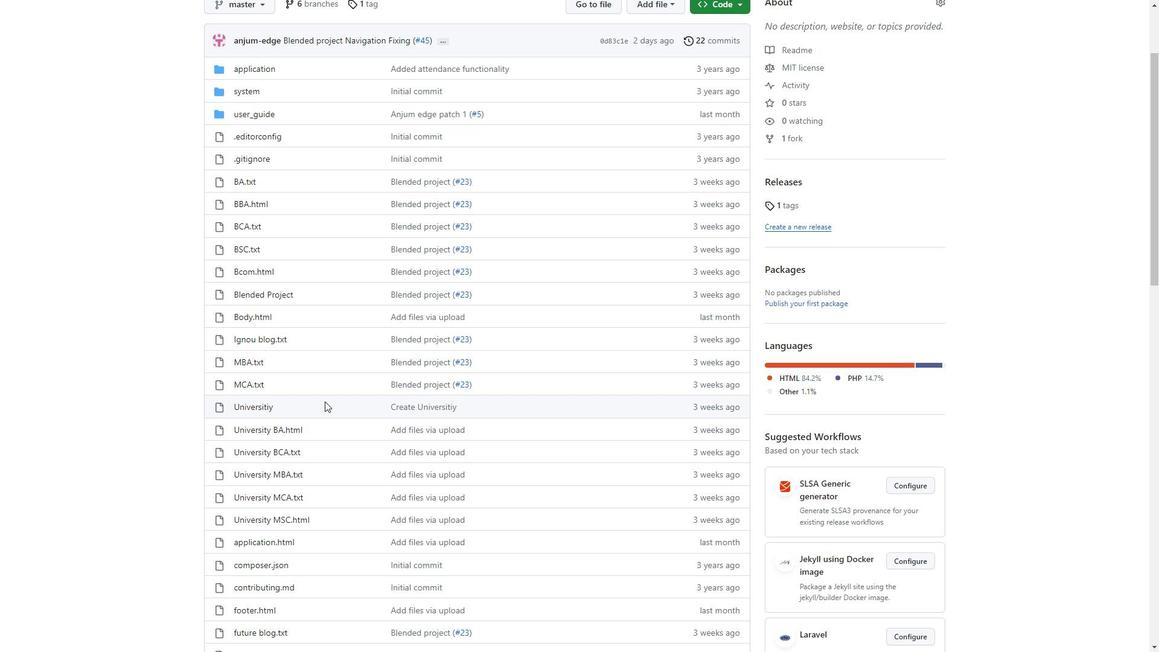 
Action: Mouse scrolled (320, 442) with delta (0, 0)
Screenshot: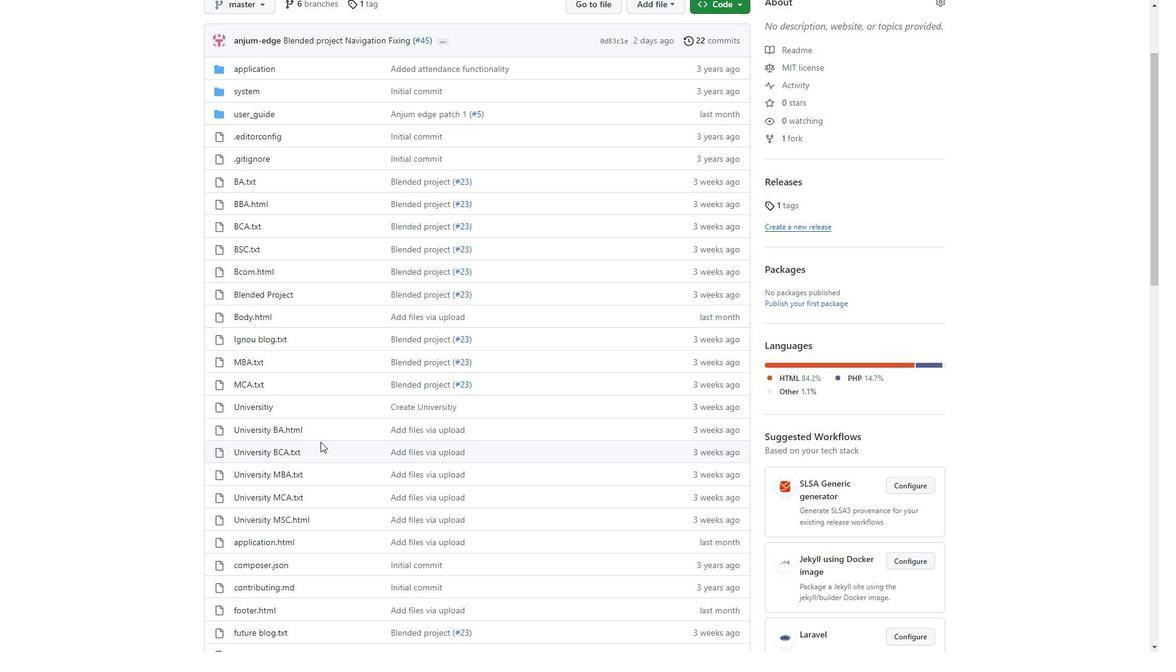 
Action: Mouse scrolled (320, 442) with delta (0, 0)
Screenshot: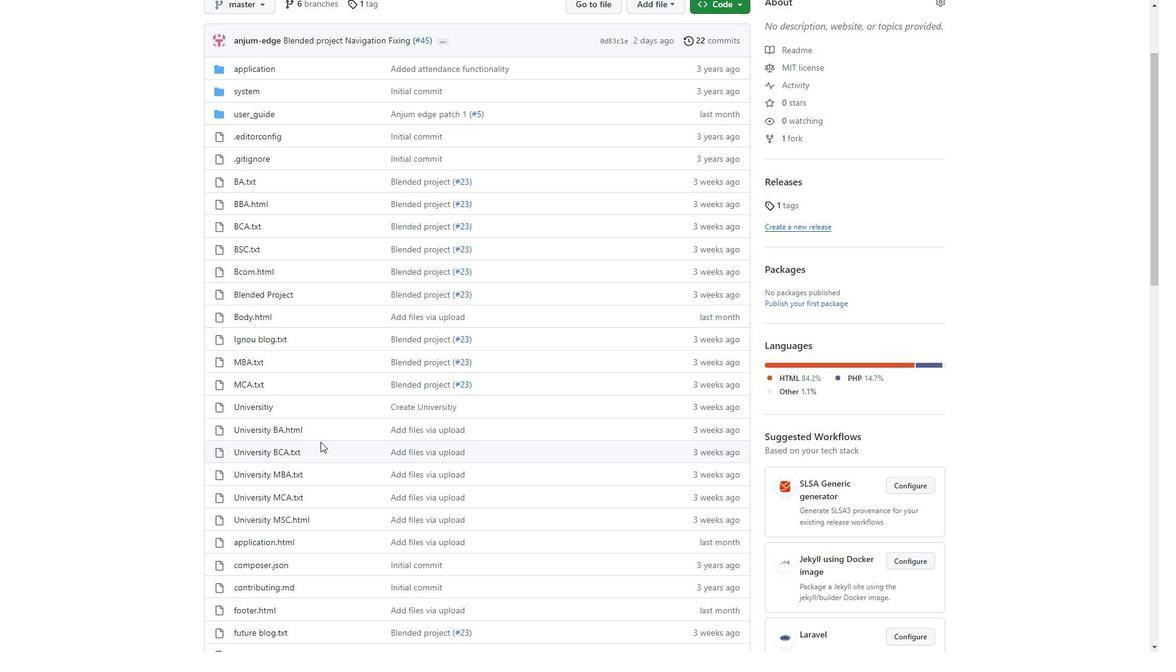 
Action: Mouse scrolled (320, 442) with delta (0, 0)
Screenshot: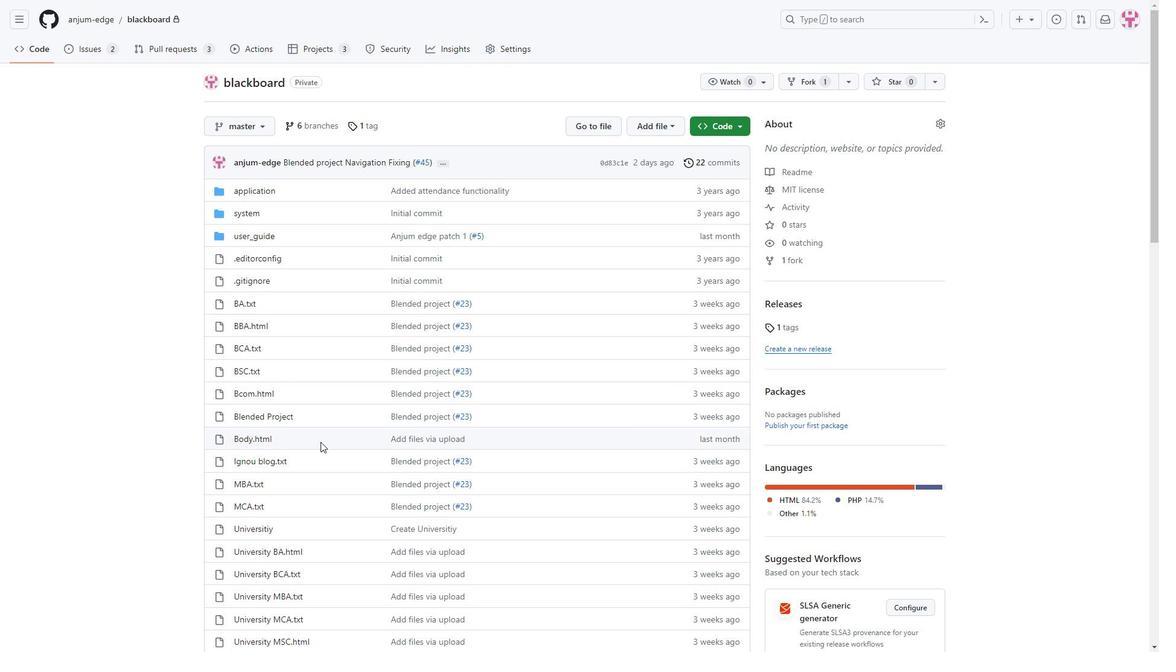 
Action: Mouse moved to (242, 121)
Screenshot: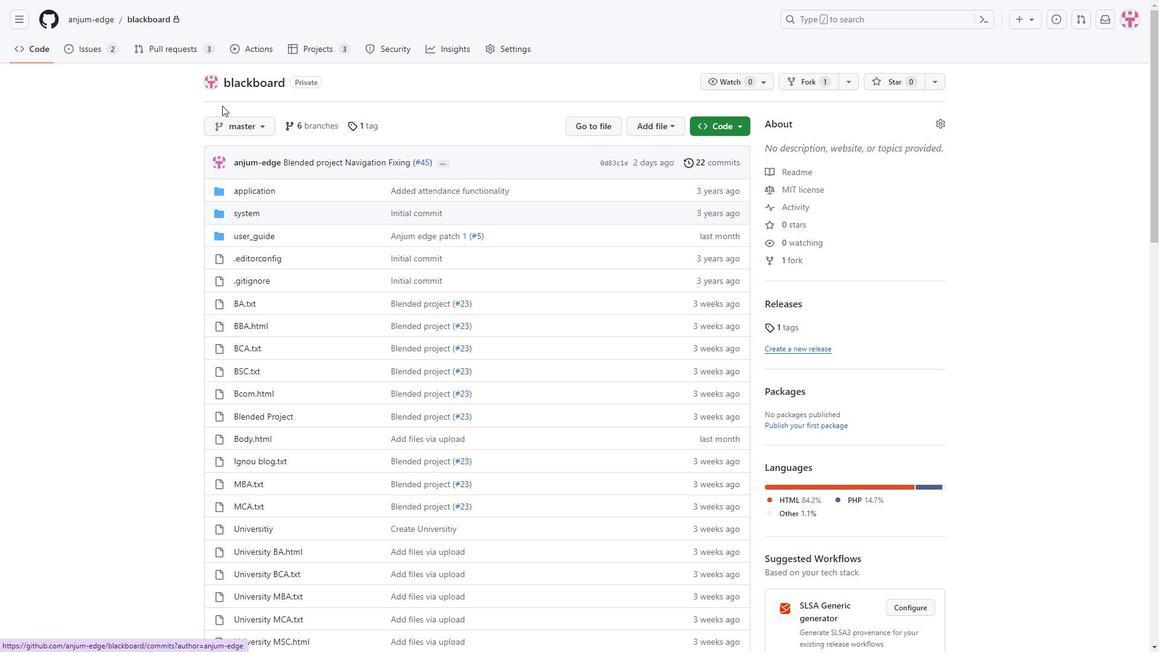 
Action: Mouse pressed left at (242, 121)
Screenshot: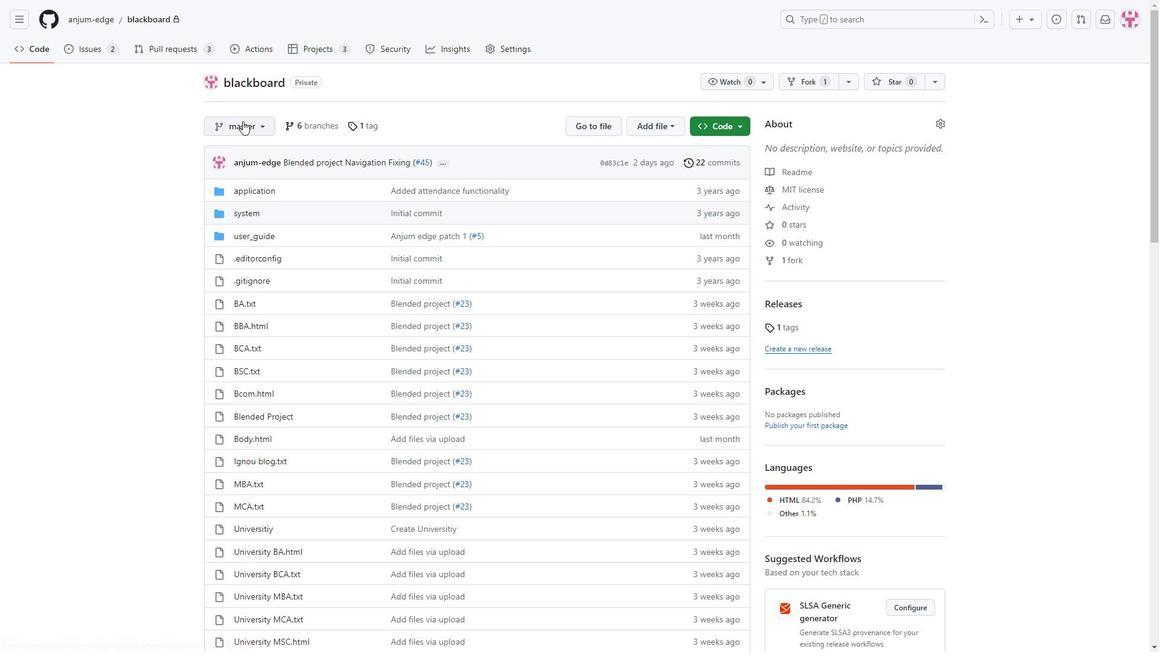 
Action: Mouse moved to (257, 235)
Screenshot: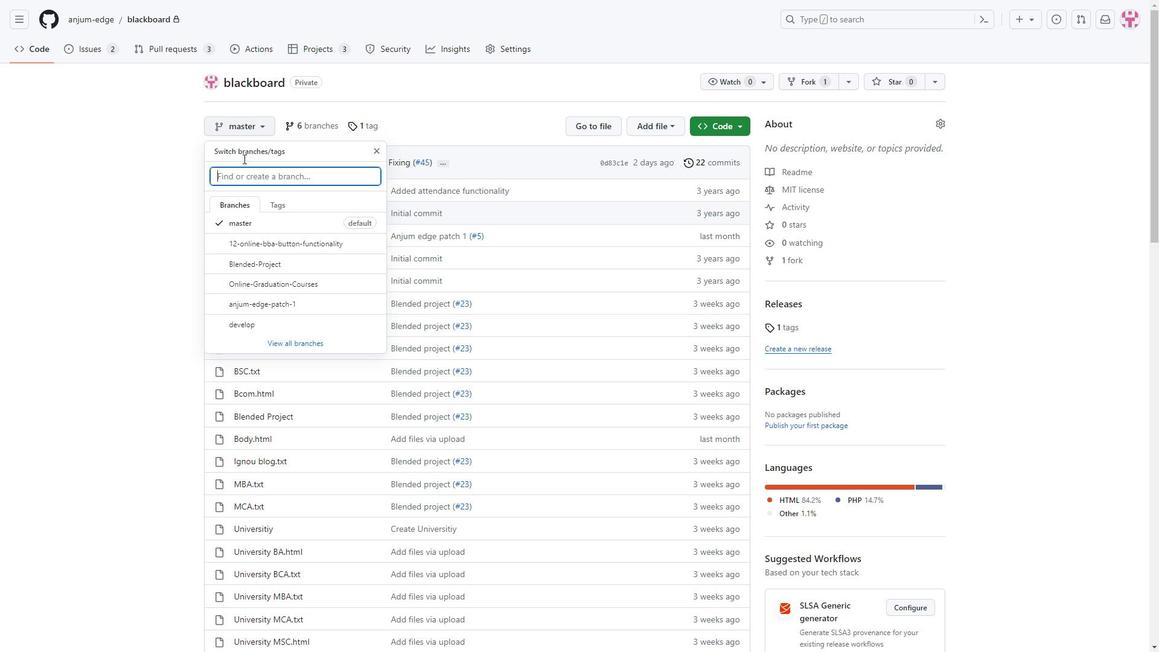 
Action: Mouse pressed left at (257, 235)
Screenshot: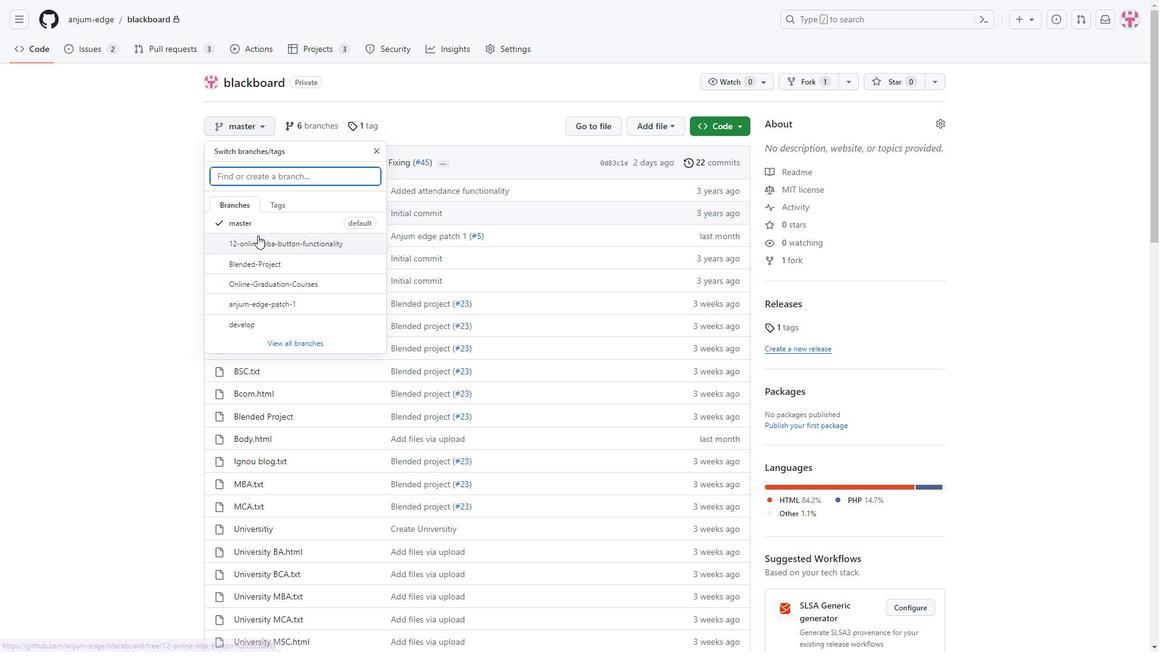 
Action: Mouse moved to (305, 396)
Screenshot: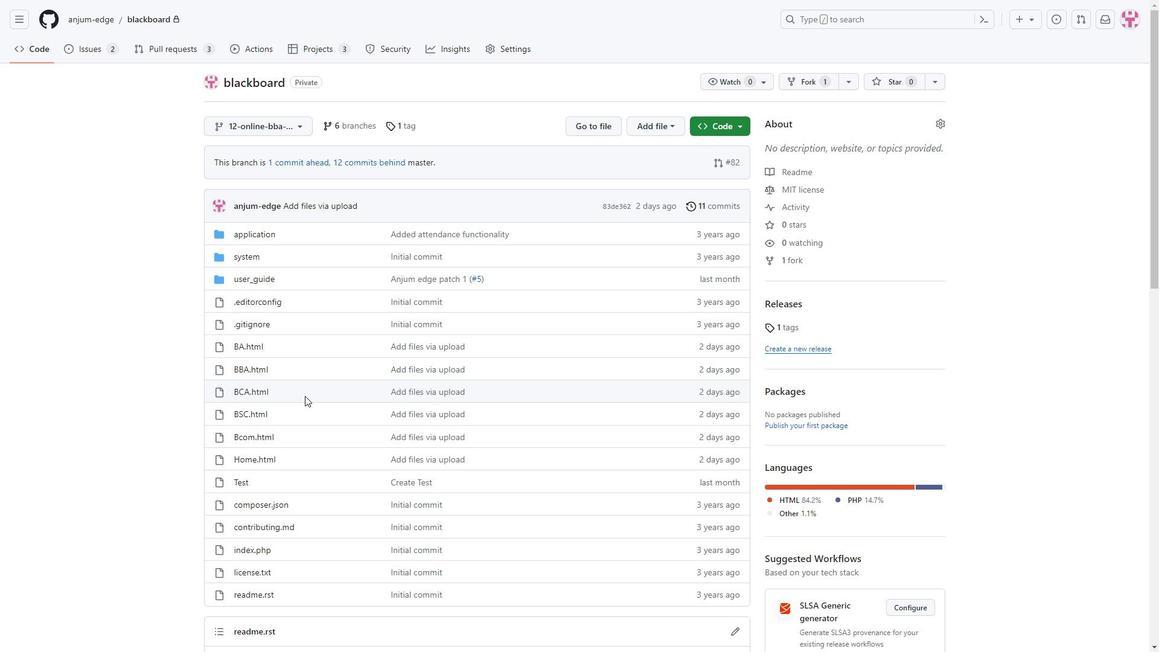 
Action: Mouse scrolled (305, 395) with delta (0, 0)
Screenshot: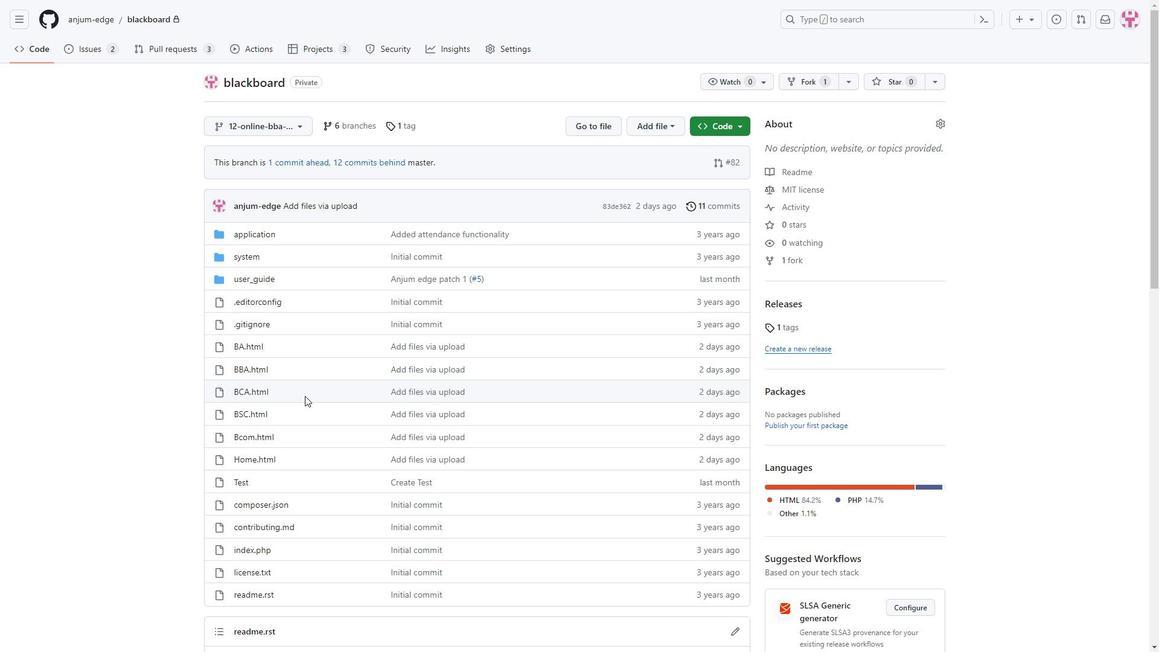 
Action: Mouse moved to (251, 330)
Screenshot: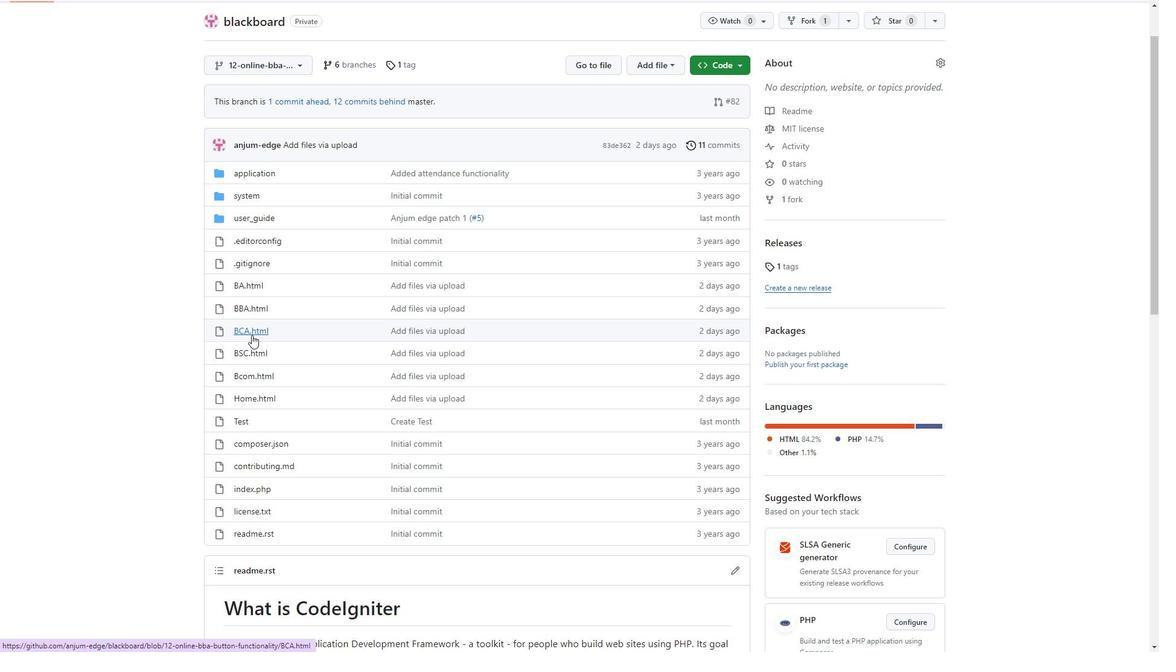 
Action: Mouse pressed left at (251, 330)
Screenshot: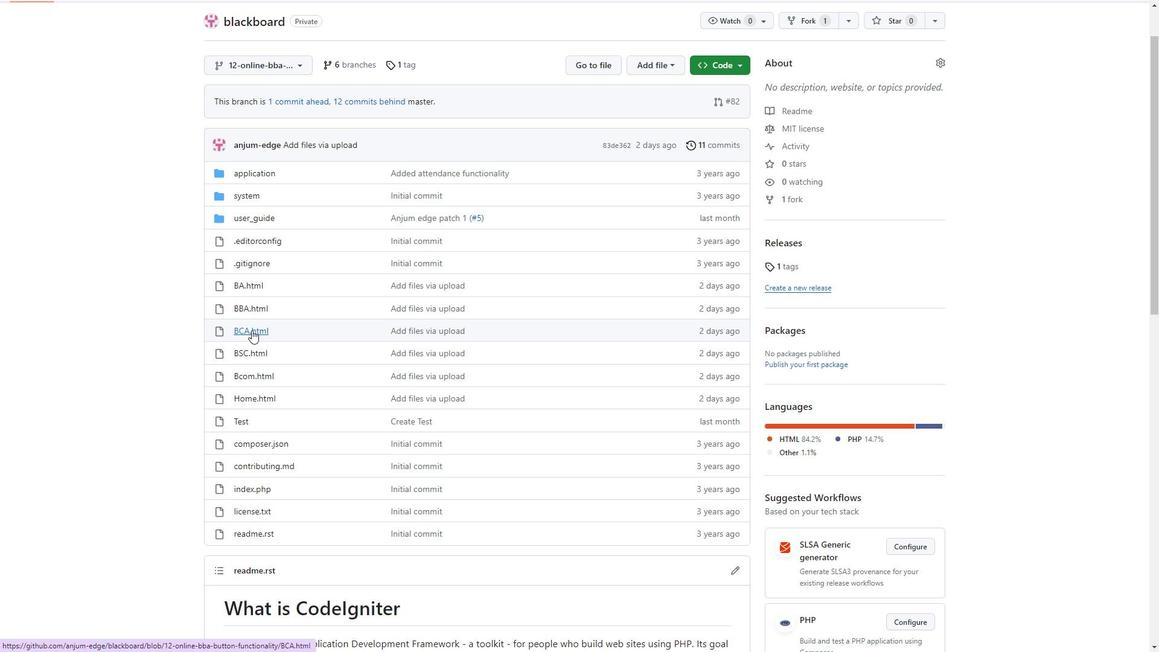
Action: Mouse moved to (251, 326)
Screenshot: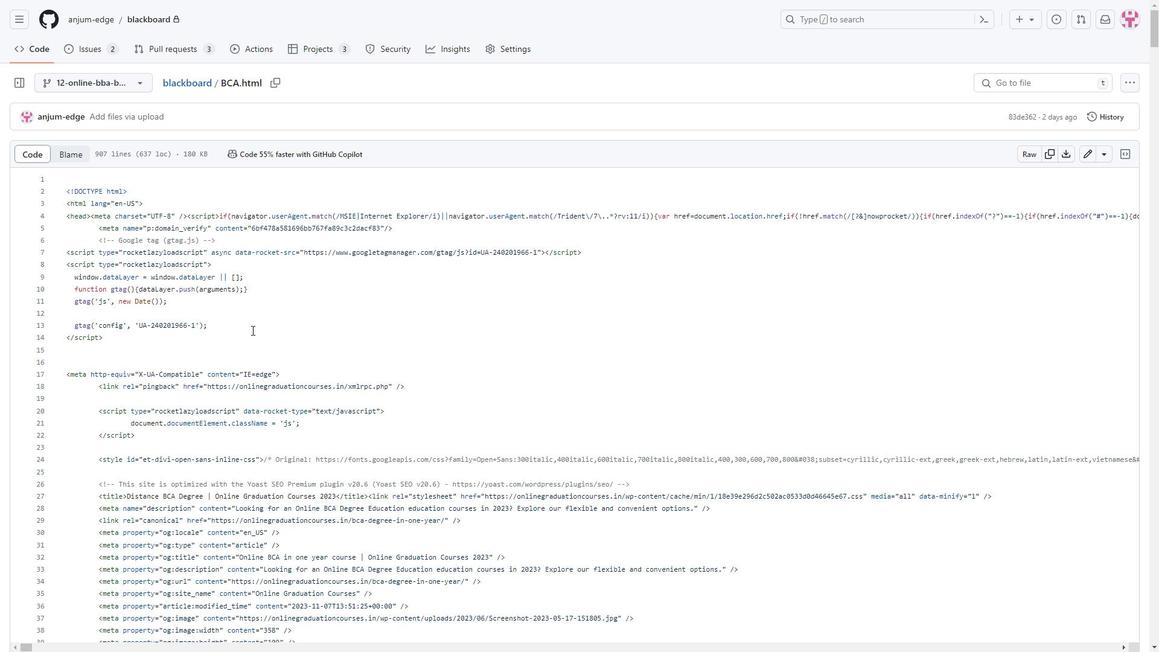 
Action: Mouse scrolled (251, 326) with delta (0, 0)
Screenshot: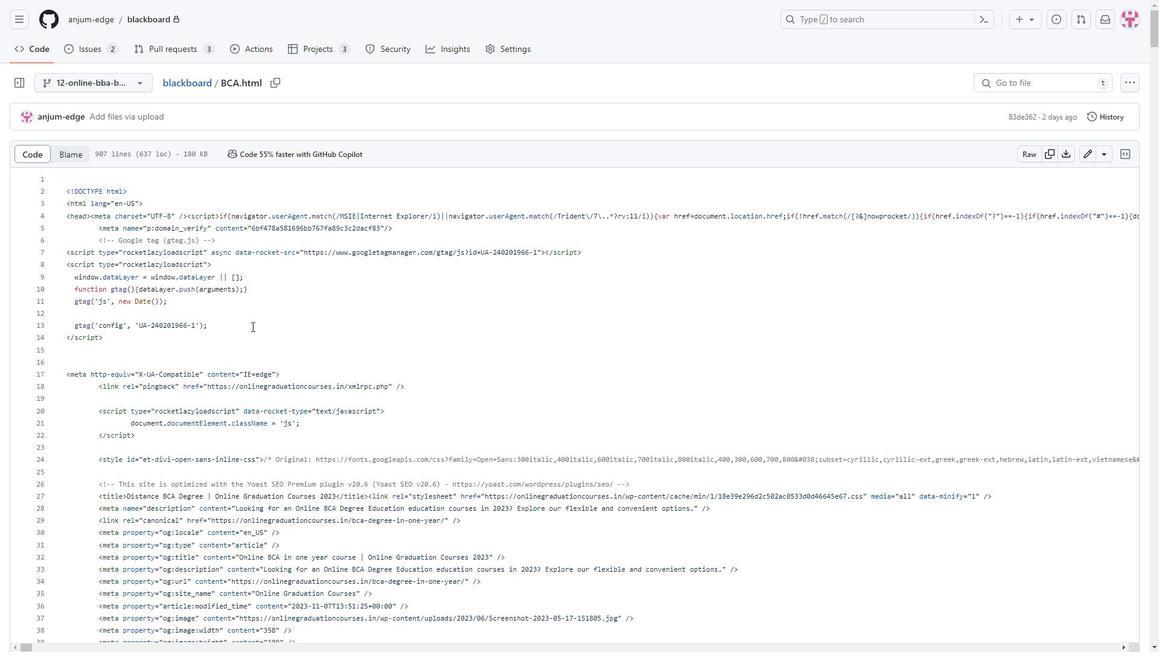 
Action: Mouse moved to (273, 436)
Screenshot: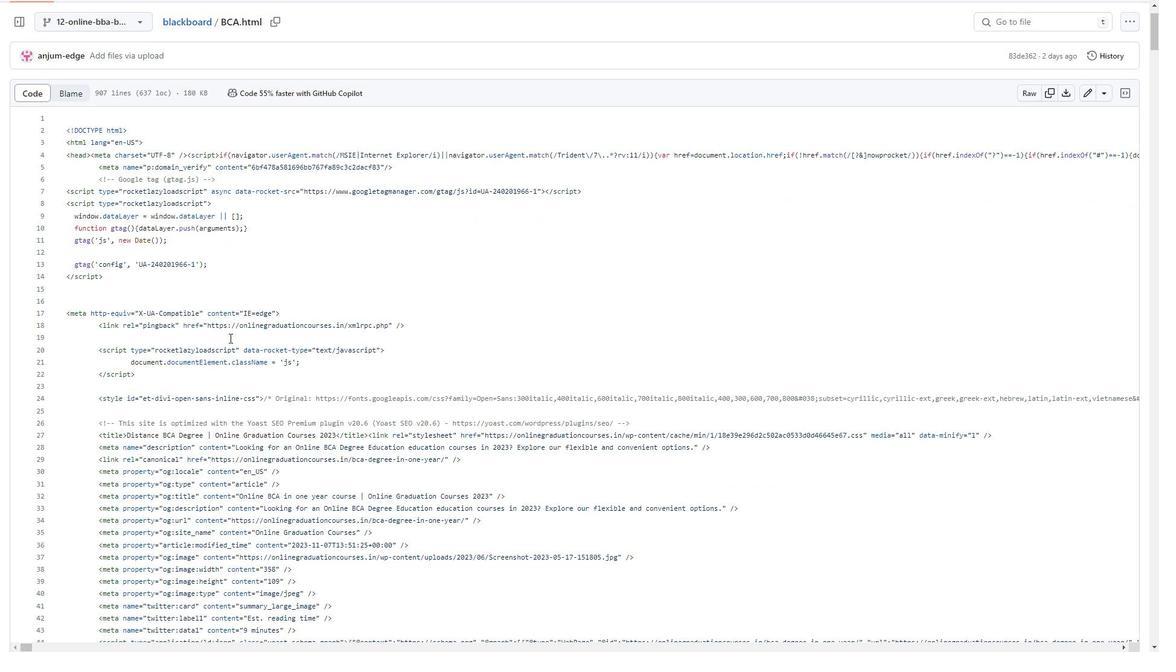 
Action: Mouse scrolled (273, 436) with delta (0, 0)
Screenshot: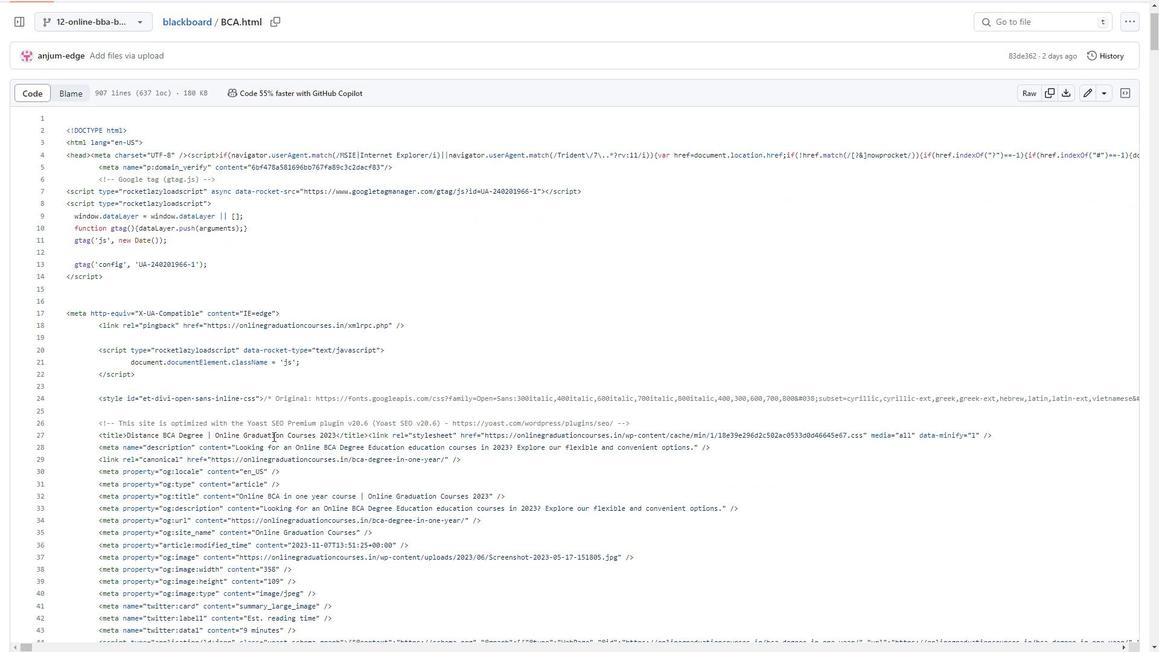 
Action: Mouse scrolled (273, 436) with delta (0, 0)
Screenshot: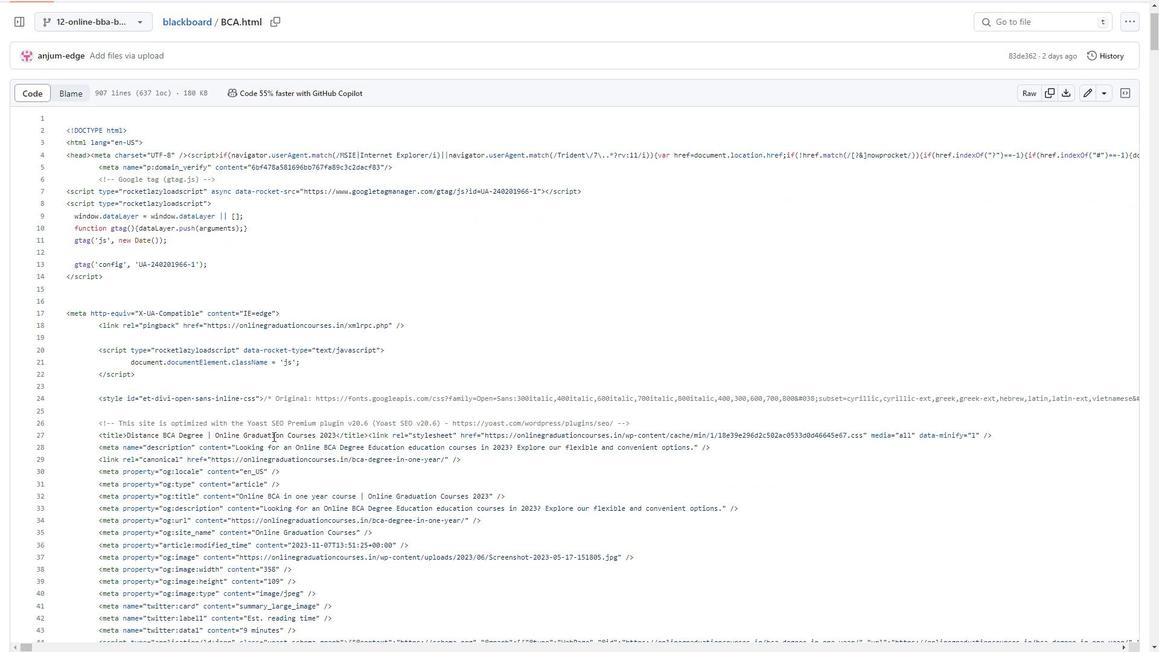 
Action: Mouse scrolled (273, 436) with delta (0, 0)
Screenshot: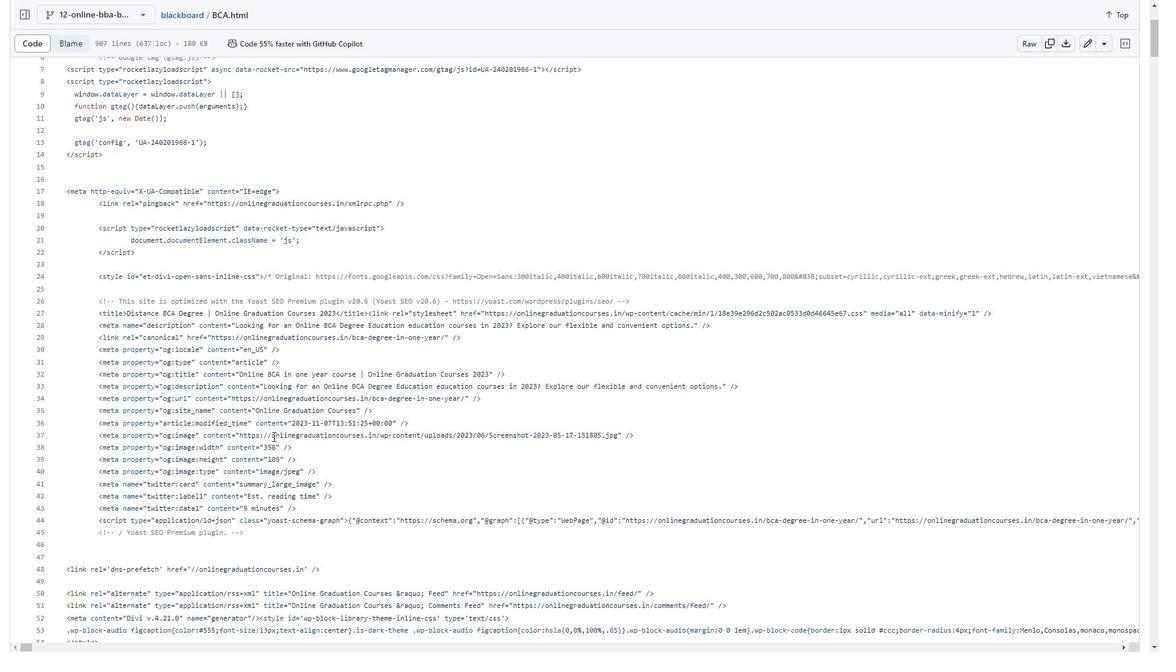 
Action: Mouse scrolled (273, 436) with delta (0, 0)
Screenshot: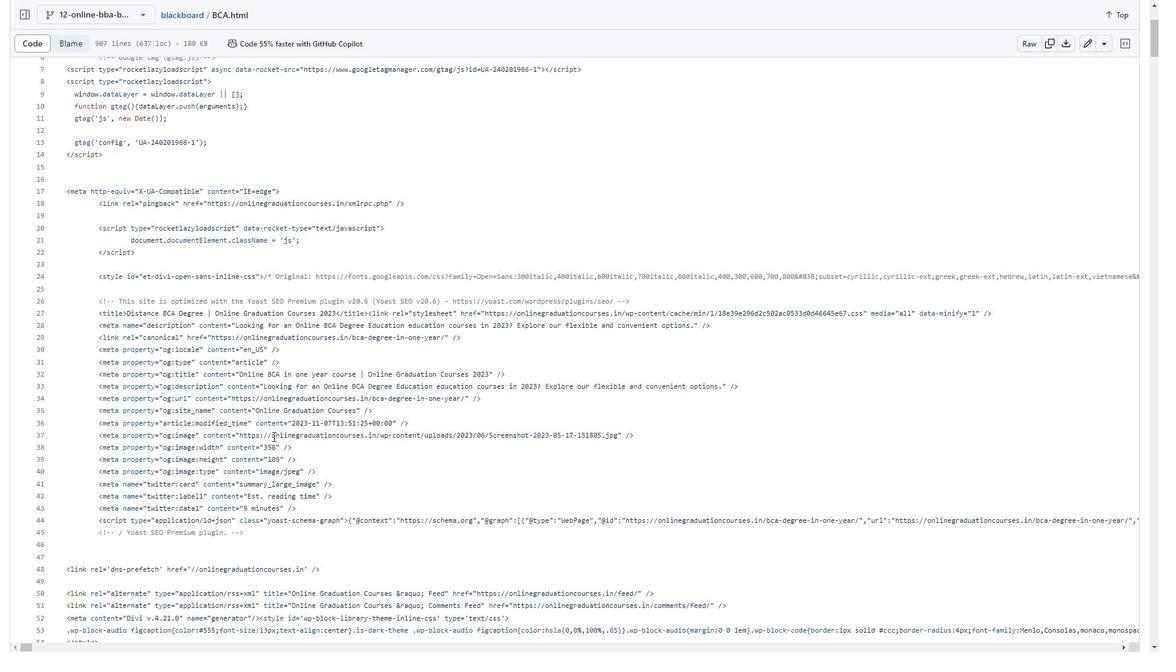 
Action: Mouse scrolled (273, 437) with delta (0, 0)
Screenshot: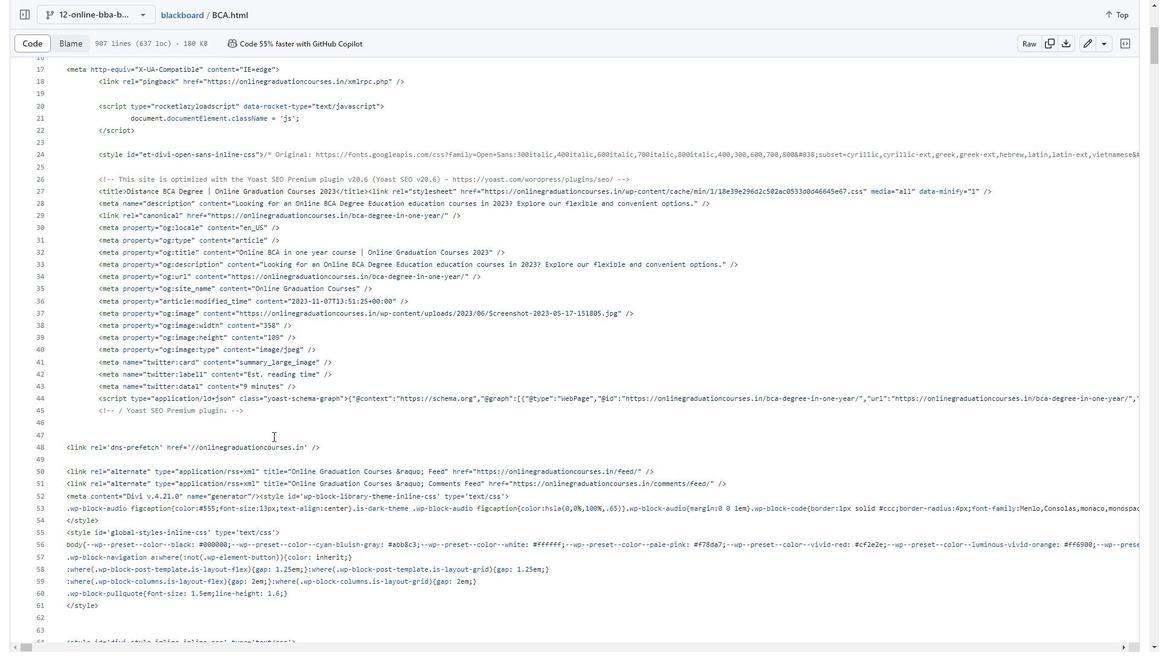
Action: Mouse scrolled (273, 436) with delta (0, 0)
Screenshot: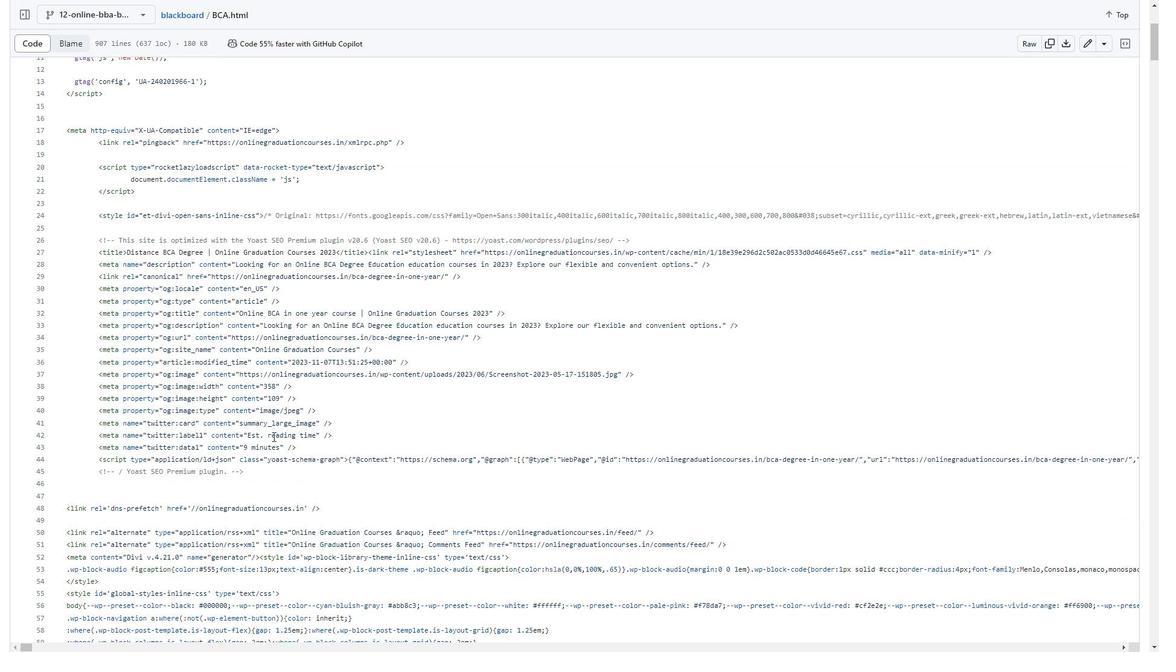 
Action: Mouse scrolled (273, 436) with delta (0, 0)
Screenshot: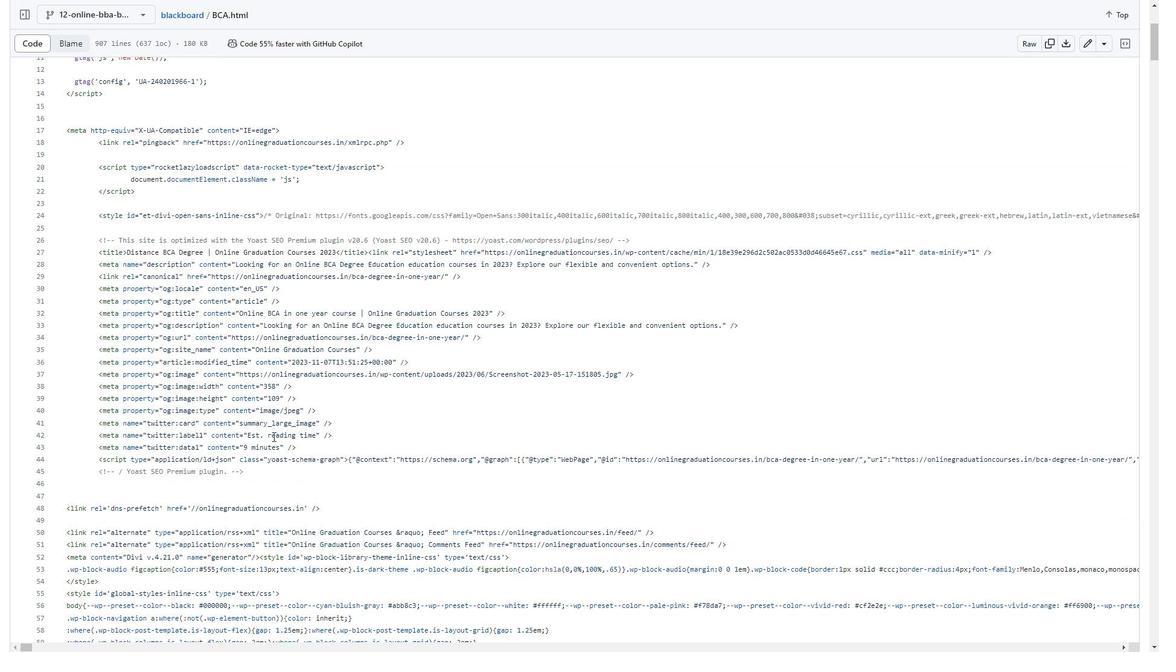 
Action: Mouse scrolled (273, 436) with delta (0, 0)
Screenshot: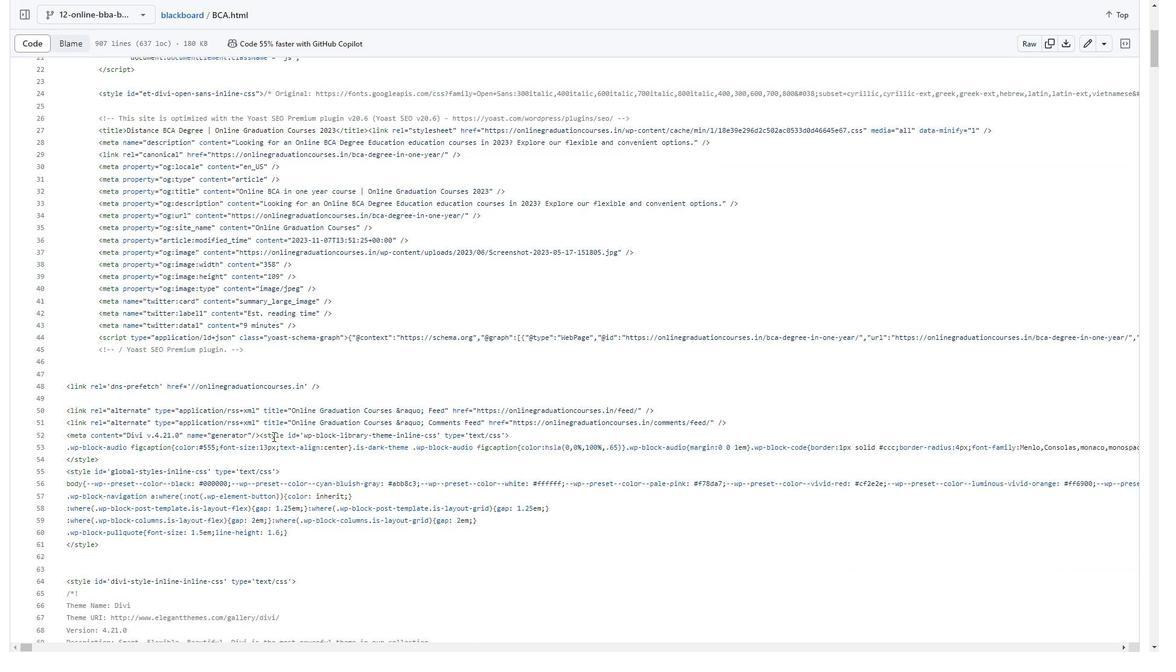 
Action: Mouse scrolled (273, 437) with delta (0, 0)
Screenshot: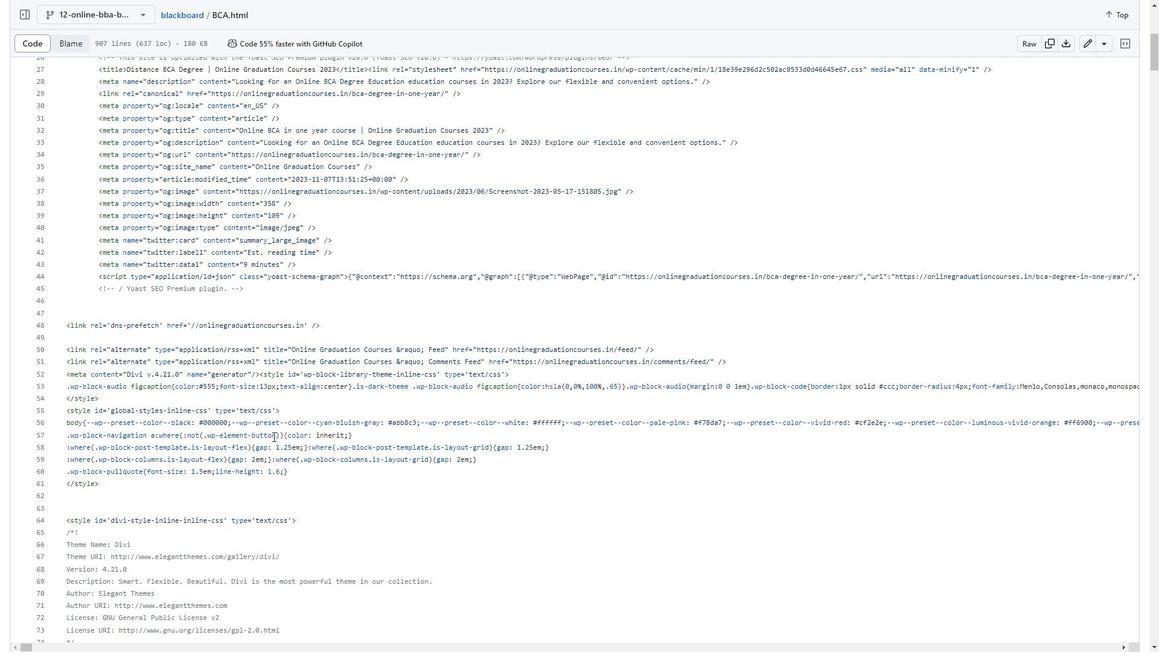 
Action: Mouse scrolled (273, 436) with delta (0, 0)
Screenshot: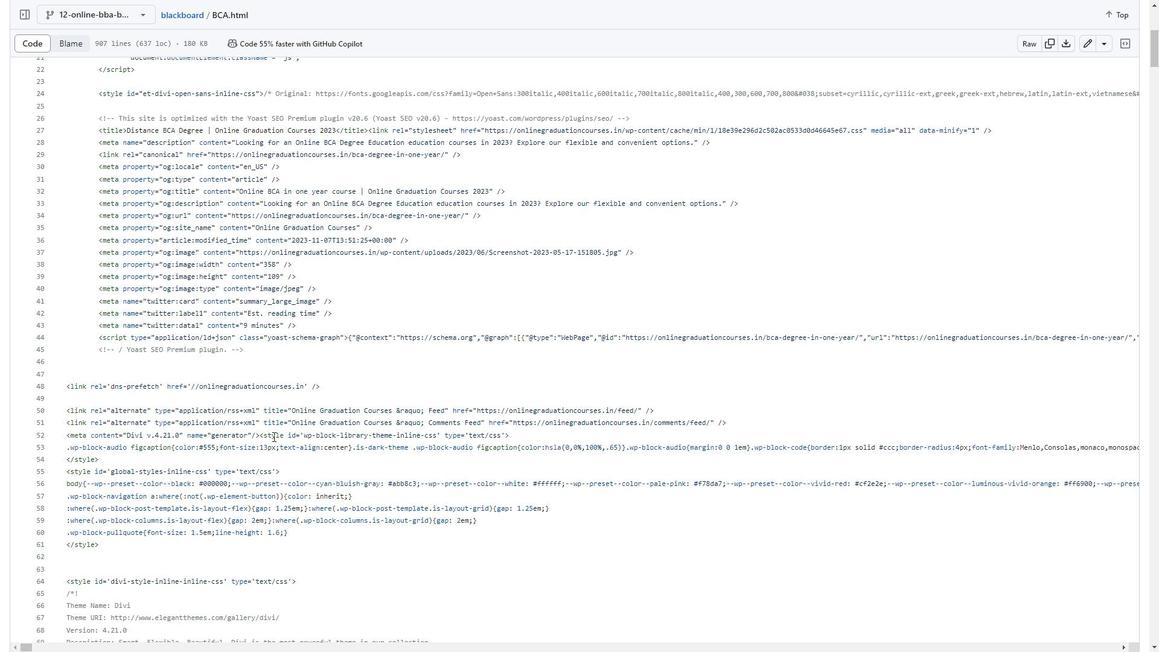 
Action: Mouse scrolled (273, 436) with delta (0, 0)
Screenshot: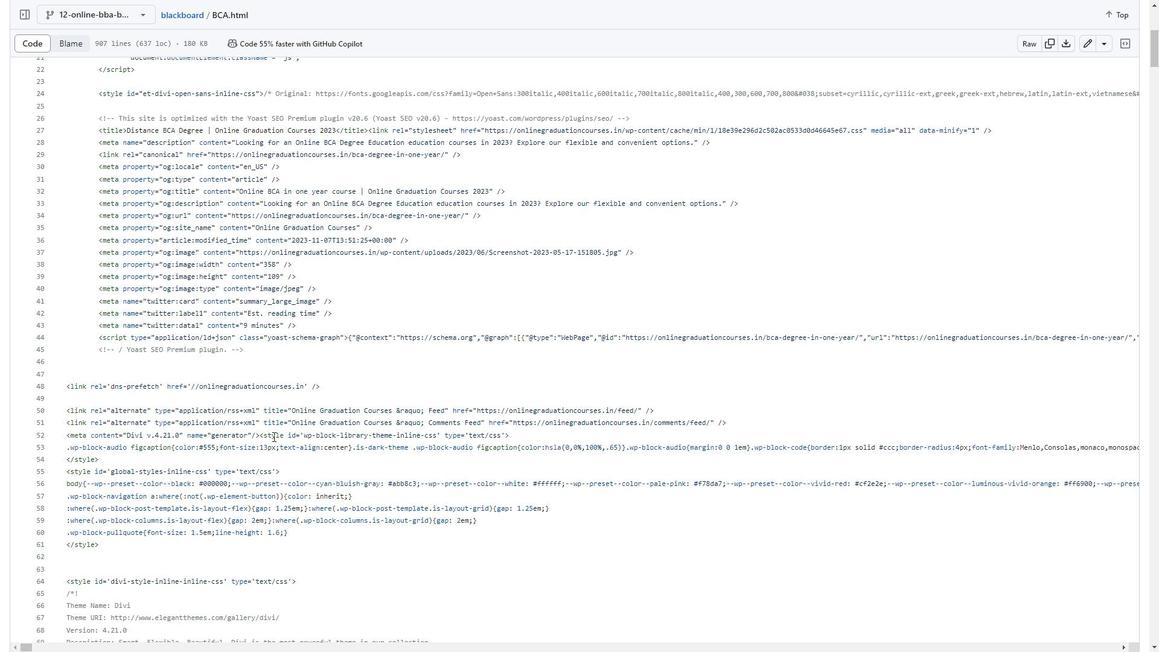 
Action: Mouse scrolled (273, 436) with delta (0, 0)
Screenshot: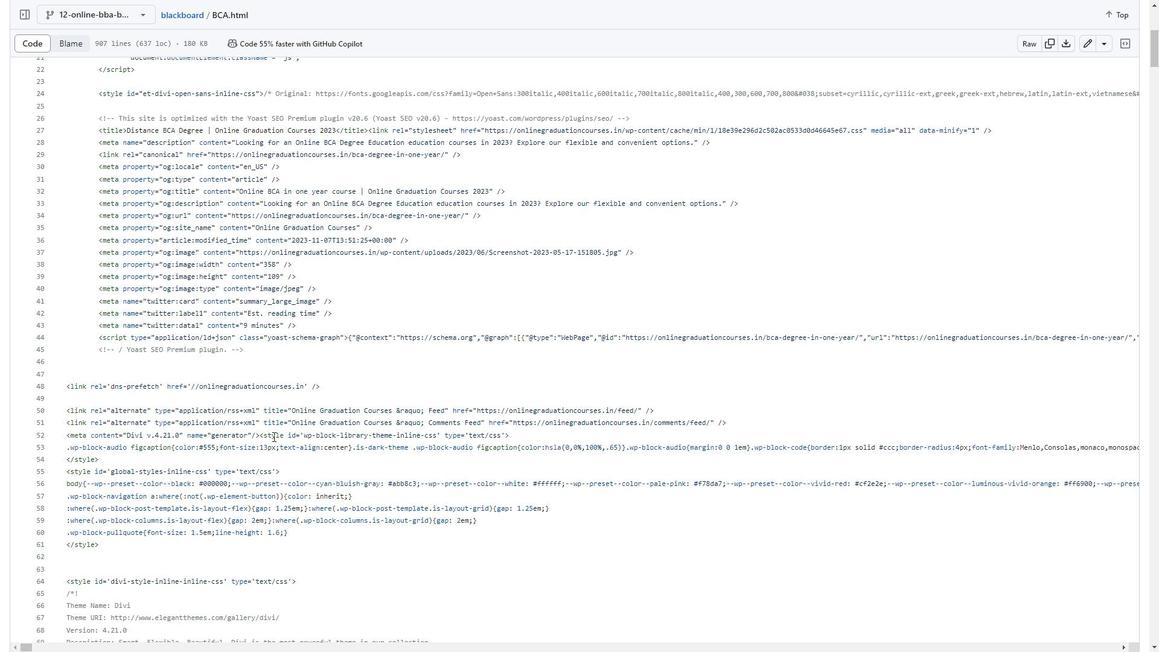 
Action: Mouse scrolled (273, 437) with delta (0, 0)
Screenshot: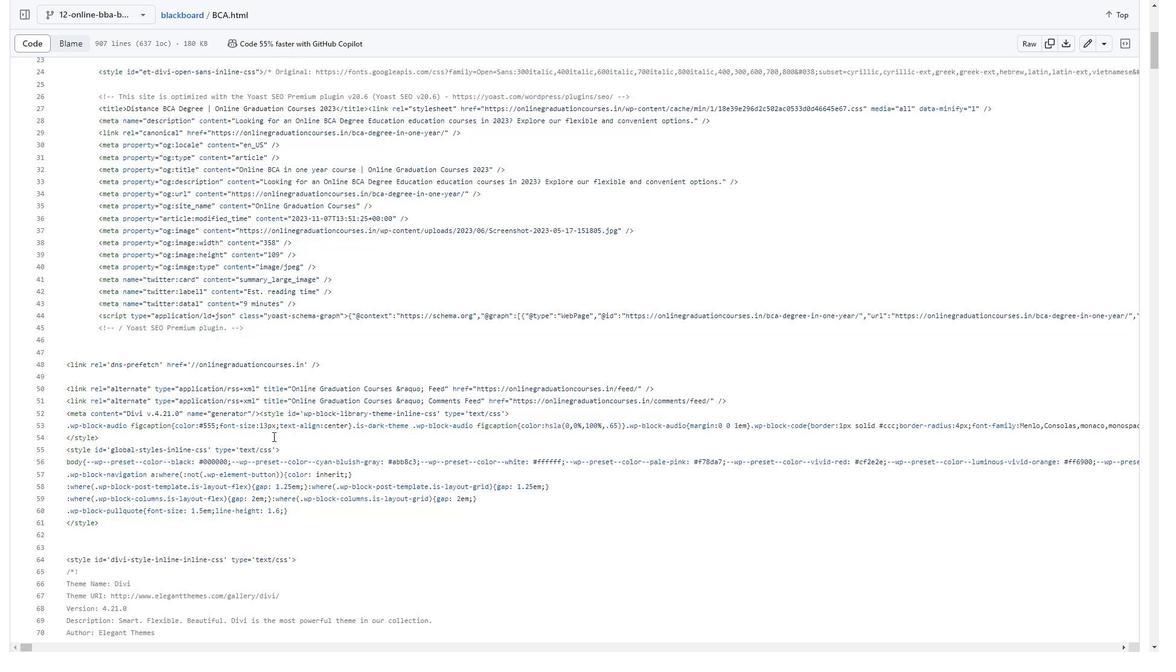 
Action: Mouse scrolled (273, 436) with delta (0, 0)
Screenshot: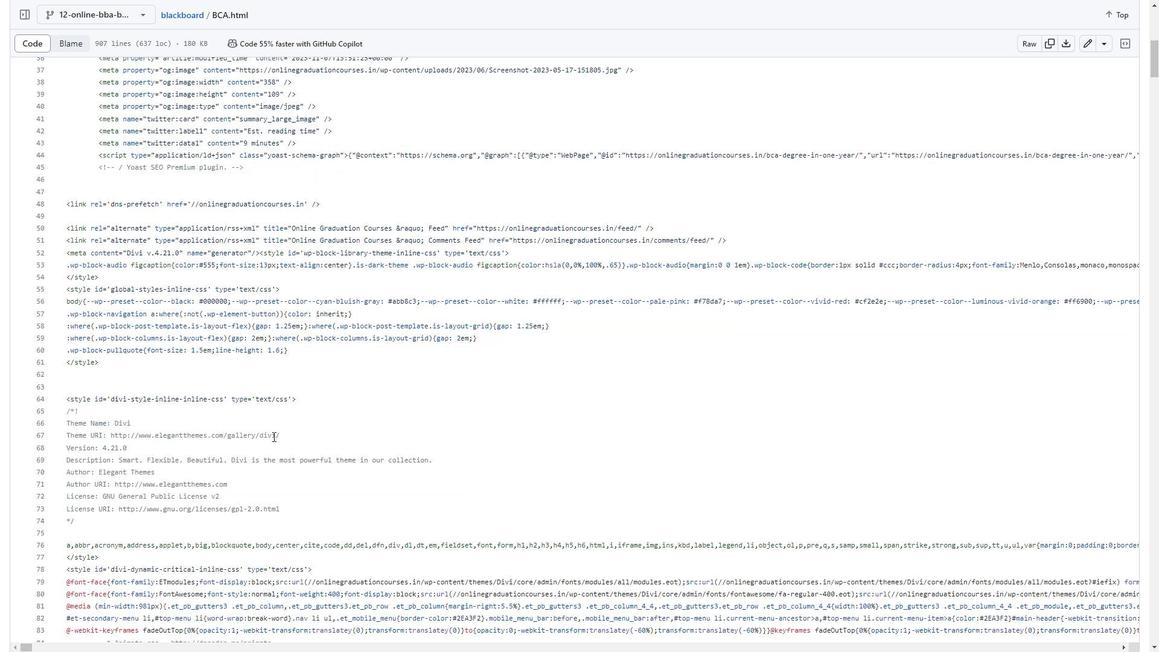 
Action: Mouse scrolled (273, 436) with delta (0, 0)
Screenshot: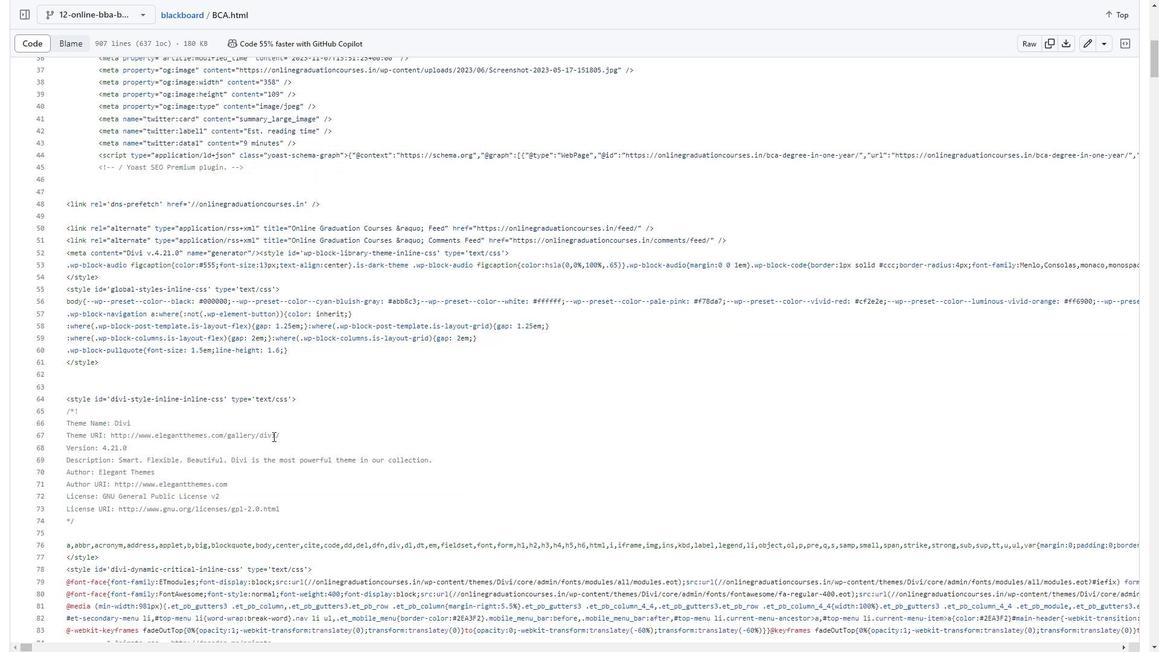 
Action: Mouse scrolled (273, 436) with delta (0, 0)
Screenshot: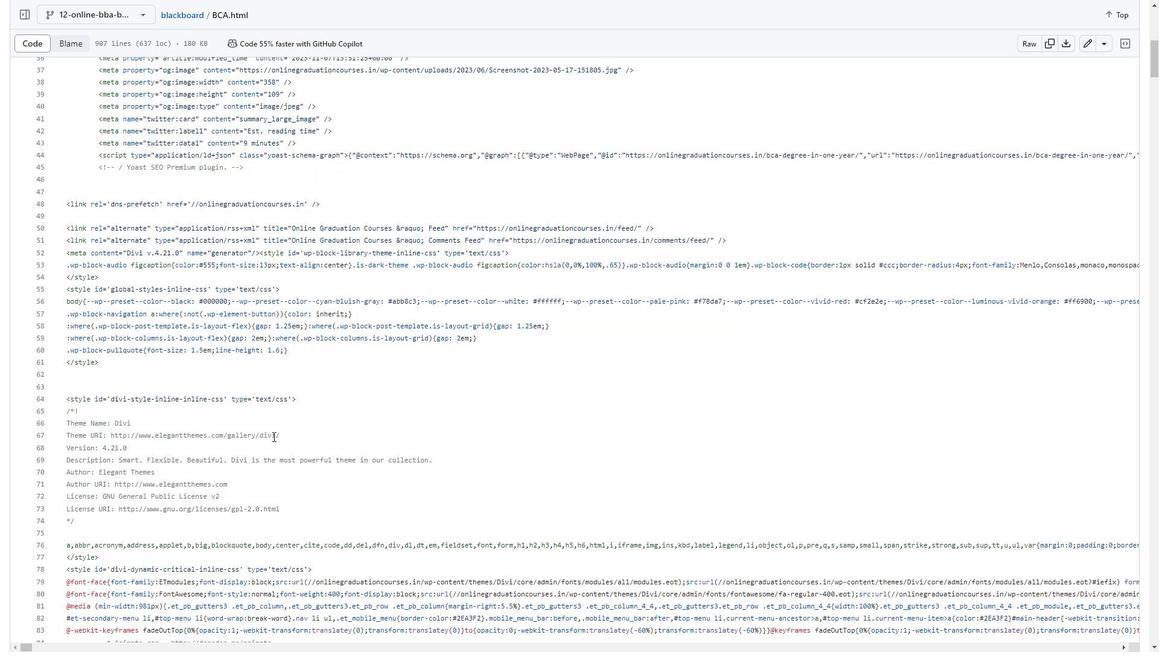 
Action: Mouse scrolled (273, 436) with delta (0, 0)
Screenshot: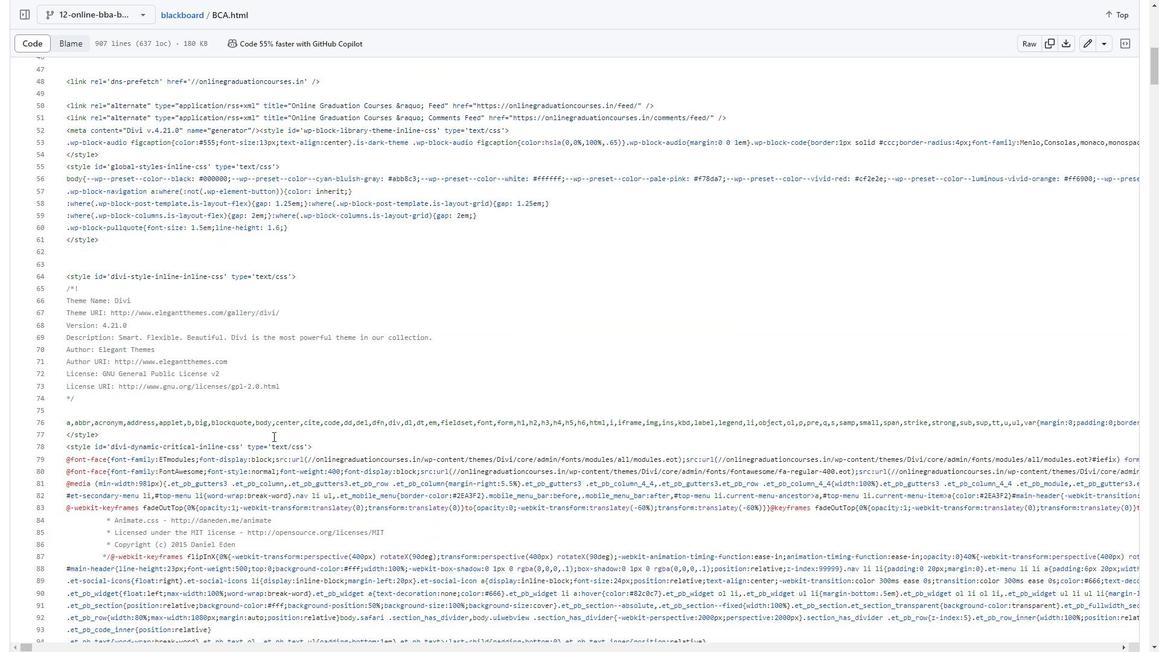 
Action: Mouse scrolled (273, 436) with delta (0, 0)
Screenshot: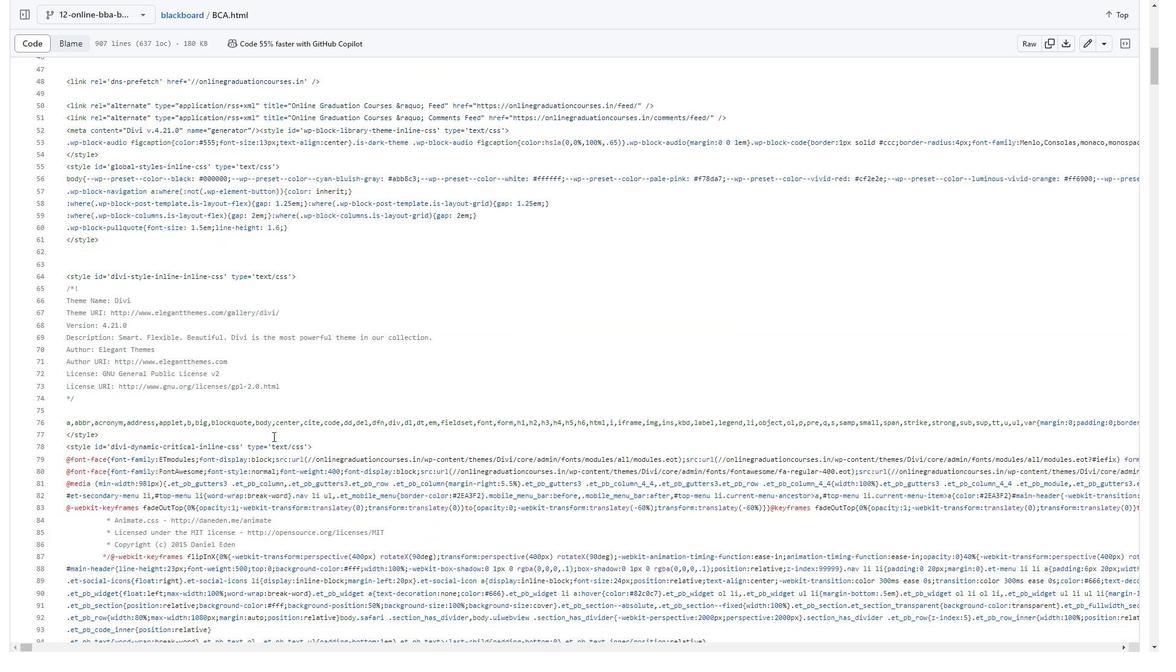 
Action: Mouse scrolled (273, 436) with delta (0, 0)
Screenshot: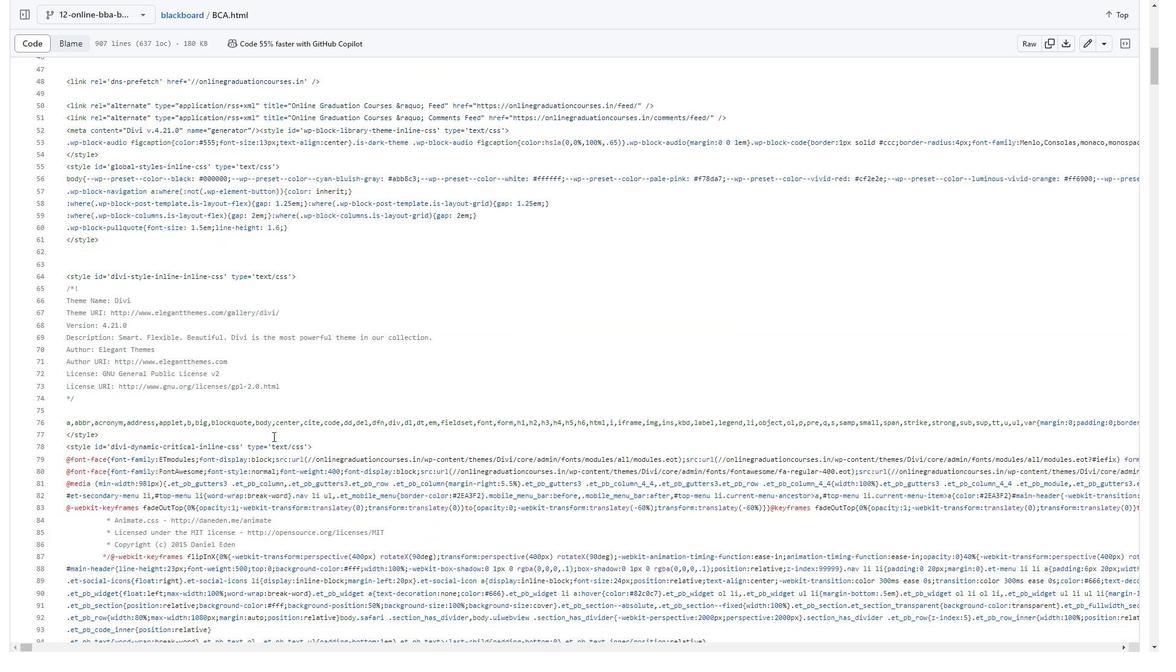 
Action: Mouse scrolled (273, 436) with delta (0, 0)
Screenshot: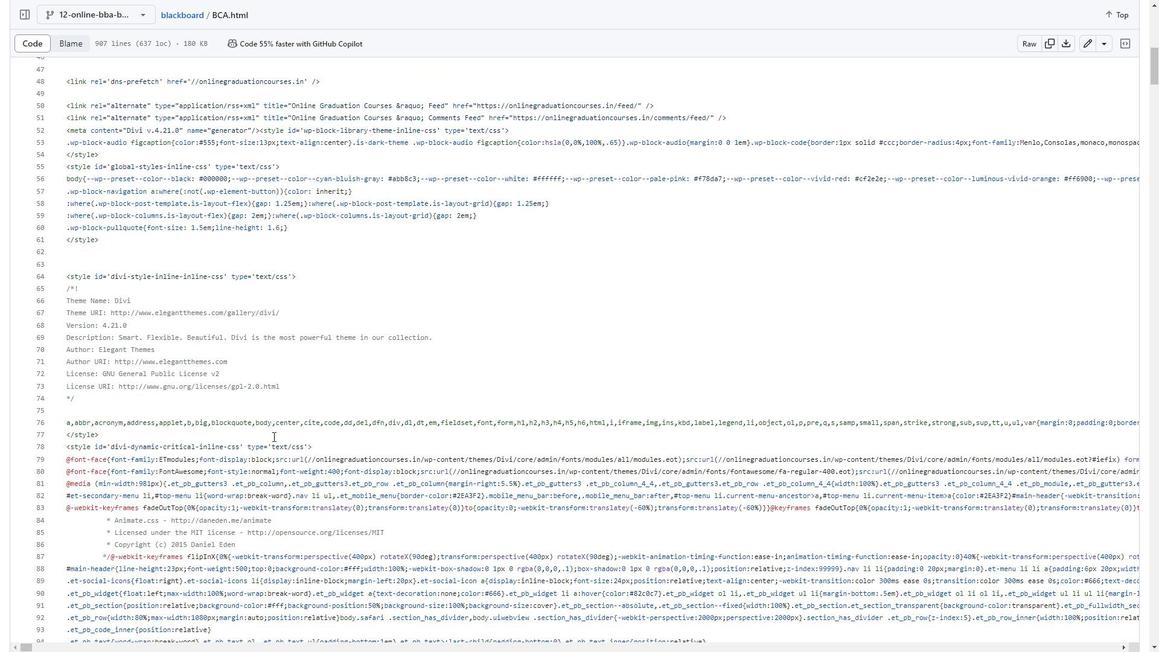 
Action: Mouse scrolled (273, 436) with delta (0, 0)
Screenshot: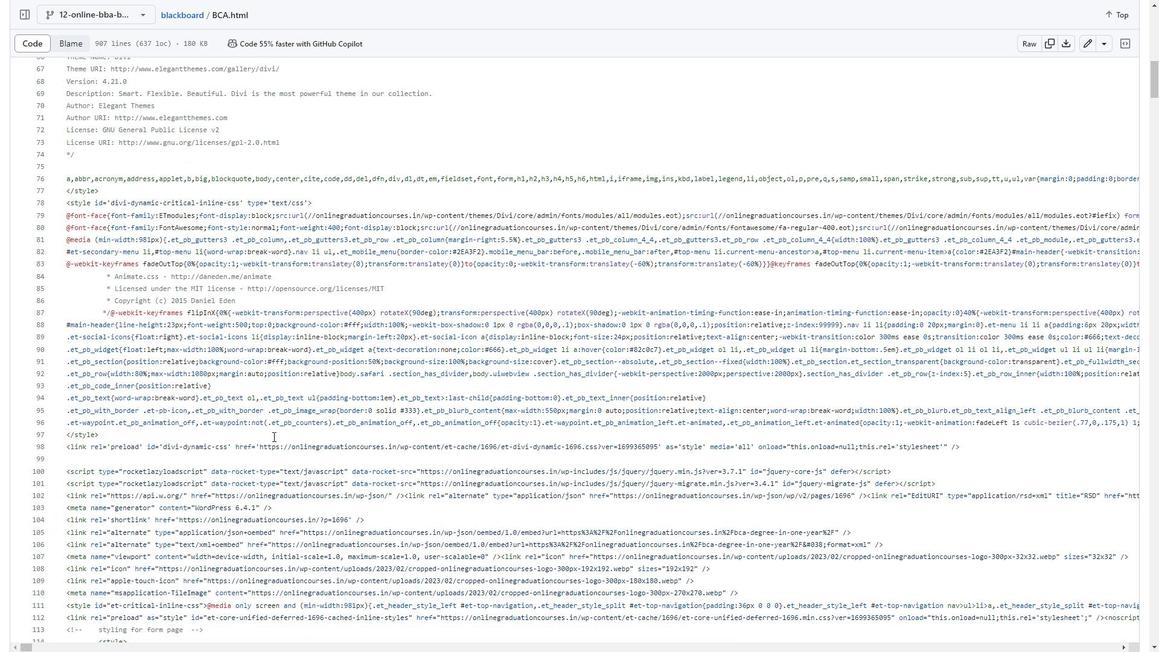 
Action: Mouse scrolled (273, 436) with delta (0, 0)
Screenshot: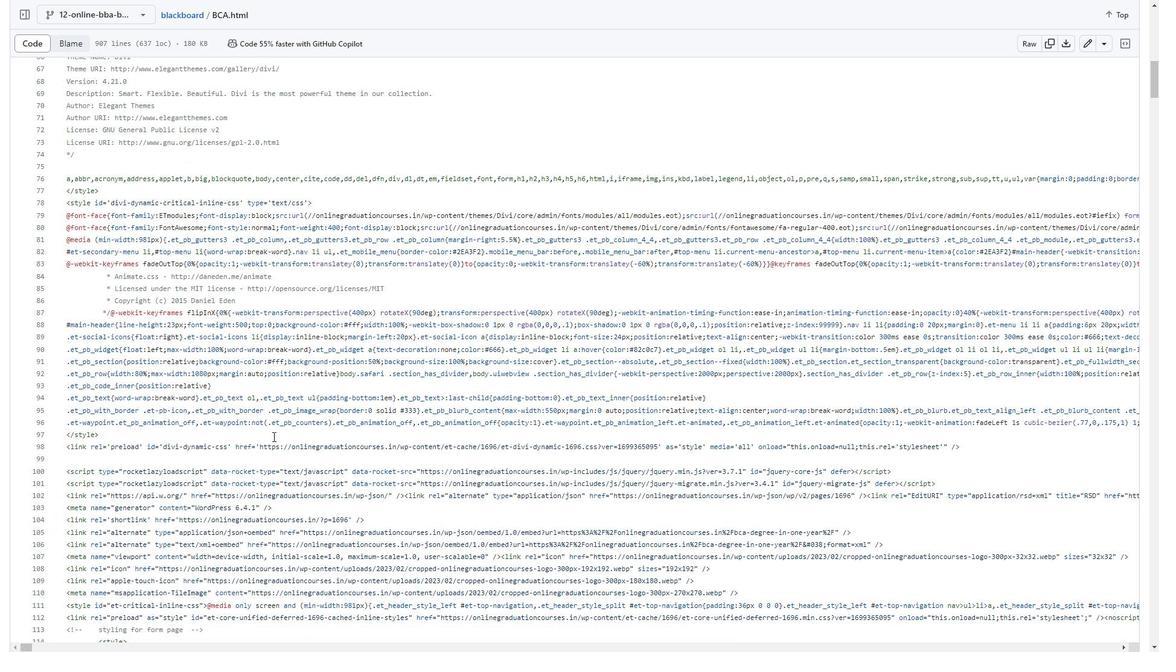 
Action: Mouse scrolled (273, 436) with delta (0, 0)
Screenshot: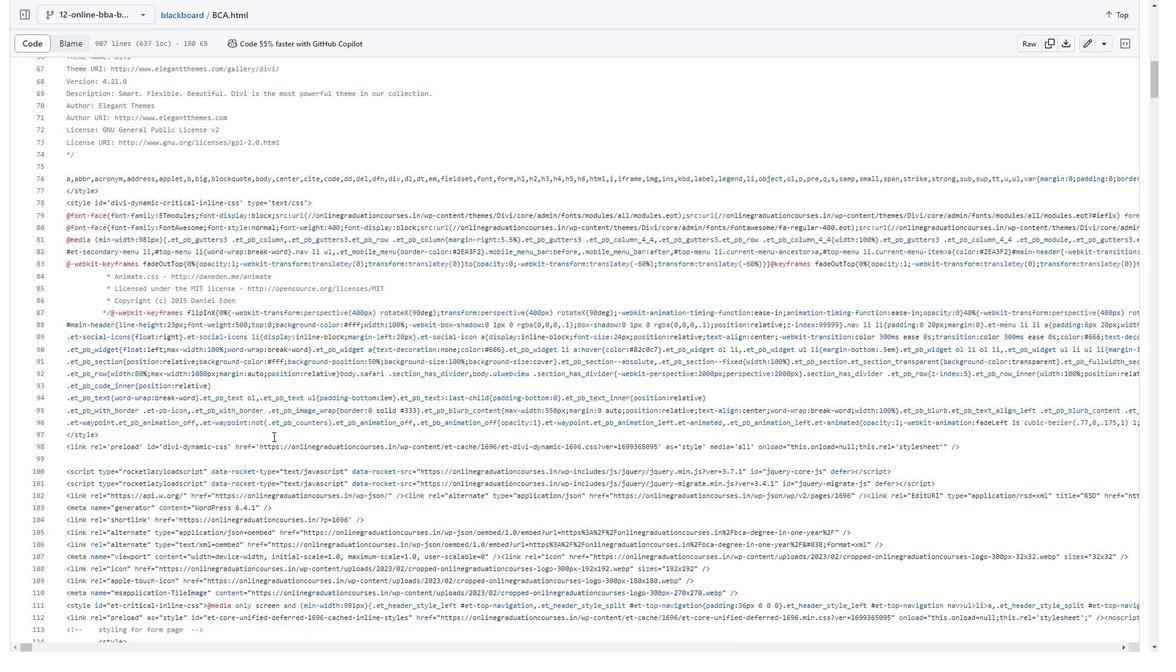 
Action: Mouse scrolled (273, 436) with delta (0, 0)
Screenshot: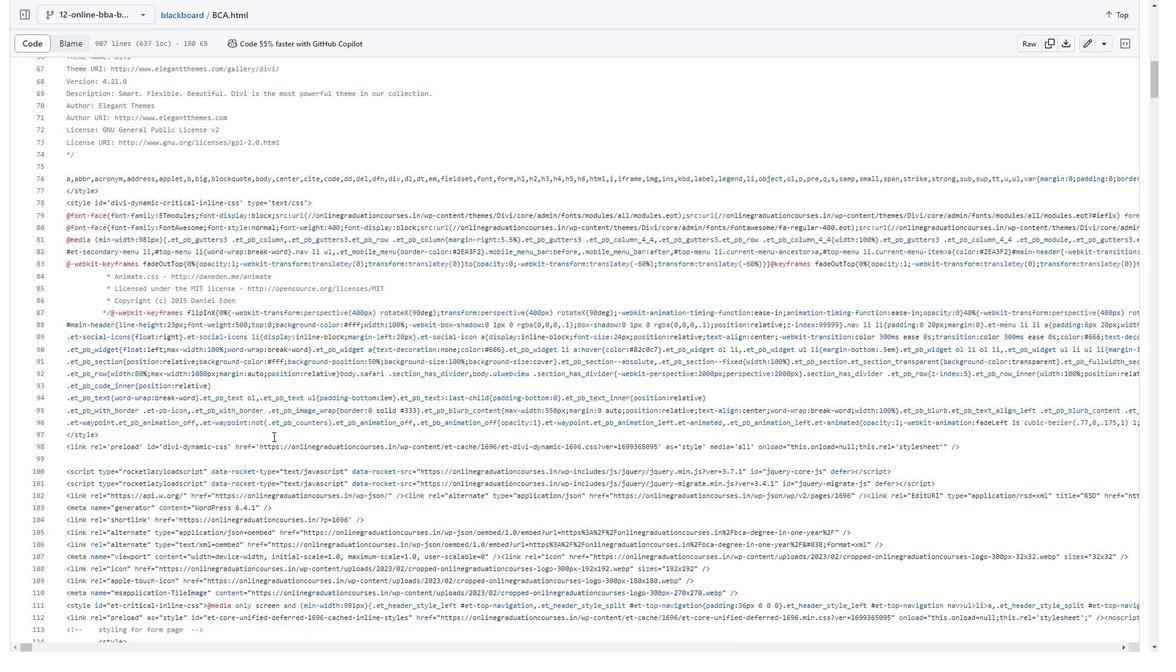 
Action: Mouse moved to (67, 216)
Screenshot: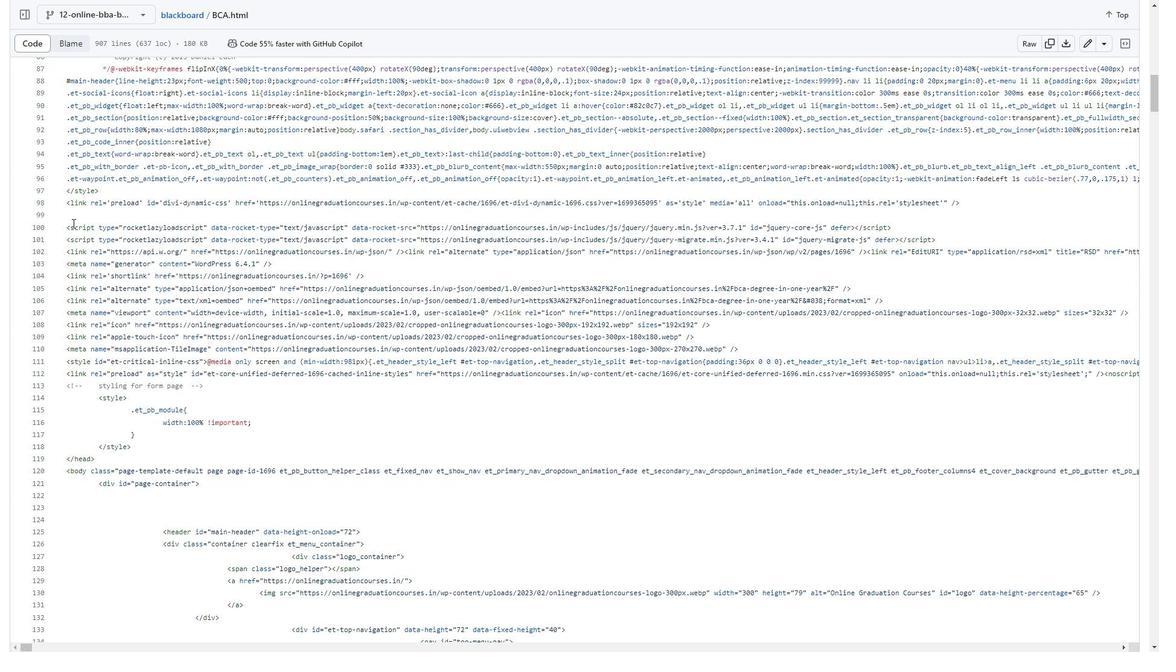 
Action: Mouse pressed left at (67, 216)
Screenshot: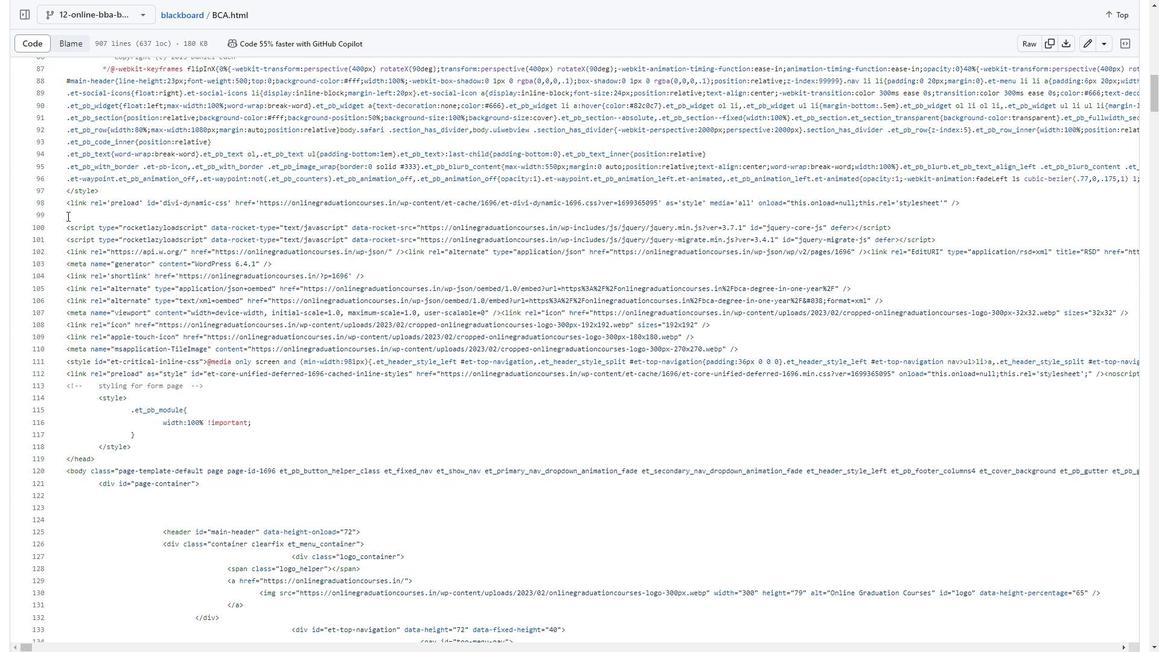 
Action: Mouse moved to (101, 449)
Screenshot: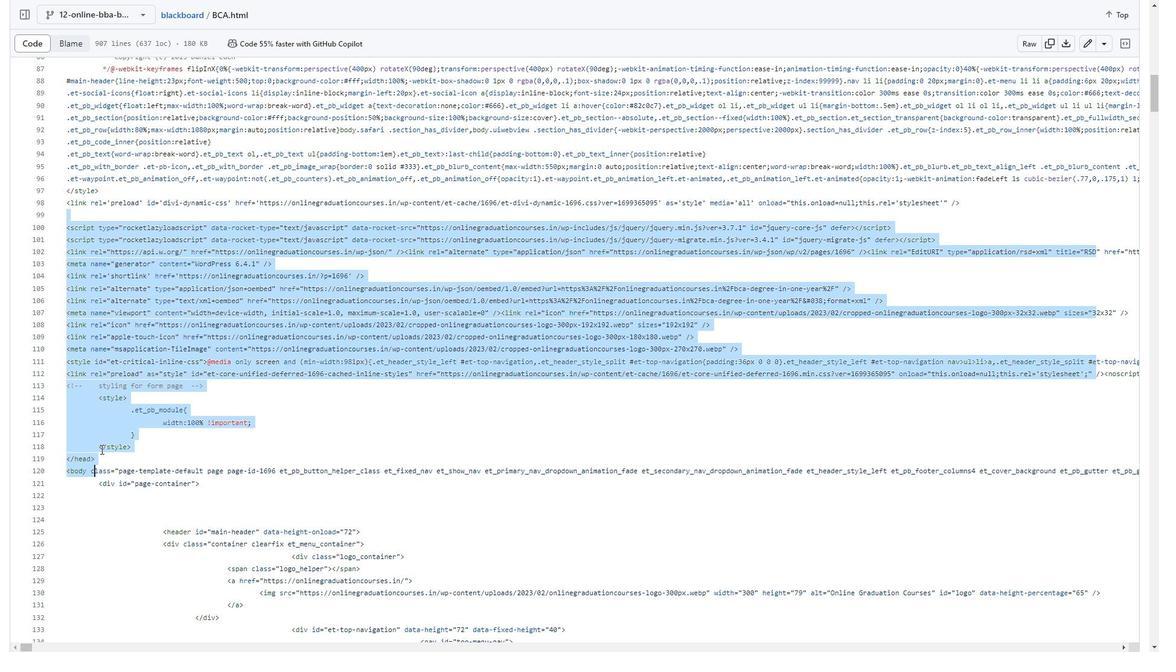 
Action: Mouse scrolled (101, 448) with delta (0, 0)
Screenshot: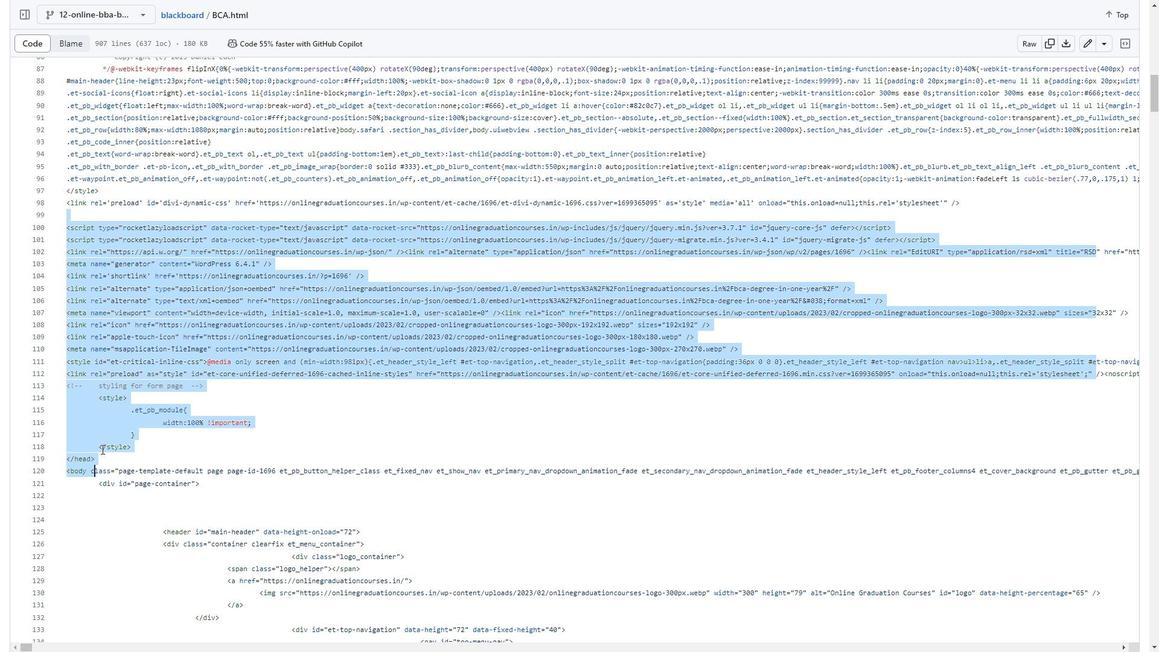 
Action: Mouse scrolled (101, 448) with delta (0, 0)
Screenshot: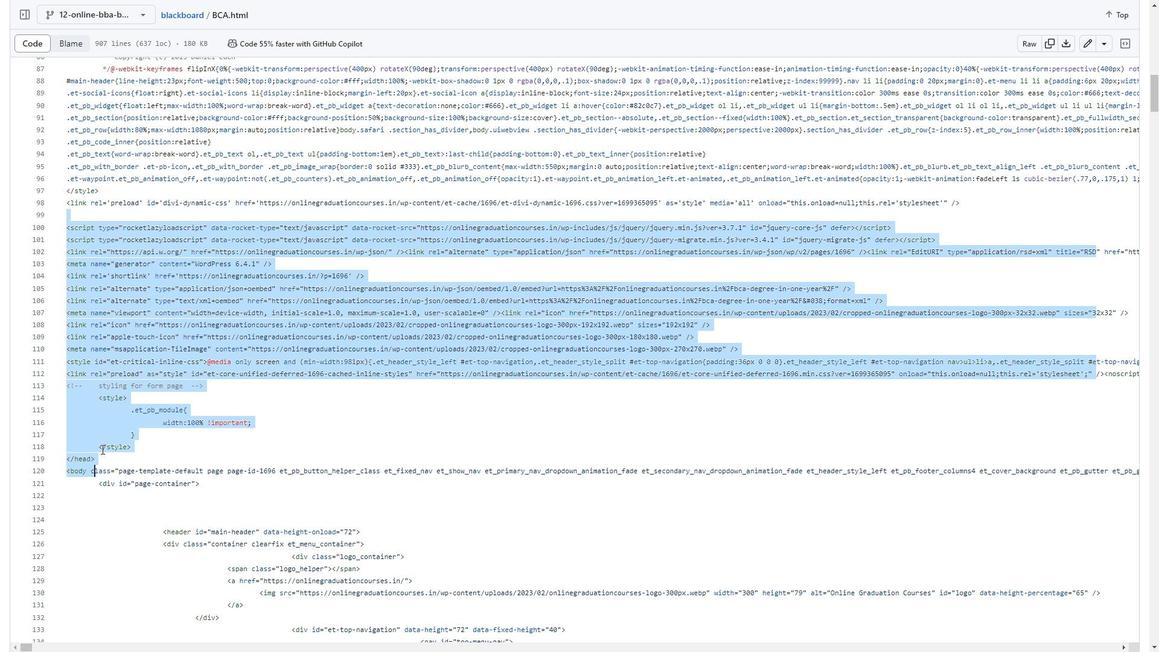 
Action: Mouse moved to (106, 445)
Screenshot: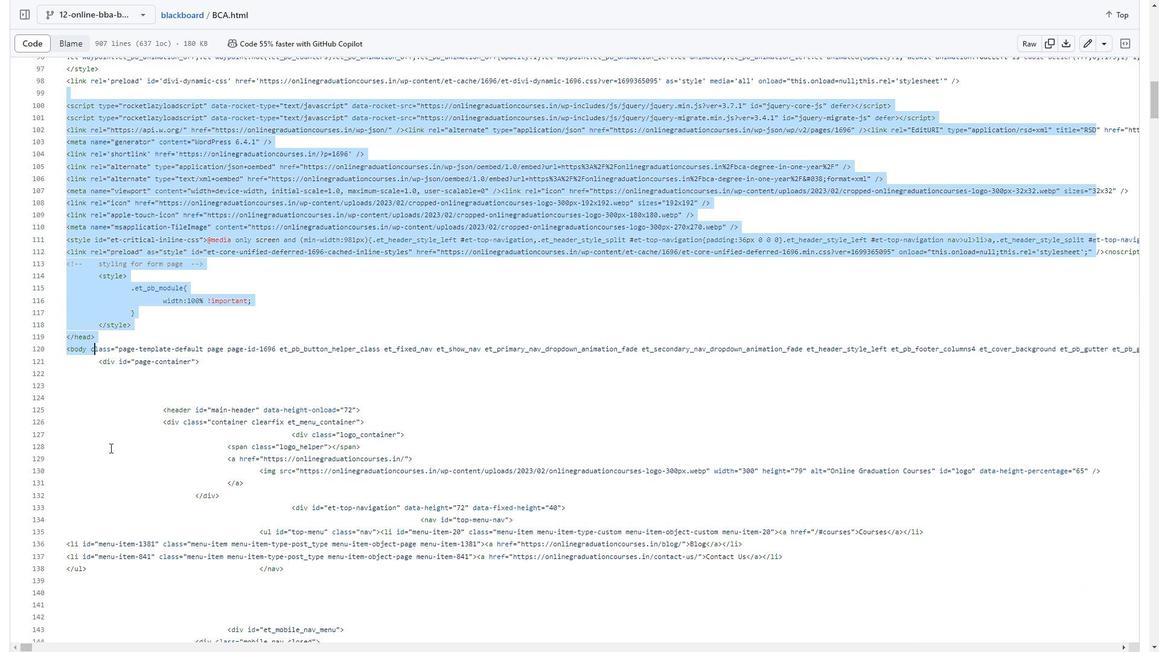 
Action: Mouse scrolled (106, 444) with delta (0, 0)
Screenshot: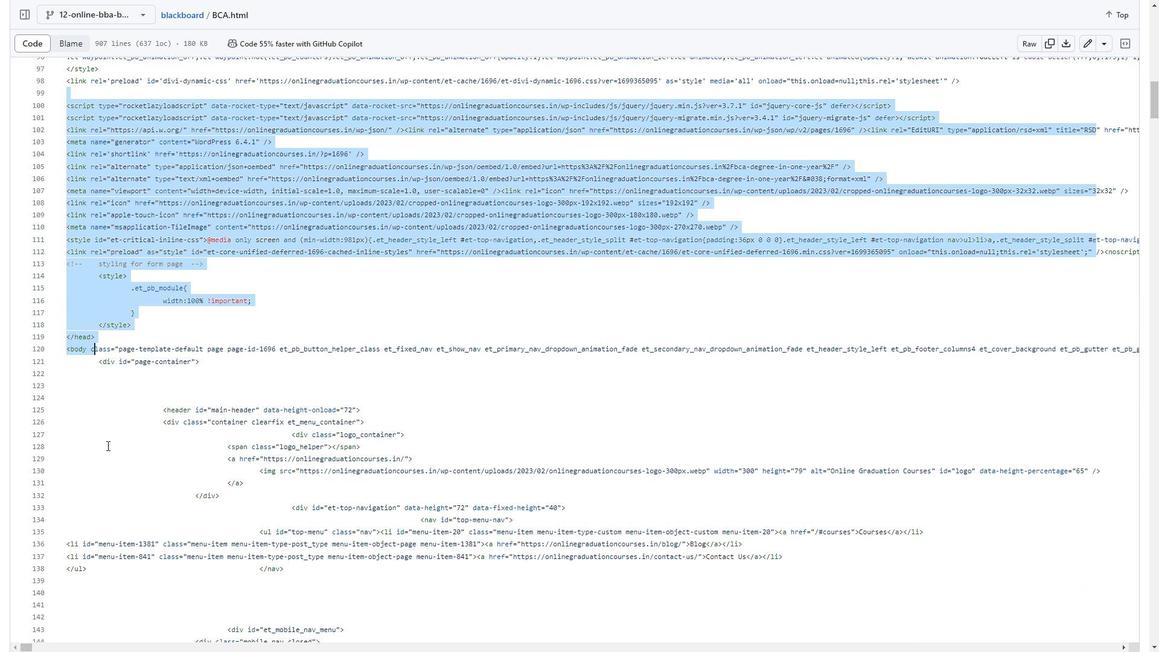 
Action: Mouse scrolled (106, 444) with delta (0, 0)
Screenshot: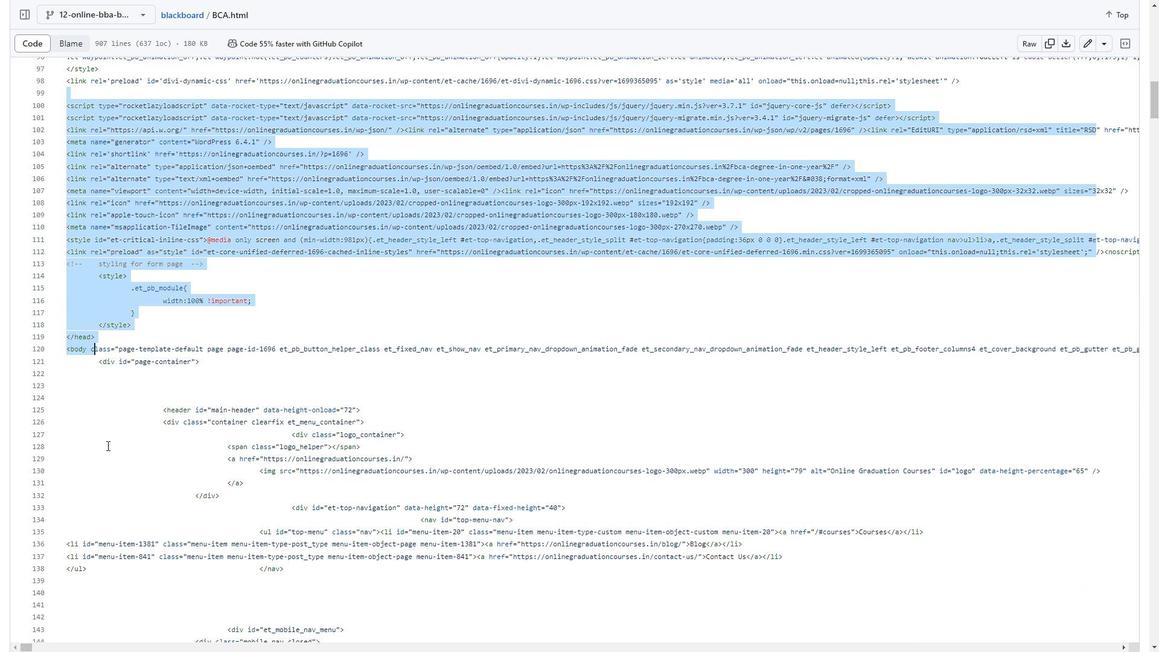 
Action: Mouse scrolled (106, 444) with delta (0, 0)
Screenshot: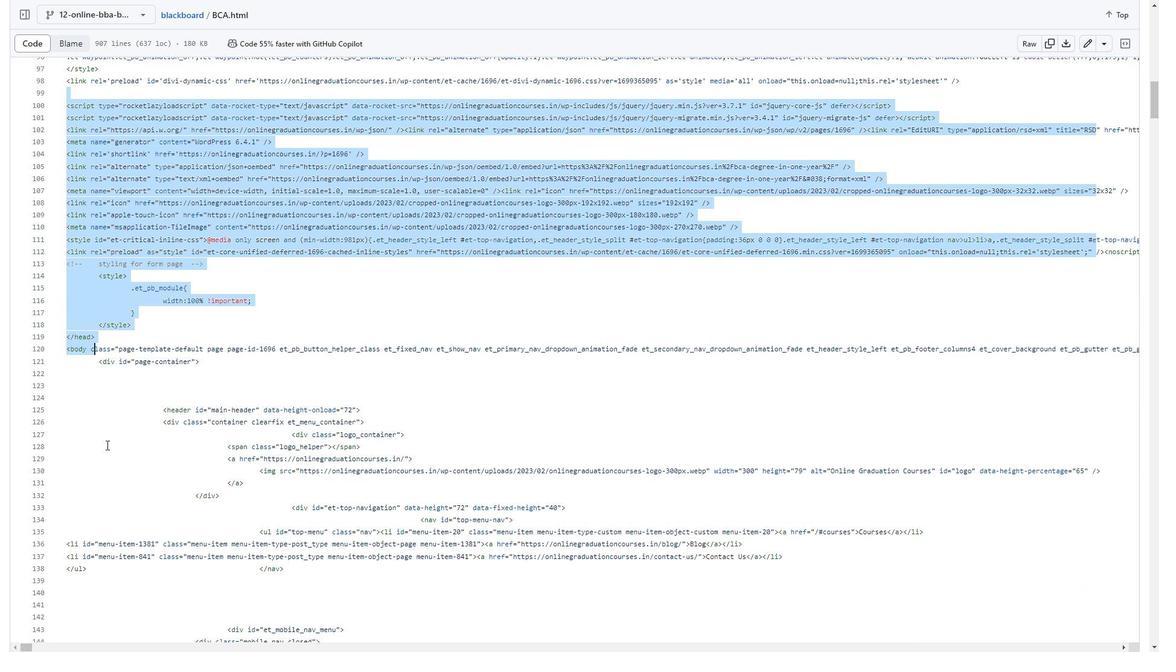 
Action: Mouse scrolled (106, 444) with delta (0, 0)
Screenshot: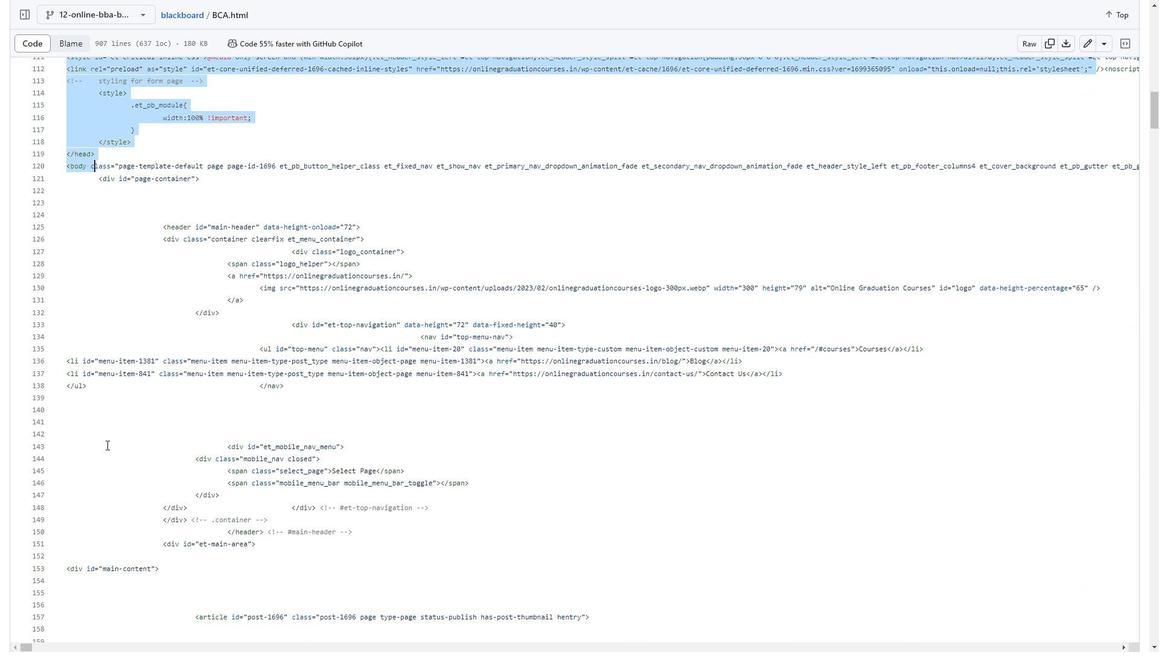 
Action: Mouse scrolled (106, 444) with delta (0, 0)
Screenshot: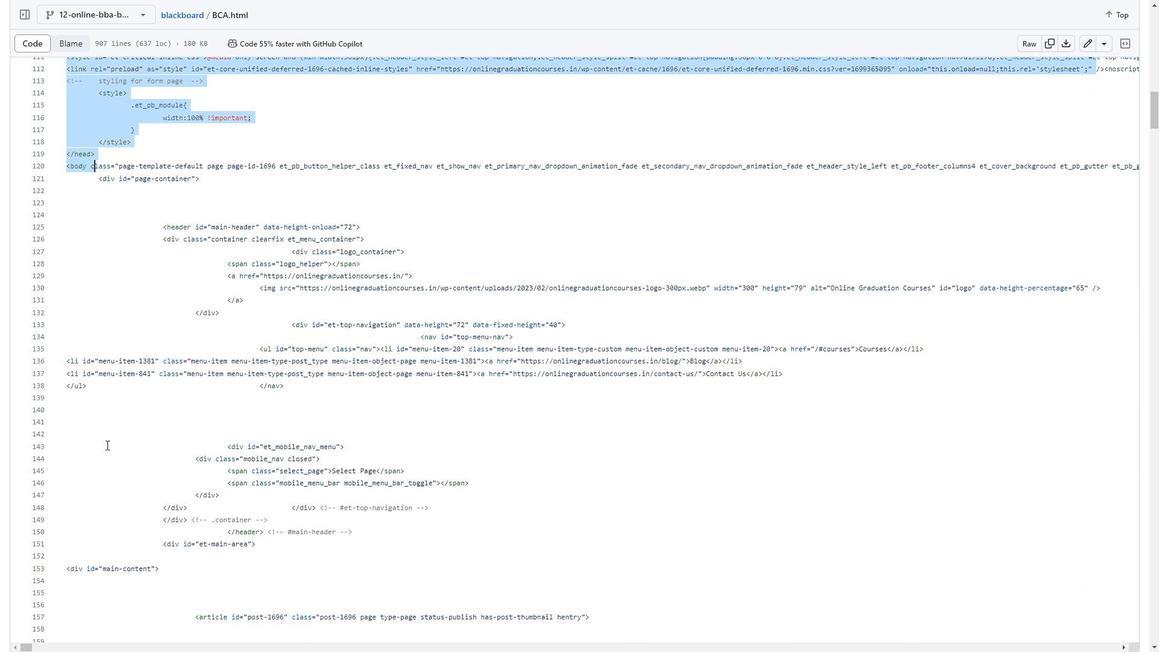 
Action: Mouse scrolled (106, 444) with delta (0, 0)
Screenshot: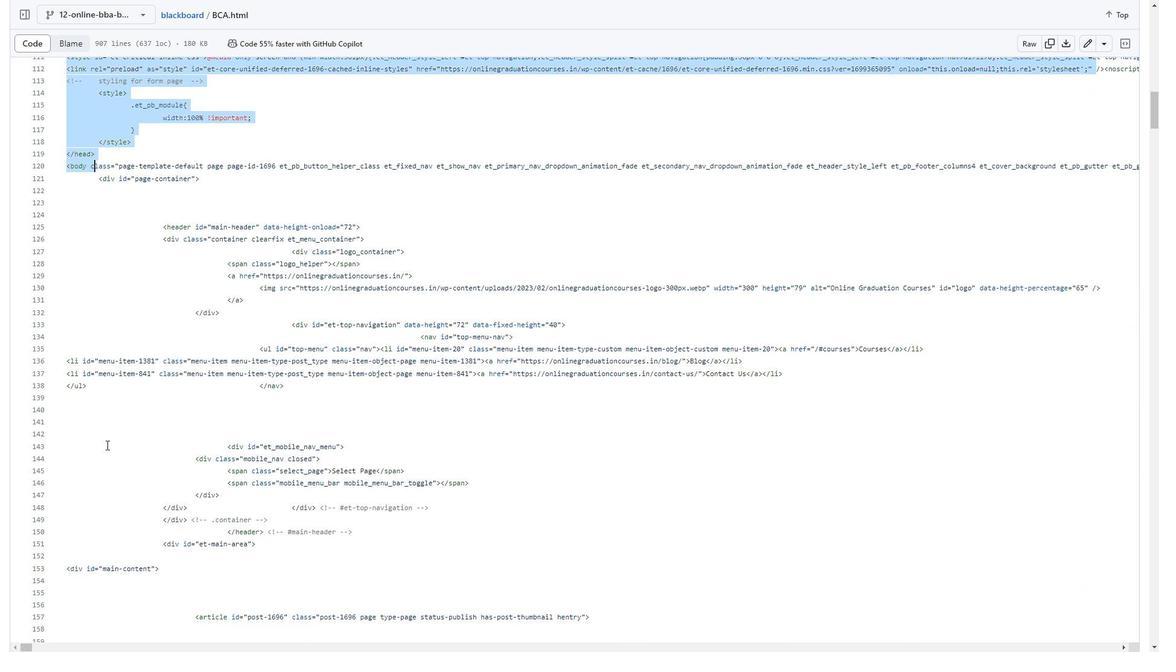 
Action: Mouse scrolled (106, 444) with delta (0, 0)
Screenshot: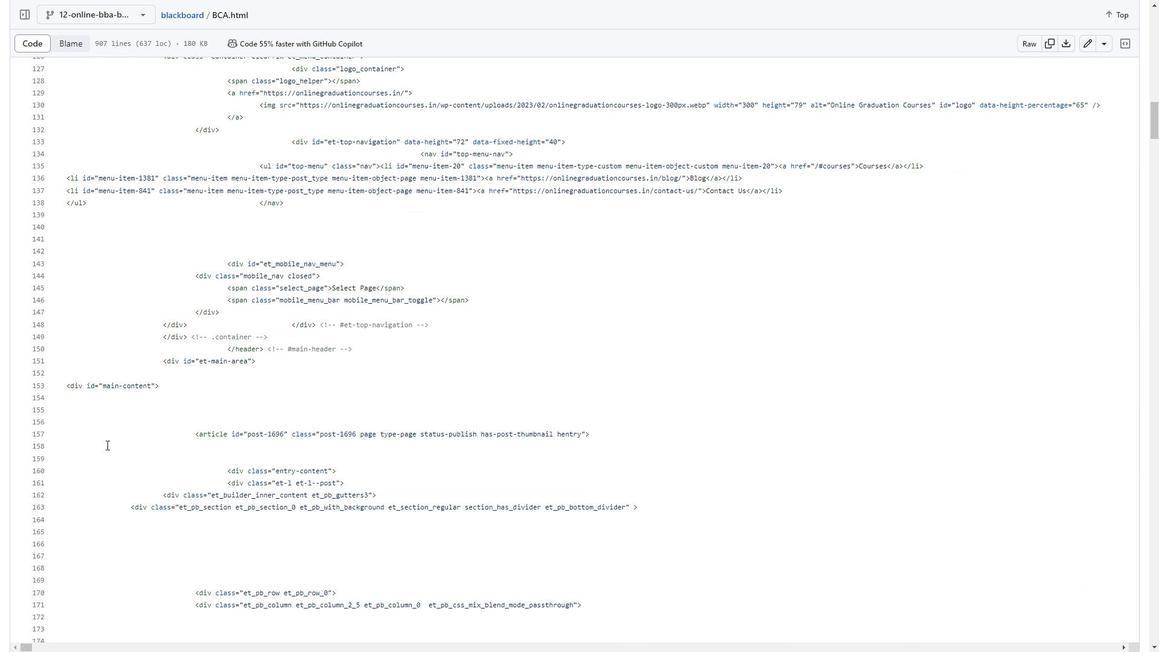 
Action: Mouse scrolled (106, 444) with delta (0, 0)
Screenshot: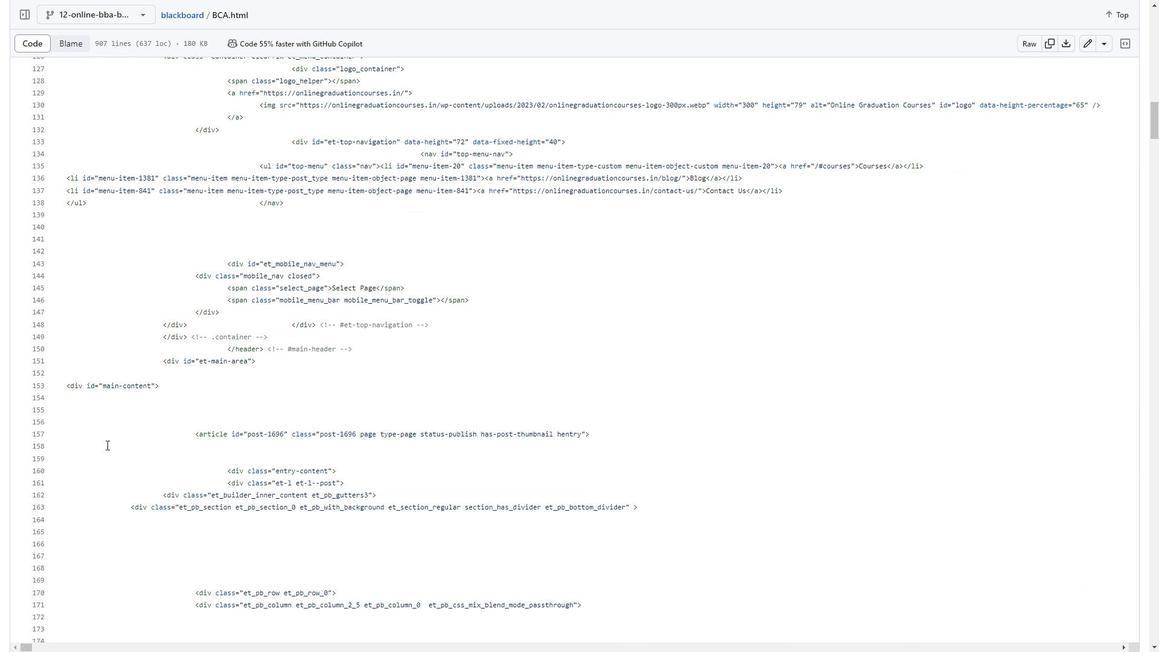 
Action: Mouse scrolled (106, 444) with delta (0, 0)
Screenshot: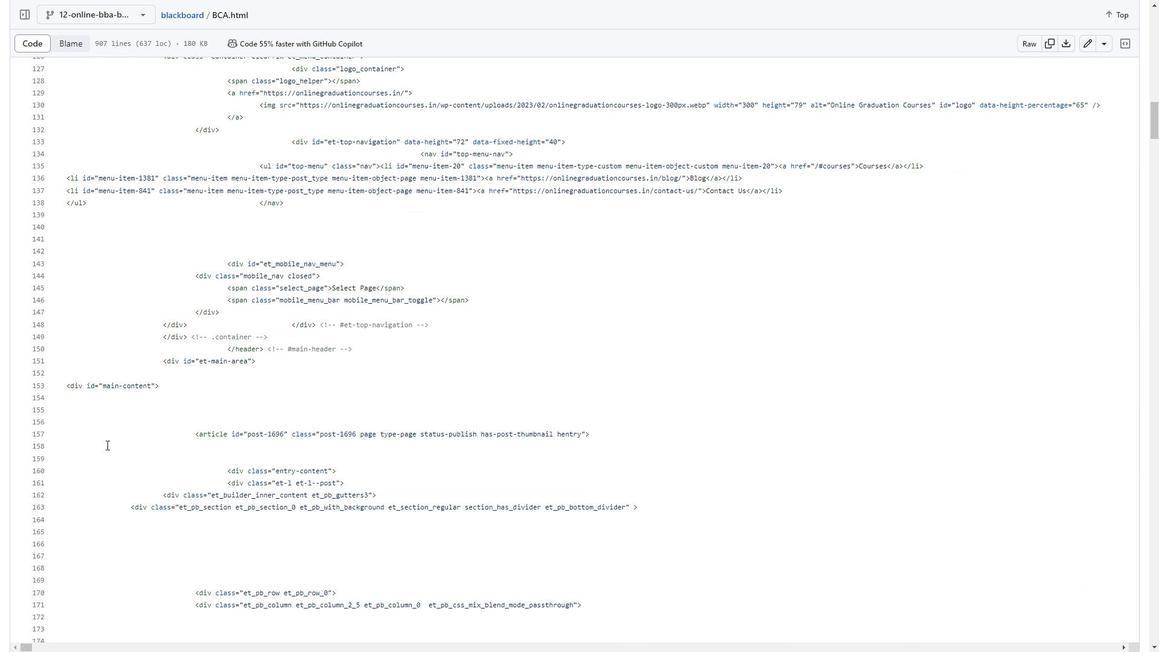 
Action: Mouse scrolled (106, 444) with delta (0, 0)
Screenshot: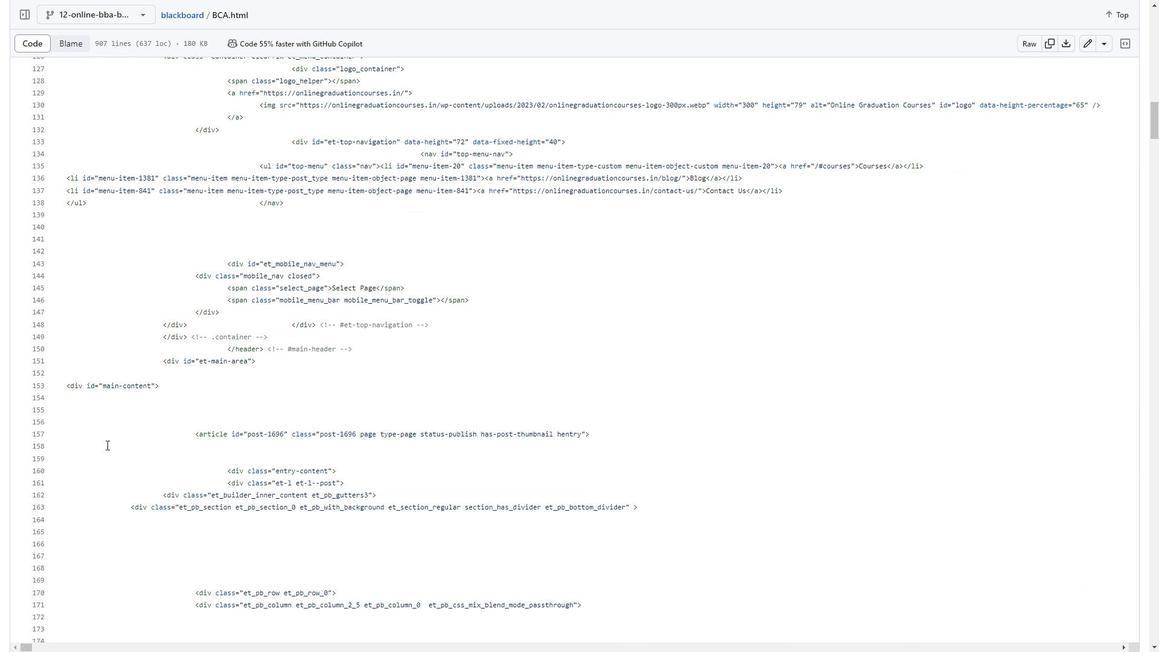 
Action: Mouse scrolled (106, 444) with delta (0, 0)
Screenshot: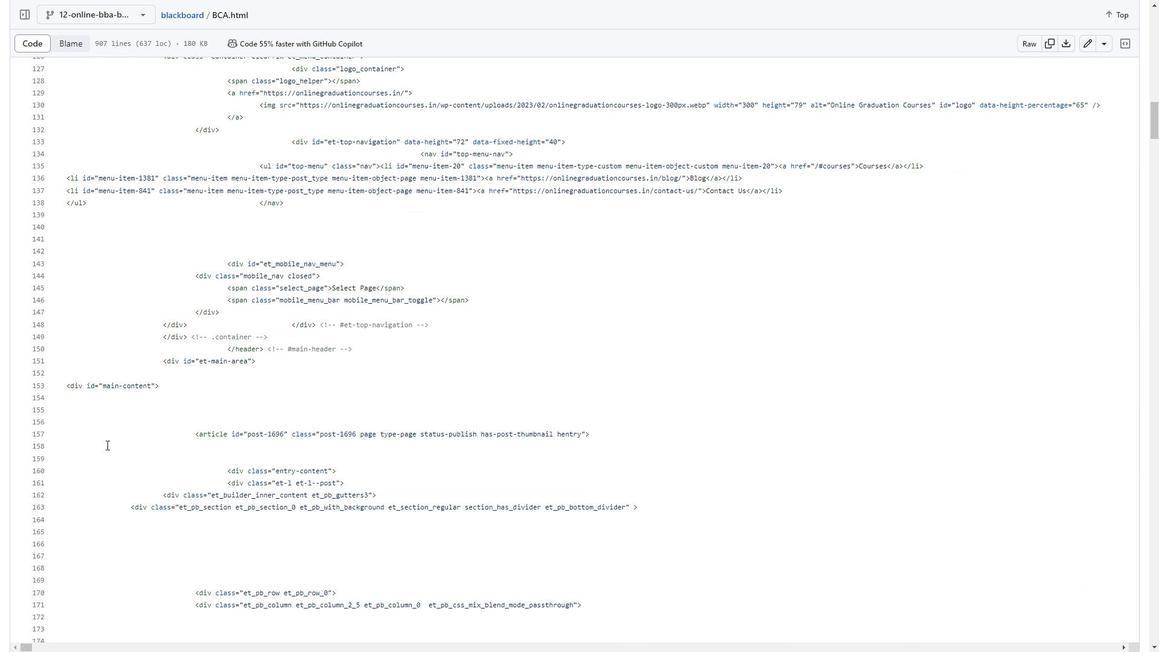 
Action: Mouse scrolled (106, 444) with delta (0, 0)
Screenshot: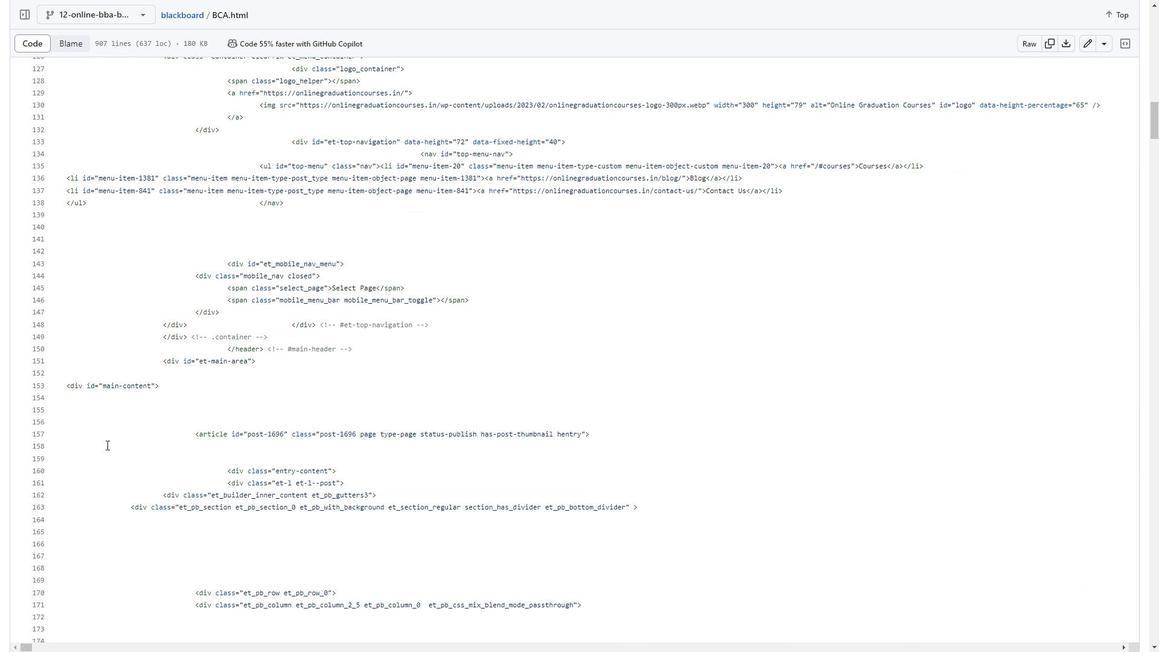 
Action: Mouse scrolled (106, 444) with delta (0, 0)
Screenshot: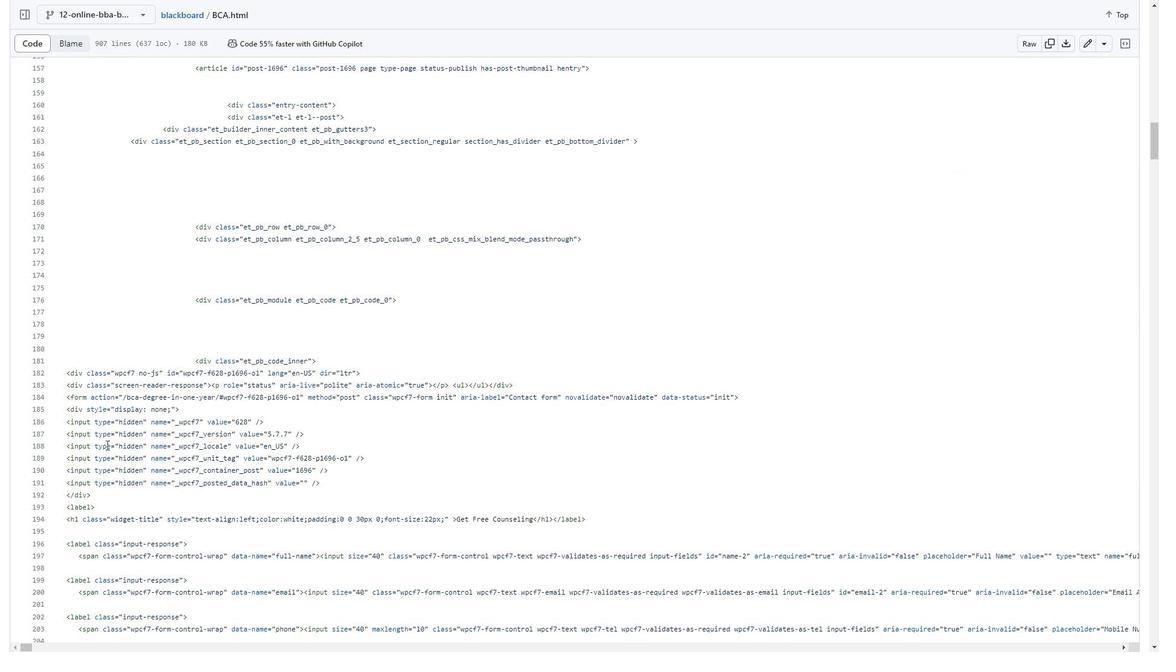 
Action: Mouse scrolled (106, 444) with delta (0, 0)
Screenshot: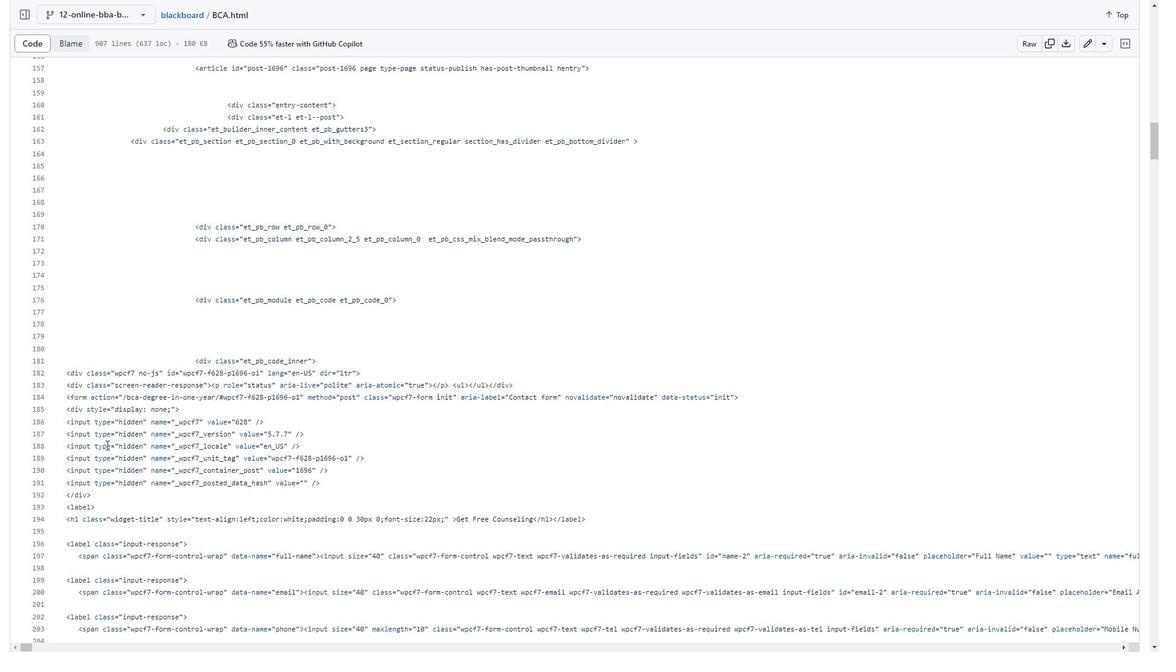 
Action: Mouse moved to (90, 247)
Screenshot: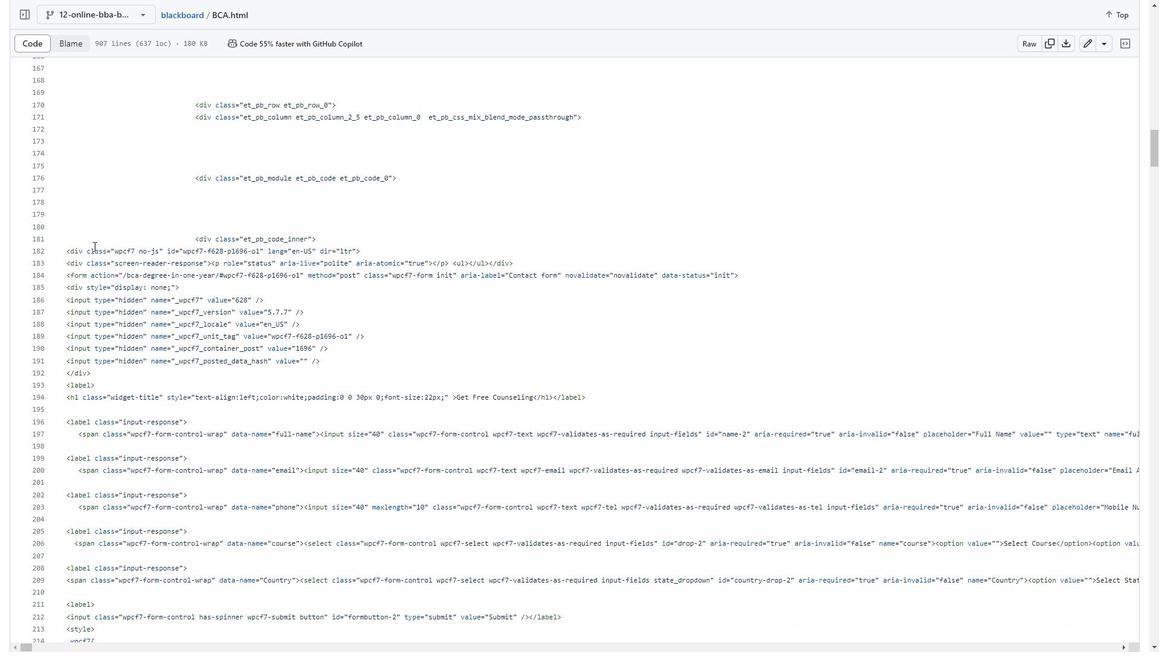 
Action: Mouse pressed left at (90, 247)
Screenshot: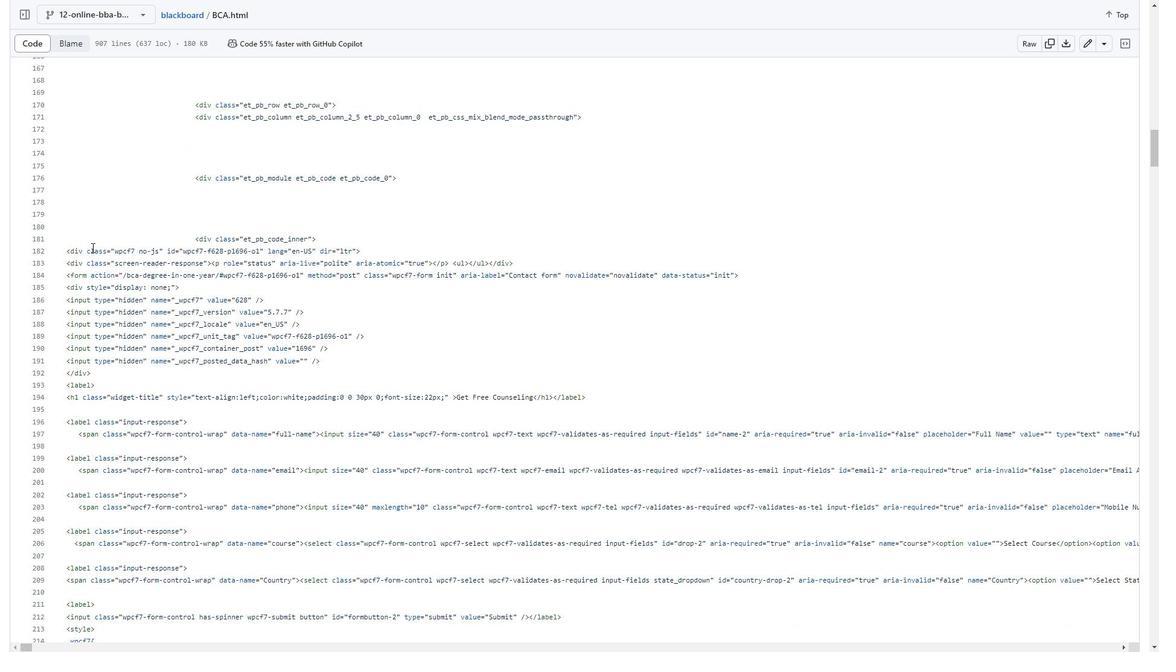 
Action: Mouse moved to (166, 517)
Screenshot: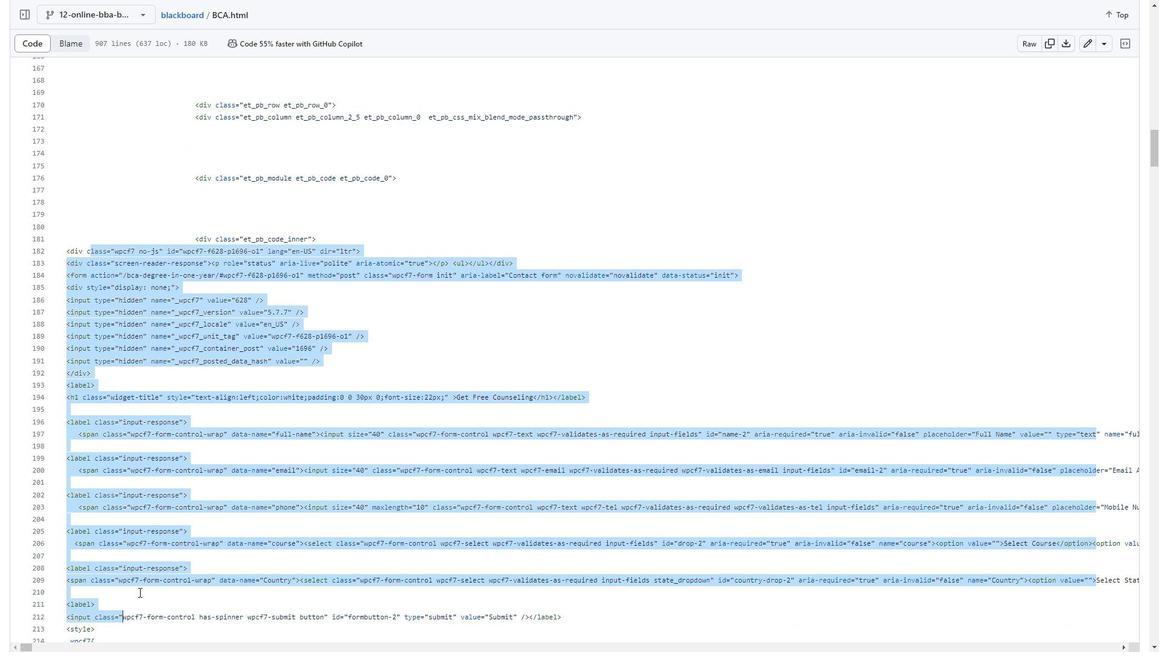 
Action: Mouse scrolled (166, 516) with delta (0, 0)
Screenshot: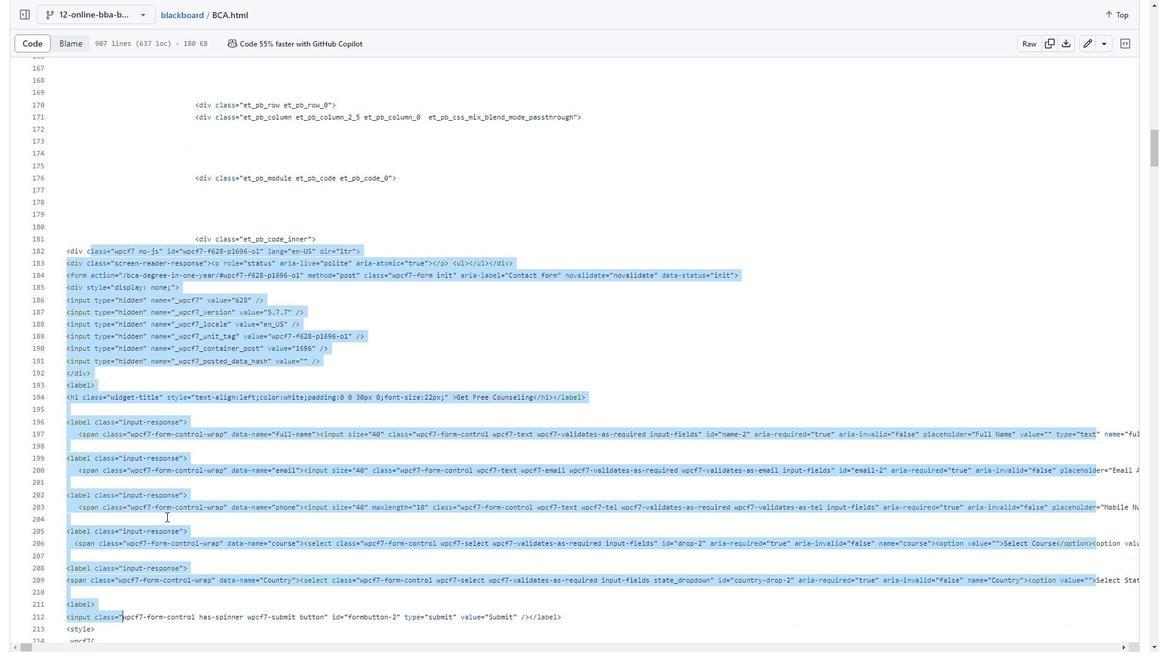 
Action: Mouse moved to (0, 637)
Screenshot: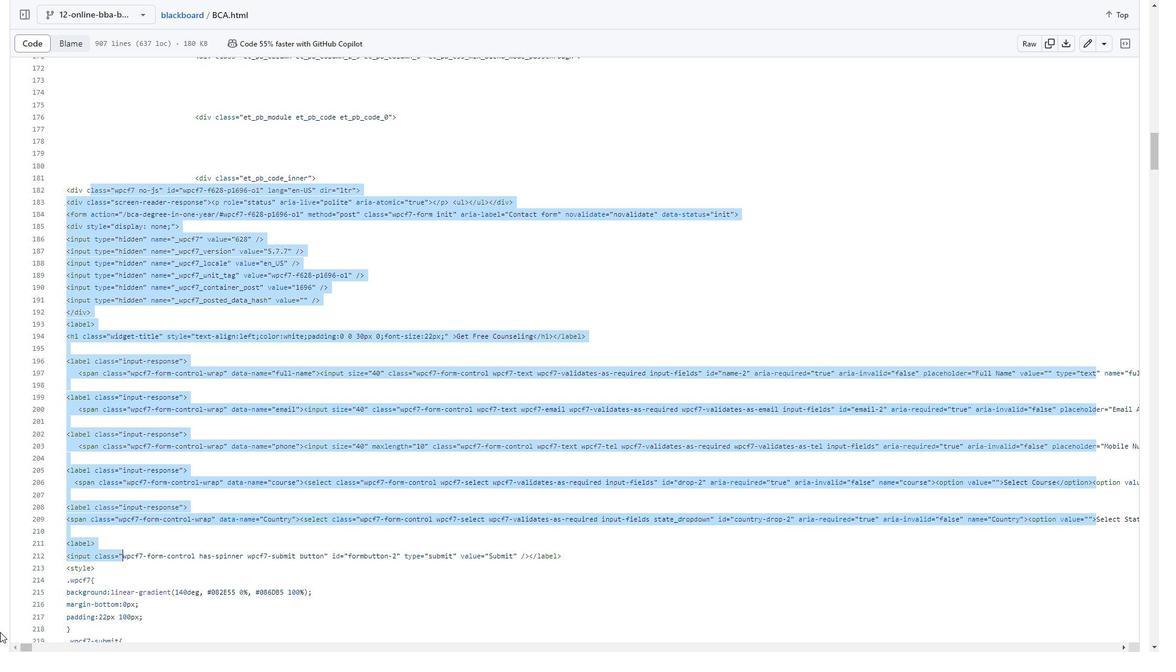 
Action: Mouse scrolled (0, 637) with delta (0, 0)
Screenshot: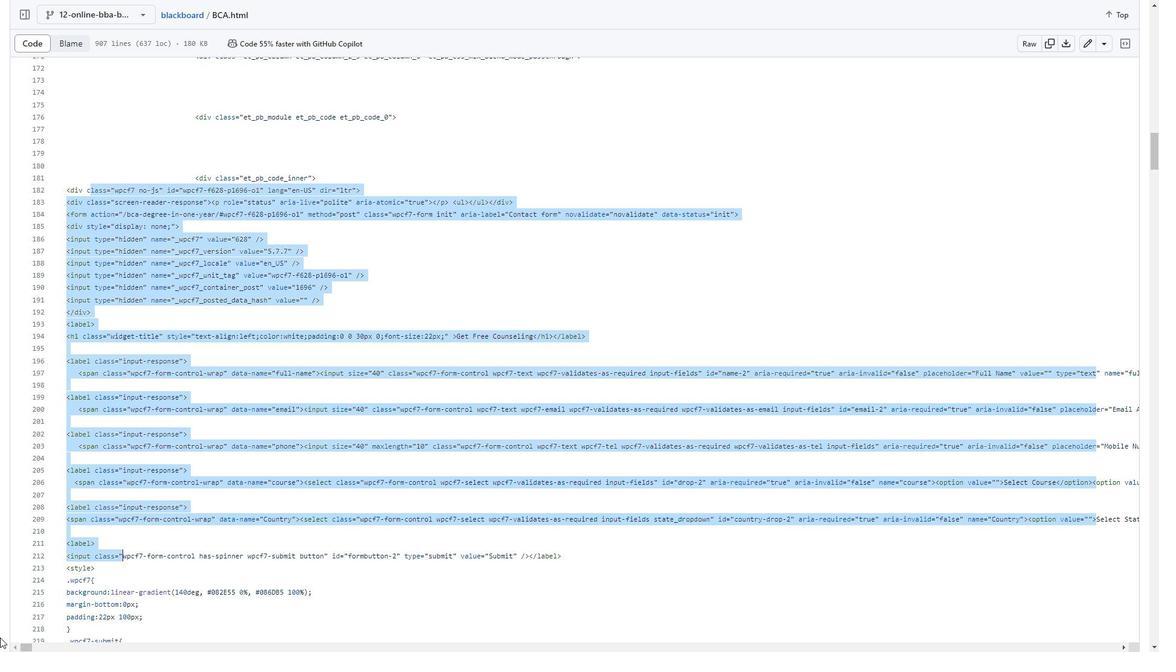 
Action: Mouse scrolled (0, 637) with delta (0, 0)
Screenshot: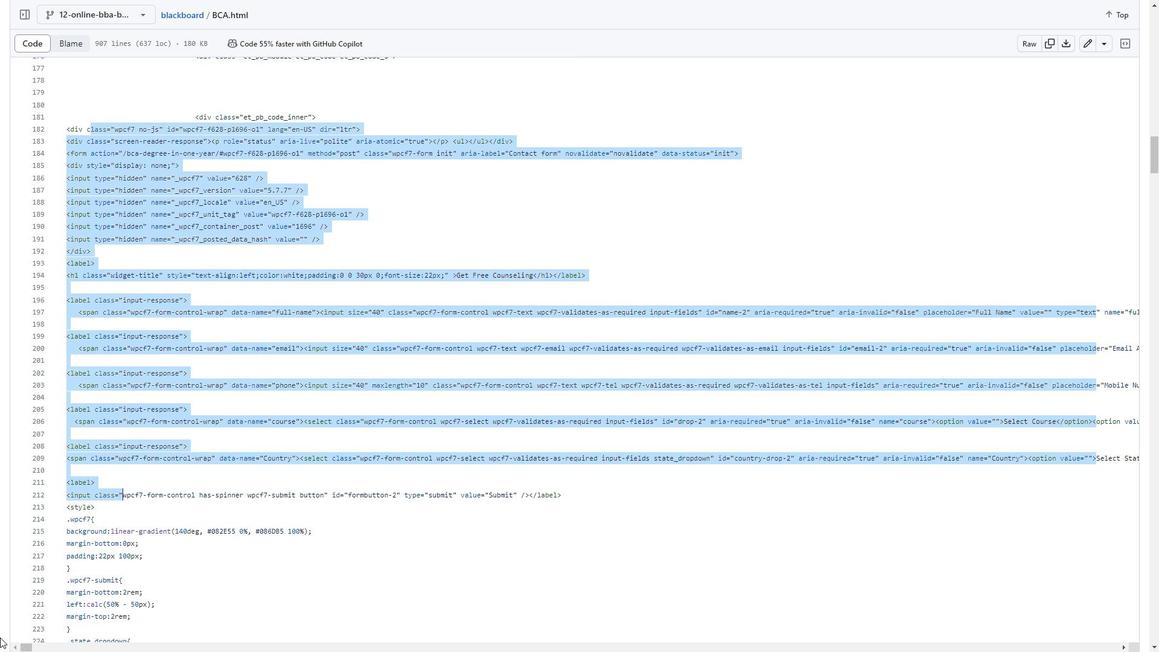
Action: Mouse scrolled (0, 638) with delta (0, 0)
Screenshot: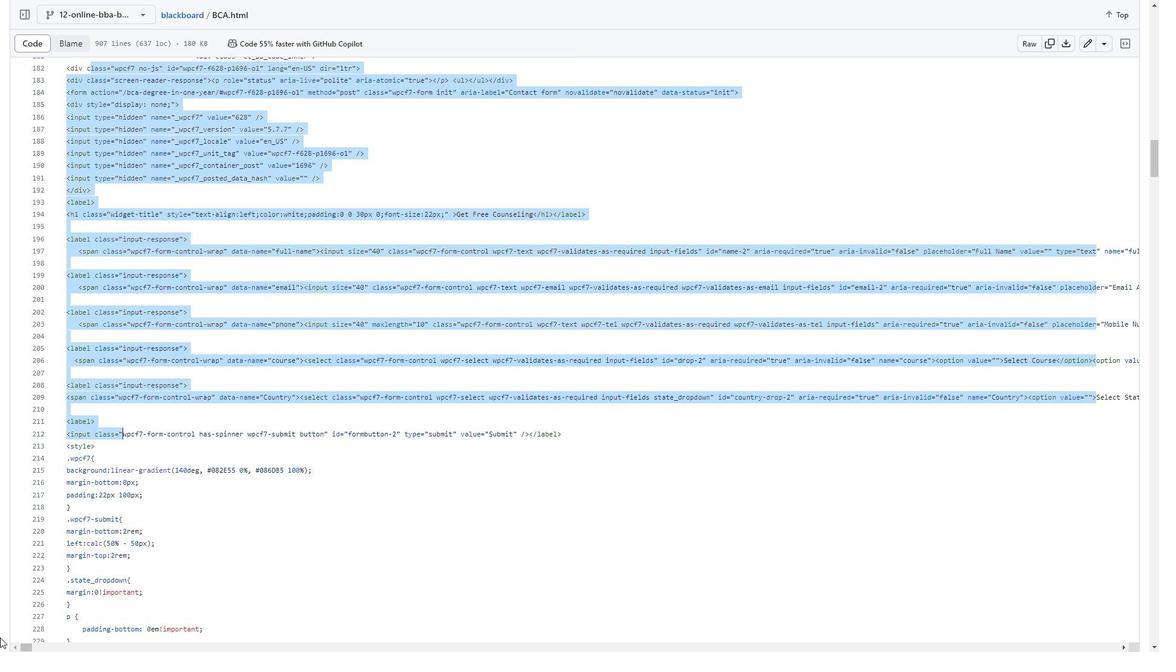 
Action: Mouse moved to (17, 650)
Screenshot: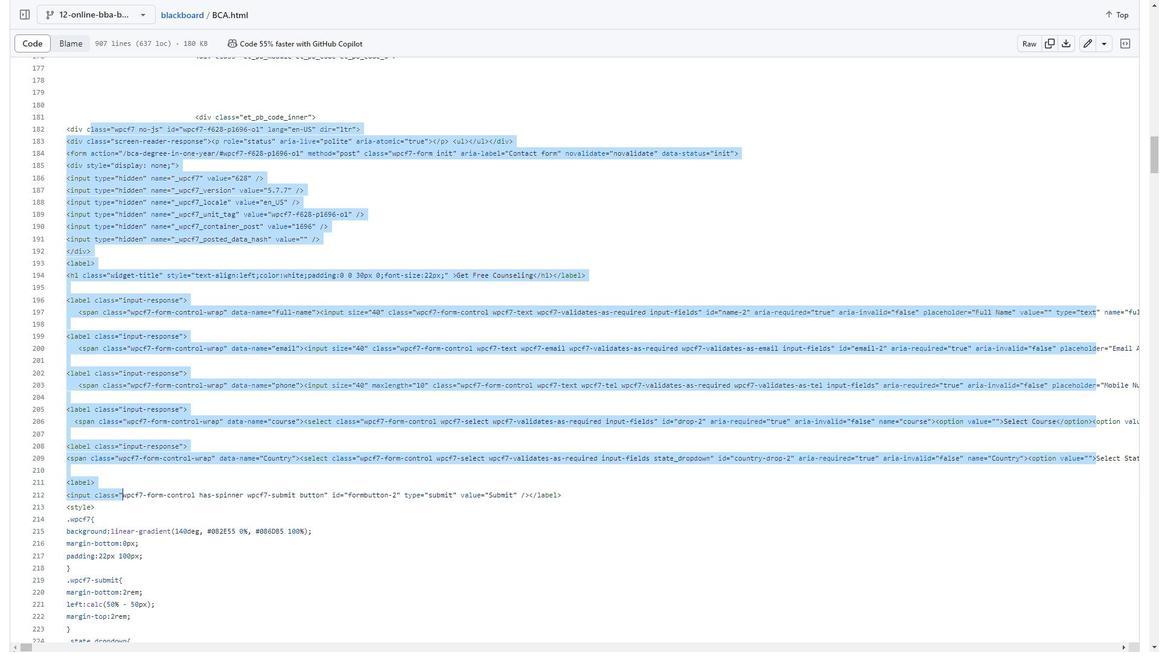 
Action: Mouse scrolled (17, 650) with delta (0, 0)
Screenshot: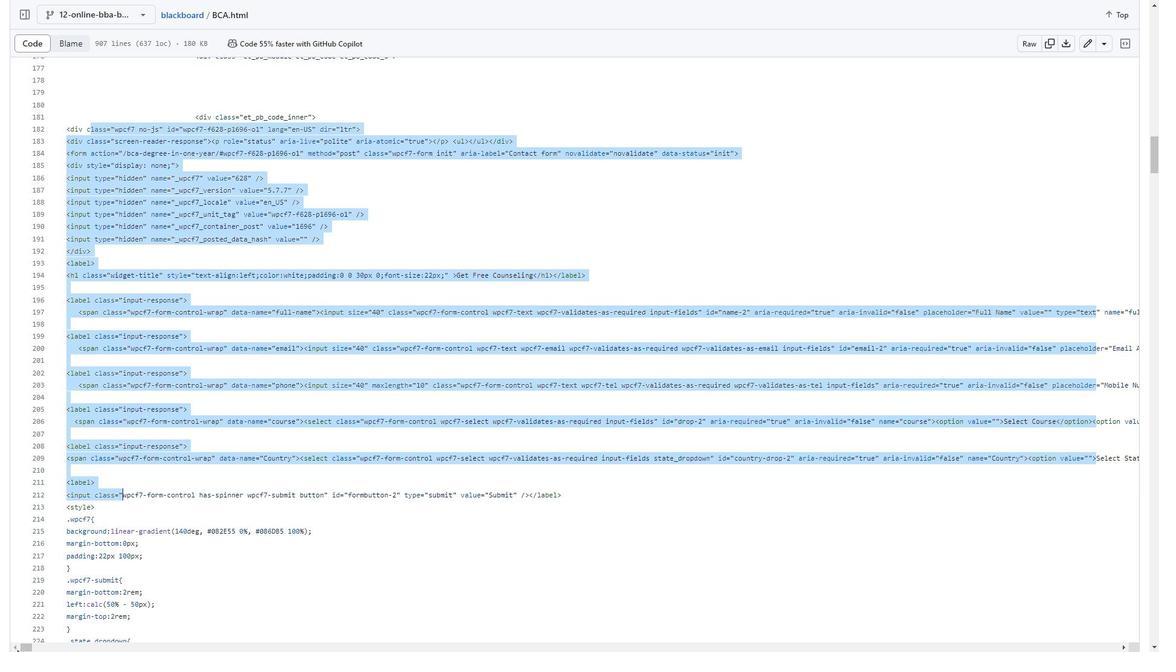 
Action: Mouse scrolled (17, 651) with delta (0, 0)
Screenshot: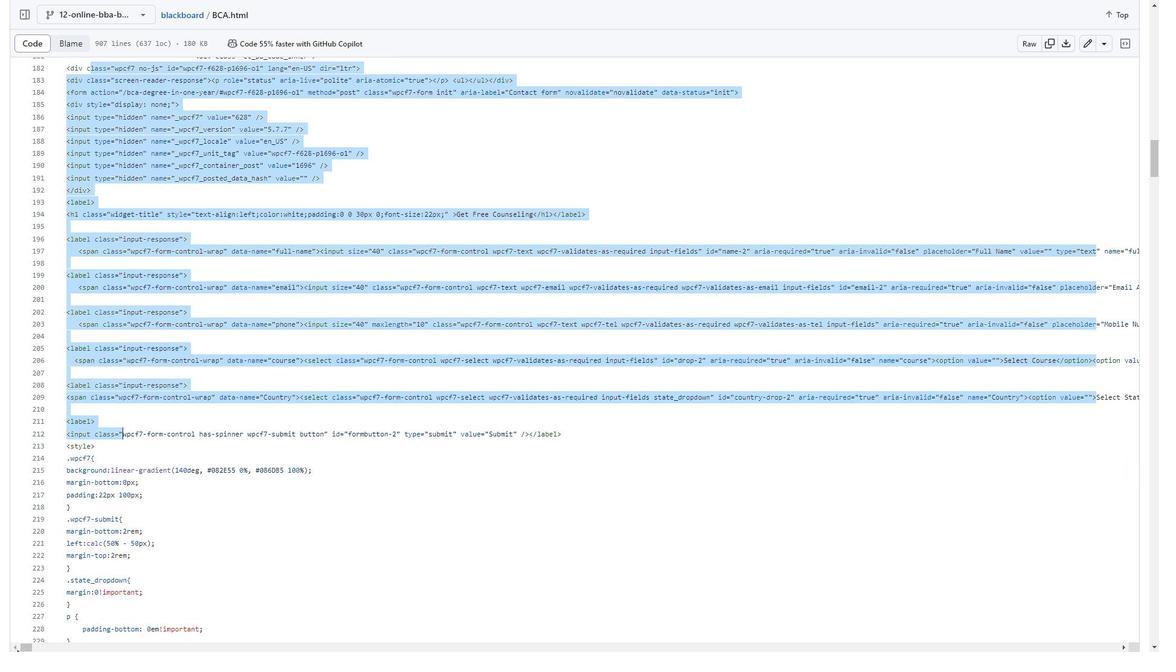 
Action: Mouse moved to (19, 648)
